 Task: Open a blank worksheet and write heading  Rise Sales. Add 10 people name  'David White, Emily Green, Andrew Baker, Madison Evans, Logan King, Grace Hill, Gabriel Young, Elizabeth Flores, Samuel Reed, Avery Nelson'Item code in between  4005-8000. Product range in between  1000-5000. Add Products   Calvin Klein, Tommy Hilfiger T-shirt, Armani Bag, Burberry Shoe, Levi's T-shirt, Under Armour, Vans Shoe, Converse Shoe, Timberland Shoe, Skechers Shoe.Choose quantity  1 to 10 Tax 12 percent commission 2 percent Total Add Amount. Save page Attendance Sheet for Weekly Assessmentbook
Action: Key pressed <Key.shift><Key.shift><Key.shift>Rise<Key.space><Key.shift>Sales<Key.enter><Key.shift>Name<Key.enter><Key.shift><Key.shift><Key.shift><Key.shift><Key.shift><Key.shift><Key.shift>David<Key.space><Key.shift><Key.shift>White<Key.enter><Key.shift><Key.shift><Key.shift><Key.shift><Key.shift>Emily<Key.space><Key.shift>Green<Key.enter><Key.shift>Andrew<Key.space><Key.shift>Baker<Key.enter><Key.shift>Madison<Key.space><Key.shift><Key.shift><Key.shift>Evans<Key.enter><Key.shift>Logan<Key.space><Key.shift>King<Key.enter><Key.shift>Grace<Key.space><Key.shift>Hill<Key.enter><Key.shift>Gabriel<Key.space><Key.shift>Young<Key.enter><Key.shift>Elizabeth<Key.space><Key.shift>Flores<Key.enter><Key.shift>Samuel<Key.space><Key.shift>Reed<Key.enter><Key.shift>Avery<Key.space><Key.shift>Nelson<Key.enter>
Screenshot: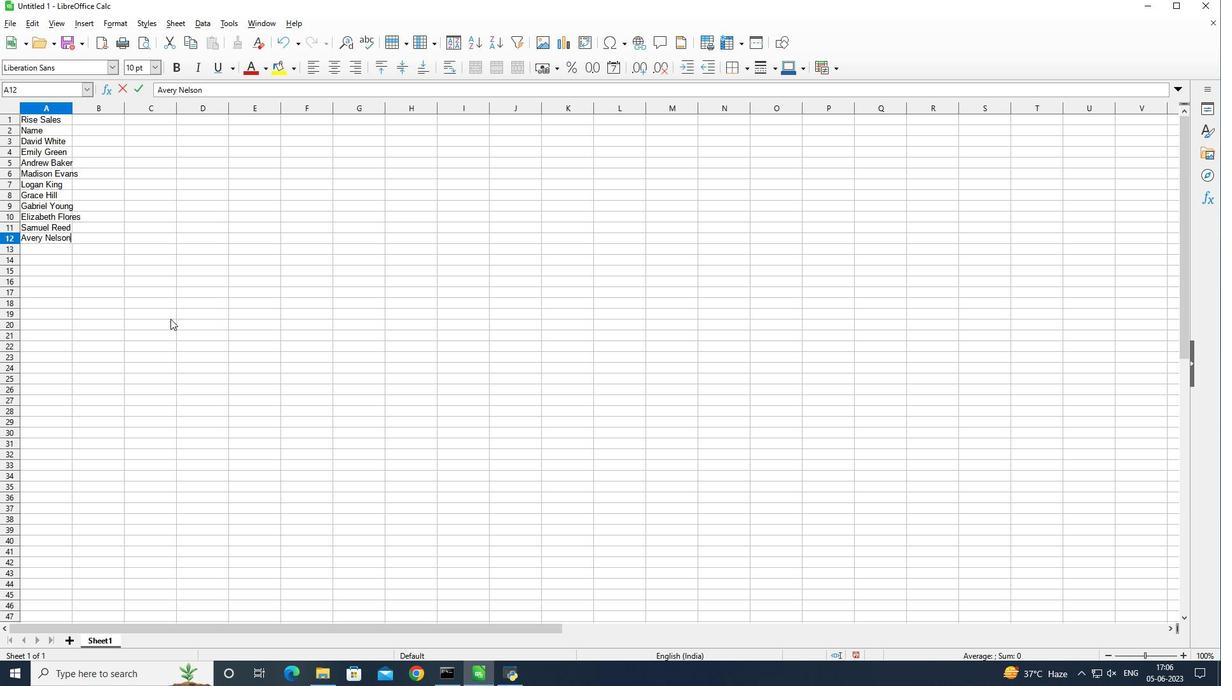 
Action: Mouse moved to (92, 132)
Screenshot: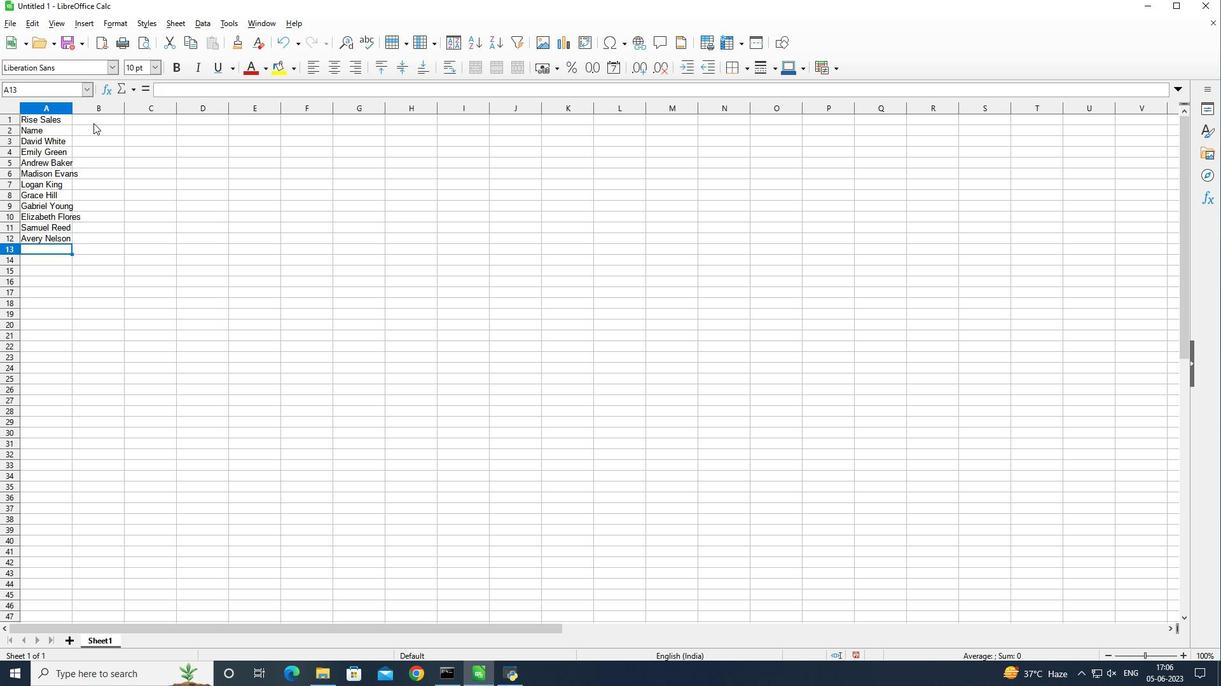 
Action: Mouse pressed left at (92, 132)
Screenshot: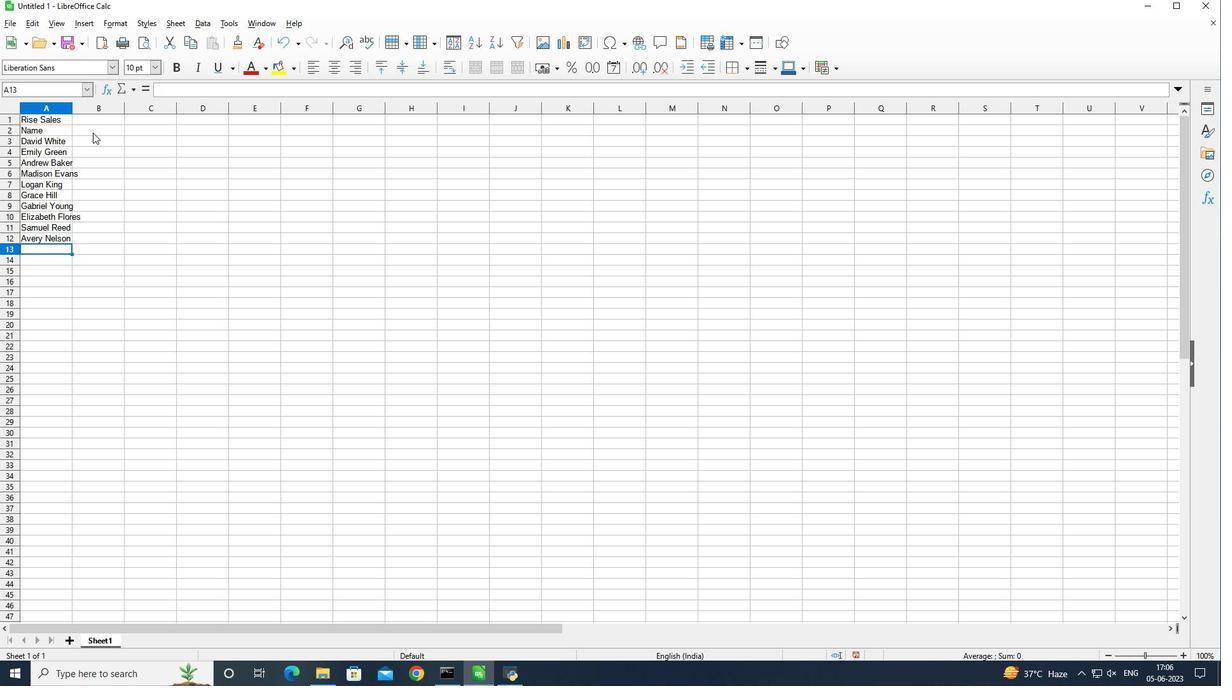 
Action: Mouse moved to (92, 127)
Screenshot: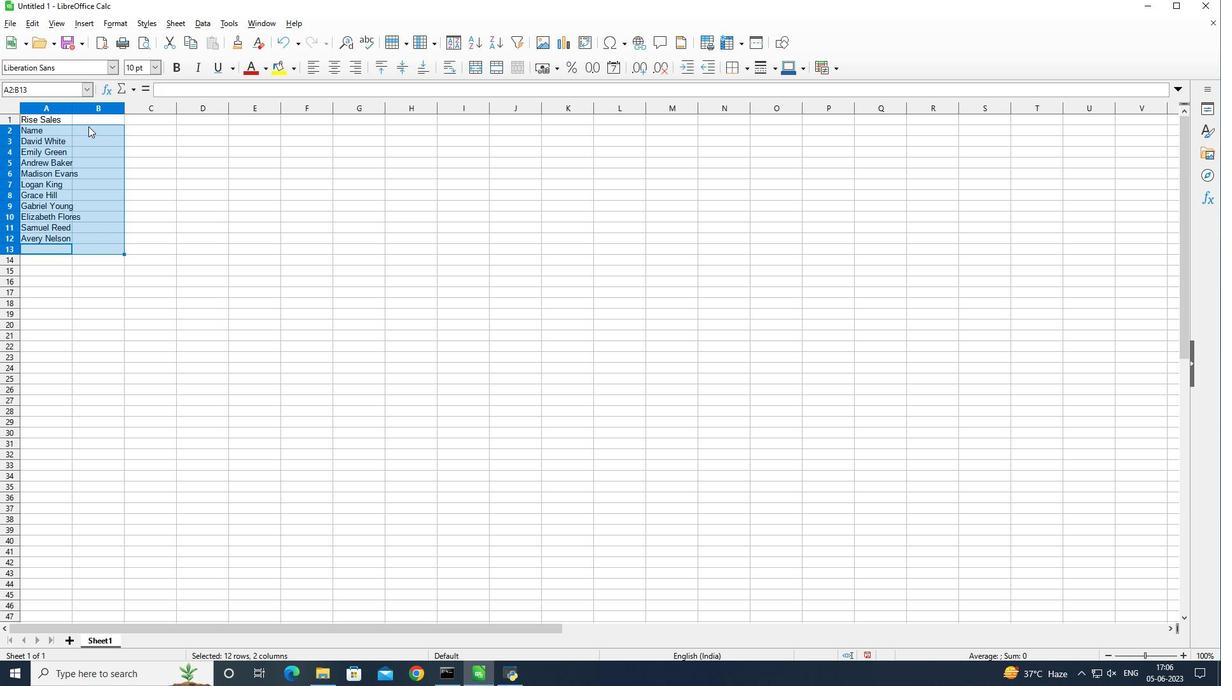 
Action: Mouse pressed left at (92, 127)
Screenshot: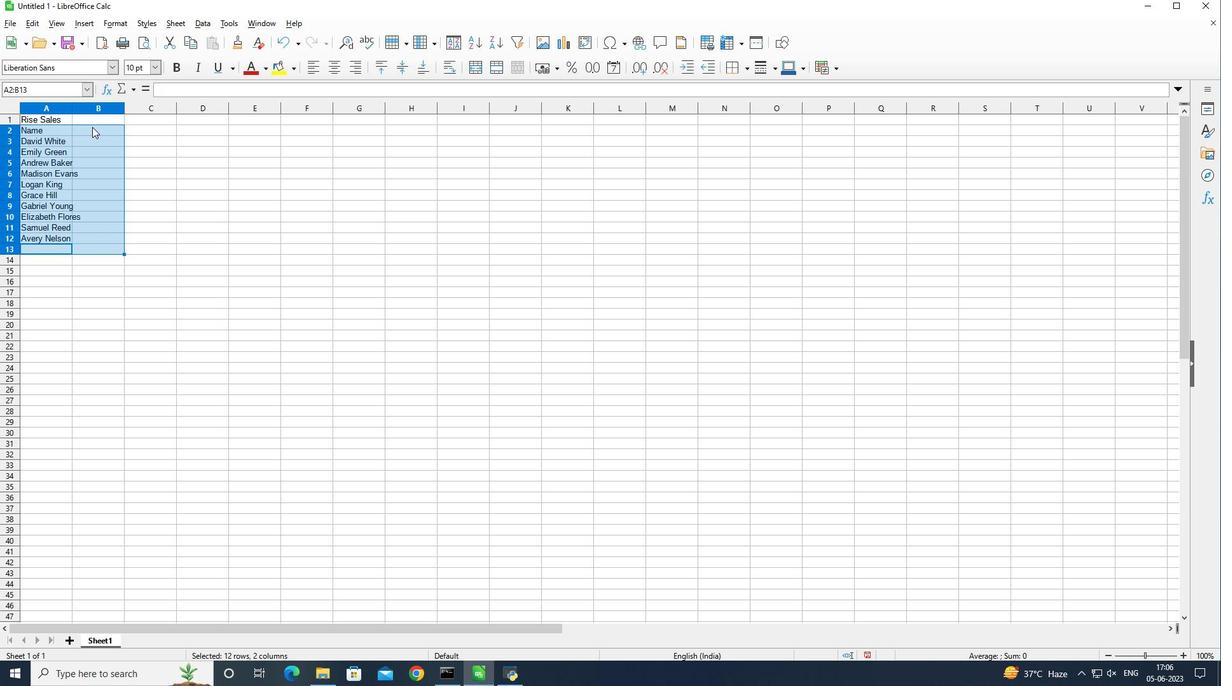 
Action: Mouse moved to (57, 127)
Screenshot: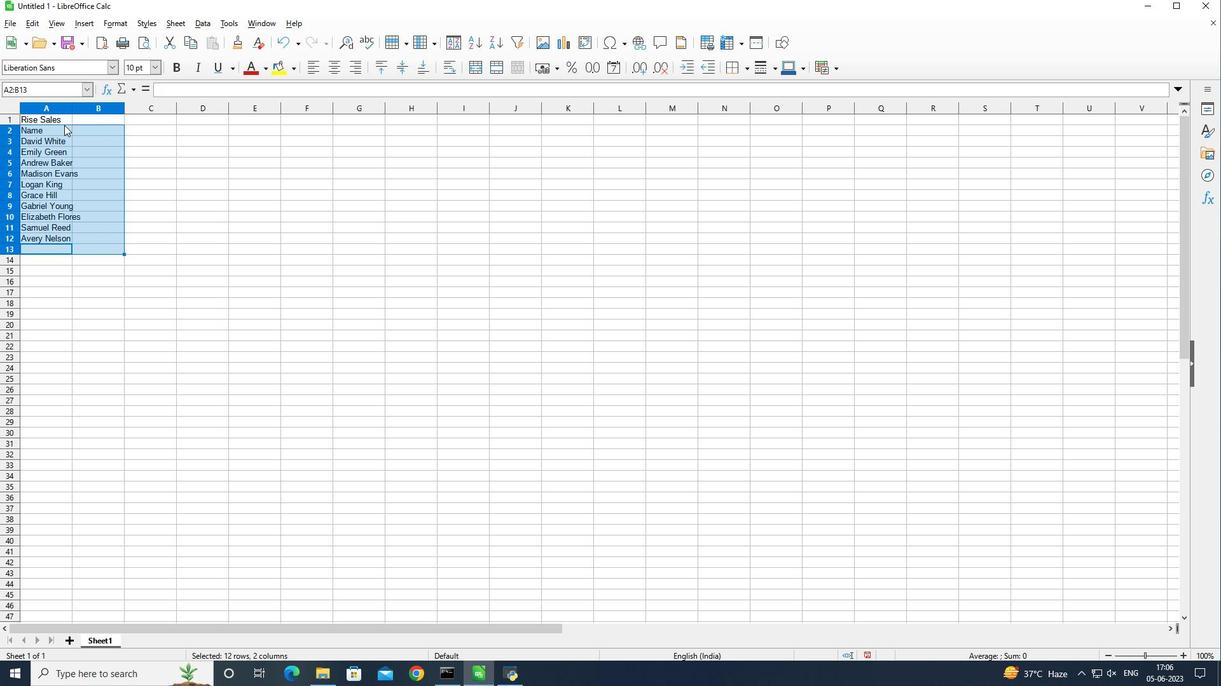 
Action: Mouse pressed left at (57, 127)
Screenshot: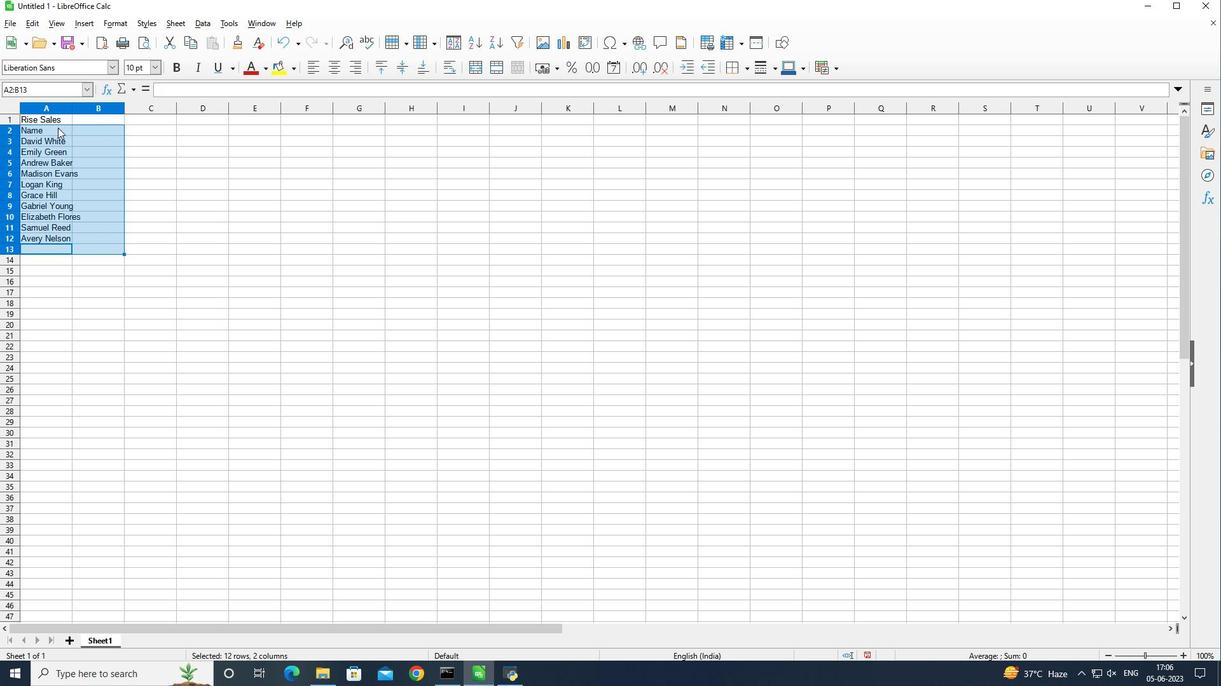 
Action: Mouse moved to (108, 68)
Screenshot: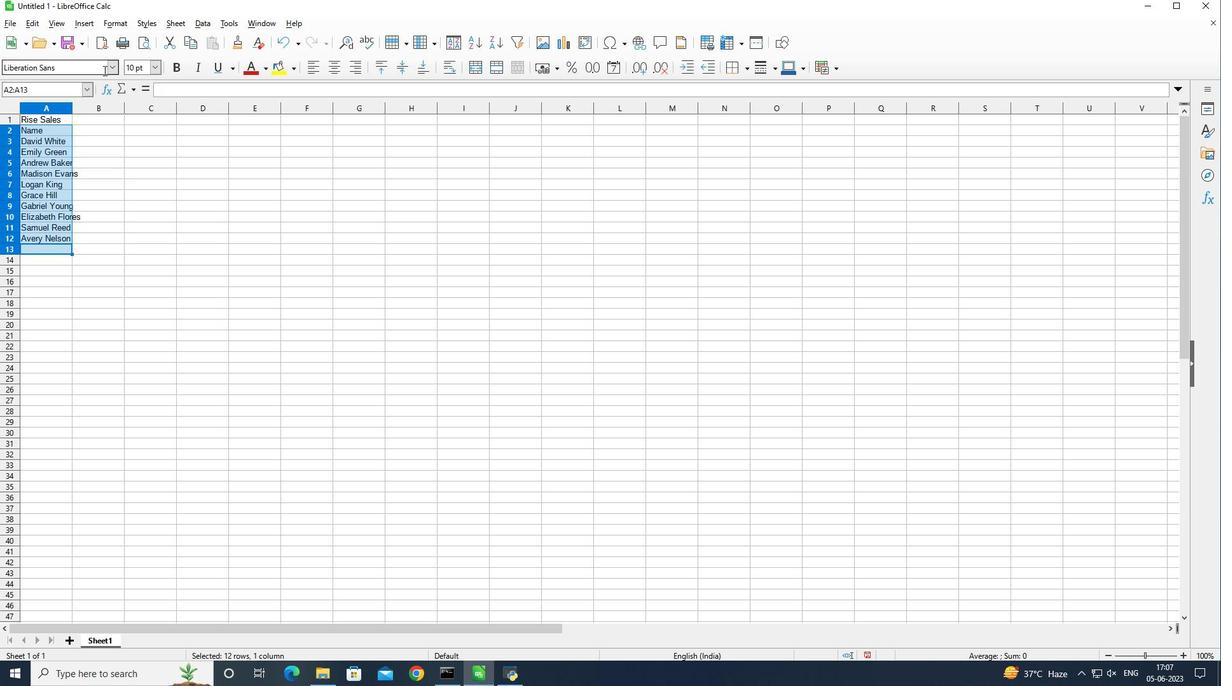 
Action: Mouse pressed left at (108, 68)
Screenshot: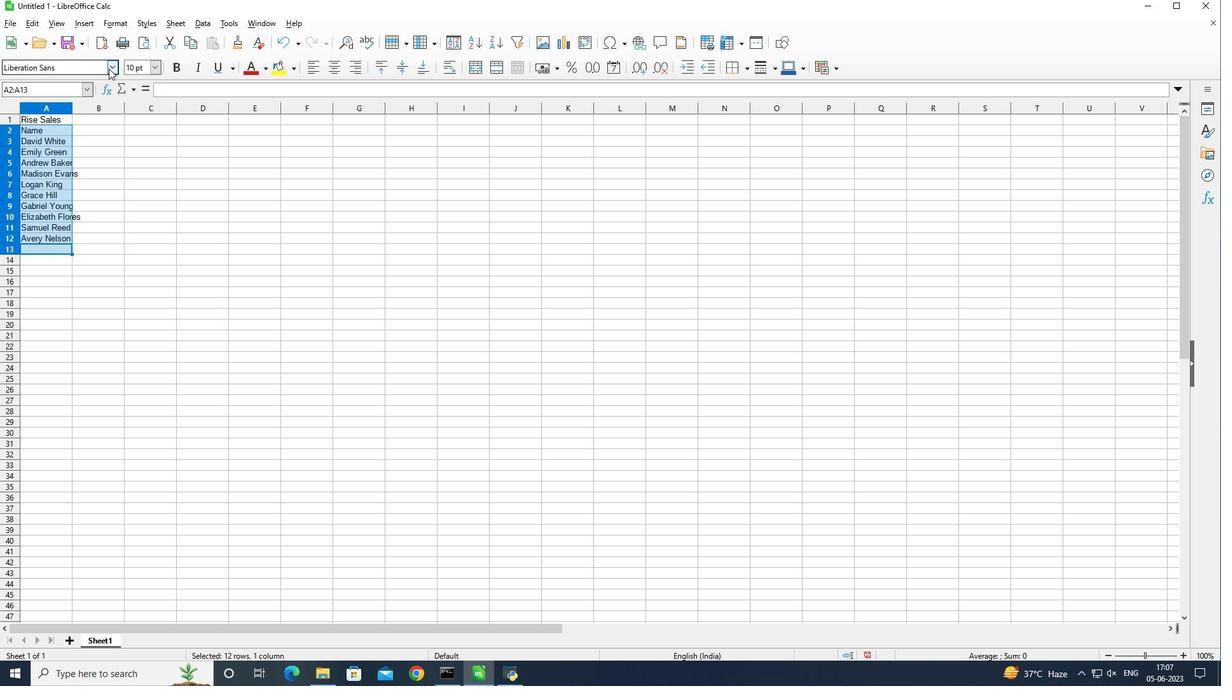 
Action: Mouse moved to (240, 152)
Screenshot: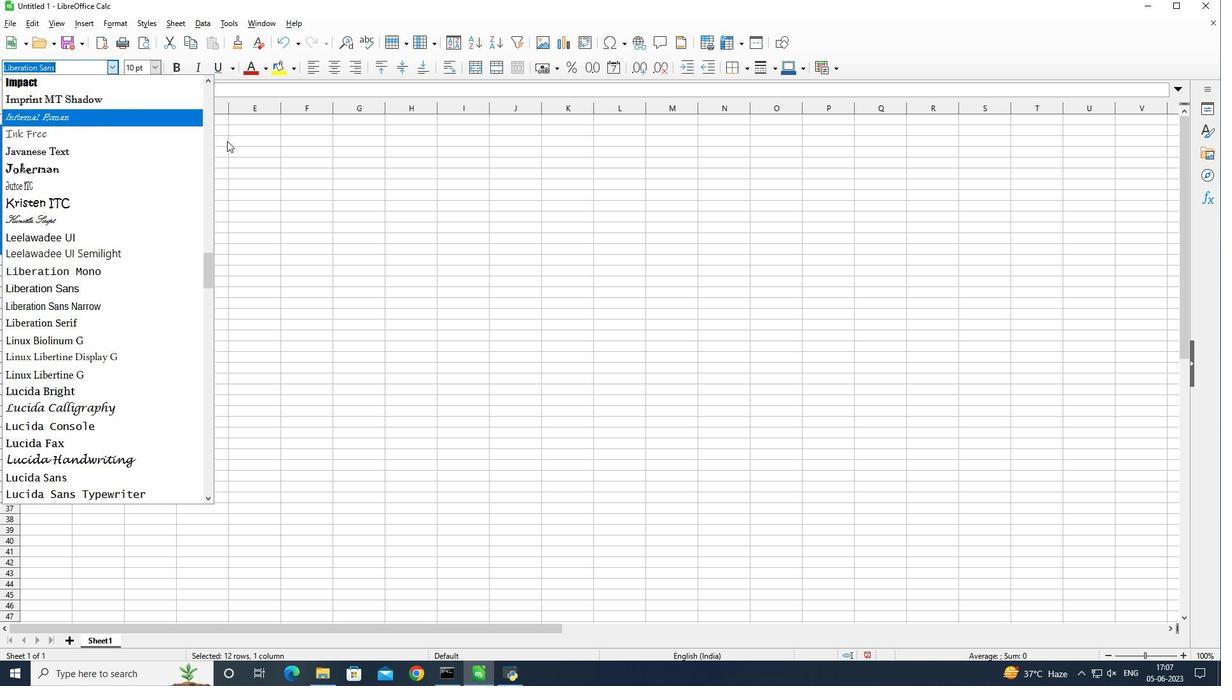 
Action: Mouse pressed left at (240, 152)
Screenshot: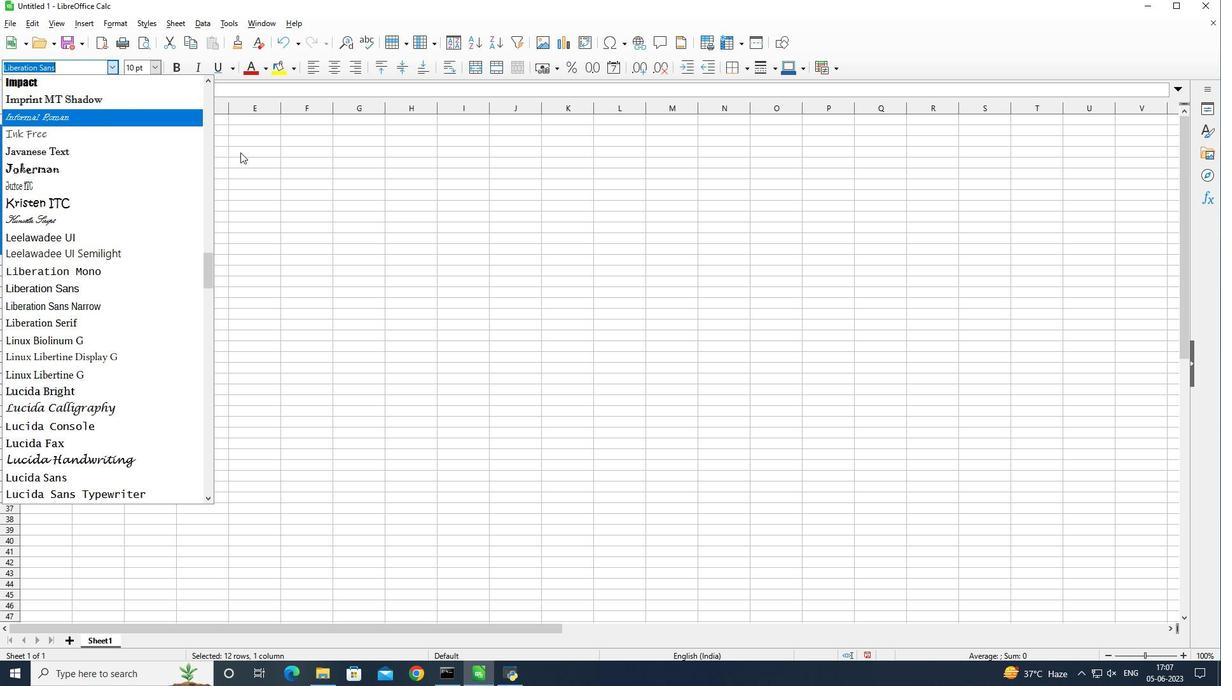 
Action: Mouse moved to (104, 132)
Screenshot: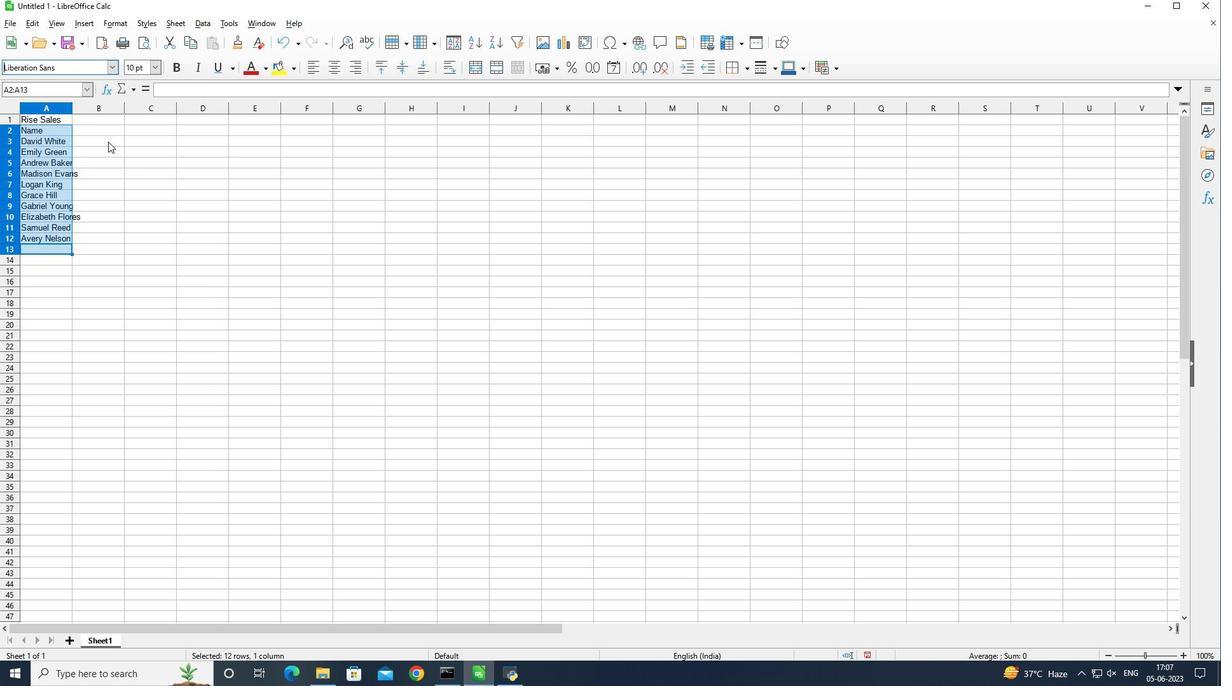 
Action: Mouse pressed left at (104, 132)
Screenshot: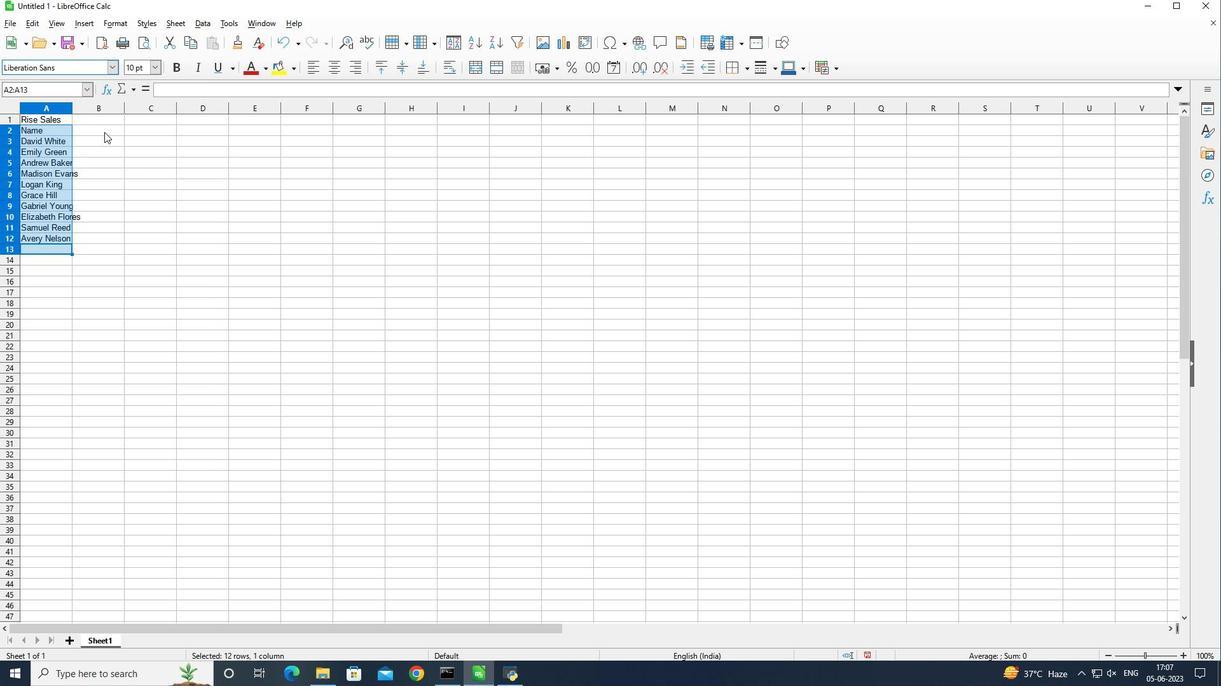 
Action: Mouse moved to (70, 110)
Screenshot: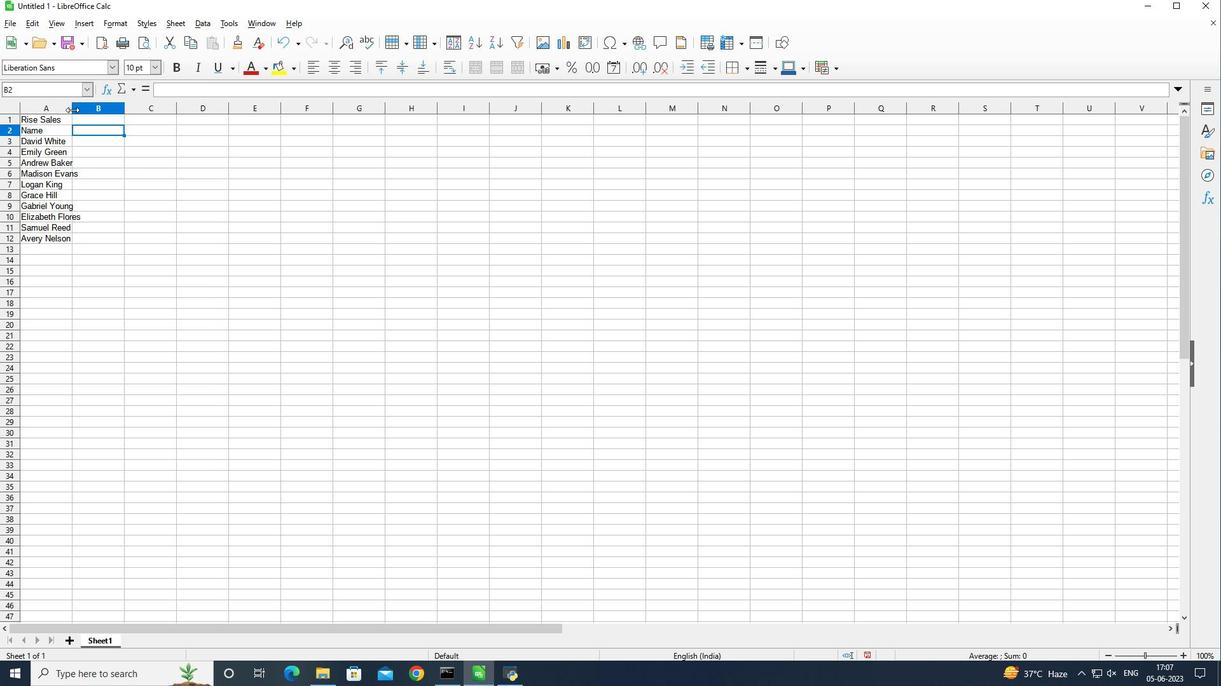 
Action: Mouse pressed left at (70, 110)
Screenshot: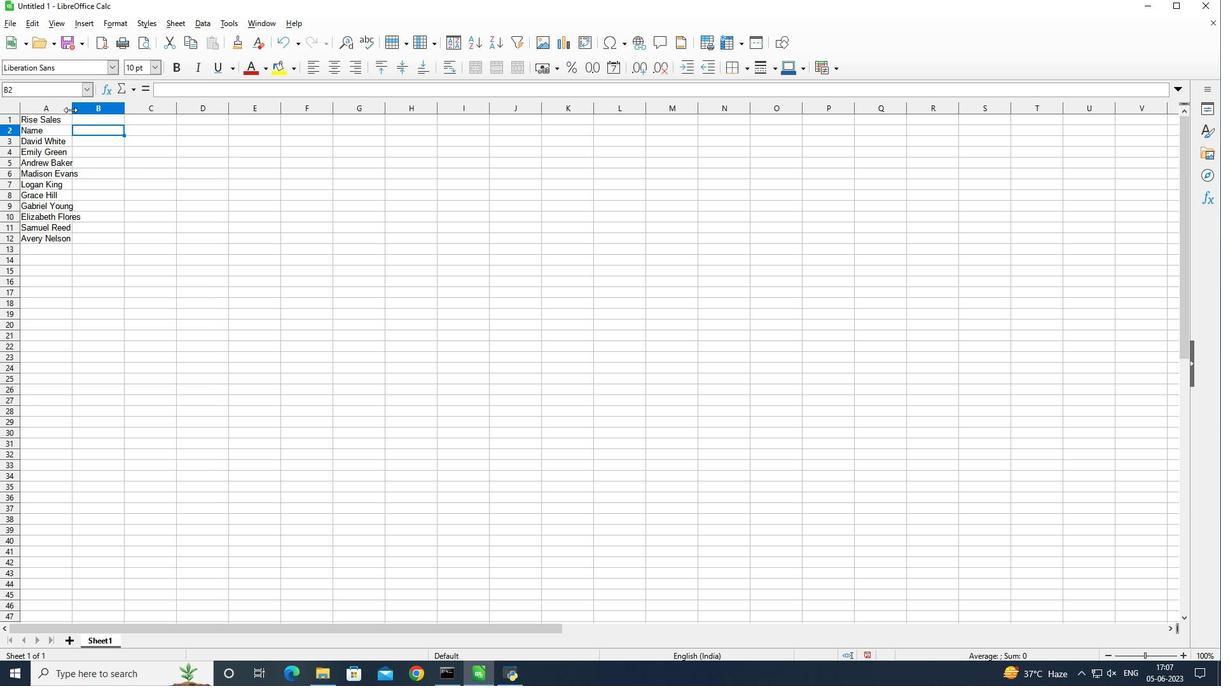 
Action: Mouse pressed left at (70, 110)
Screenshot: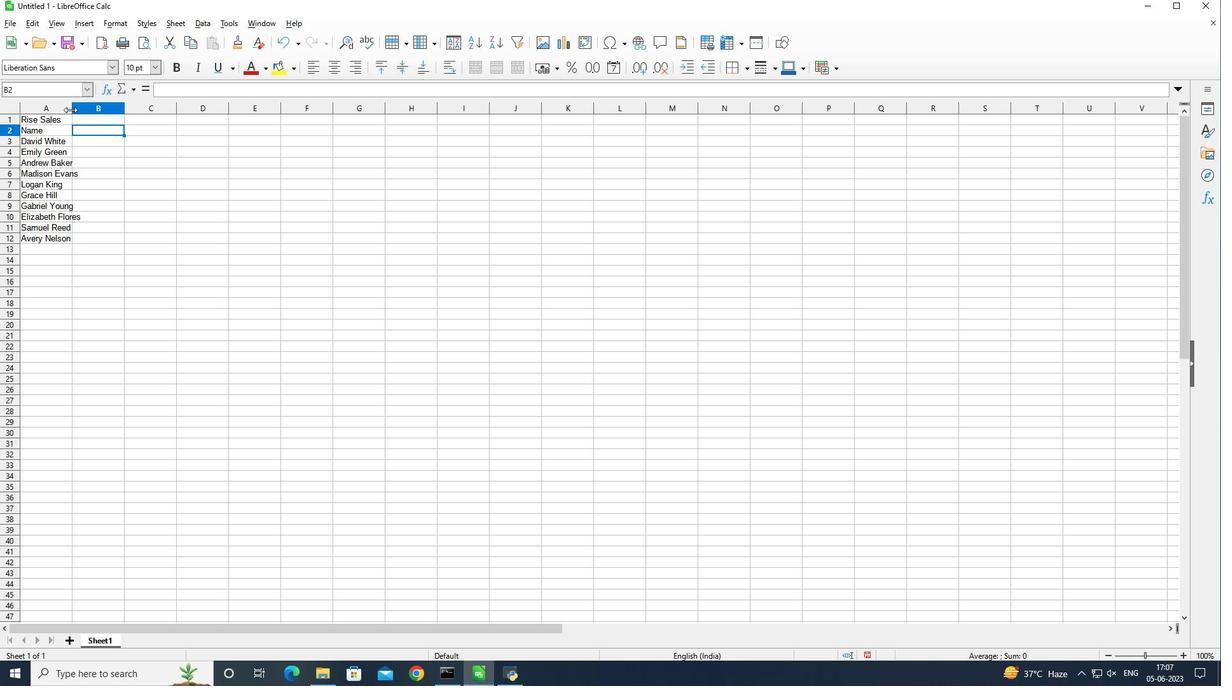 
Action: Mouse moved to (214, 239)
Screenshot: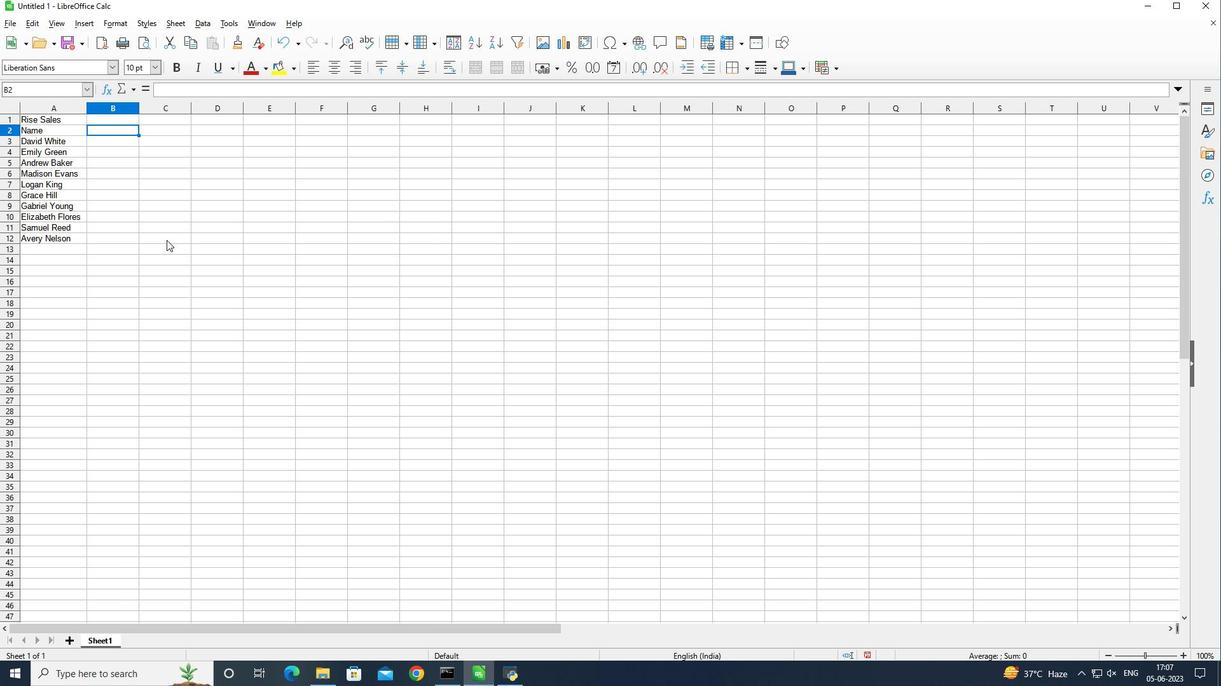
Action: Key pressed <Key.shift><Key.shift>Item<Key.space><Key.shift>Code<Key.enter>
Screenshot: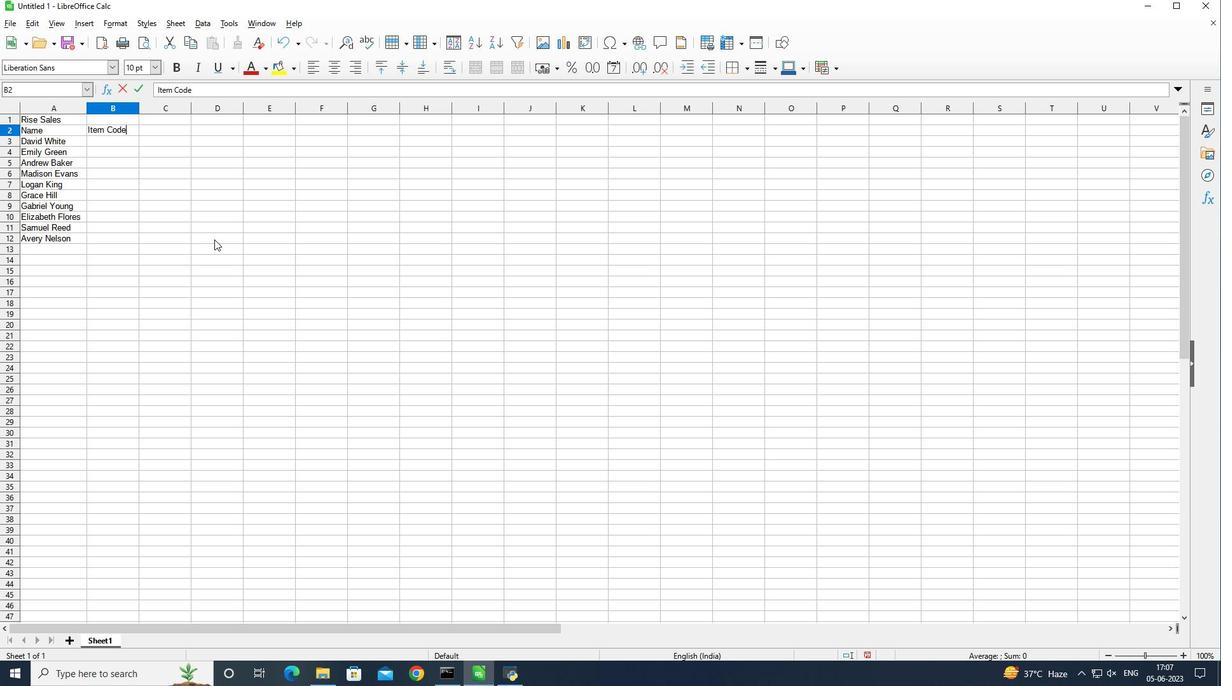 
Action: Mouse moved to (367, 288)
Screenshot: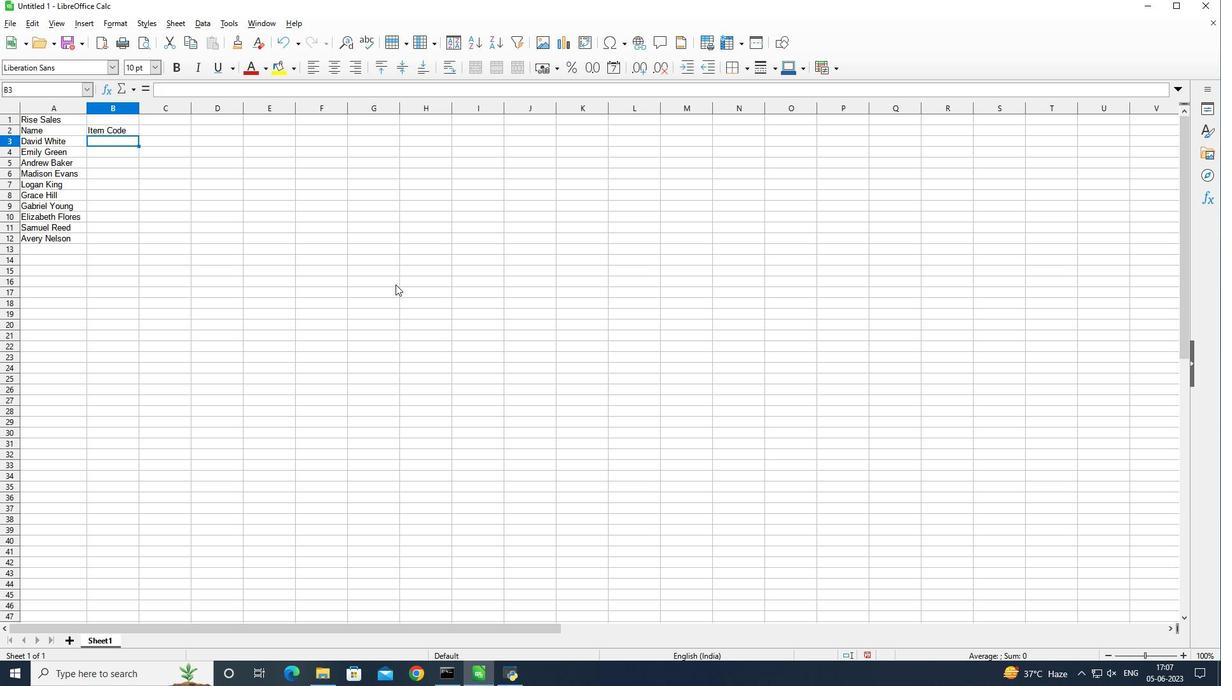 
Action: Key pressed 1400<Key.enter>1800<Key.enter>2200<Key.enter>2600<Key.enter>3000<Key.enter>3400<Key.enter>3800<Key.enter>4200<Key.enter>4600<Key.enter>5000
Screenshot: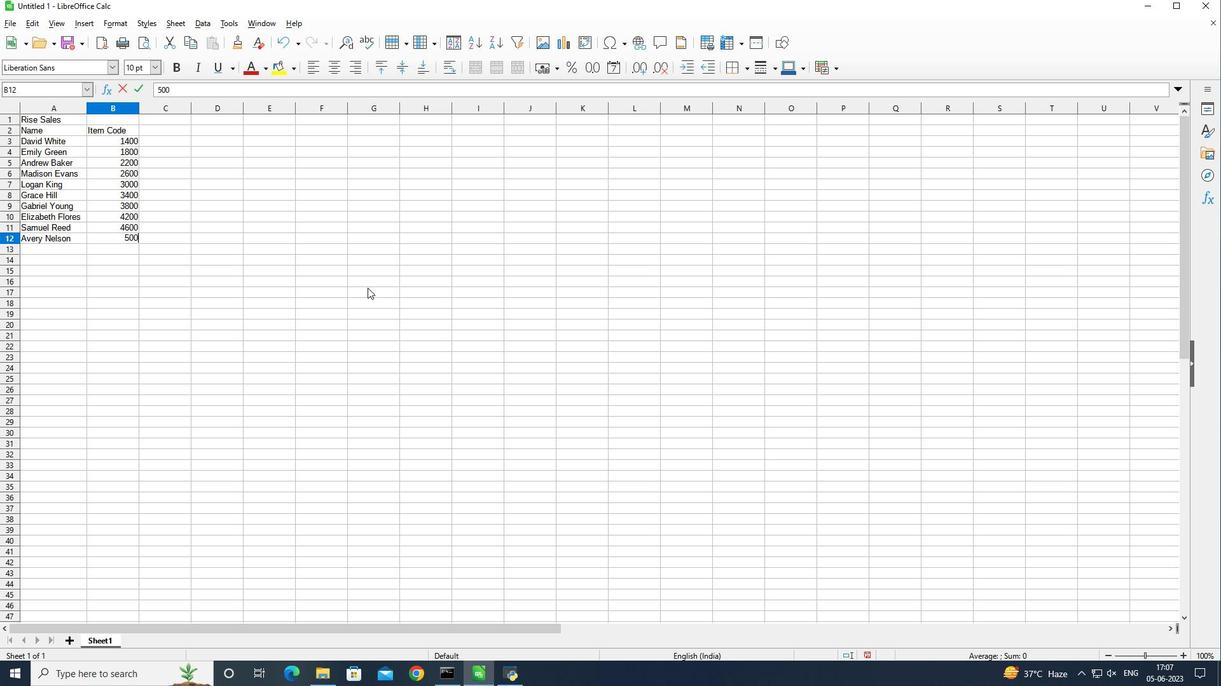 
Action: Mouse moved to (183, 132)
Screenshot: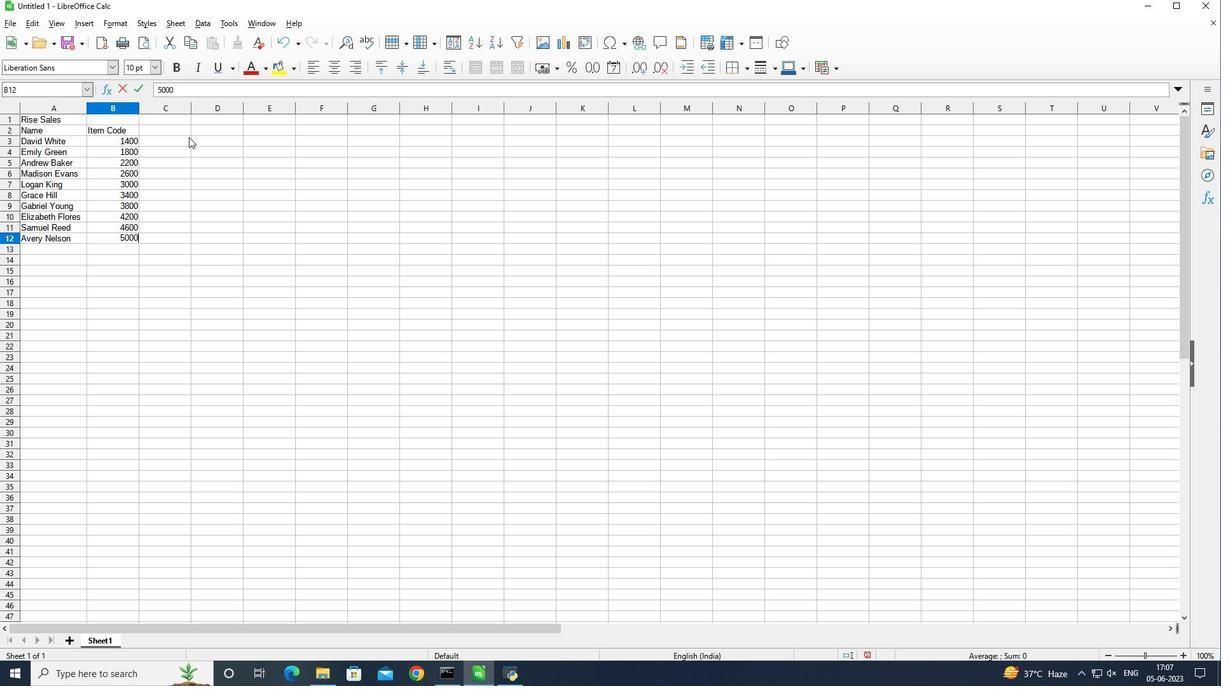 
Action: Mouse pressed left at (183, 132)
Screenshot: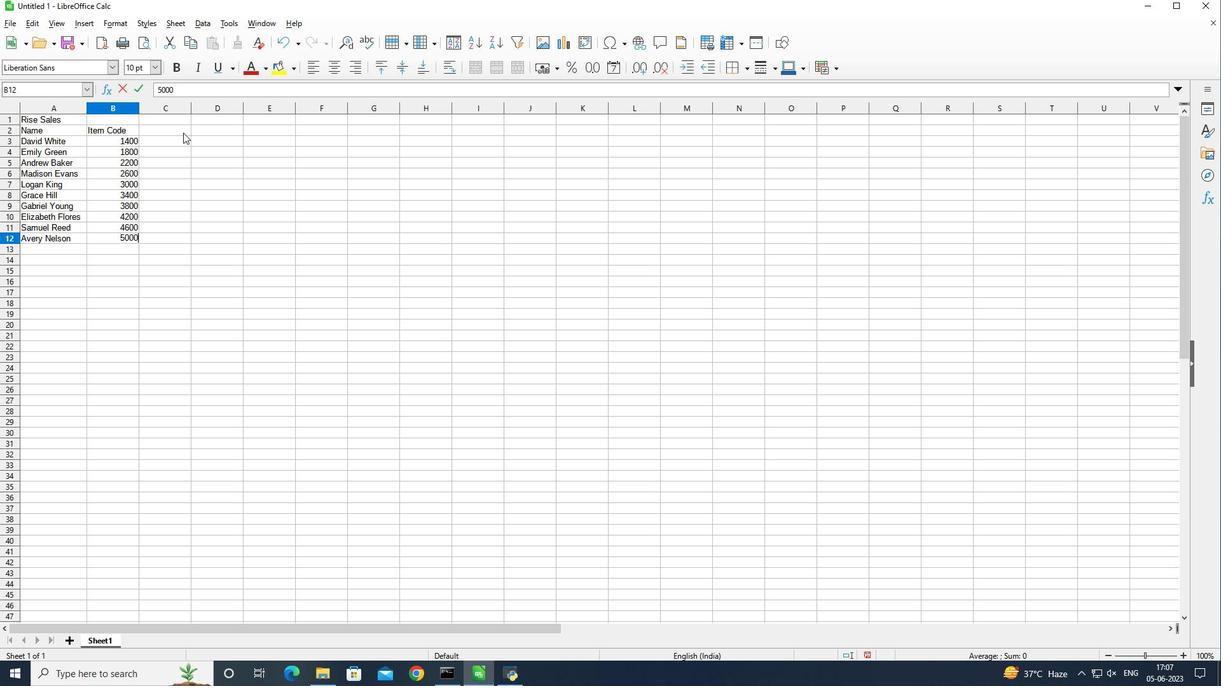 
Action: Mouse moved to (200, 301)
Screenshot: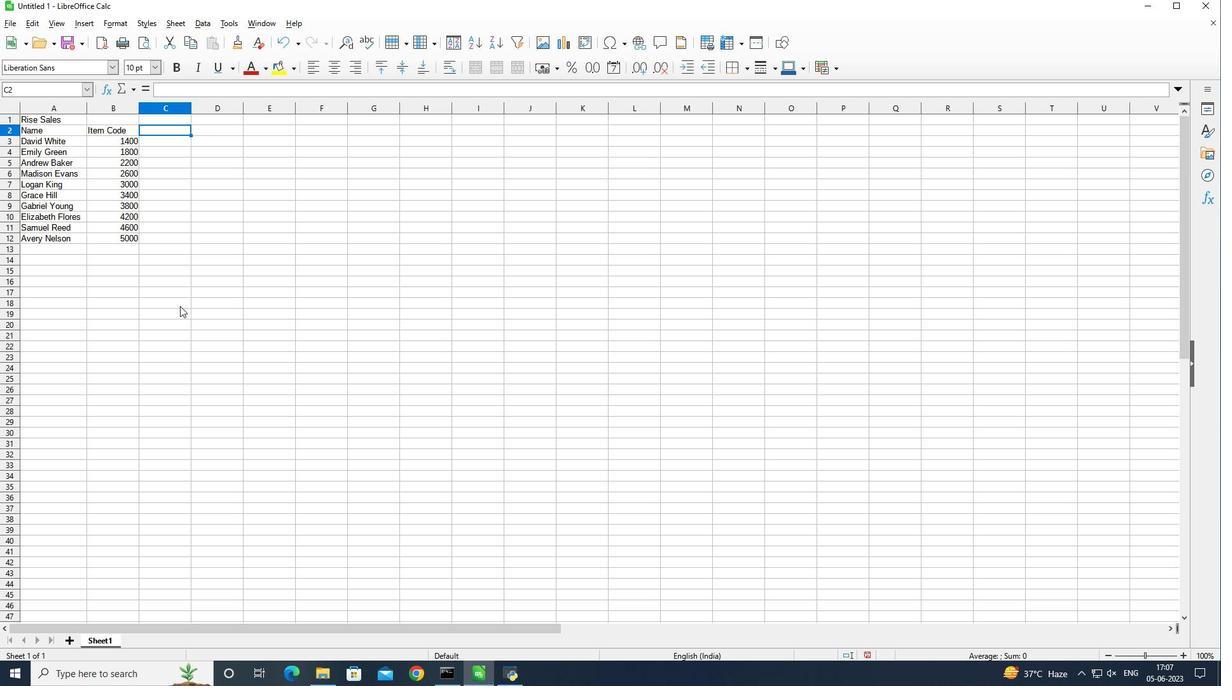 
Action: Key pressed <Key.shift>Products<Key.enter><Key.shift>Calvin<Key.space><Key.shift_r>Klein<Key.enter><Key.shift>Tommy<Key.space><Key.shift_r><Key.shift_r><Key.shift_r><Key.shift_r><Key.shift_r><Key.shift_r>Hilfiger<Key.enter><Key.shift>T-shirt<Key.enter><Key.shift>Armani<Key.space><Key.shift>Bag<Key.enter><Key.shift>Burberry<Key.space><Key.shift>Shoe<Key.enter><Key.shift_r><Key.shift_r><Key.shift_r><Key.shift_r><Key.shift_r><Key.shift_r><Key.shift_r><Key.shift_r><Key.shift_r>Levi's<Key.space><Key.shift>T-shirt<Key.enter><Key.shift_r><Key.shift_r>Under<Key.space><Key.shift>Armour<Key.enter><Key.shift>Vans<Key.space><Key.shift>Shoe<Key.enter><Key.shift>Converse<Key.space><Key.shift>Shoe<Key.enter><Key.shift>Timberland<Key.space><Key.shift>Shoe<Key.enter>
Screenshot: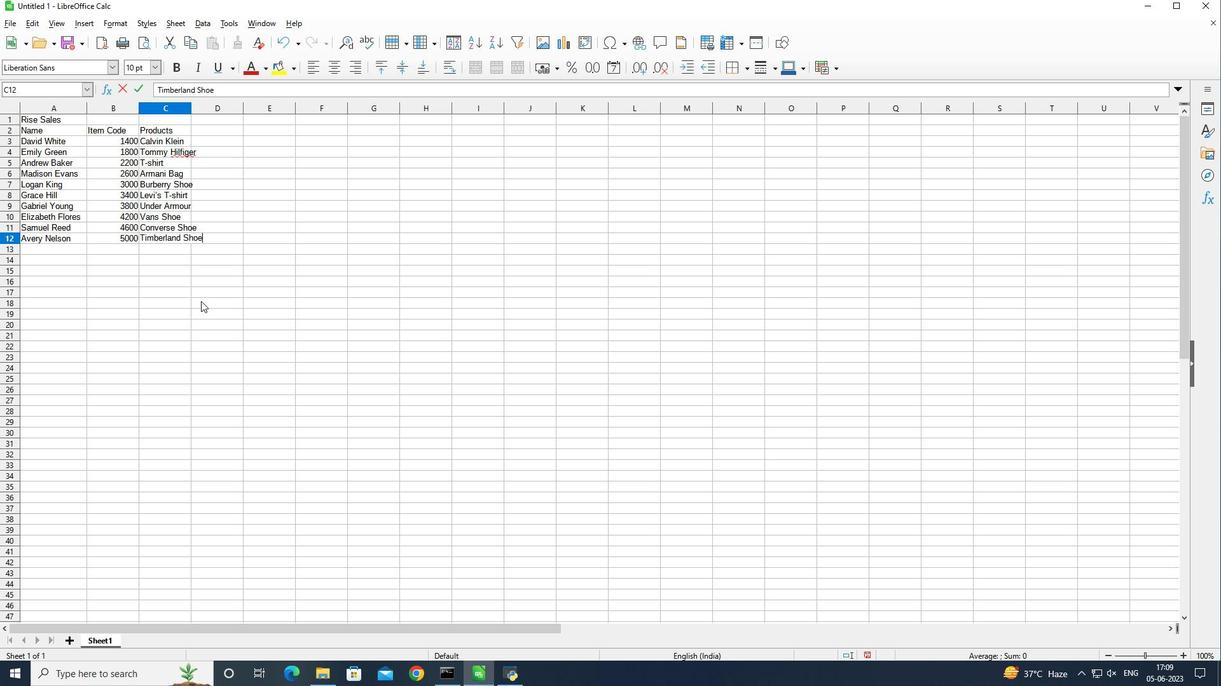 
Action: Mouse moved to (190, 108)
Screenshot: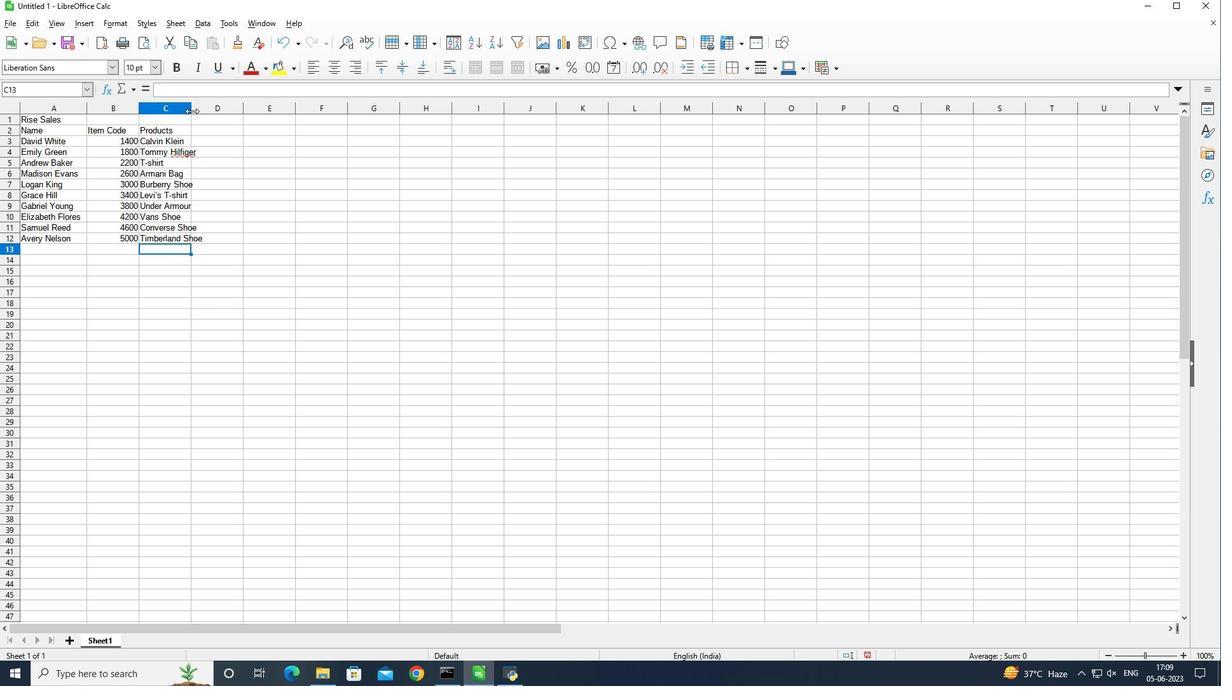 
Action: Mouse pressed left at (190, 108)
Screenshot: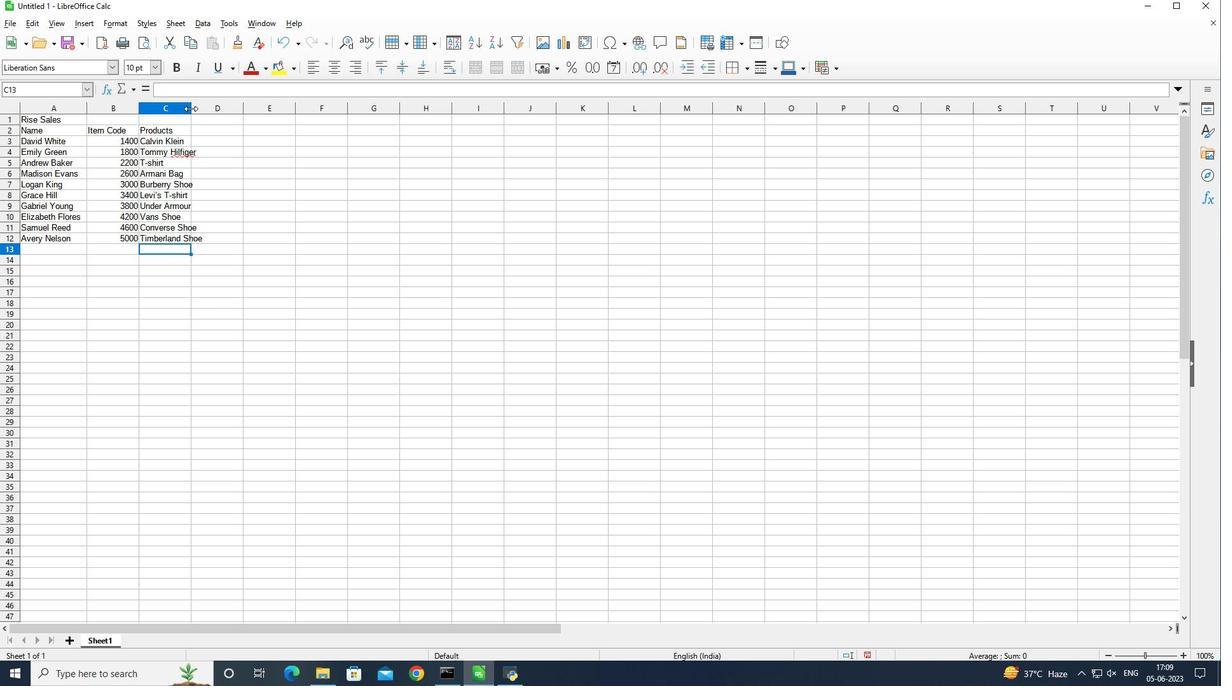 
Action: Mouse pressed left at (190, 108)
Screenshot: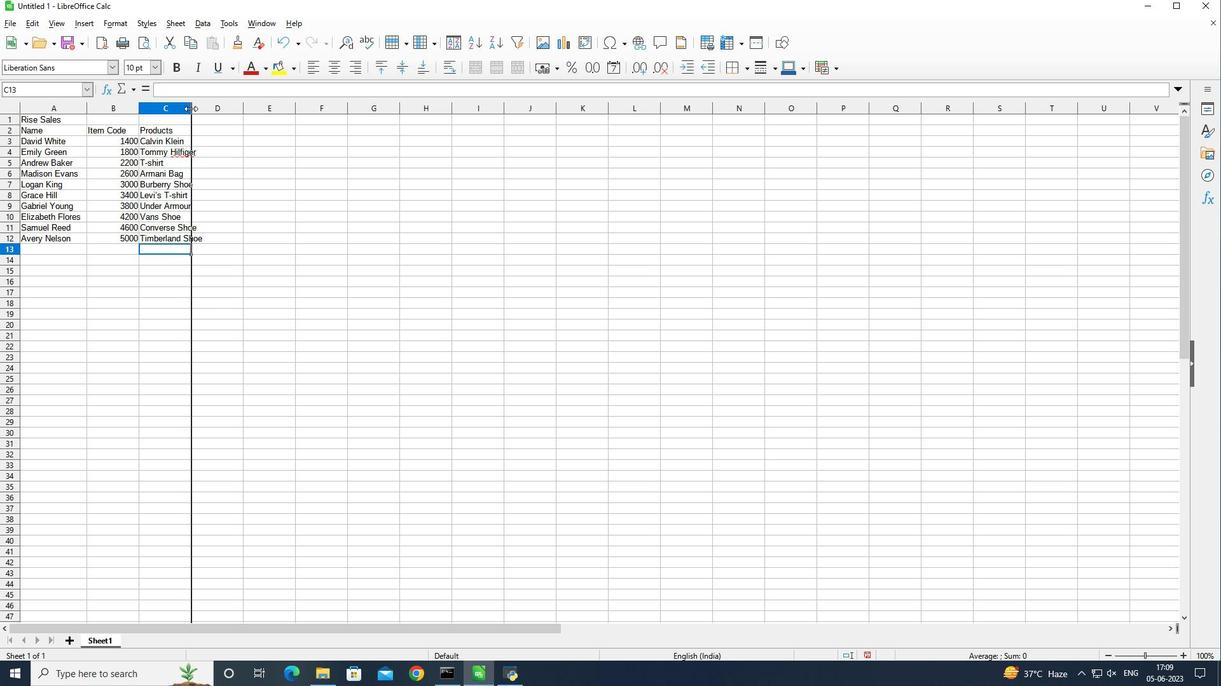 
Action: Mouse moved to (225, 127)
Screenshot: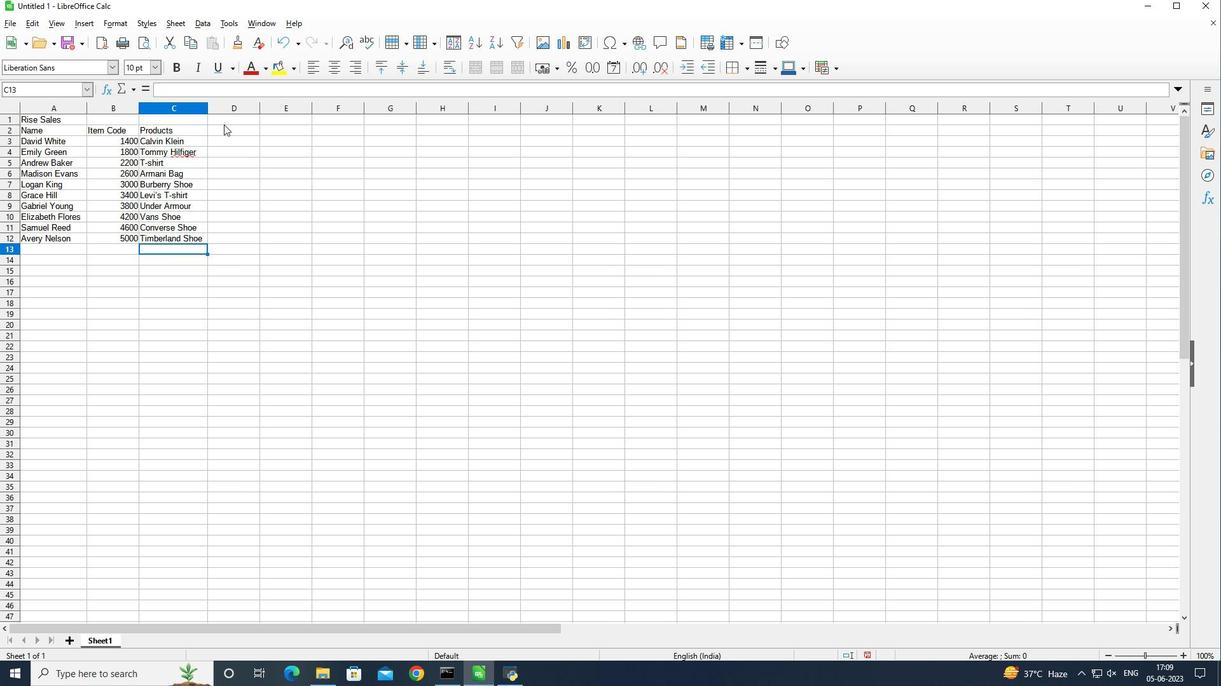
Action: Mouse pressed left at (225, 127)
Screenshot: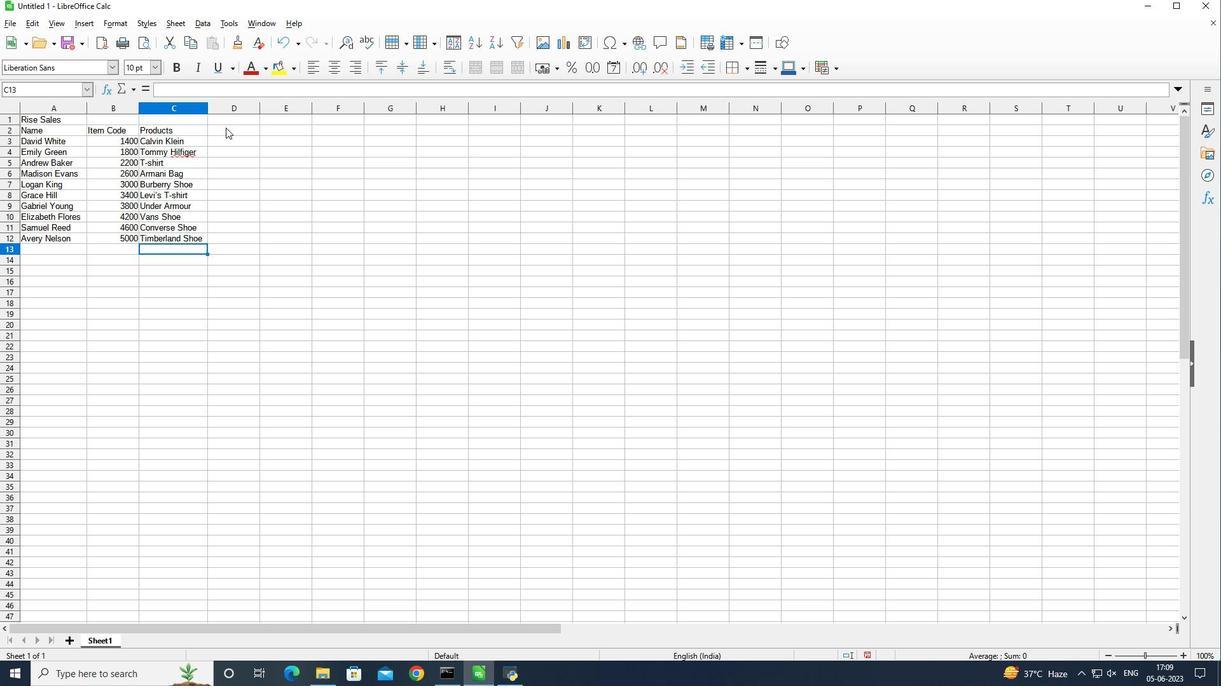 
Action: Mouse moved to (230, 236)
Screenshot: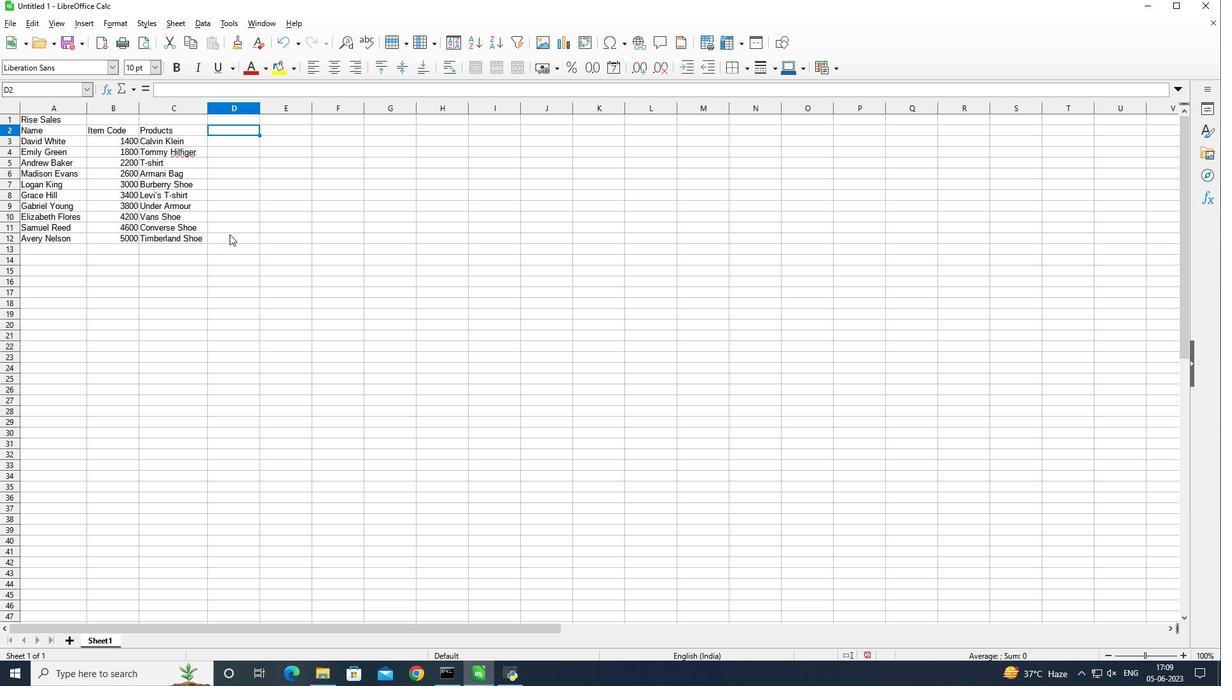 
Action: Key pressed <Key.shift>Quantity<Key.enter>
Screenshot: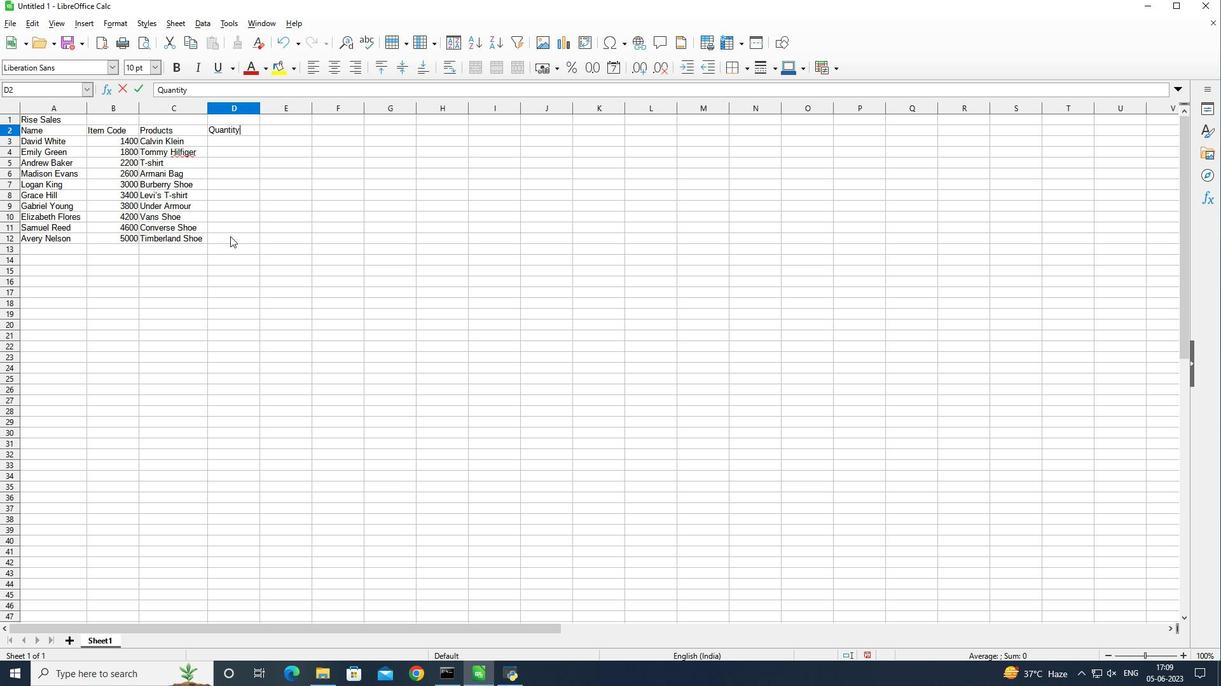 
Action: Mouse moved to (309, 255)
Screenshot: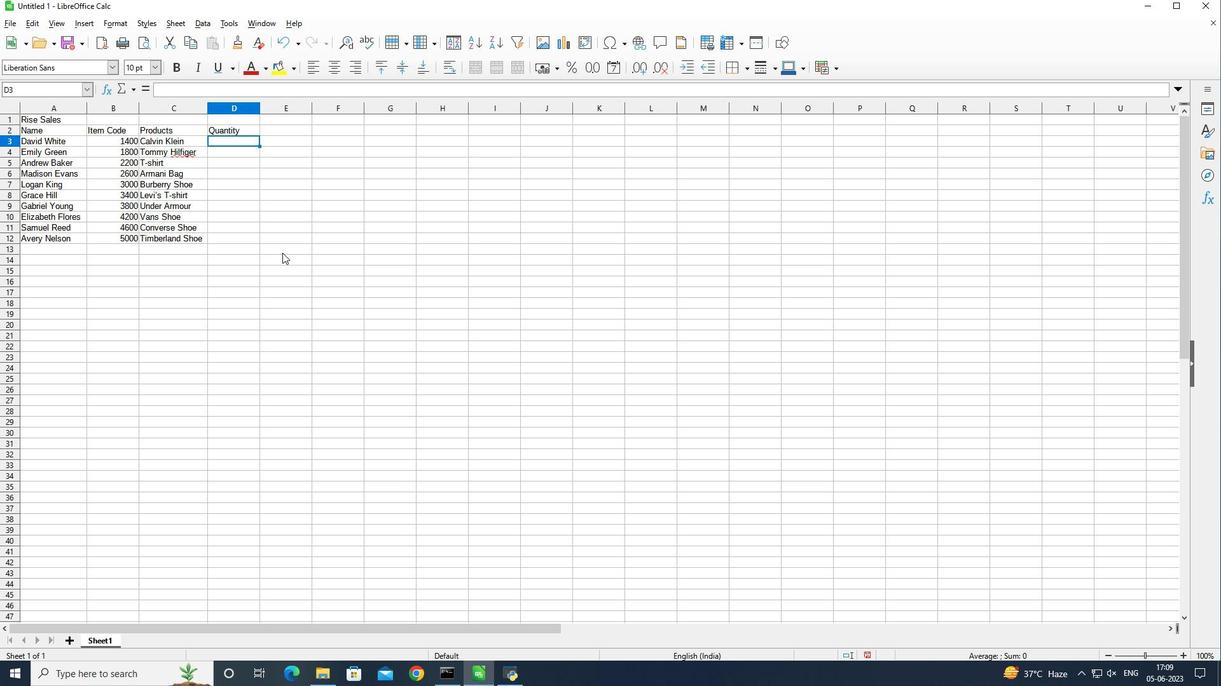 
Action: Key pressed 2<Key.enter>5<Key.enter>7<Key.enter>10<Key.enter>9<Key.enter>8<Key.enter>5<Key.enter>3<Key.enter>1<Key.enter>2<Key.enter>
Screenshot: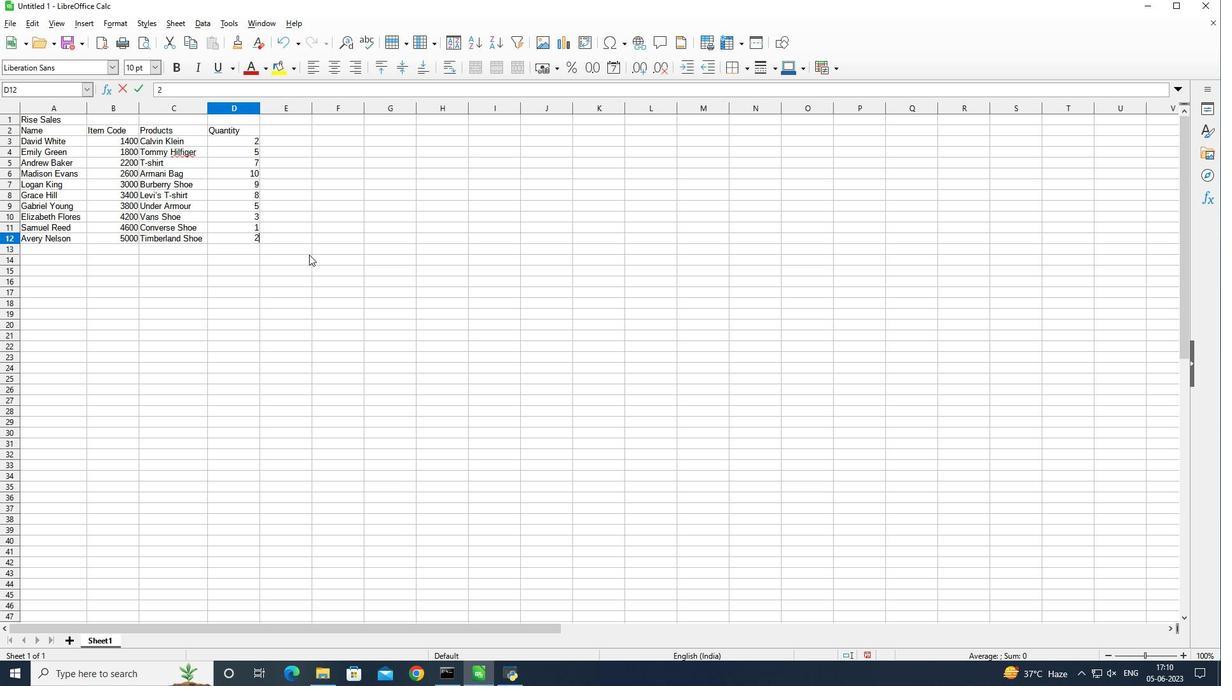 
Action: Mouse moved to (284, 128)
Screenshot: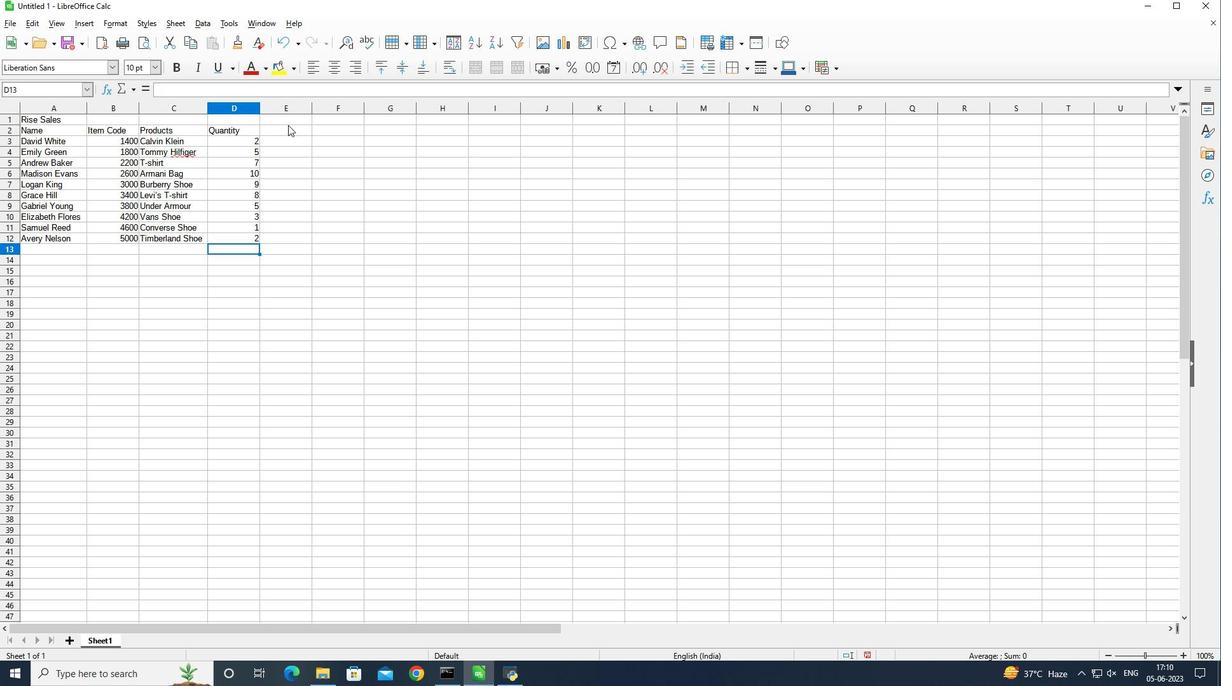 
Action: Mouse pressed left at (284, 128)
Screenshot: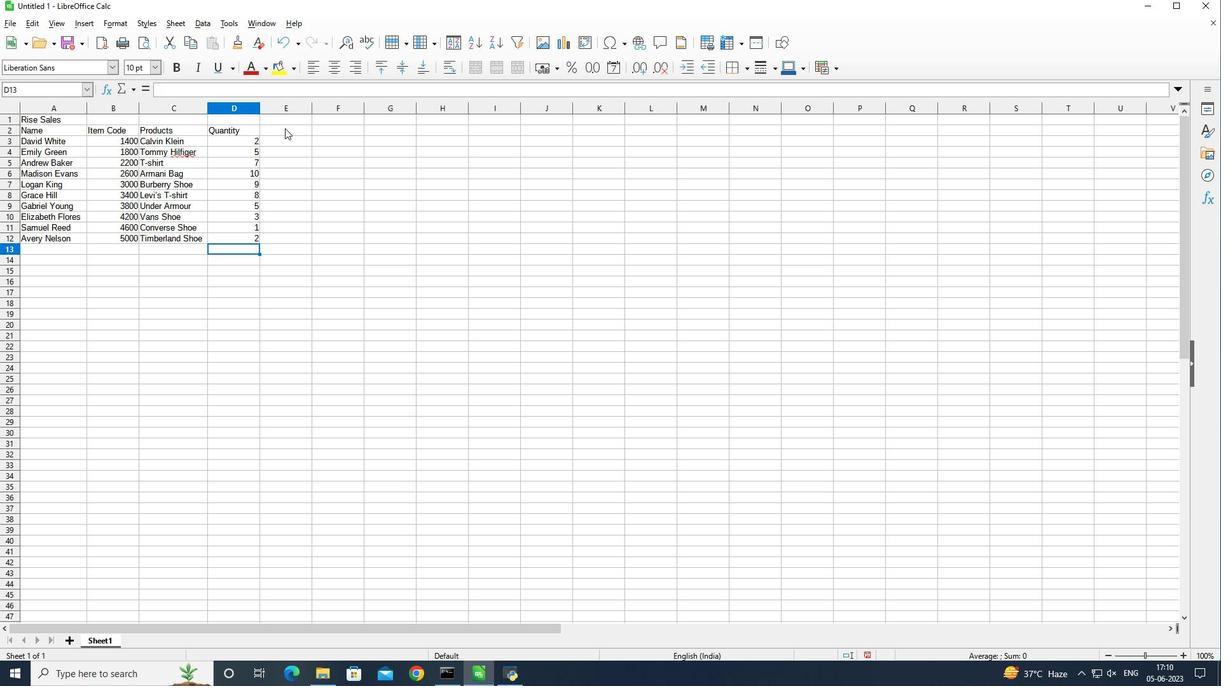
Action: Key pressed <Key.shift>Tax<Key.space>12<Key.shift><Key.shift><Key.shift><Key.shift><Key.shift>%<Key.enter>=sum<Key.shift_r><Key.shift_r><Key.shift_r><Key.shift_r><Key.shift_r><Key.shift_r><Key.shift_r><Key.shift_r><Key.shift_r><Key.shift_r><Key.shift_r><Key.shift_r><Key.shift_r><Key.shift_r><Key.shift_r><Key.shift_r><Key.shift_r><Key.shift_r><Key.shift_r><Key.shift_r><Key.shift_r><Key.shift_r><Key.shift_r><Key.shift_r>(c3*12<Key.shift><Key.shift><Key.shift><Key.shift><Key.shift><Key.shift><Key.shift>%<Key.shift_r><Key.shift_r>)<Key.enter>
Screenshot: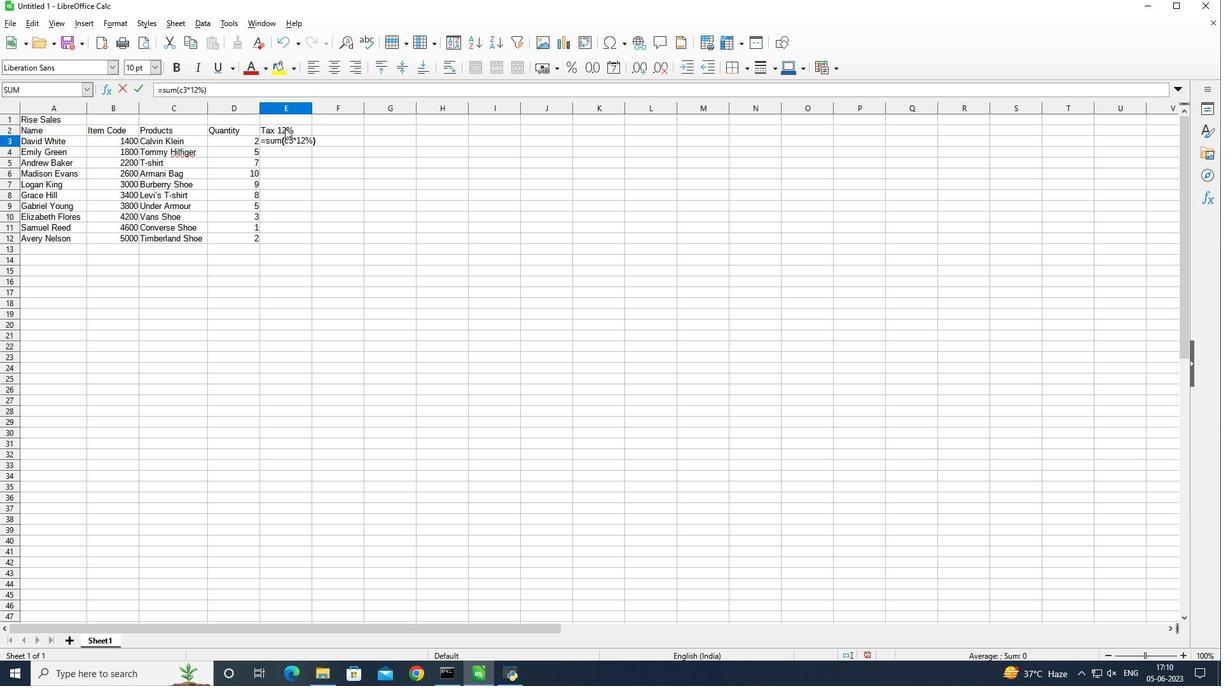 
Action: Mouse moved to (302, 141)
Screenshot: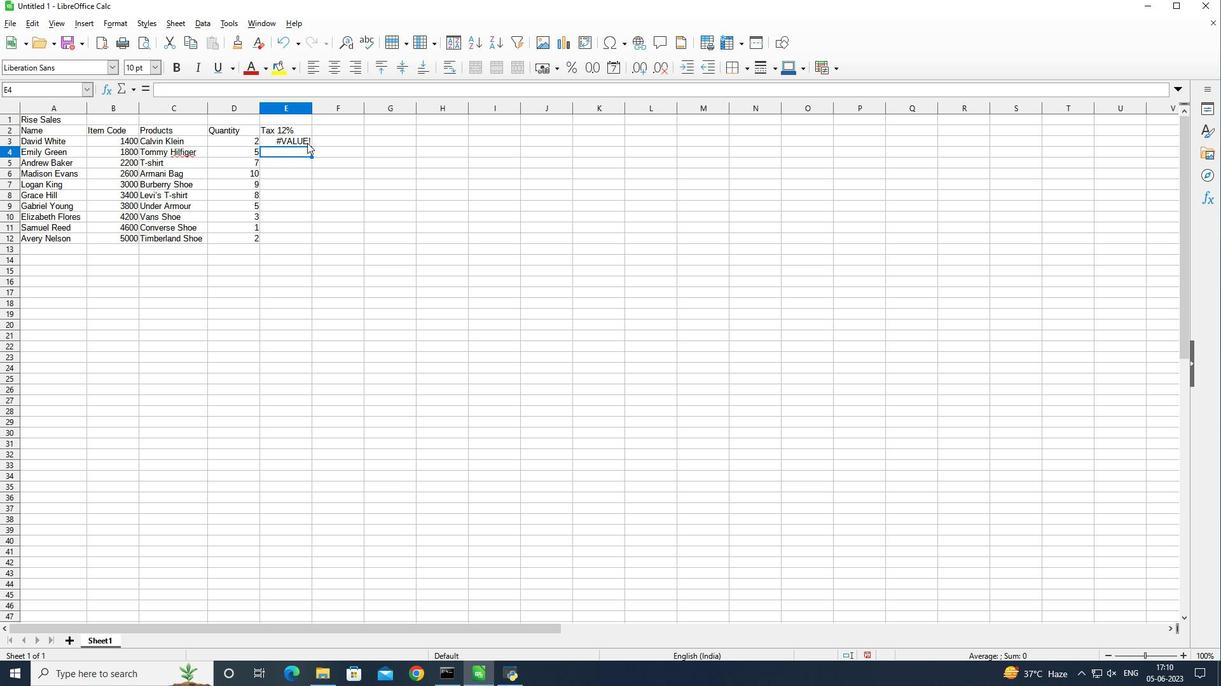 
Action: Mouse pressed left at (302, 141)
Screenshot: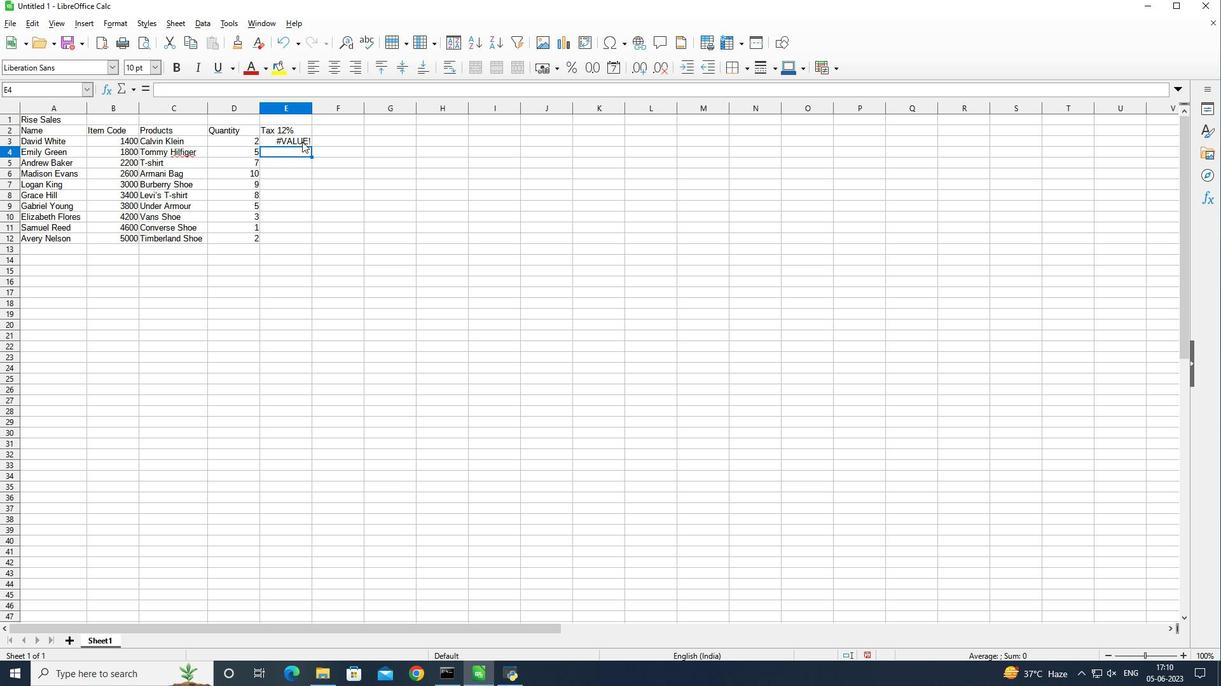 
Action: Mouse moved to (297, 134)
Screenshot: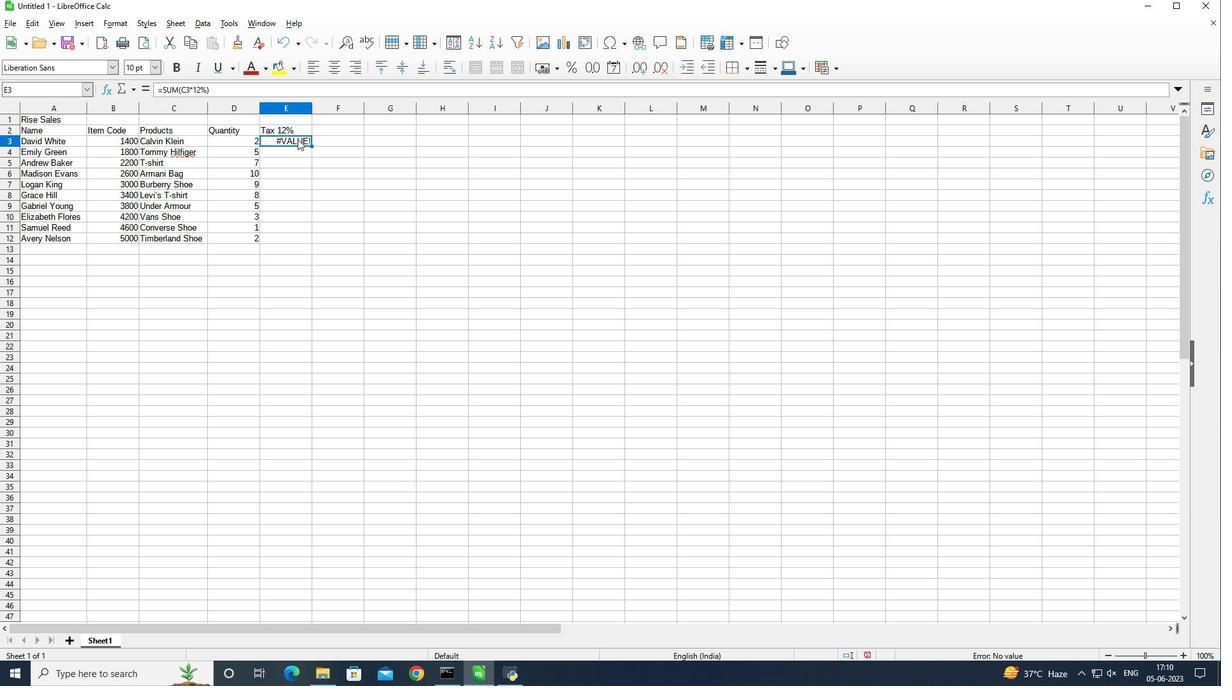 
Action: Key pressed <Key.backspace>
Screenshot: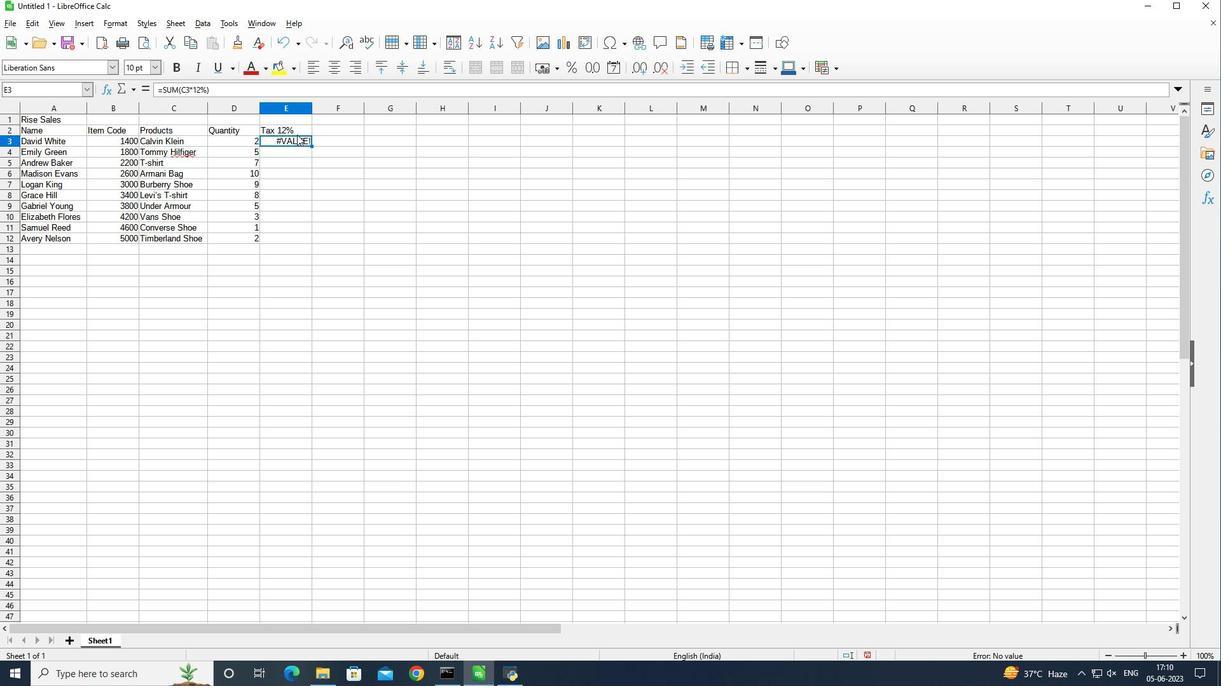 
Action: Mouse moved to (368, 174)
Screenshot: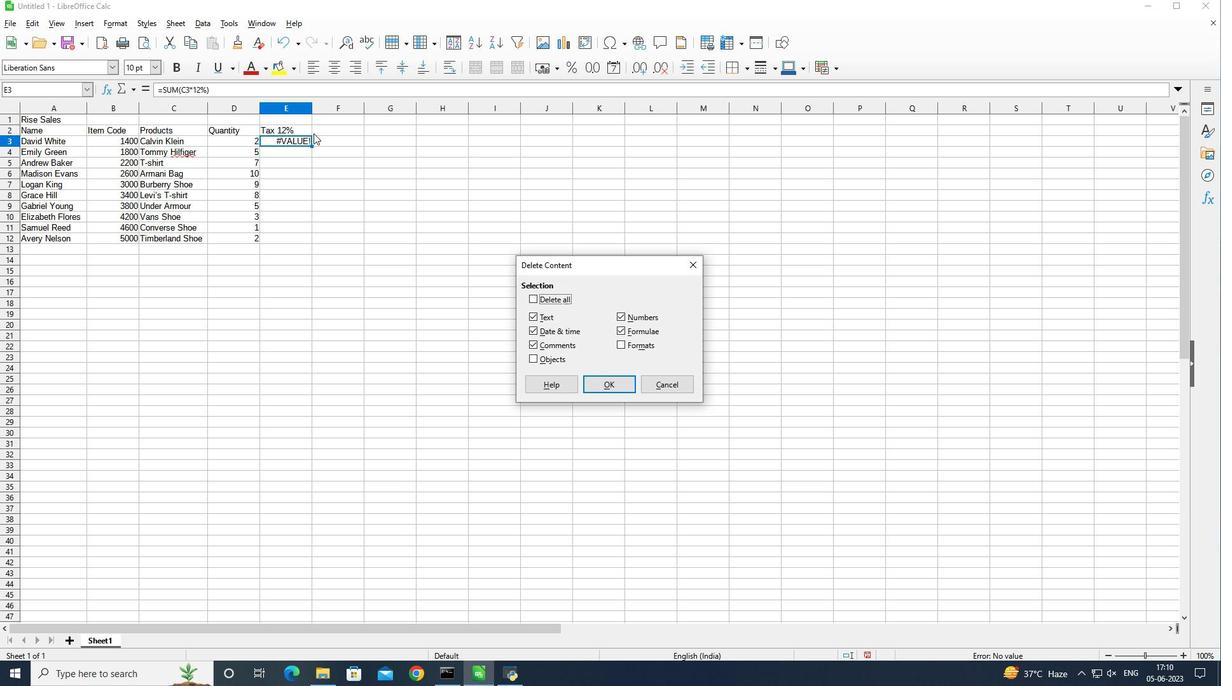 
Action: Key pressed <Key.enter>
Screenshot: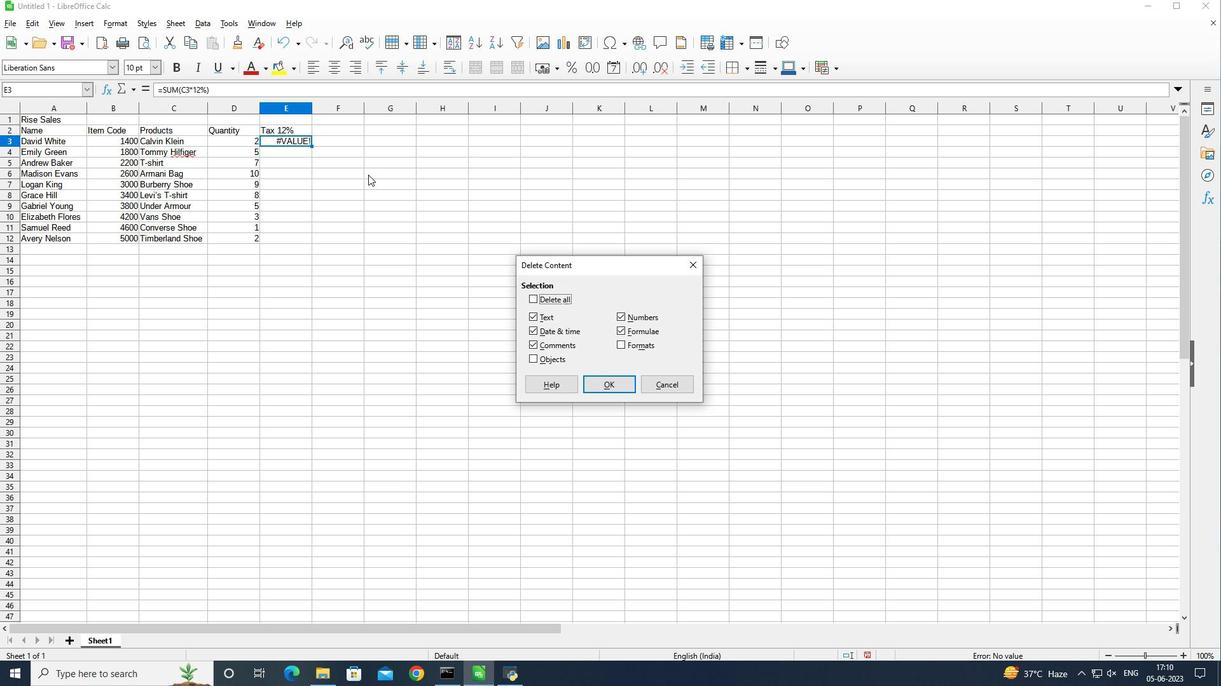 
Action: Mouse moved to (295, 132)
Screenshot: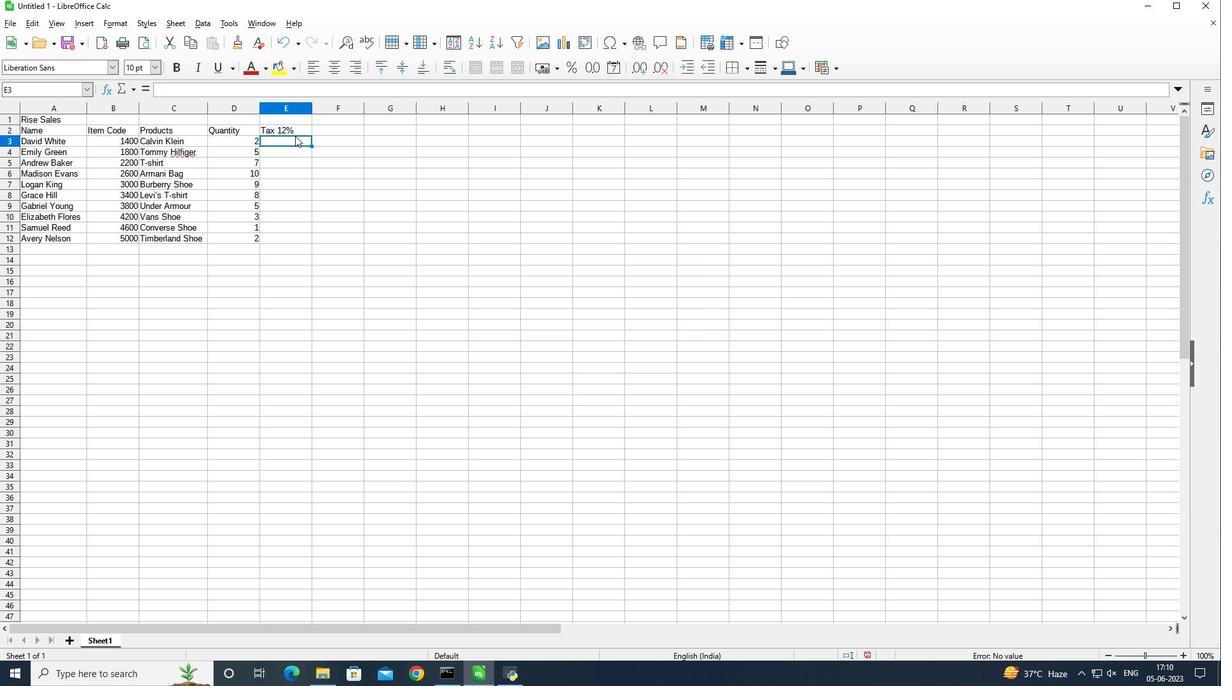 
Action: Mouse pressed left at (295, 132)
Screenshot: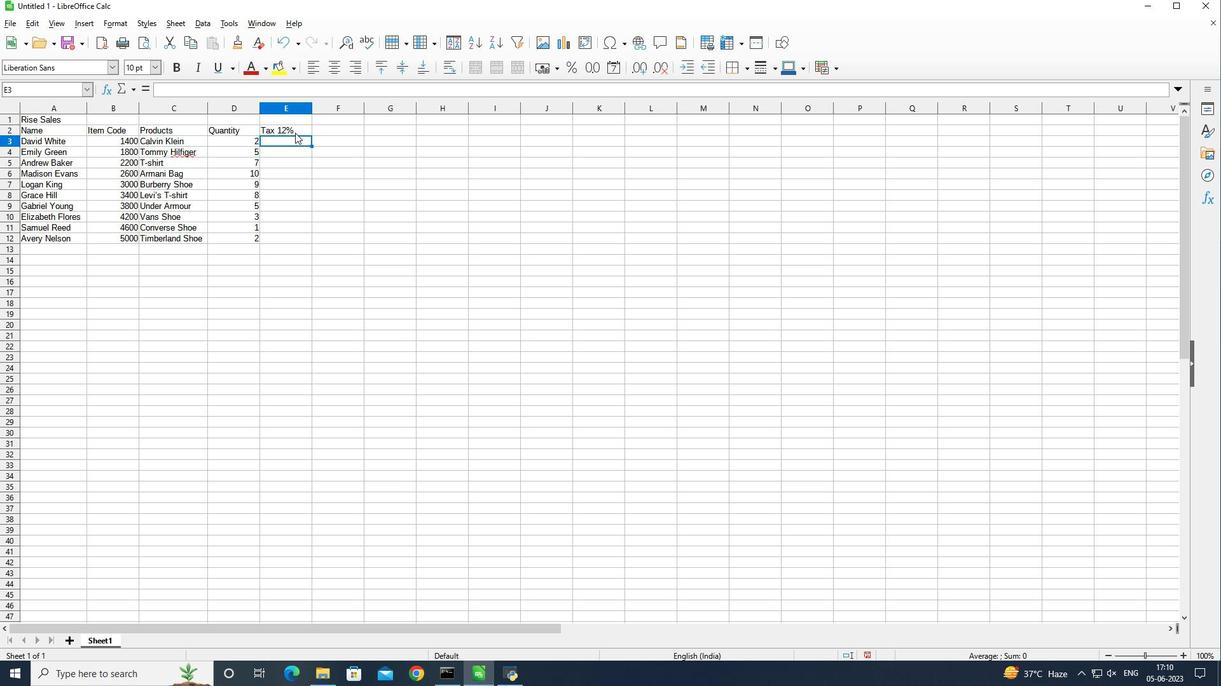 
Action: Key pressed <Key.enter>
Screenshot: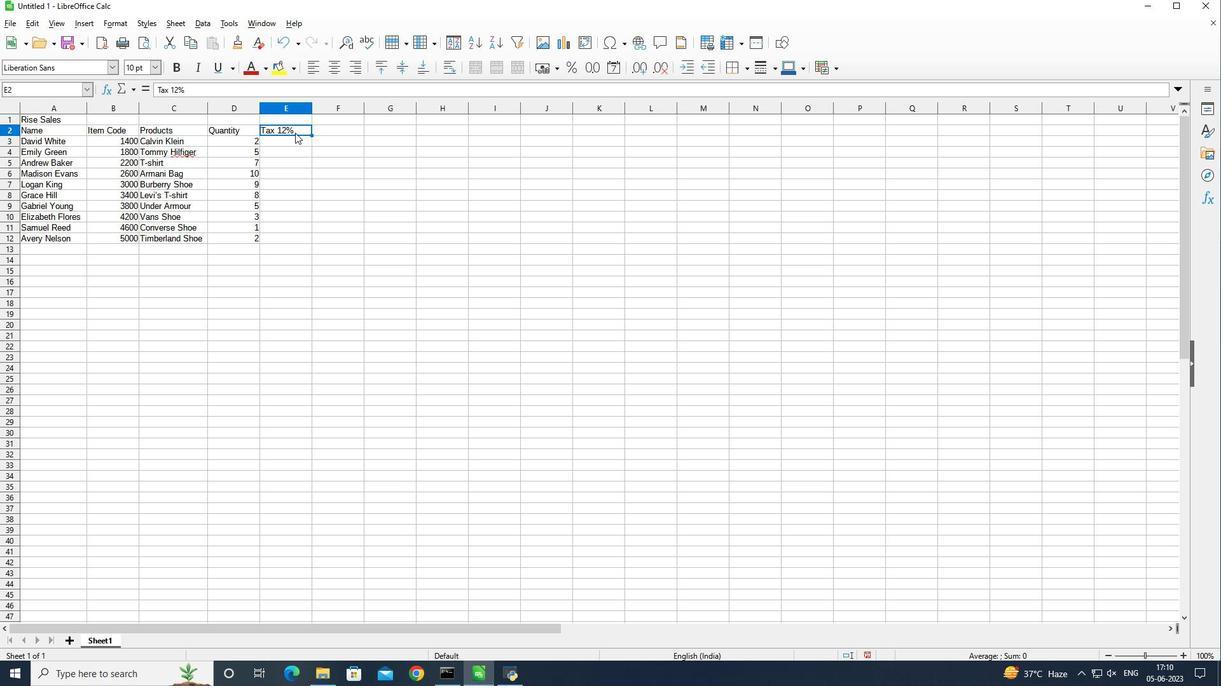 
Action: Mouse moved to (295, 126)
Screenshot: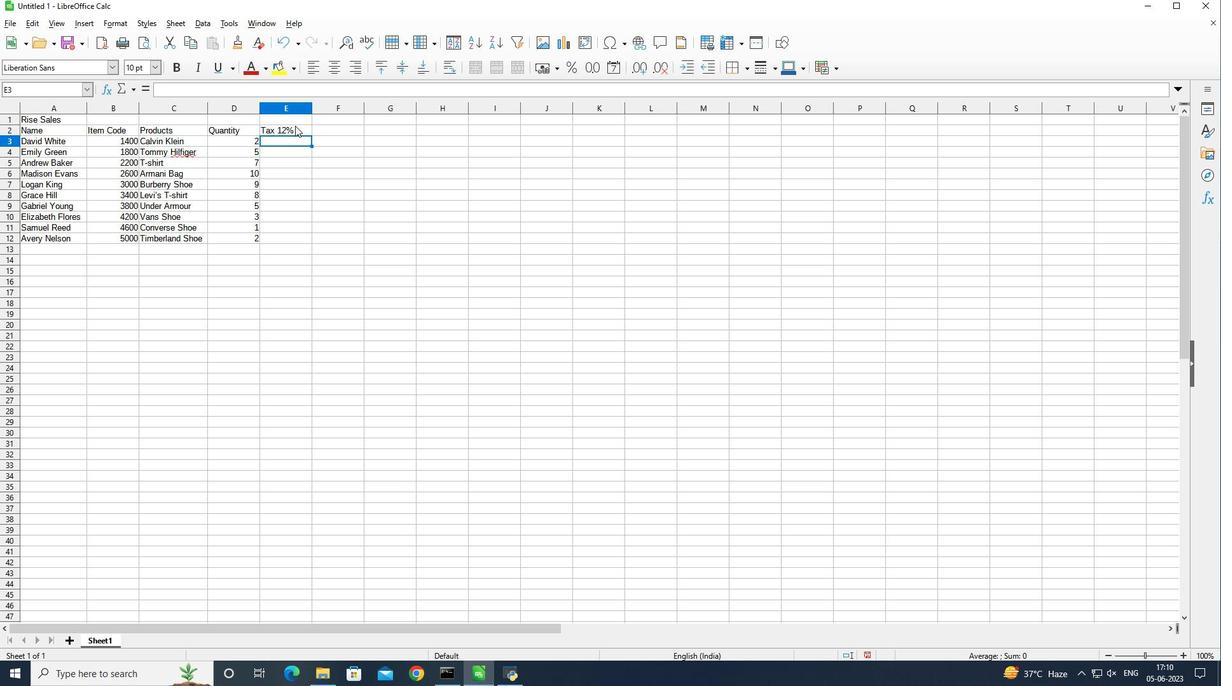 
Action: Mouse pressed left at (295, 126)
Screenshot: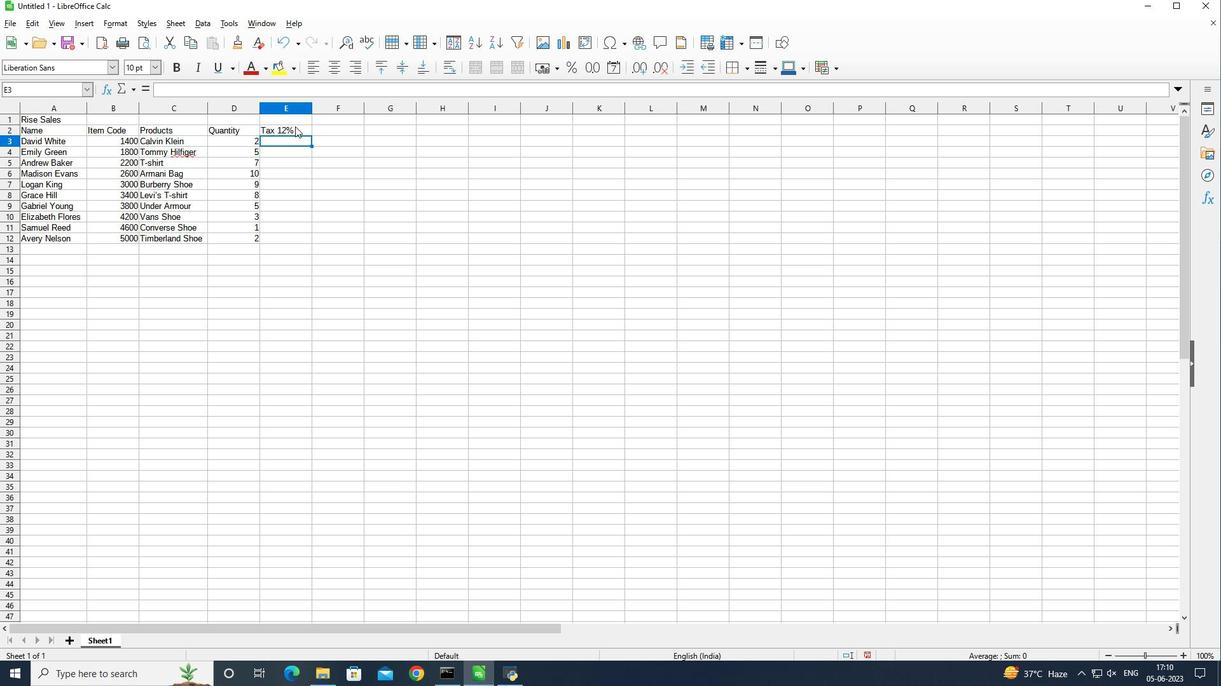
Action: Key pressed <Key.backspace>
Screenshot: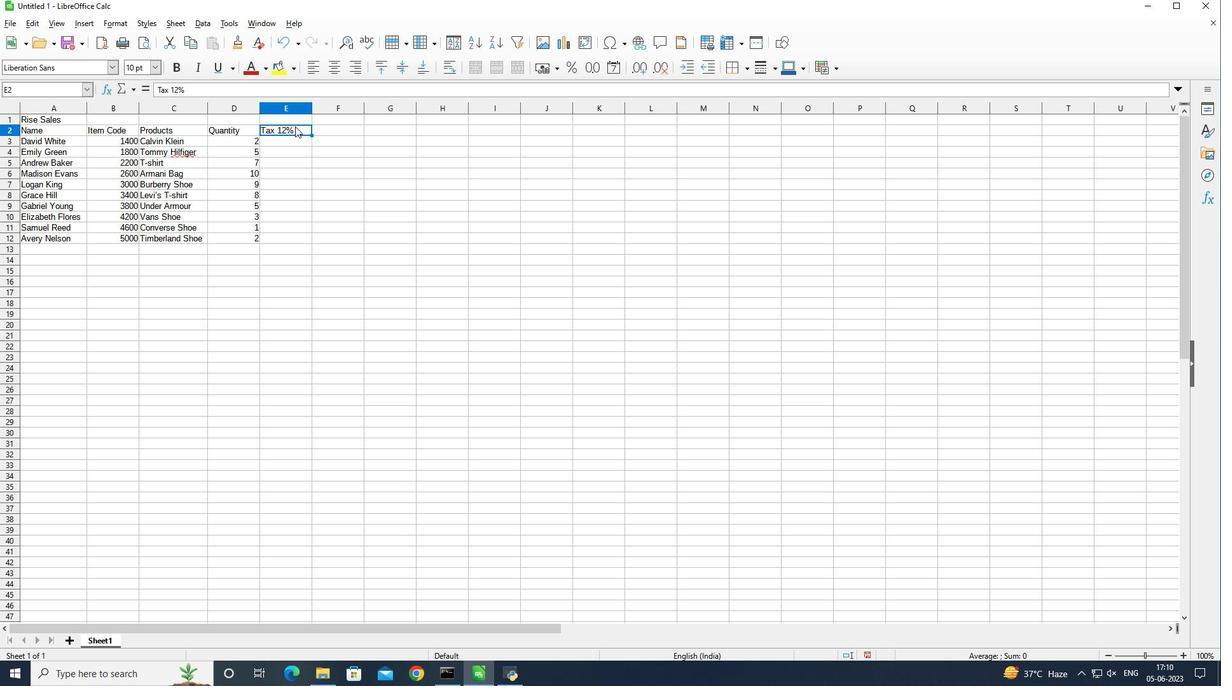 
Action: Mouse moved to (295, 127)
Screenshot: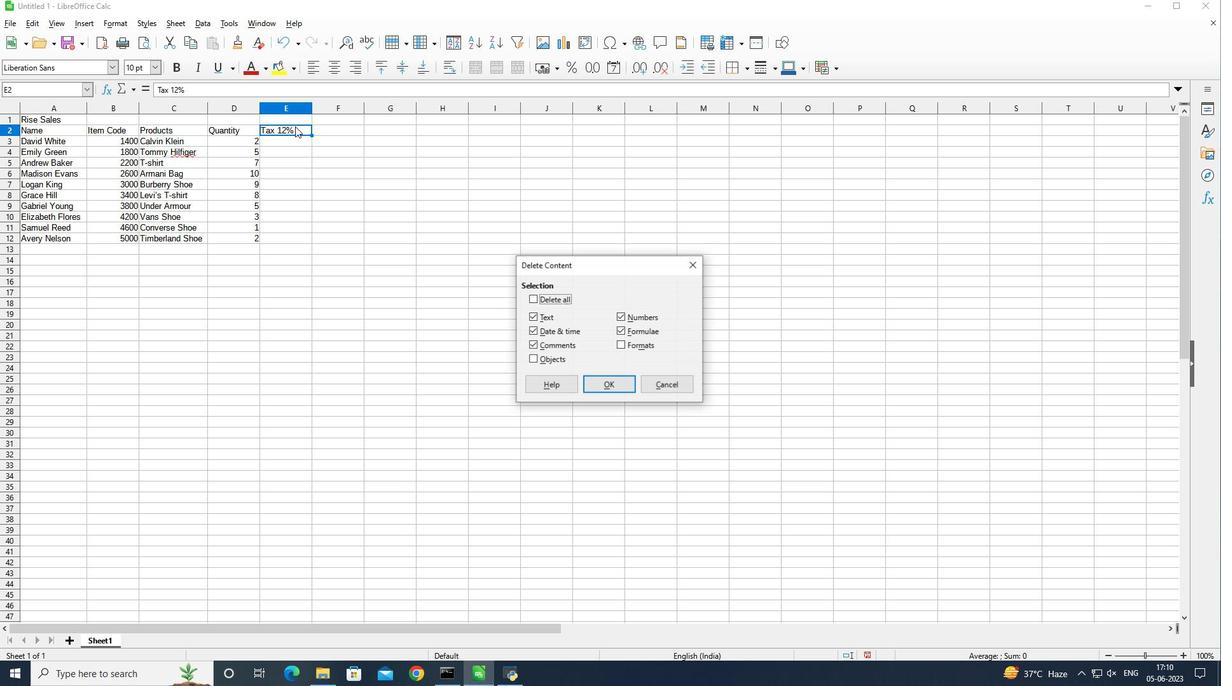 
Action: Key pressed <Key.enter><Key.shift>Product<Key.backspace><Key.backspace><Key.backspace><Key.backspace><Key.backspace><Key.backspace><Key.backspace>
Screenshot: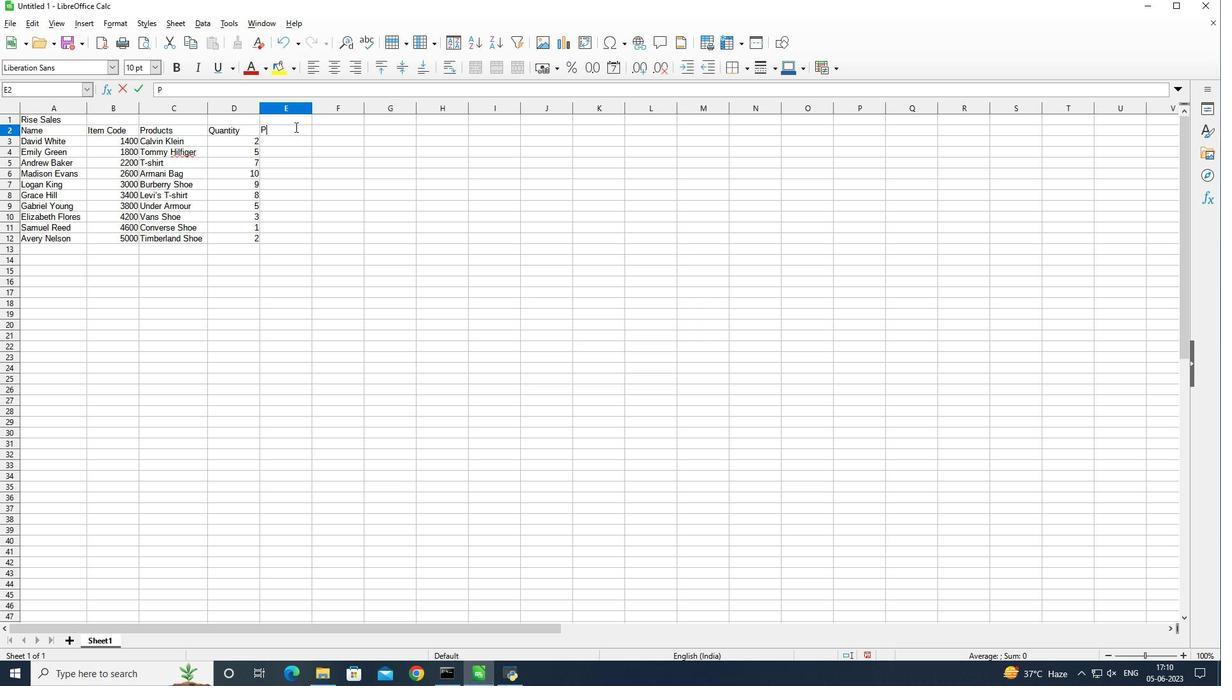 
Action: Mouse moved to (228, 127)
Screenshot: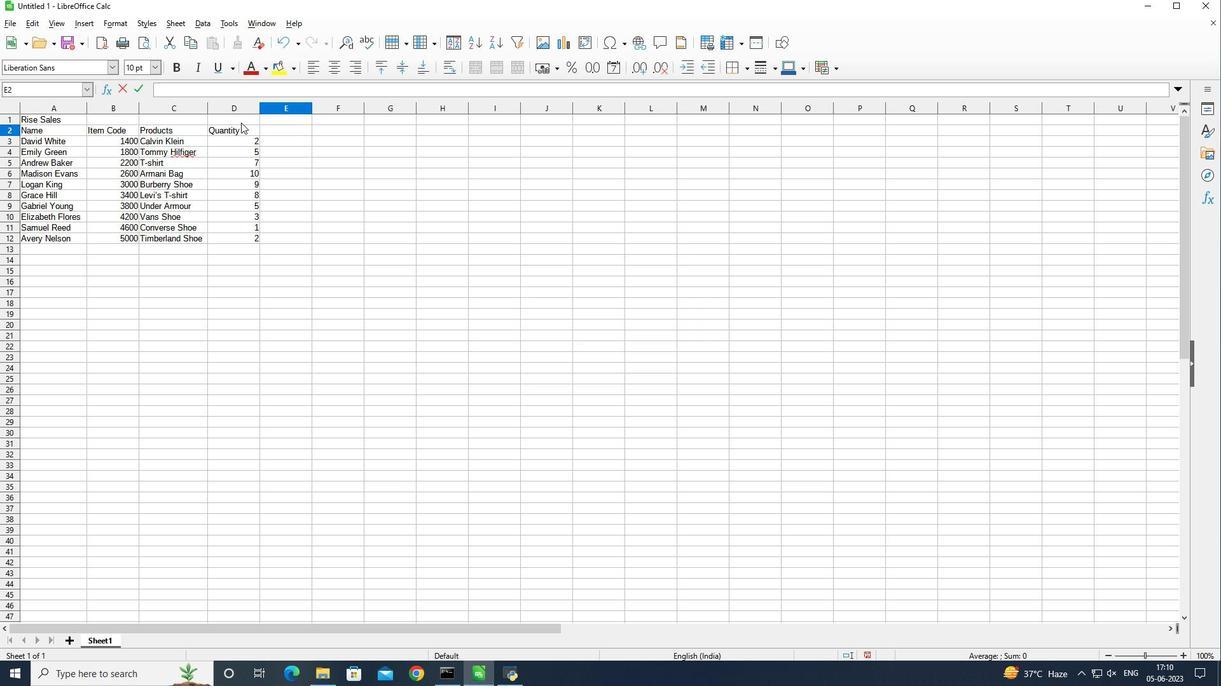 
Action: Mouse pressed left at (228, 127)
Screenshot: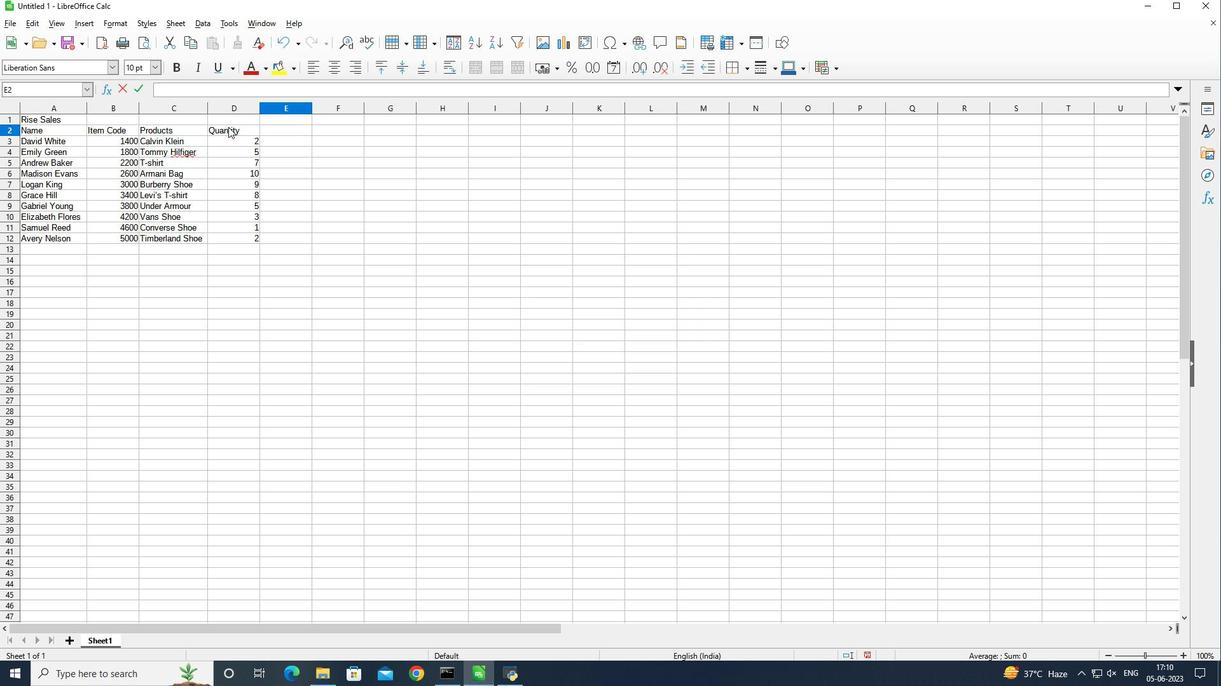 
Action: Mouse moved to (239, 132)
Screenshot: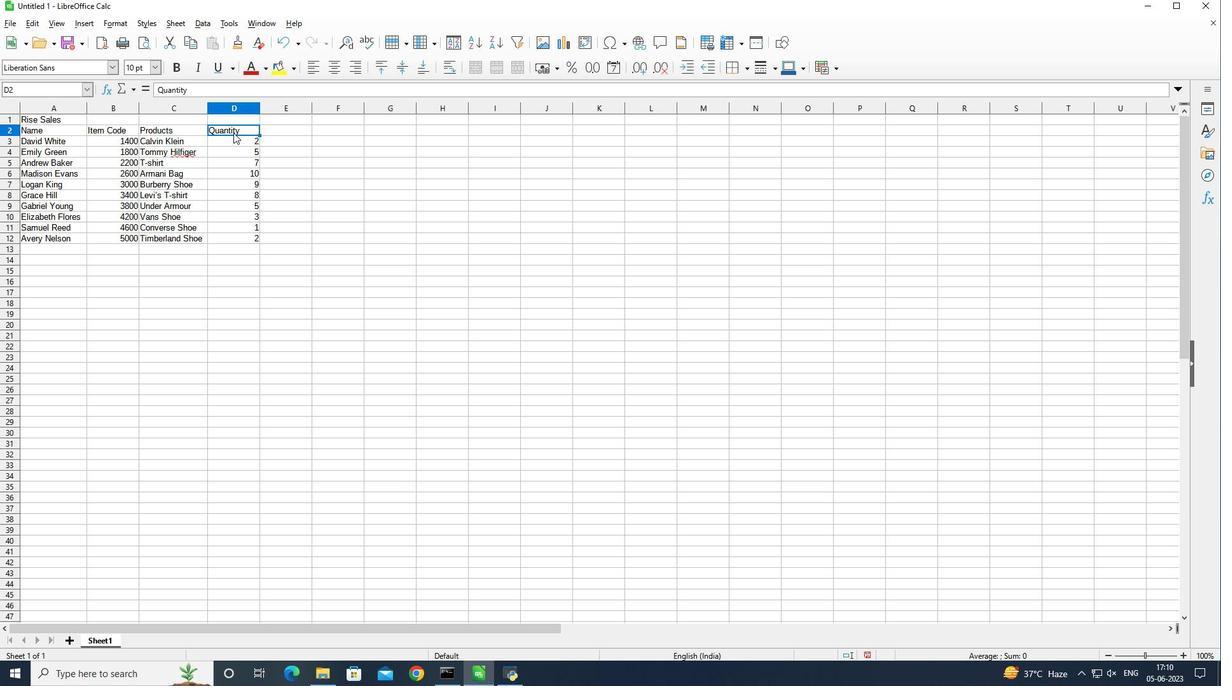 
Action: Key pressed <Key.shift_r><Key.down><Key.down><Key.down><Key.down><Key.down><Key.down><Key.down><Key.down><Key.down><Key.down><Key.down><Key.down><Key.up><Key.up>
Screenshot: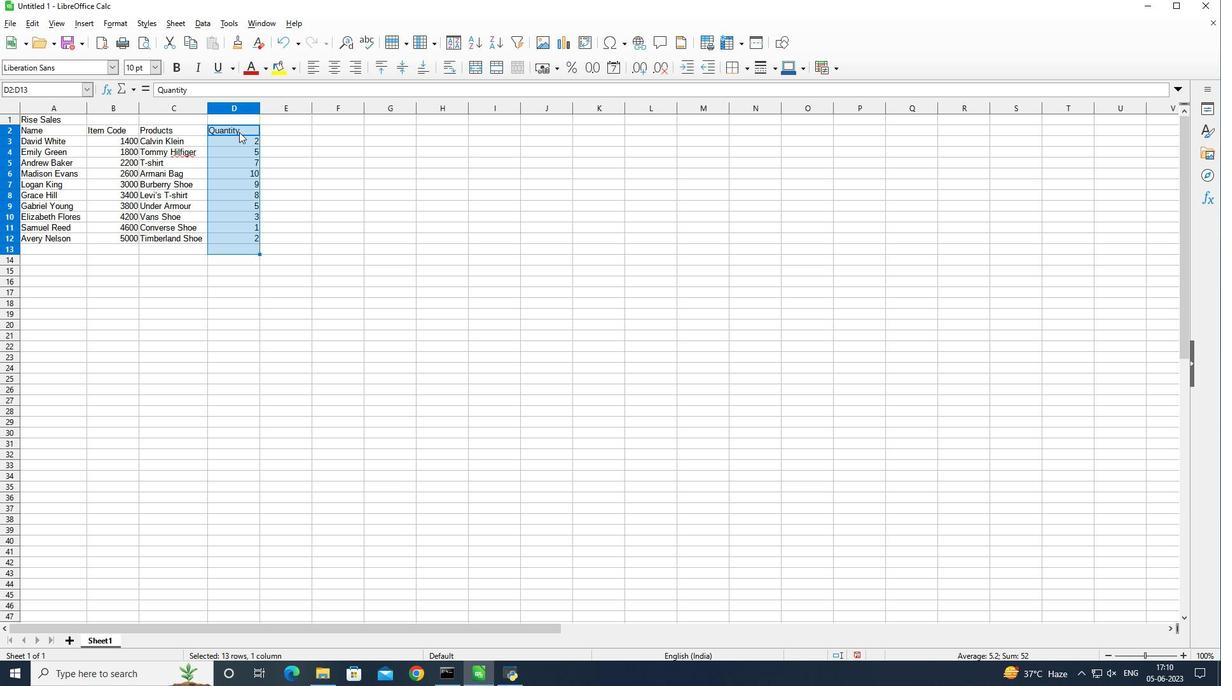 
Action: Mouse moved to (251, 128)
Screenshot: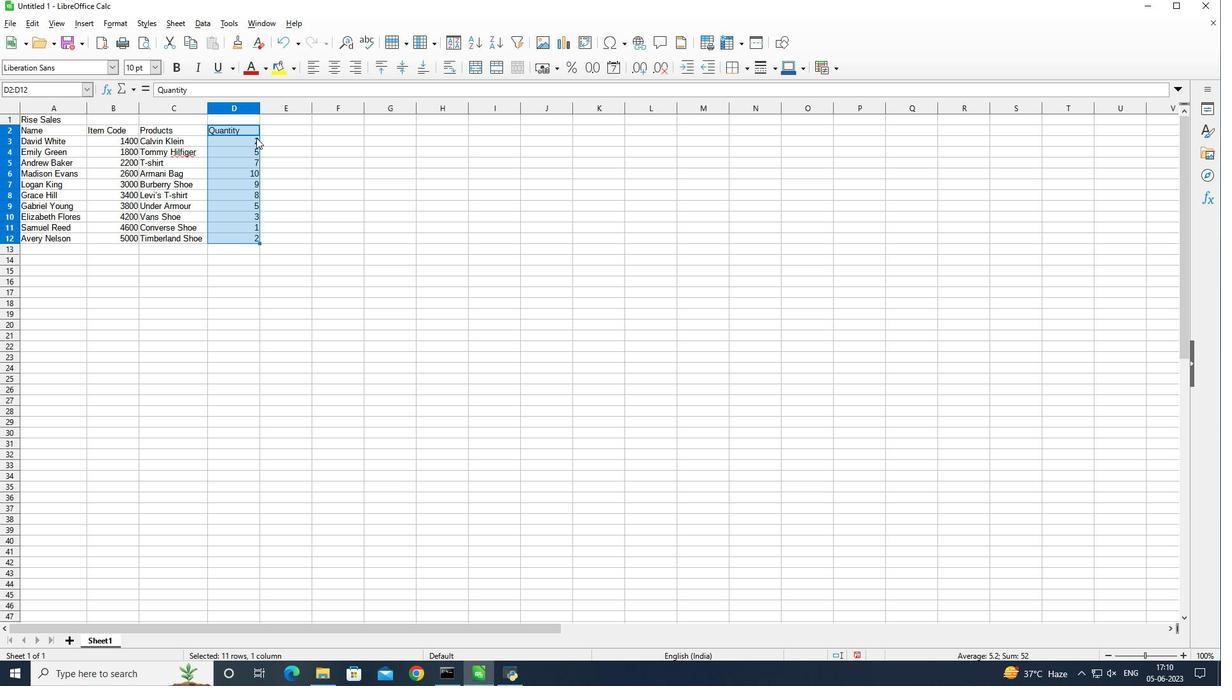
Action: Mouse pressed left at (251, 128)
Screenshot: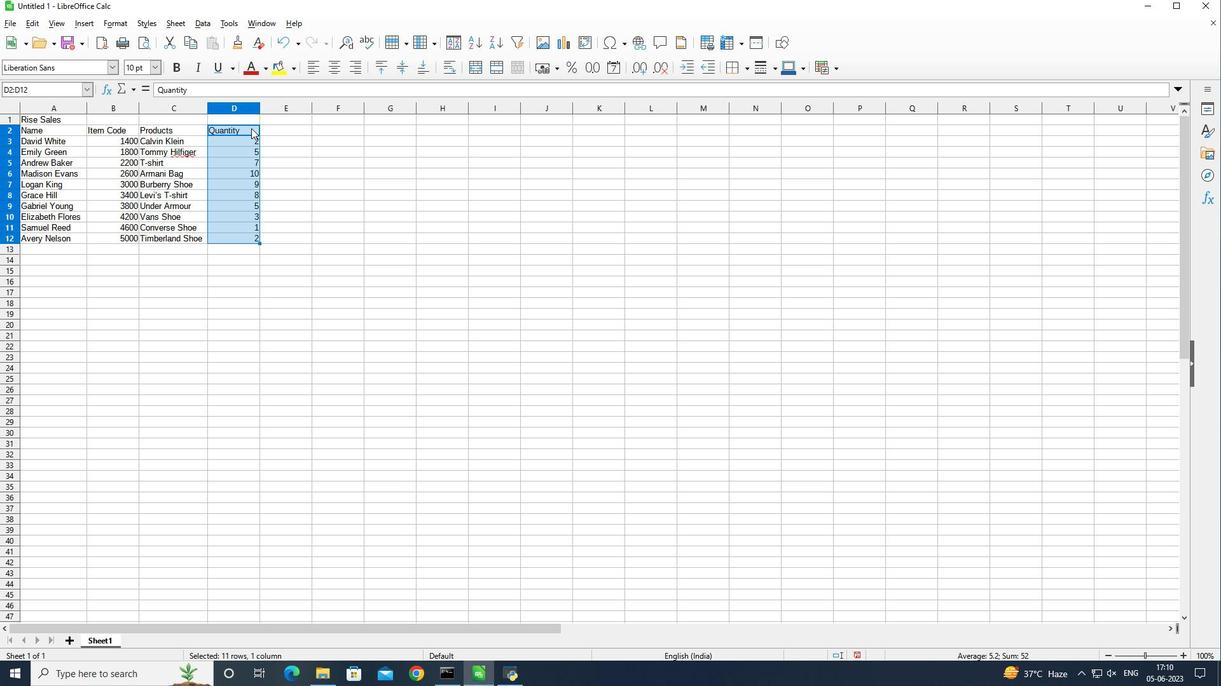 
Action: Mouse moved to (181, 133)
Screenshot: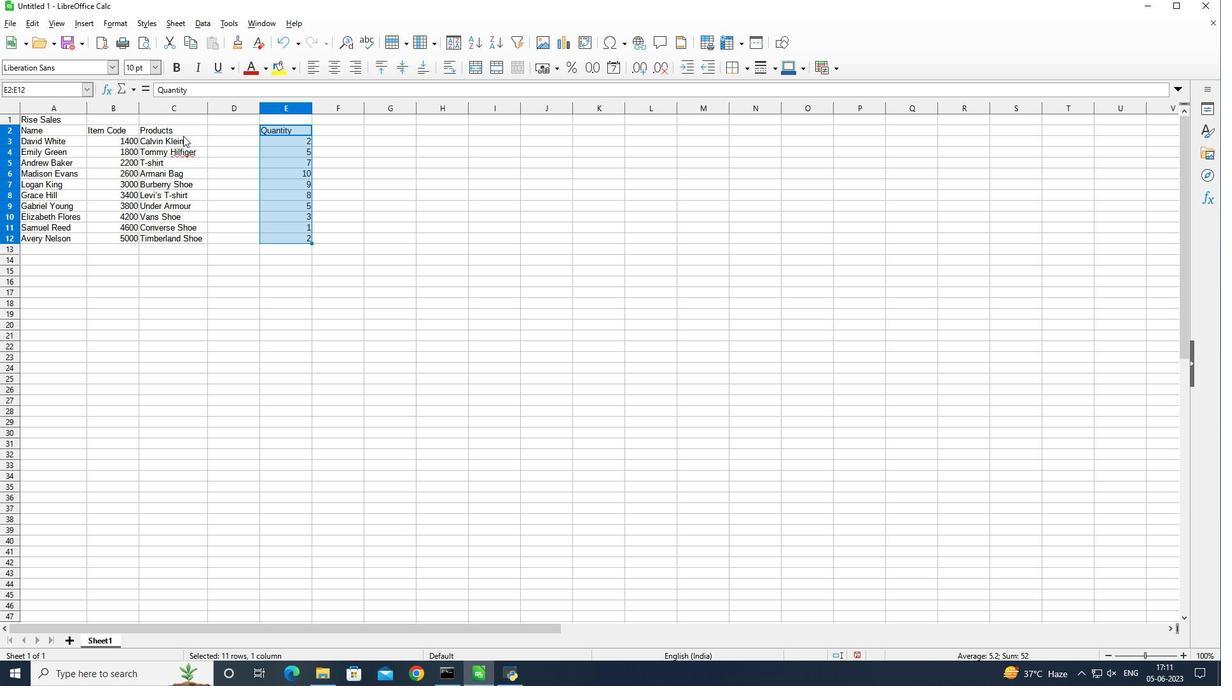 
Action: Mouse pressed left at (181, 133)
Screenshot: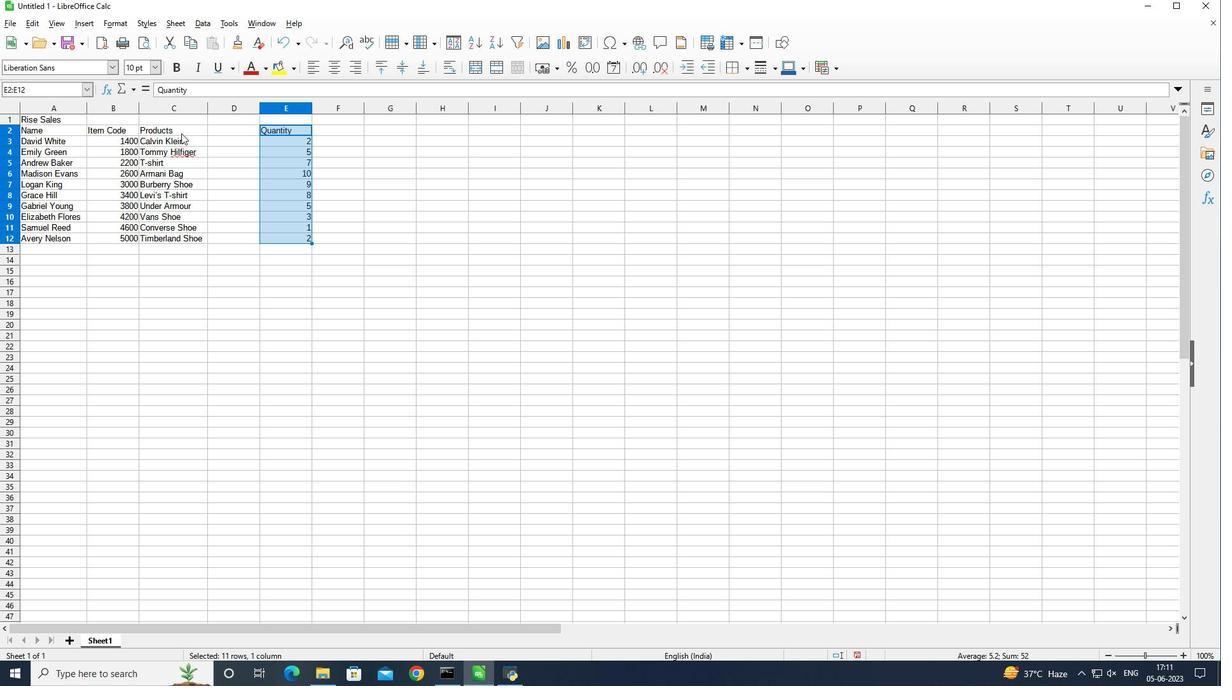 
Action: Mouse moved to (181, 132)
Screenshot: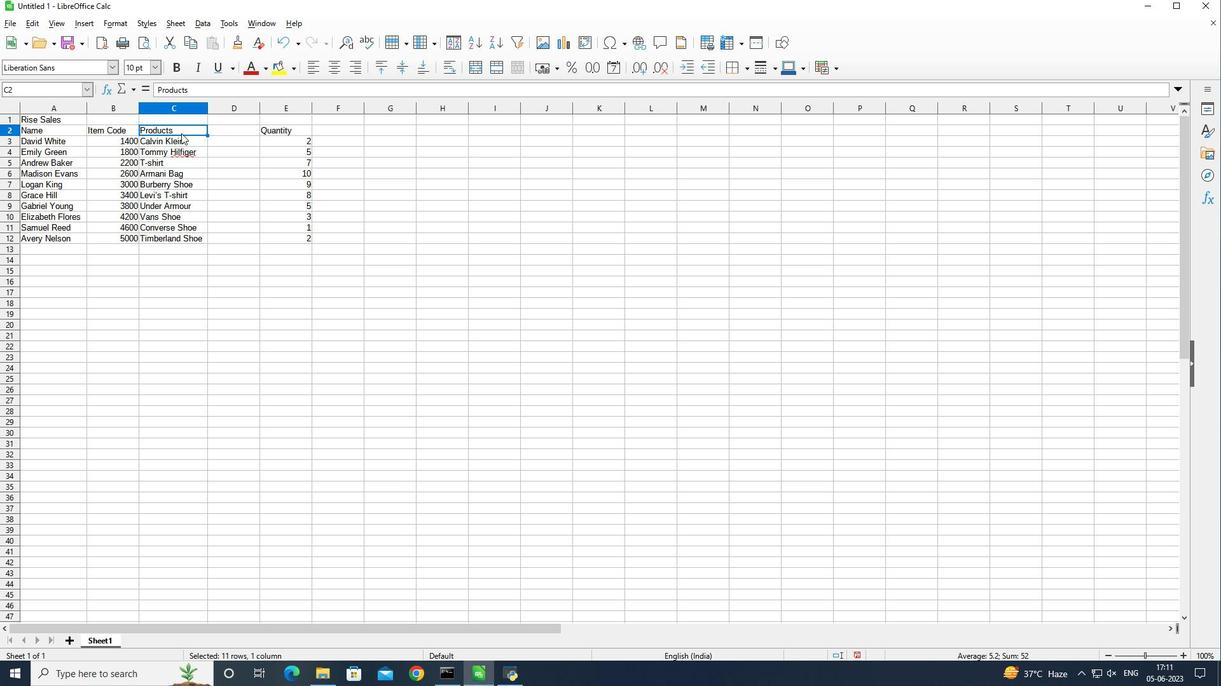 
Action: Key pressed <Key.shift_r>
Screenshot: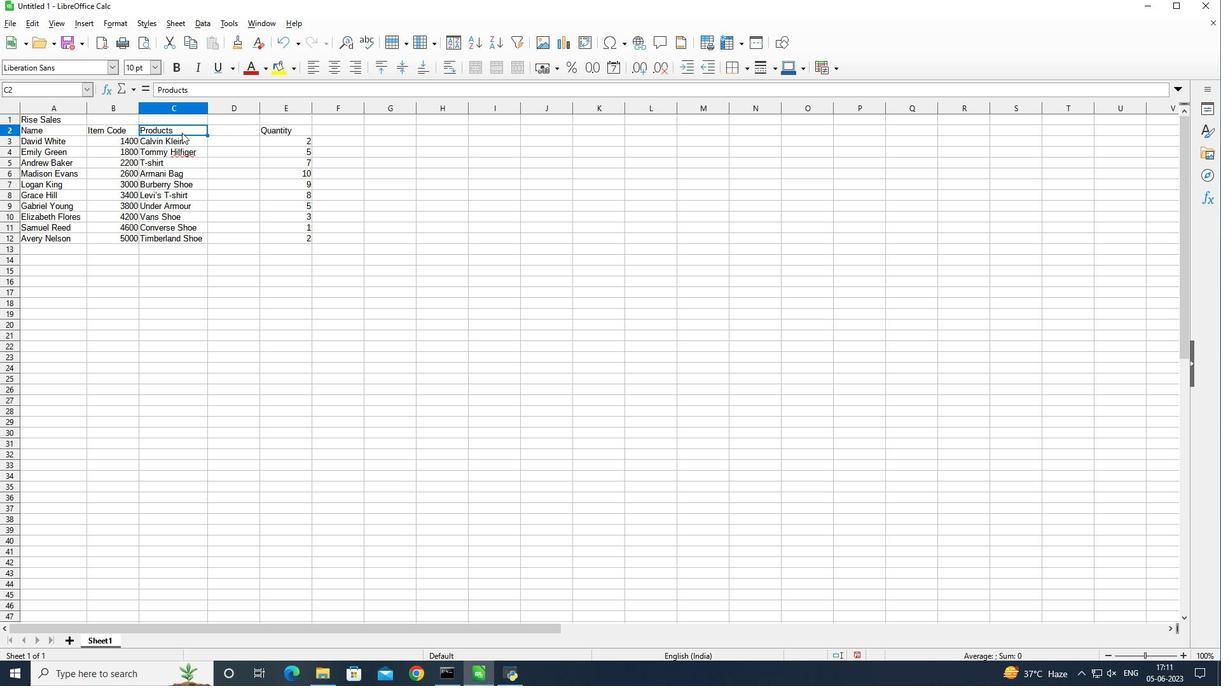 
Action: Mouse moved to (192, 139)
Screenshot: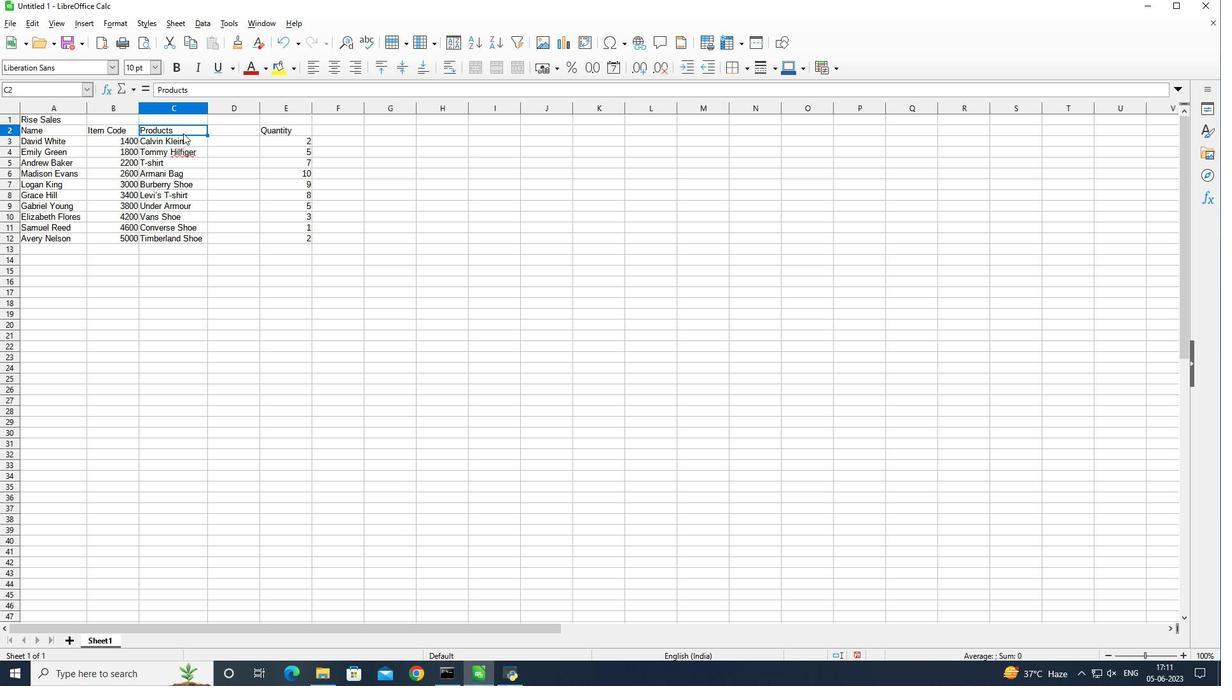 
Action: Key pressed <Key.shift_r>
Screenshot: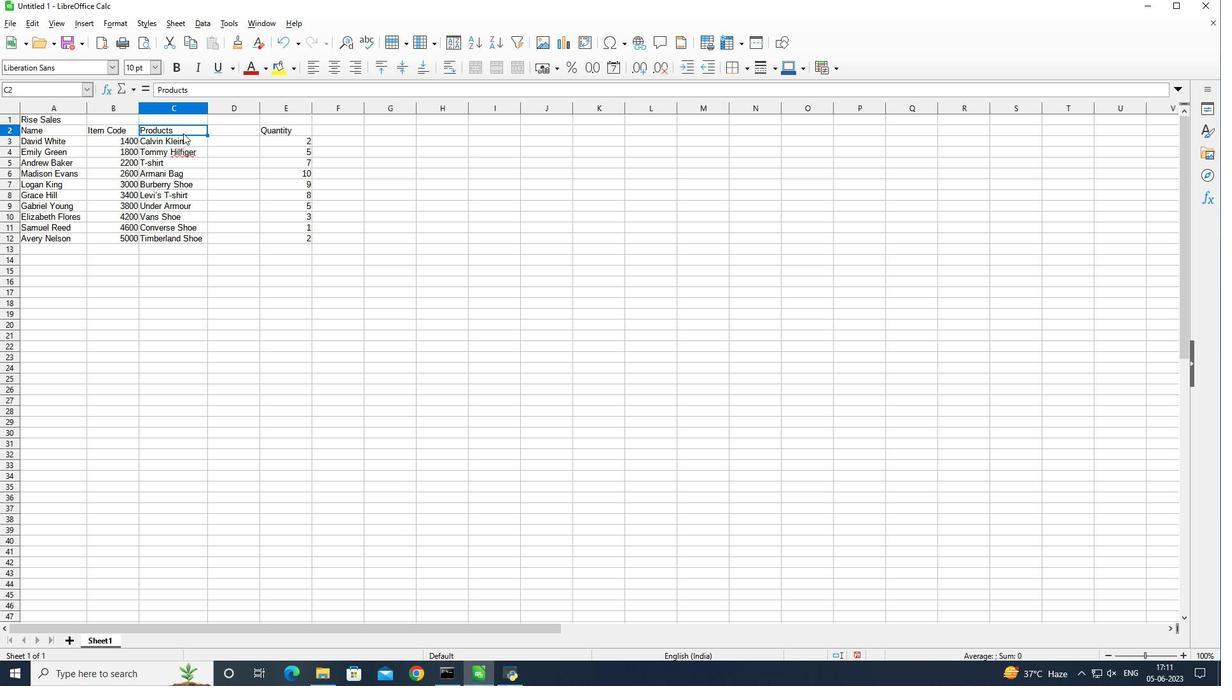 
Action: Mouse moved to (197, 147)
Screenshot: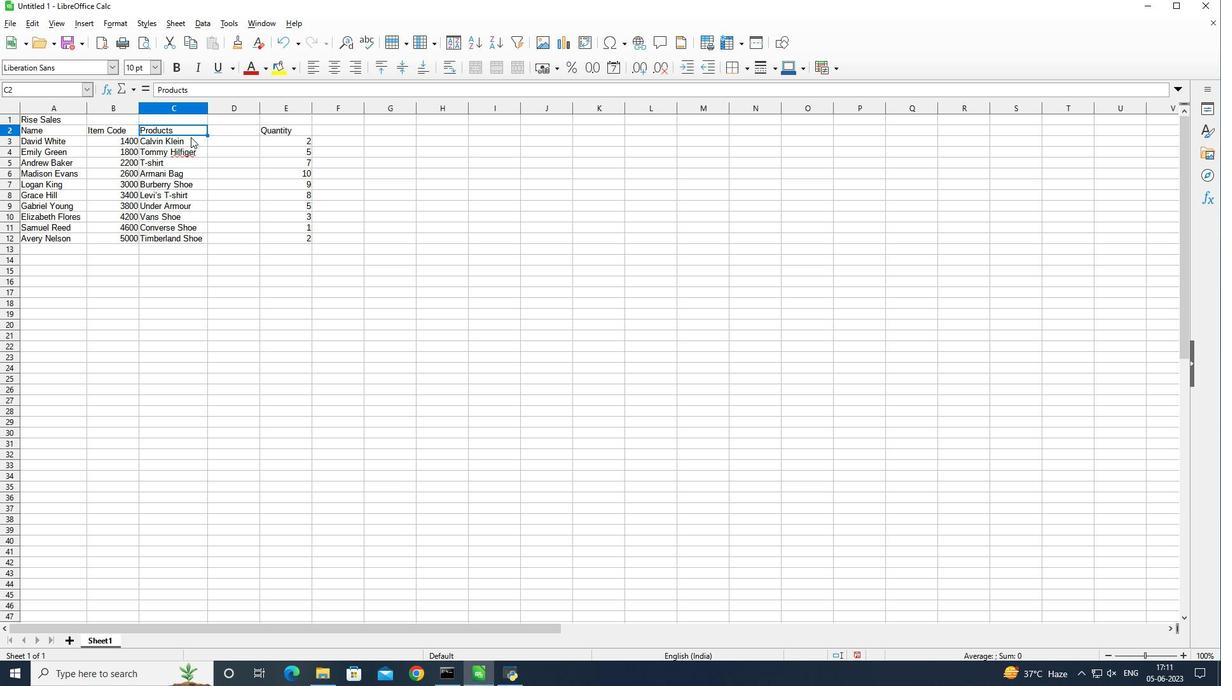 
Action: Key pressed <Key.shift_r>
Screenshot: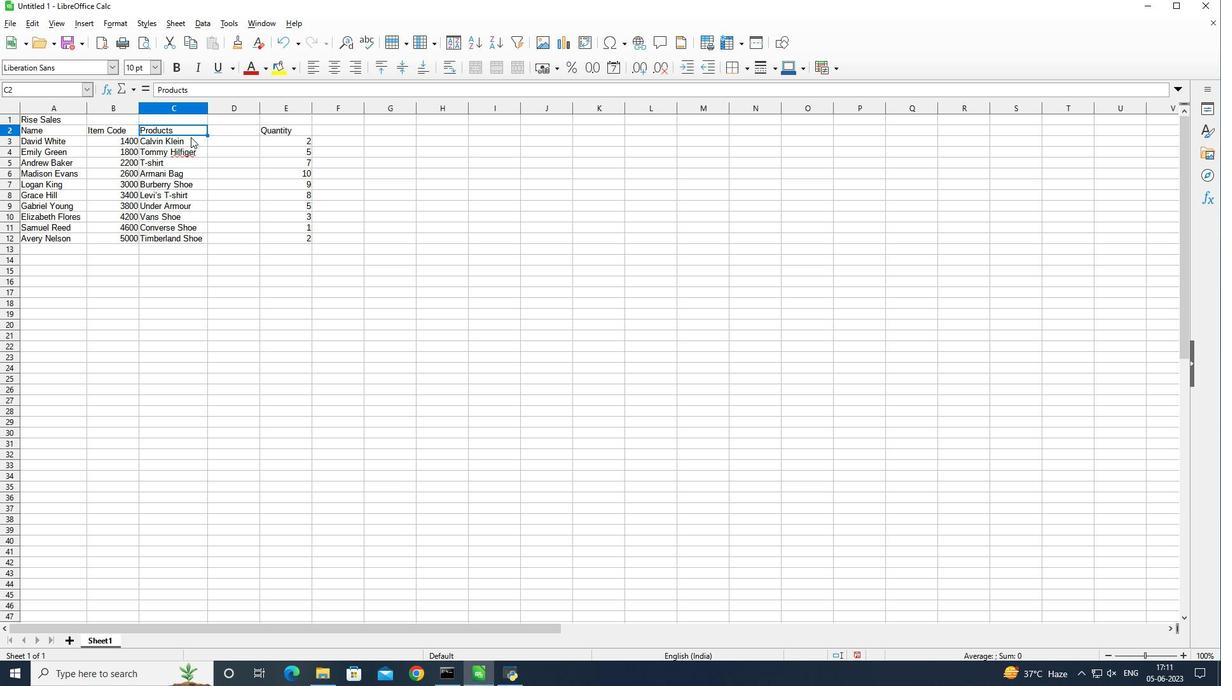 
Action: Mouse moved to (199, 150)
Screenshot: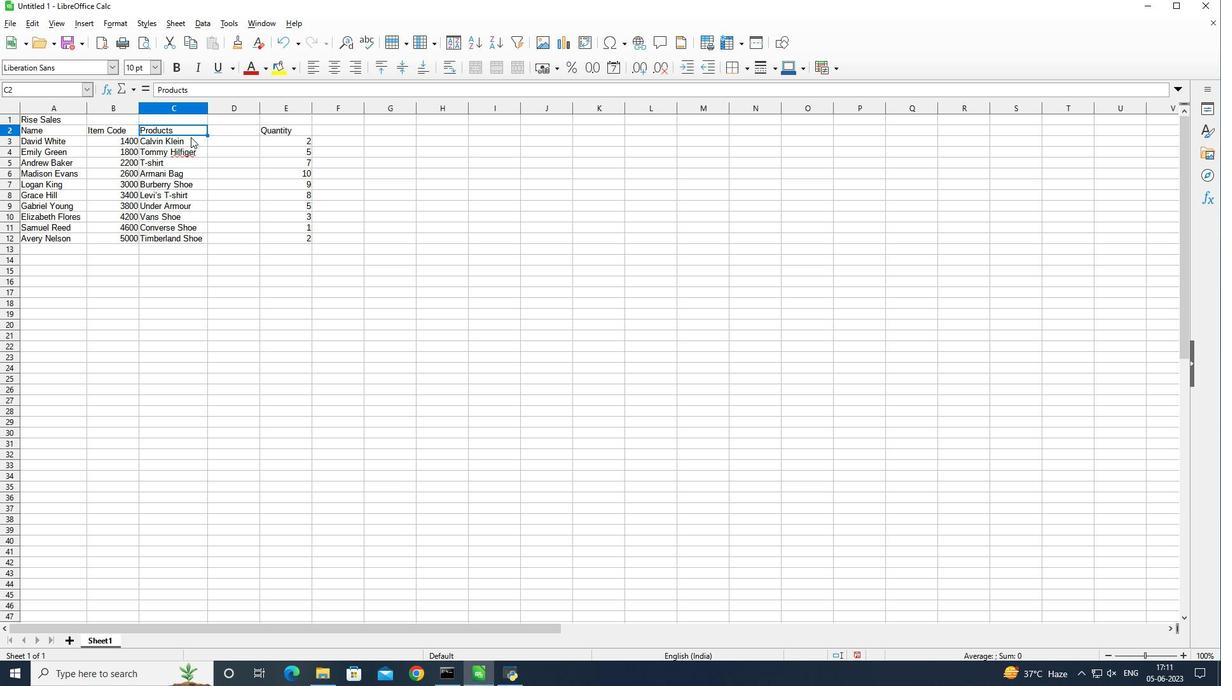
Action: Key pressed <Key.shift_r>
Screenshot: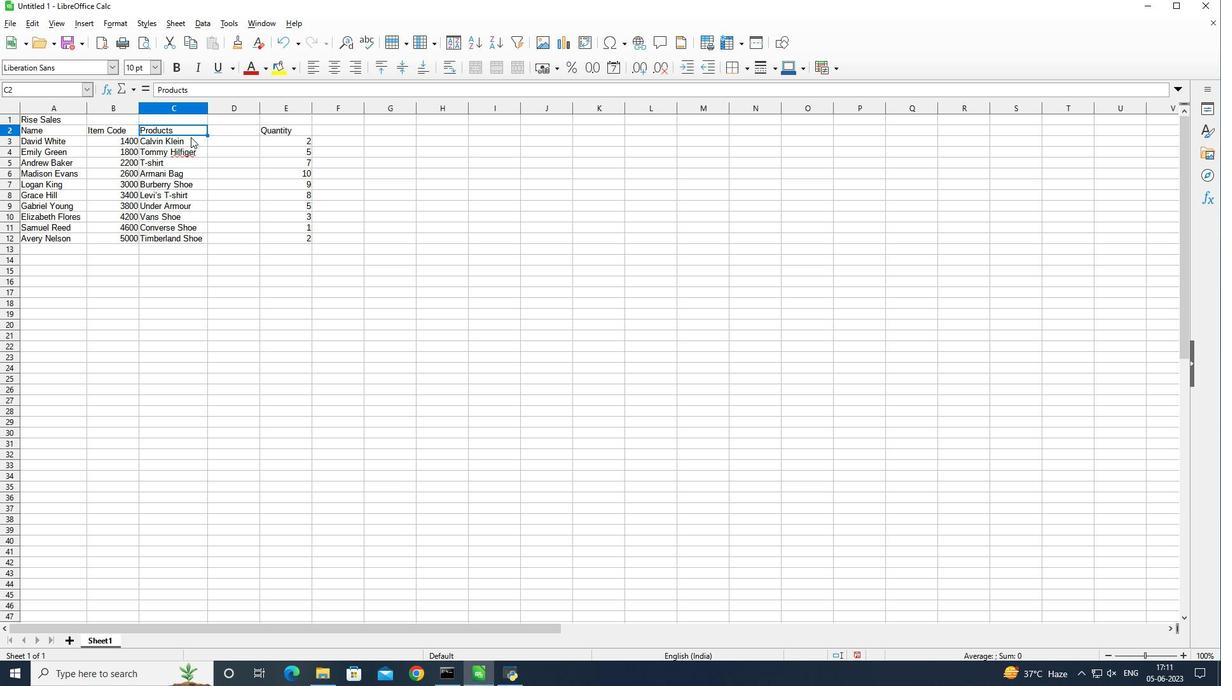 
Action: Mouse moved to (200, 155)
Screenshot: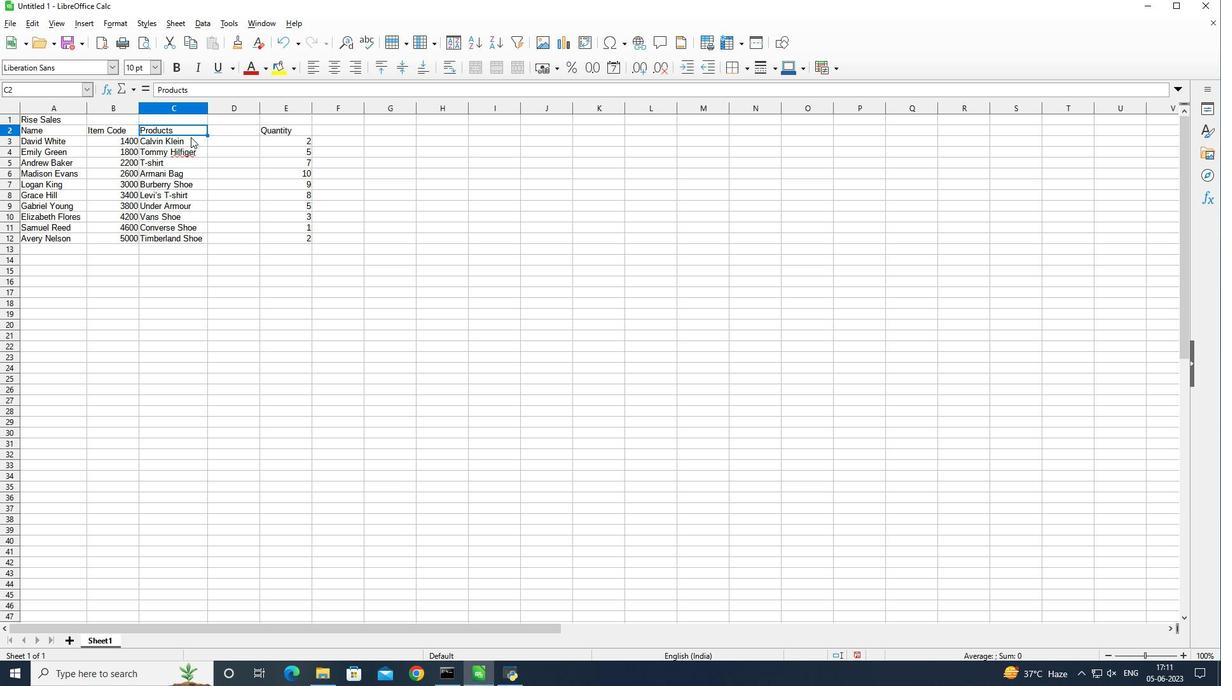 
Action: Key pressed <Key.shift_r>
Screenshot: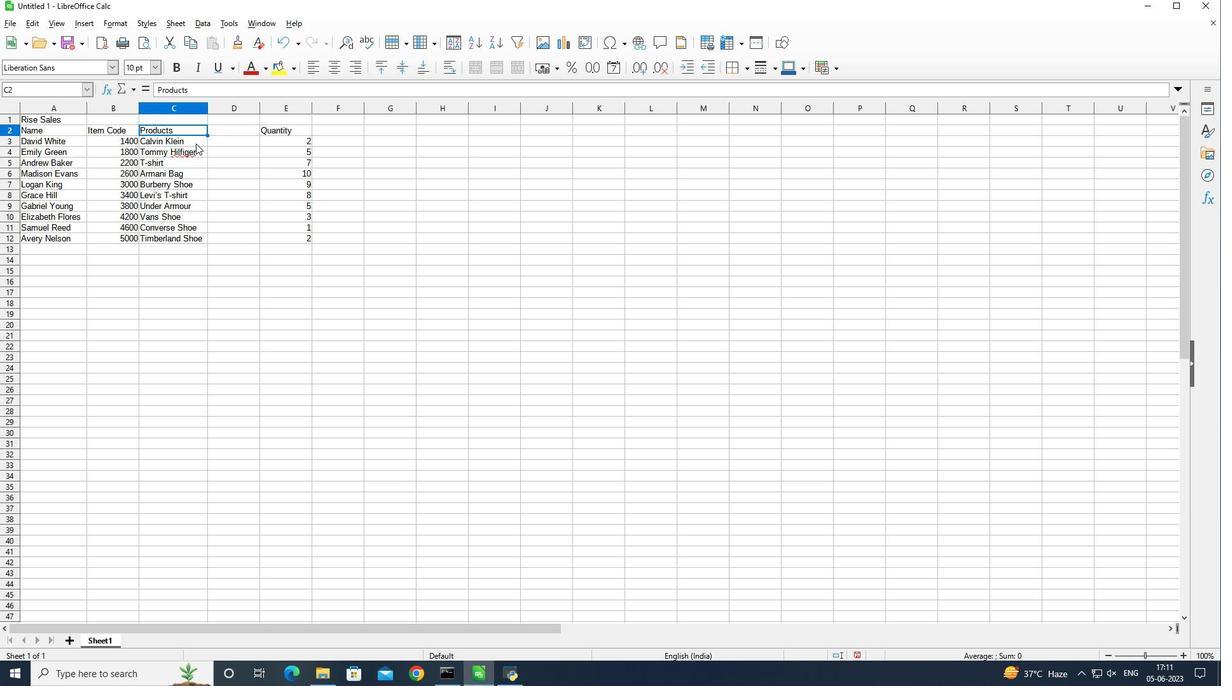 
Action: Mouse moved to (202, 159)
Screenshot: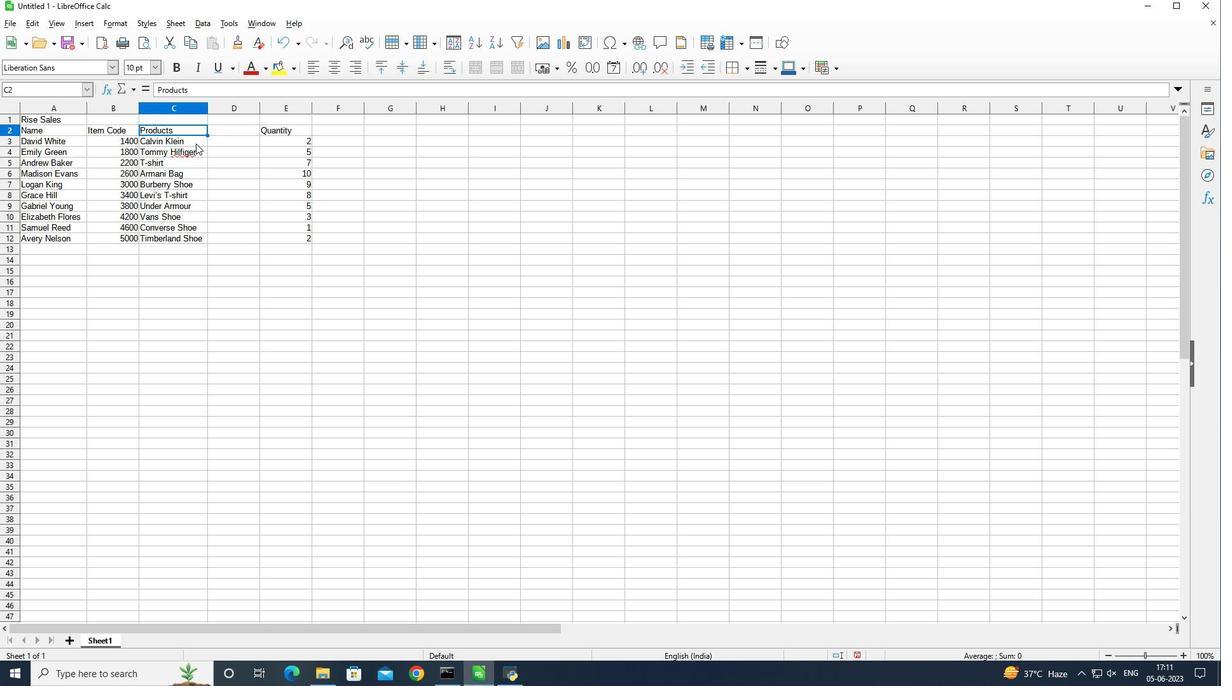 
Action: Key pressed <Key.shift_r>
Screenshot: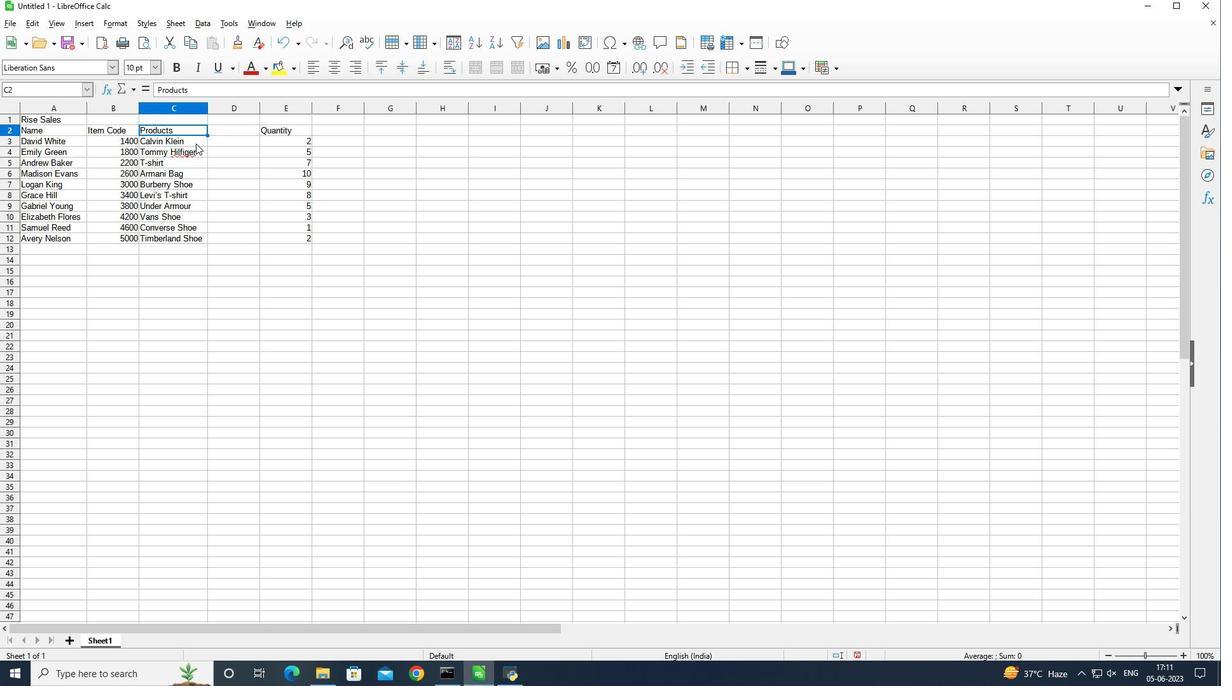 
Action: Mouse moved to (202, 164)
Screenshot: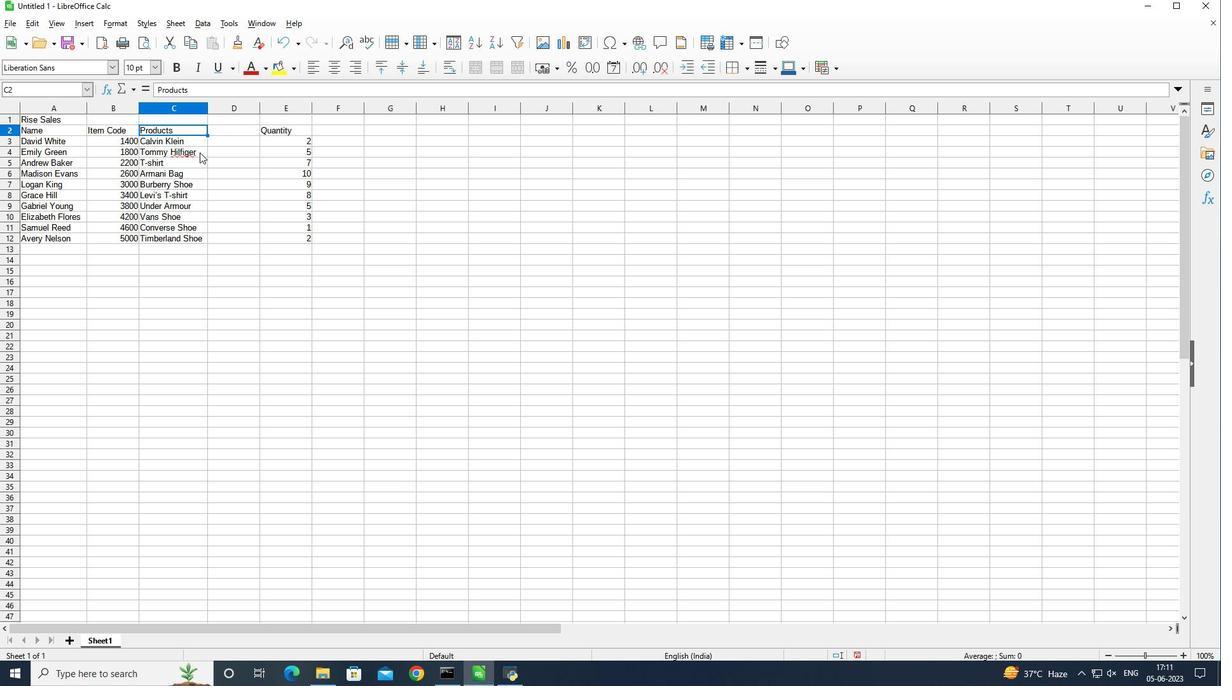 
Action: Key pressed <Key.shift_r>
Screenshot: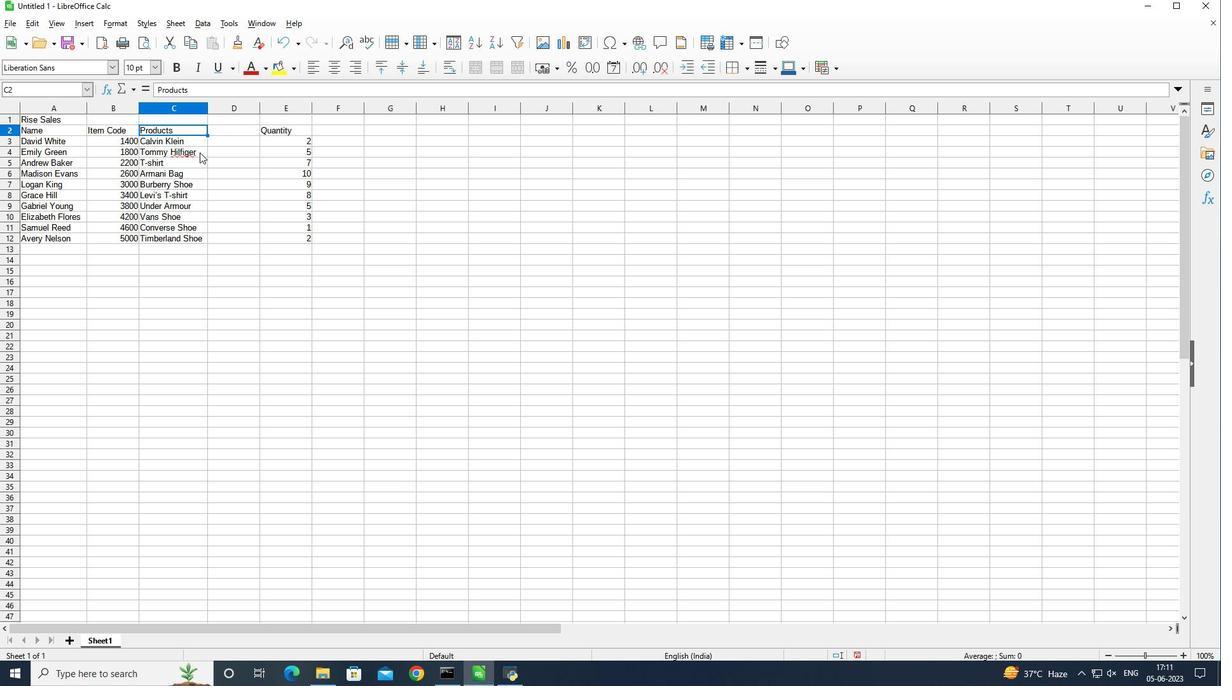 
Action: Mouse moved to (206, 169)
Screenshot: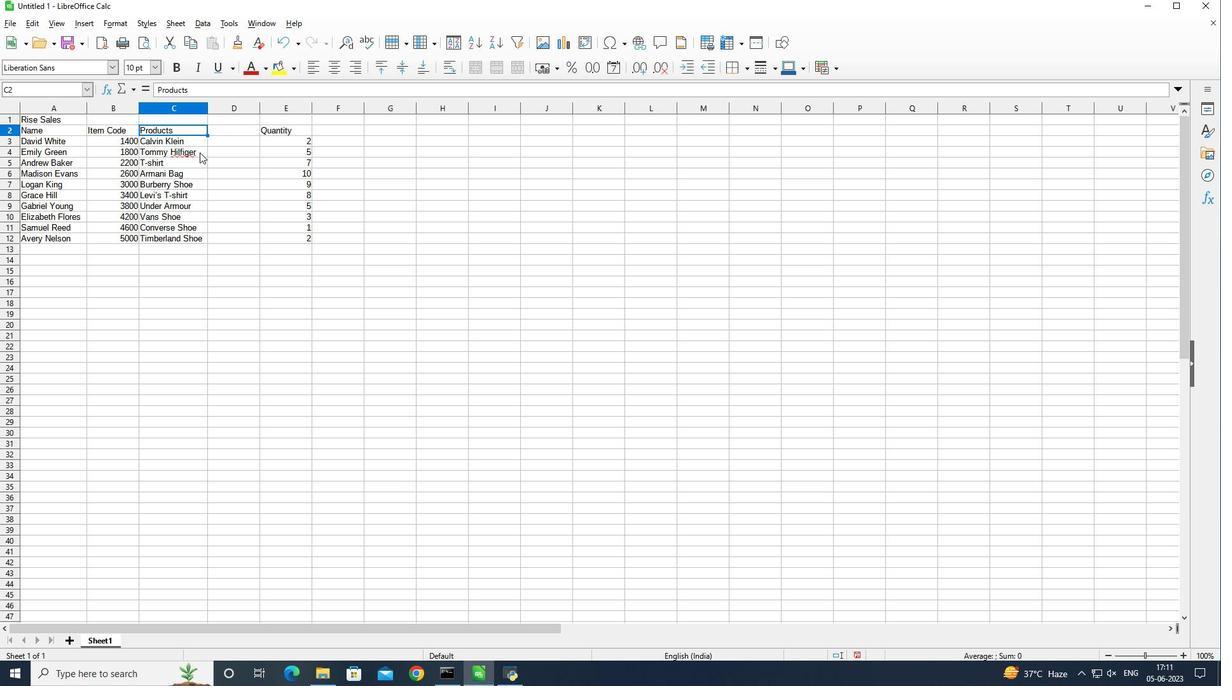 
Action: Key pressed <Key.shift_r>
Screenshot: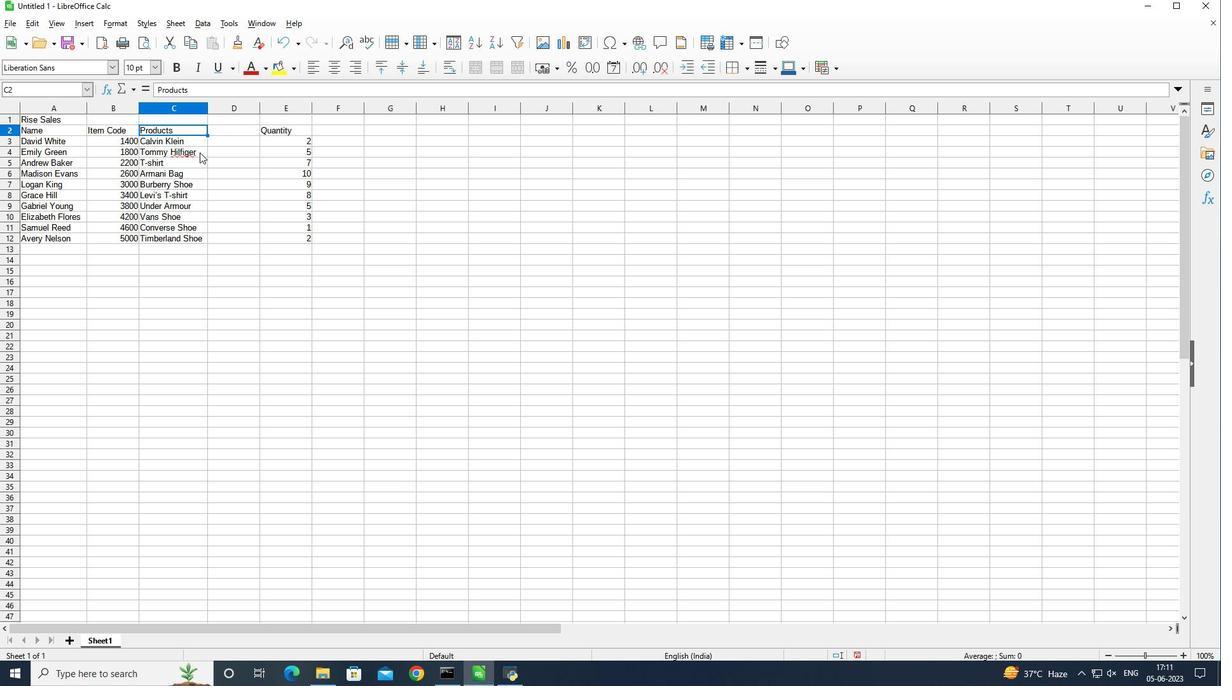 
Action: Mouse moved to (209, 172)
Screenshot: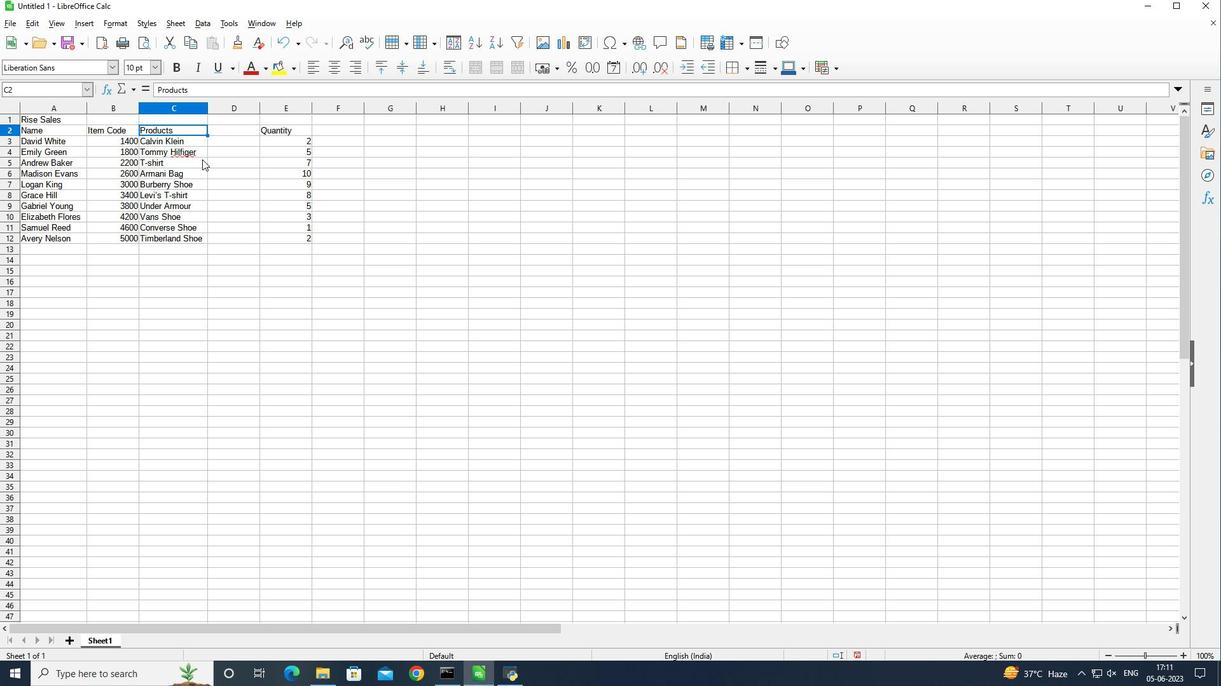 
Action: Key pressed <Key.shift_r>
Screenshot: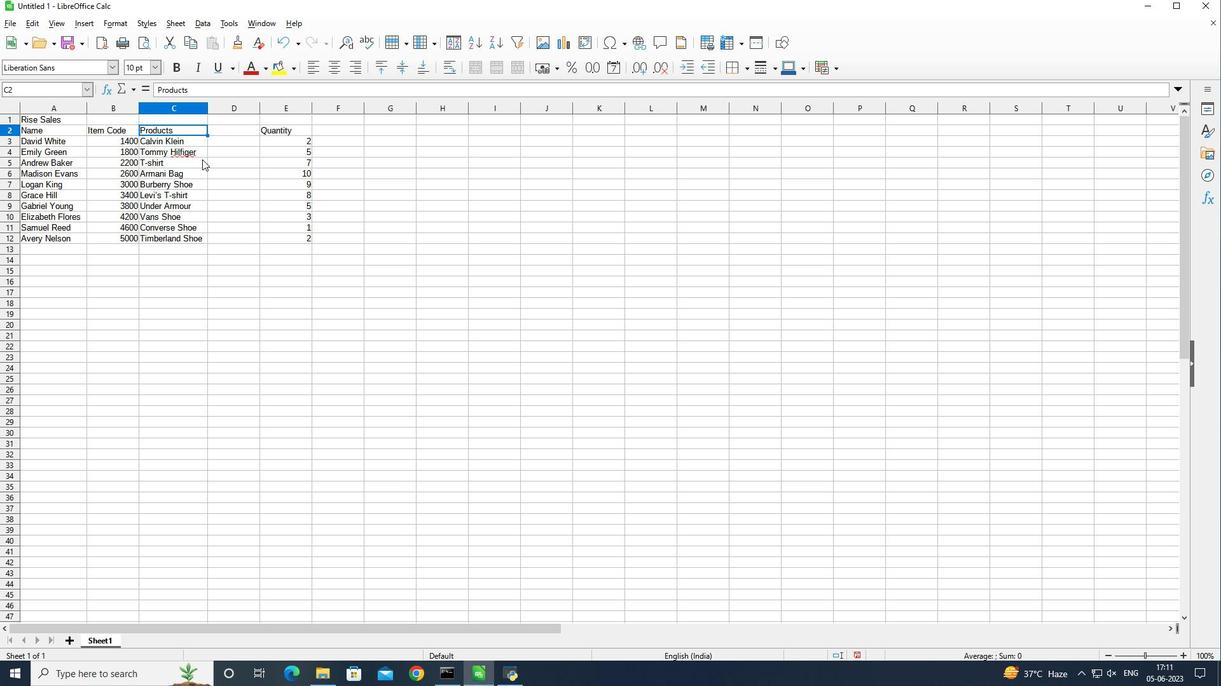 
Action: Mouse moved to (210, 175)
Screenshot: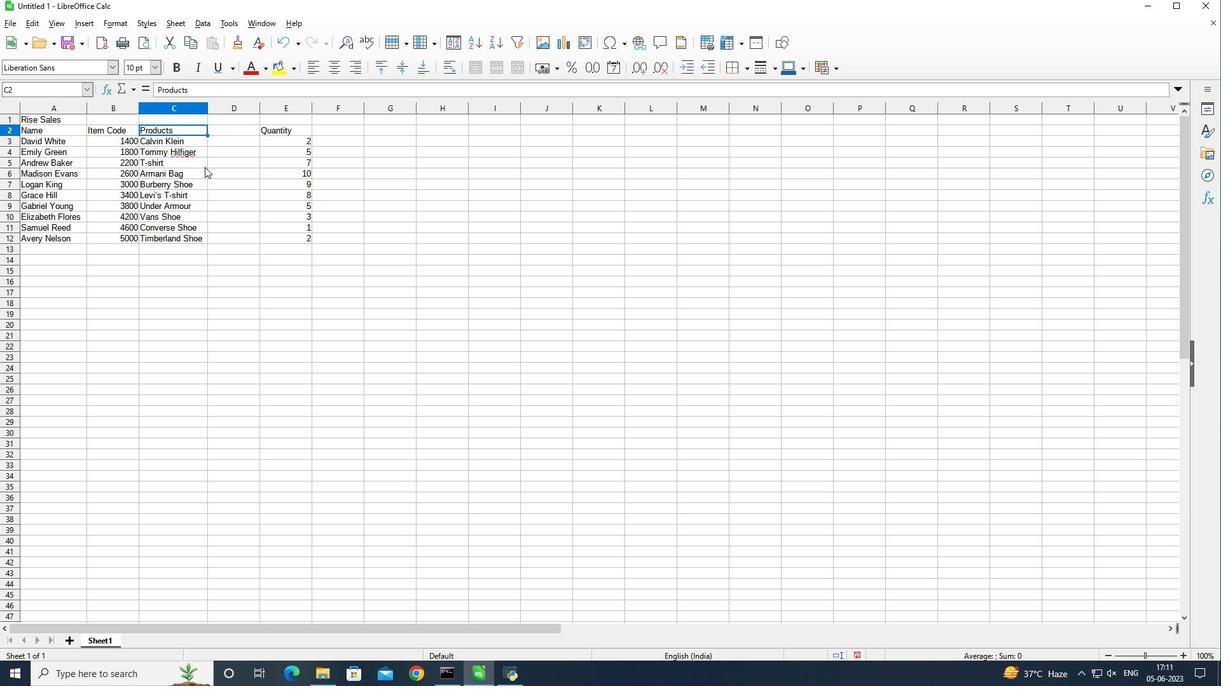 
Action: Key pressed <Key.shift_r>
Screenshot: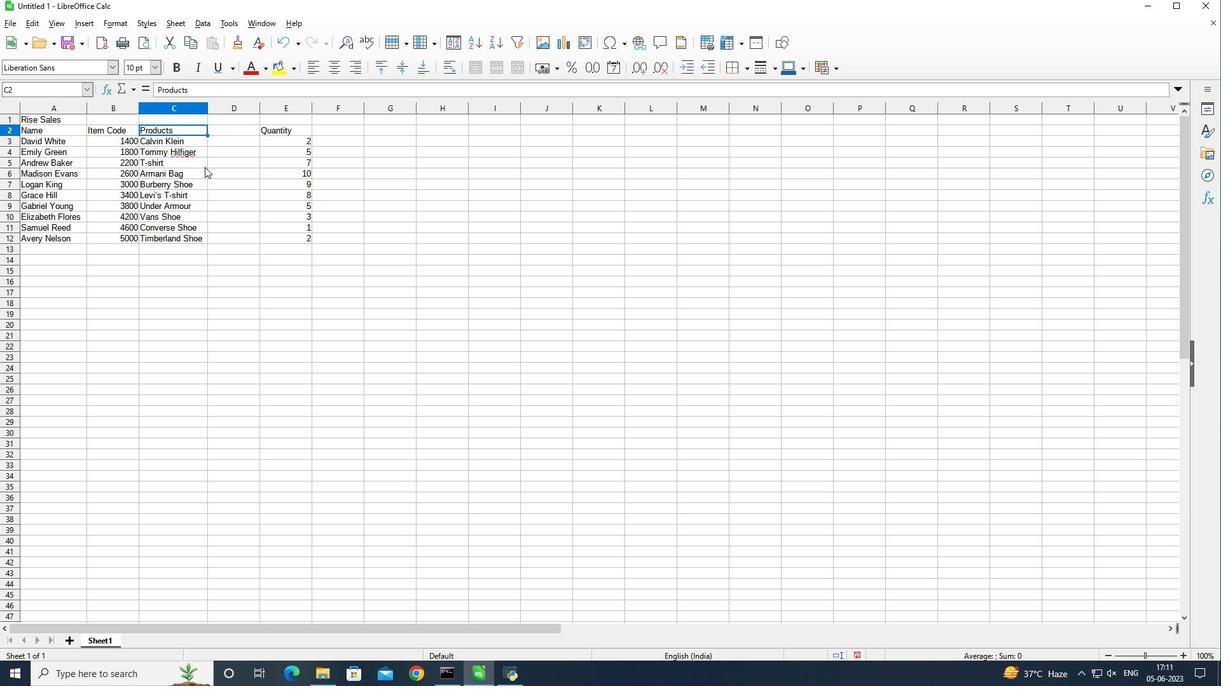 
Action: Mouse moved to (212, 178)
Screenshot: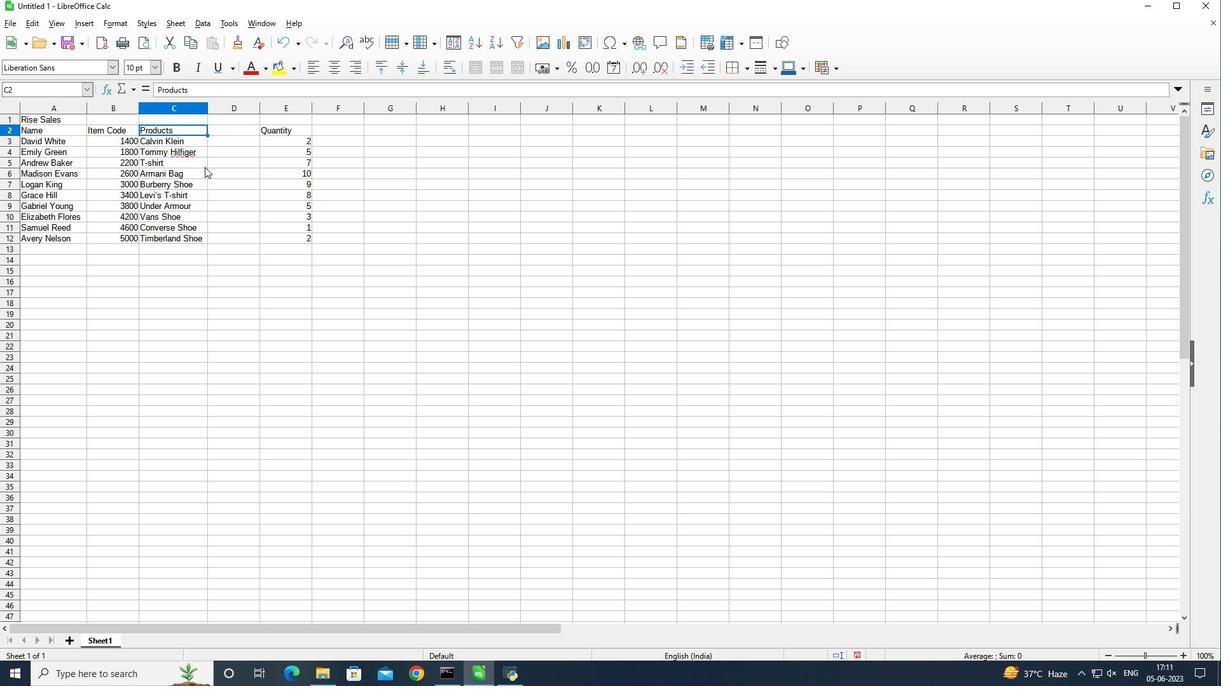 
Action: Key pressed <Key.shift_r>
Screenshot: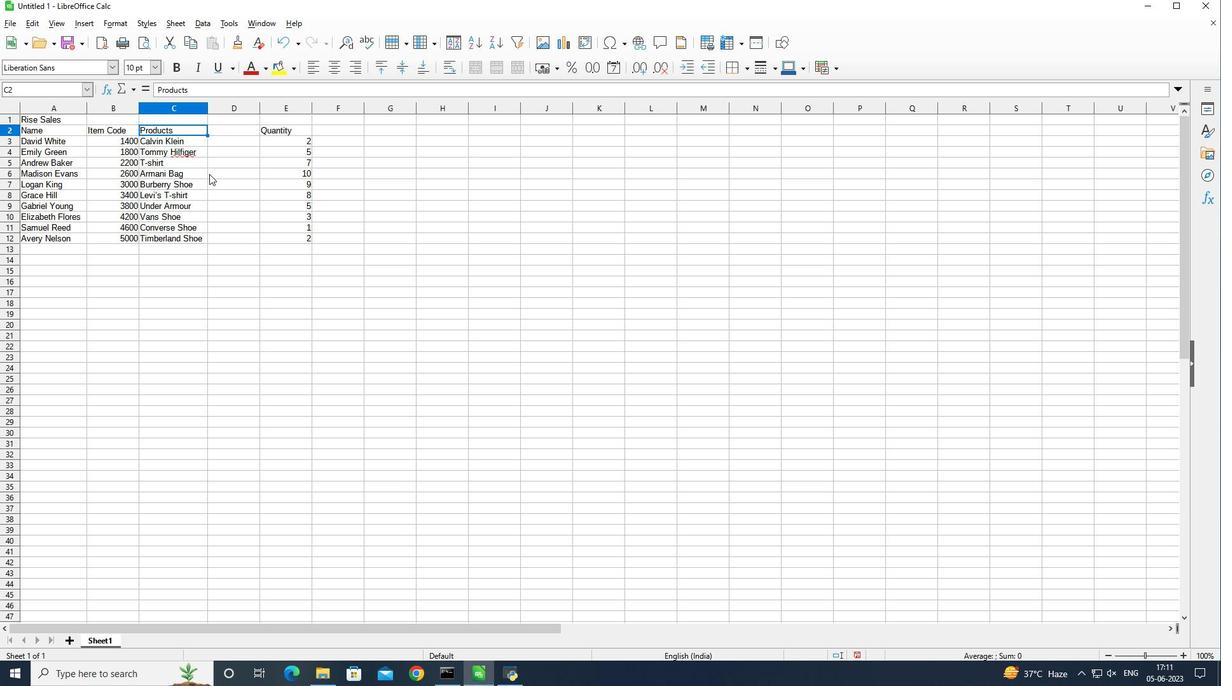 
Action: Mouse moved to (213, 178)
Screenshot: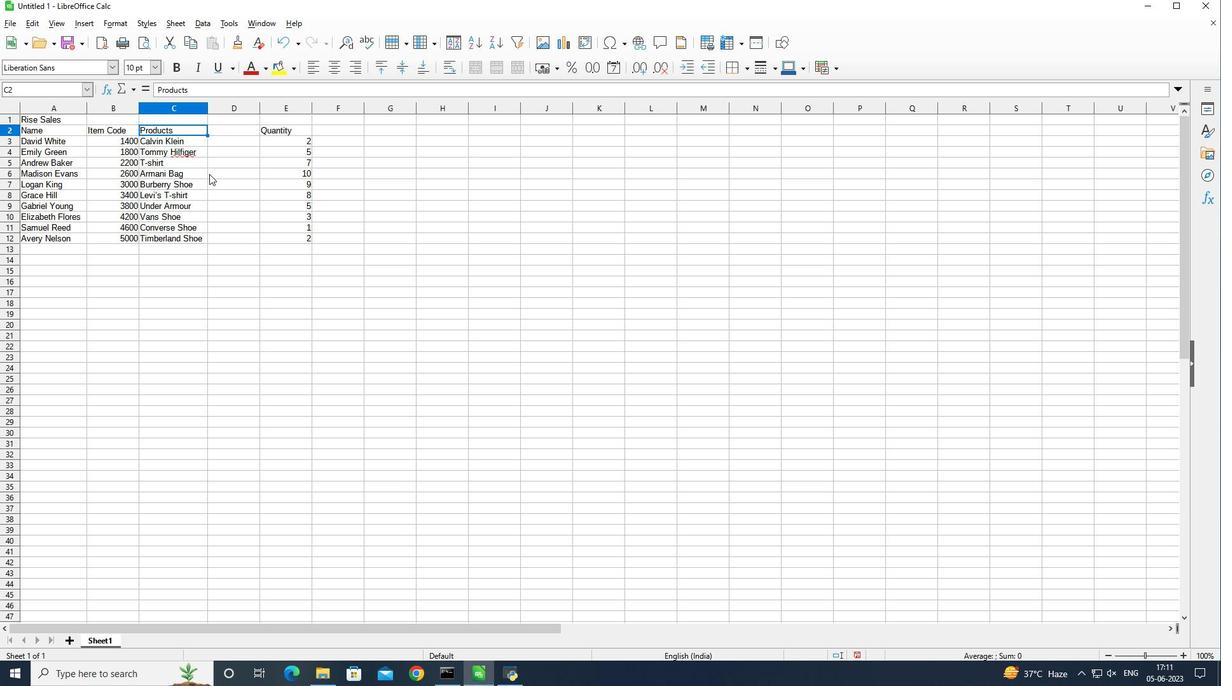 
Action: Key pressed <Key.shift_r><Key.shift_r><Key.shift_r><Key.shift_r><Key.shift_r><Key.shift_r><Key.shift_r><Key.shift_r><Key.shift_r><Key.shift_r><Key.shift_r><Key.shift_r><Key.shift_r><Key.shift_r><Key.shift_r>
Screenshot: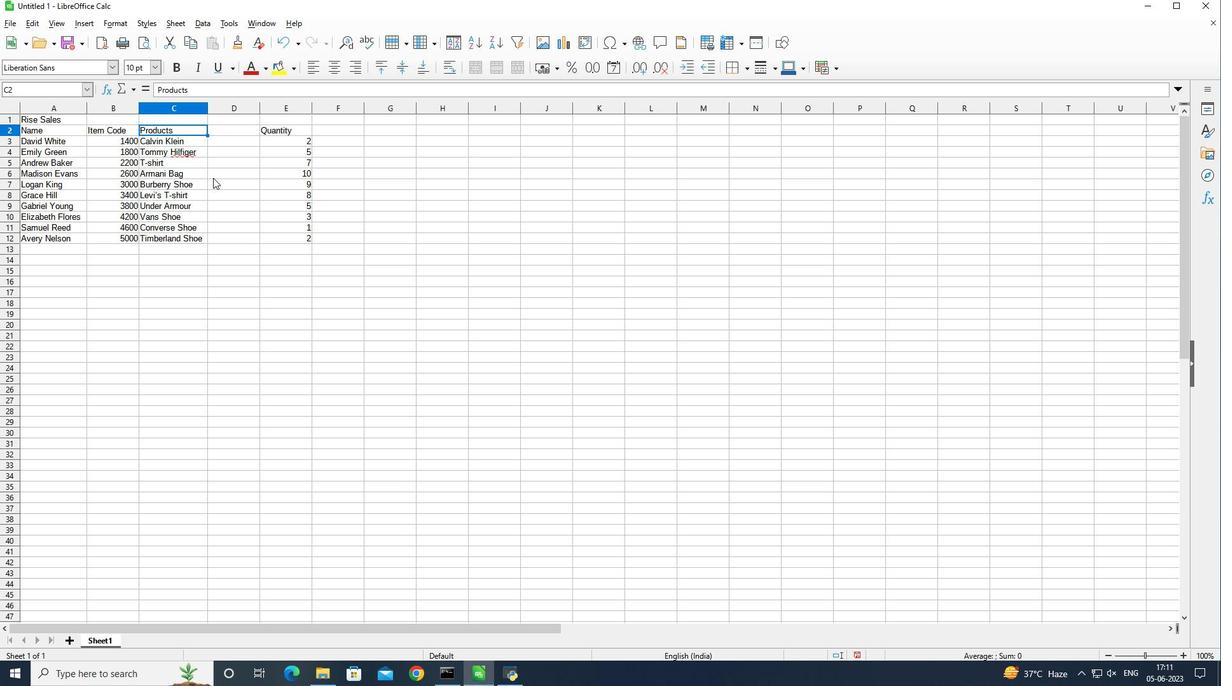 
Action: Mouse moved to (213, 177)
Screenshot: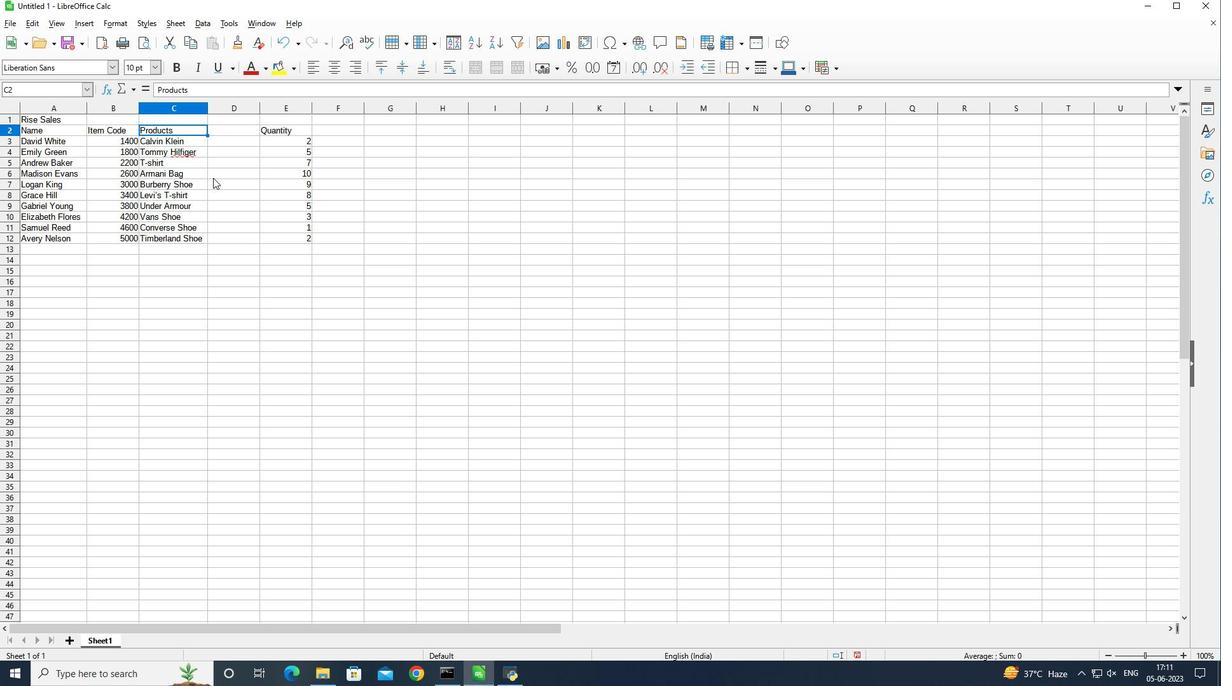 
Action: Key pressed <Key.shift_r><Key.shift_r>
Screenshot: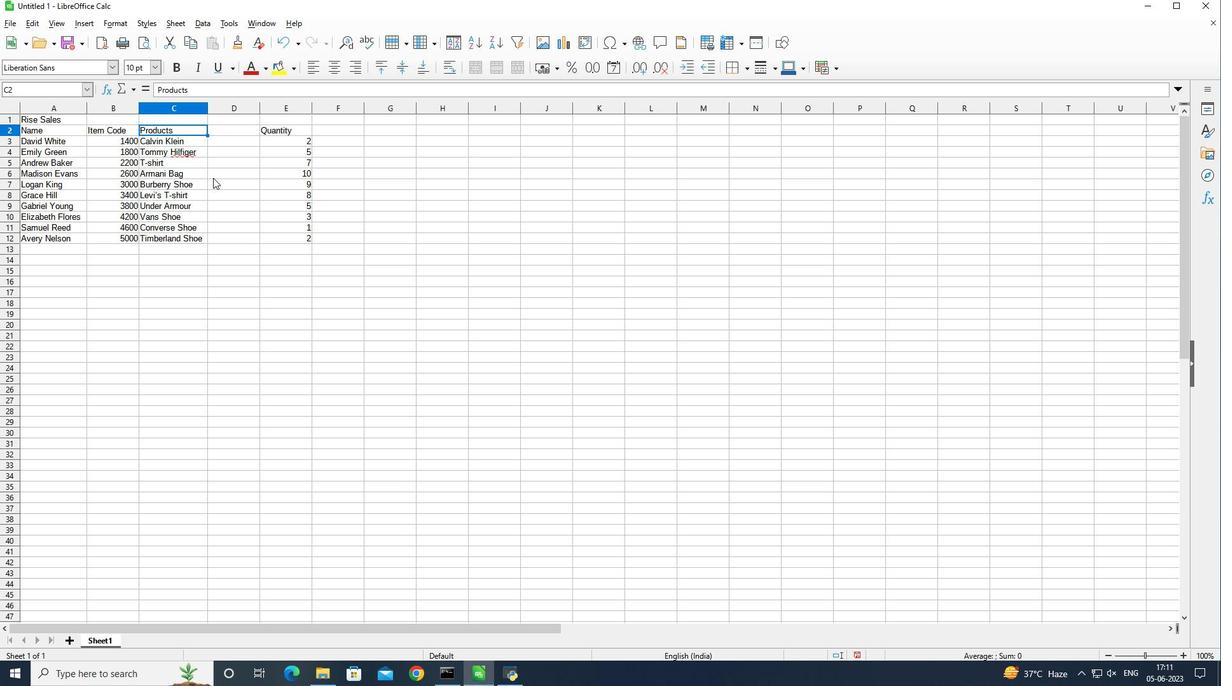 
Action: Mouse moved to (213, 176)
Screenshot: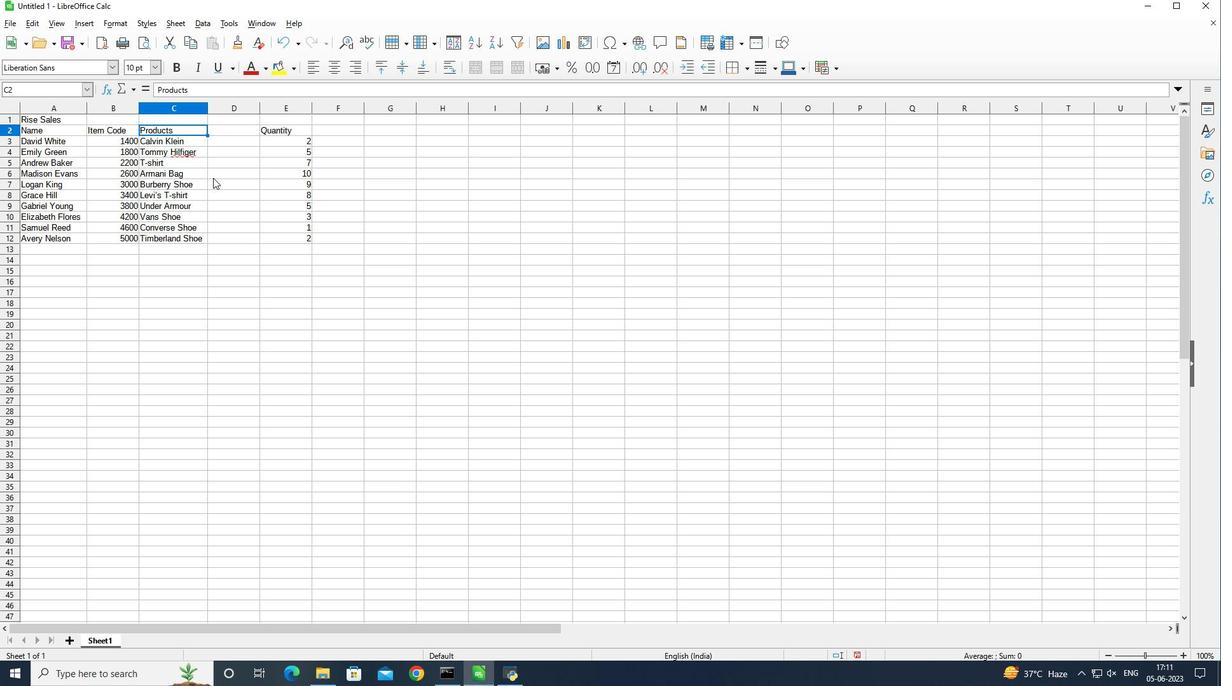 
Action: Key pressed <Key.shift_r>
Screenshot: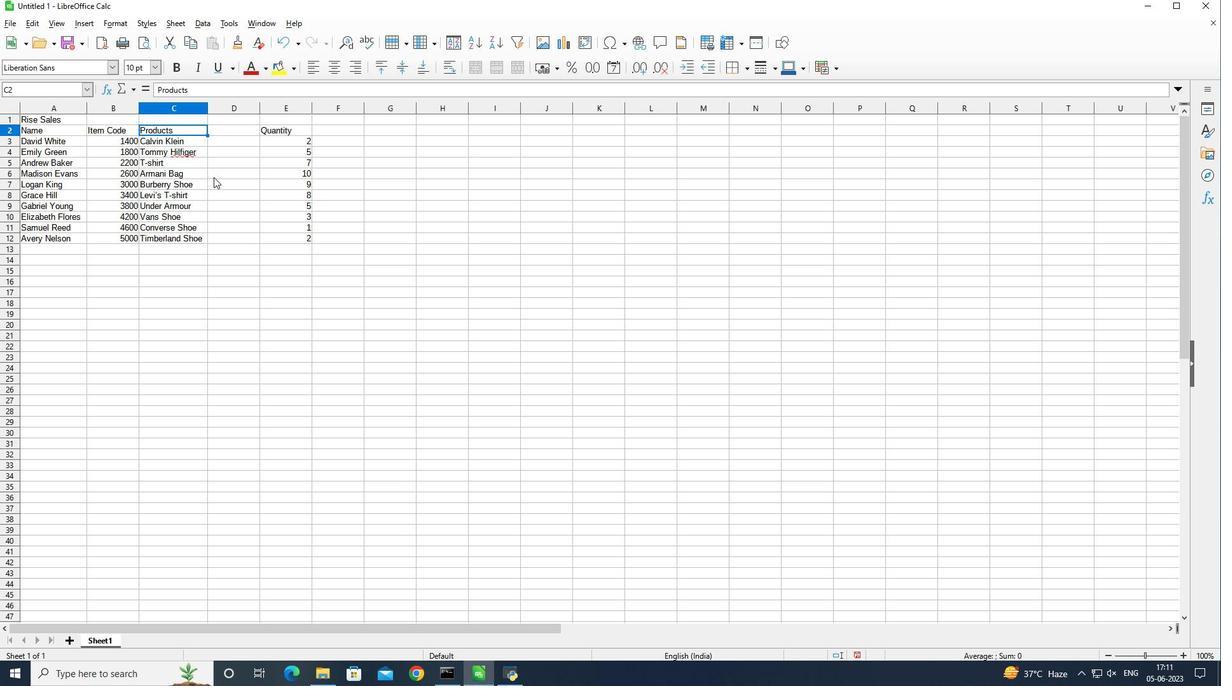 
Action: Mouse moved to (211, 175)
Screenshot: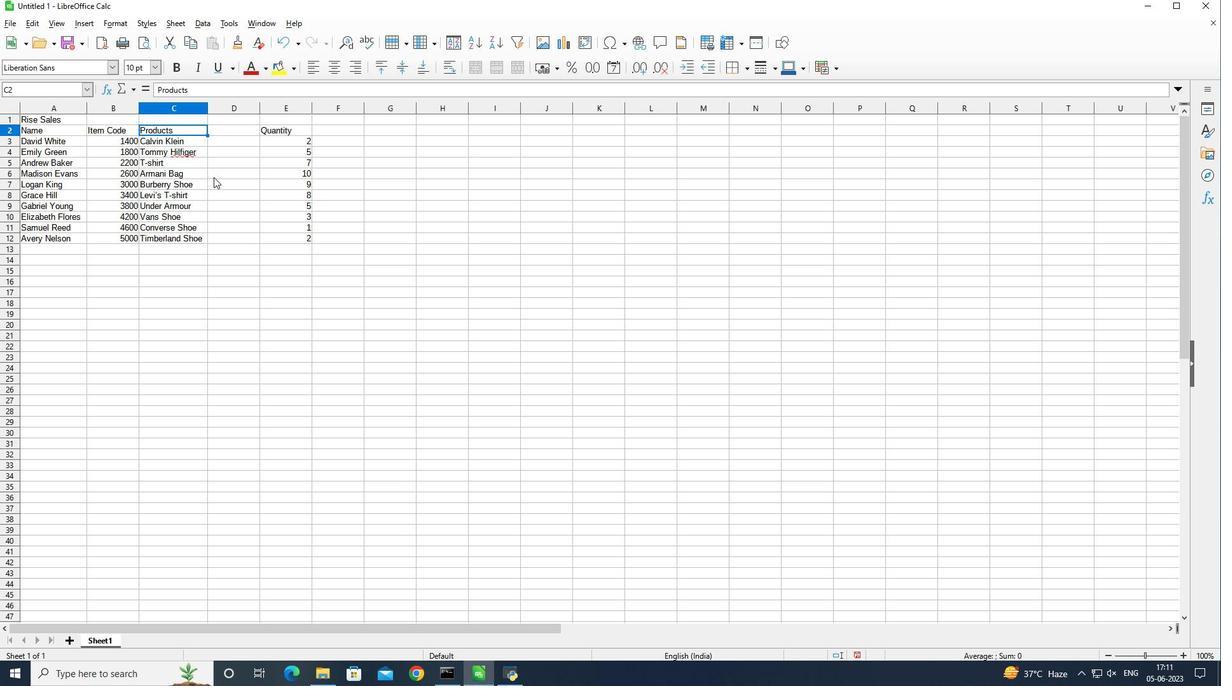 
Action: Key pressed <Key.shift_r>
Screenshot: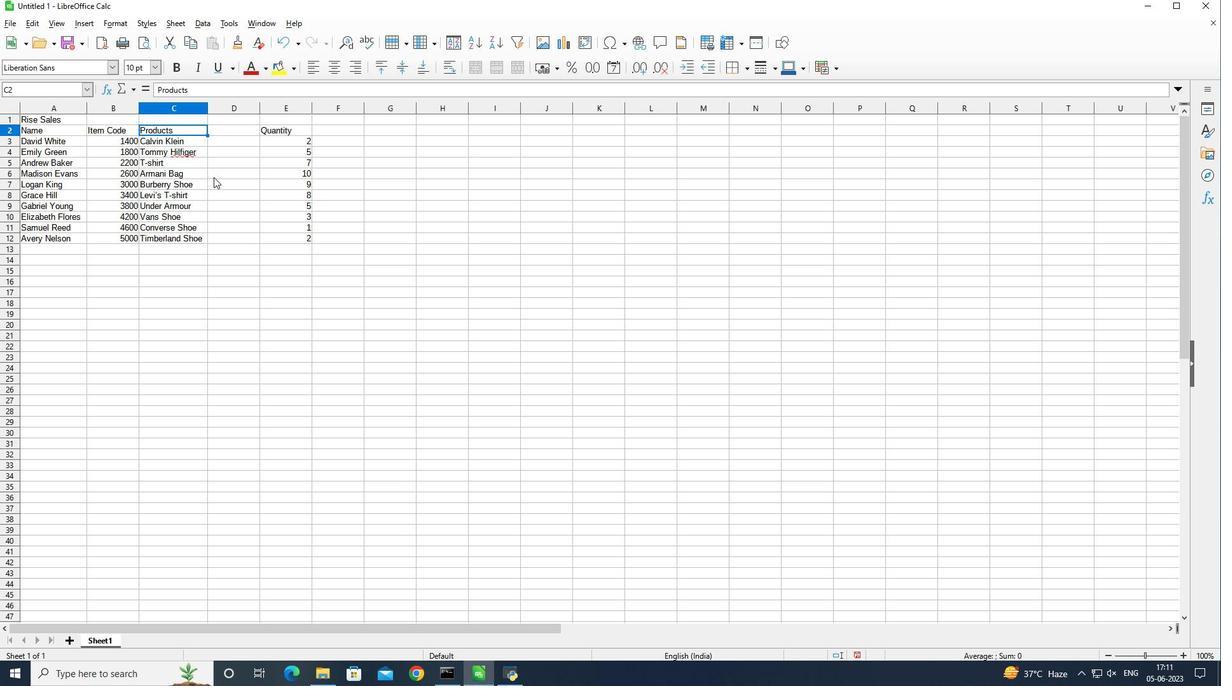 
Action: Mouse moved to (211, 174)
Screenshot: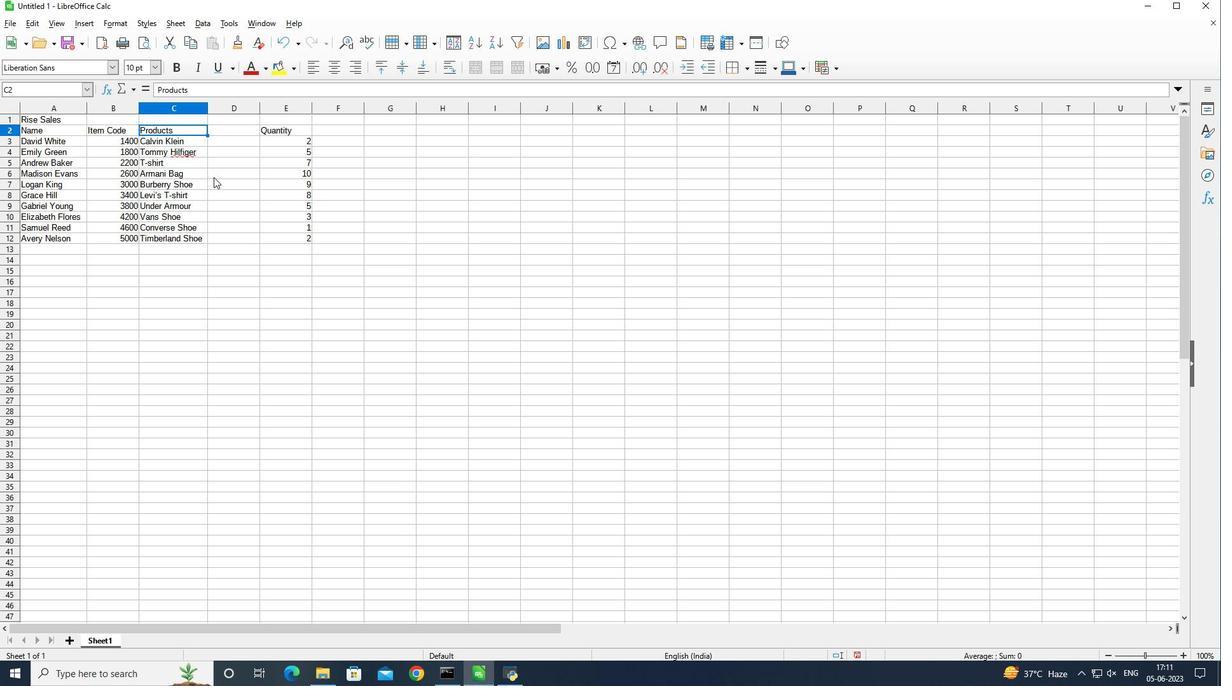 
Action: Key pressed <Key.shift_r><Key.shift_r><Key.shift_r><Key.shift_r><Key.shift_r><Key.shift_r>
Screenshot: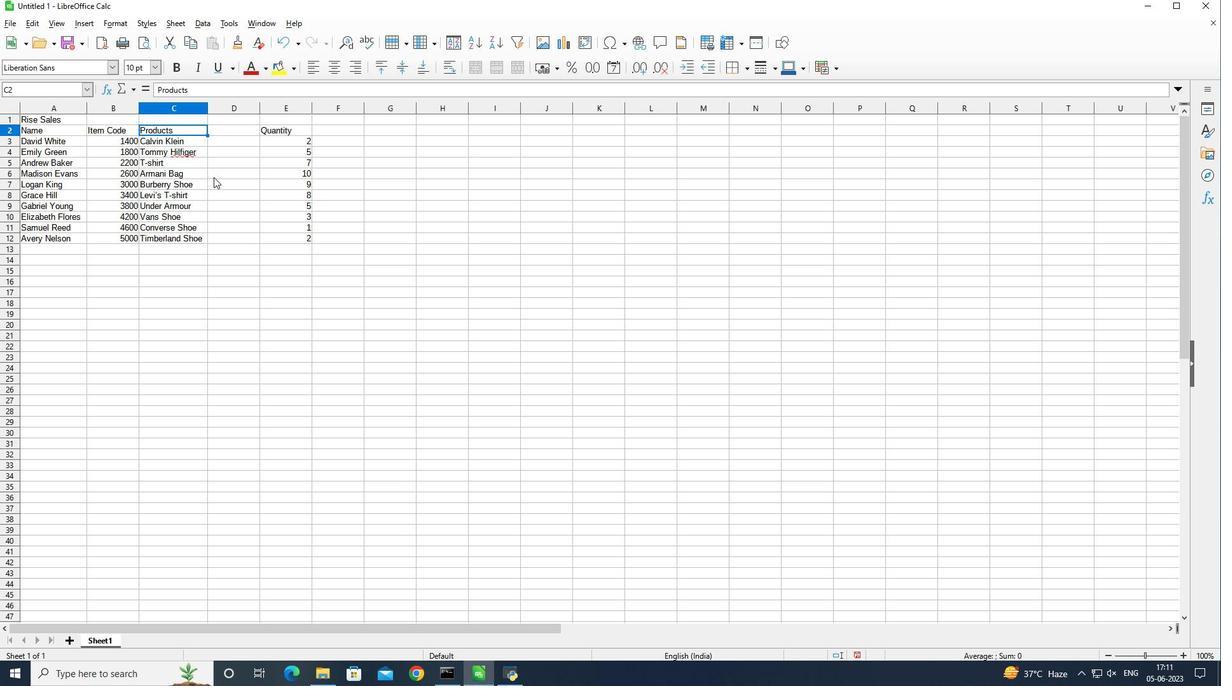 
Action: Mouse moved to (210, 174)
Screenshot: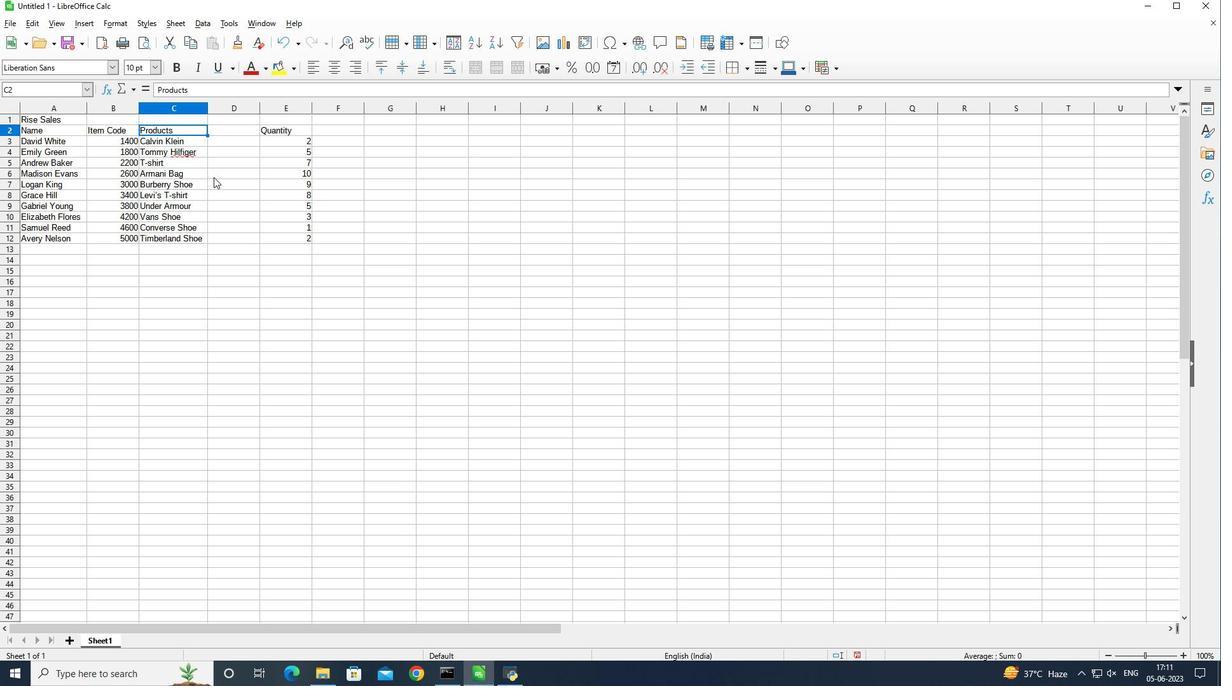 
Action: Key pressed <Key.shift_r>
Screenshot: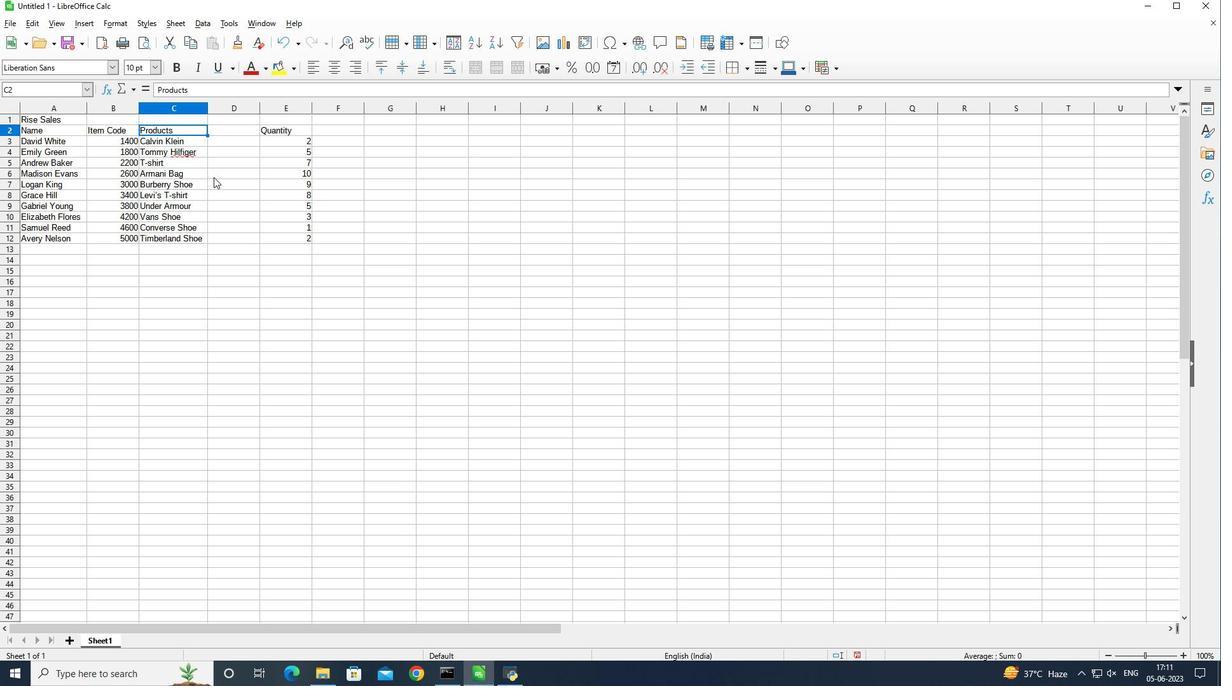 
Action: Mouse moved to (210, 171)
Screenshot: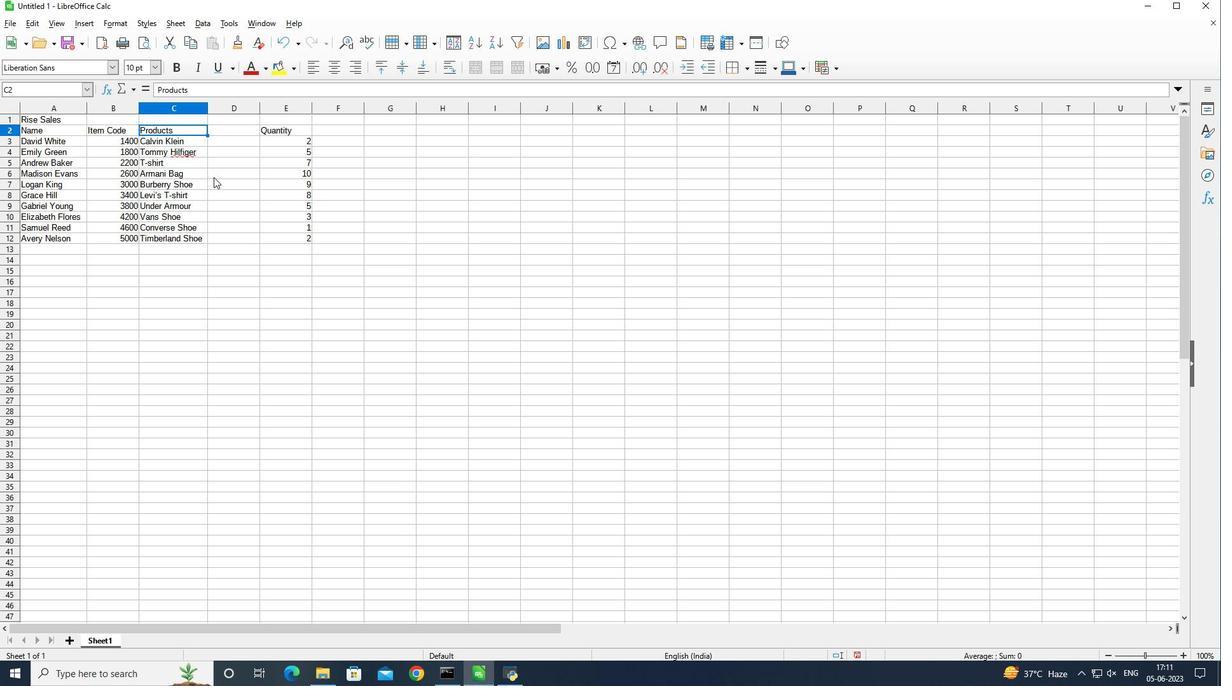 
Action: Key pressed <Key.shift_r>
Screenshot: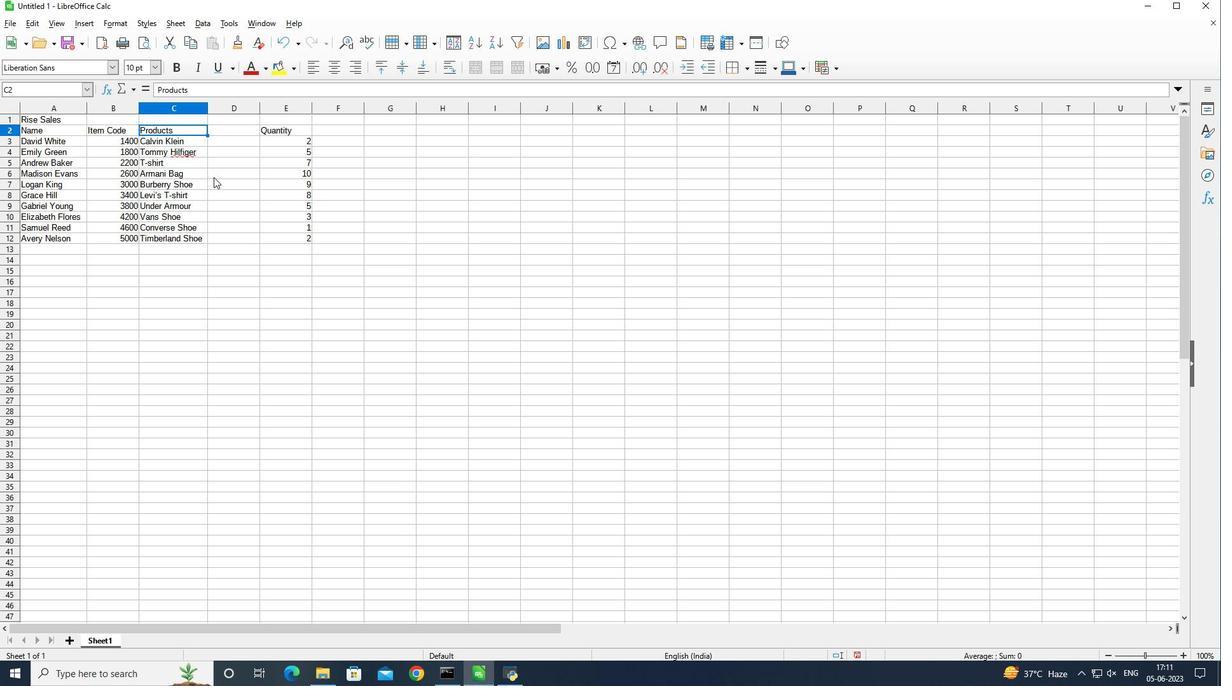 
Action: Mouse moved to (210, 169)
Screenshot: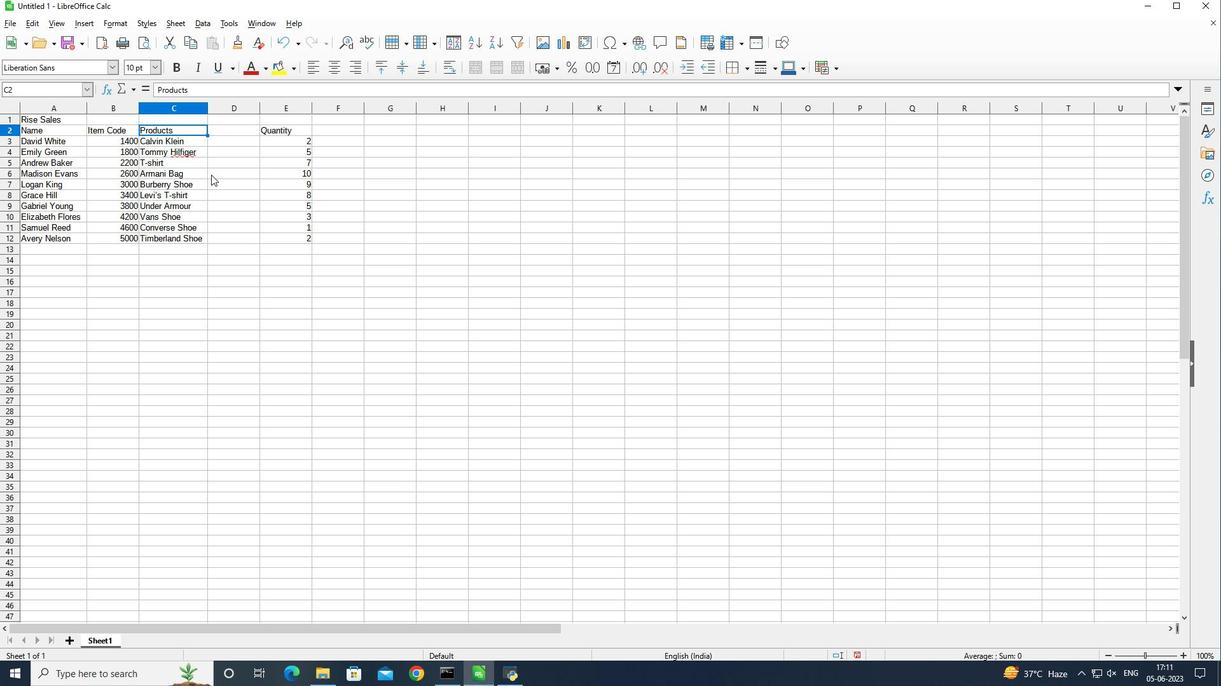 
Action: Key pressed <Key.shift_r><Key.shift_r><Key.shift_r>
Screenshot: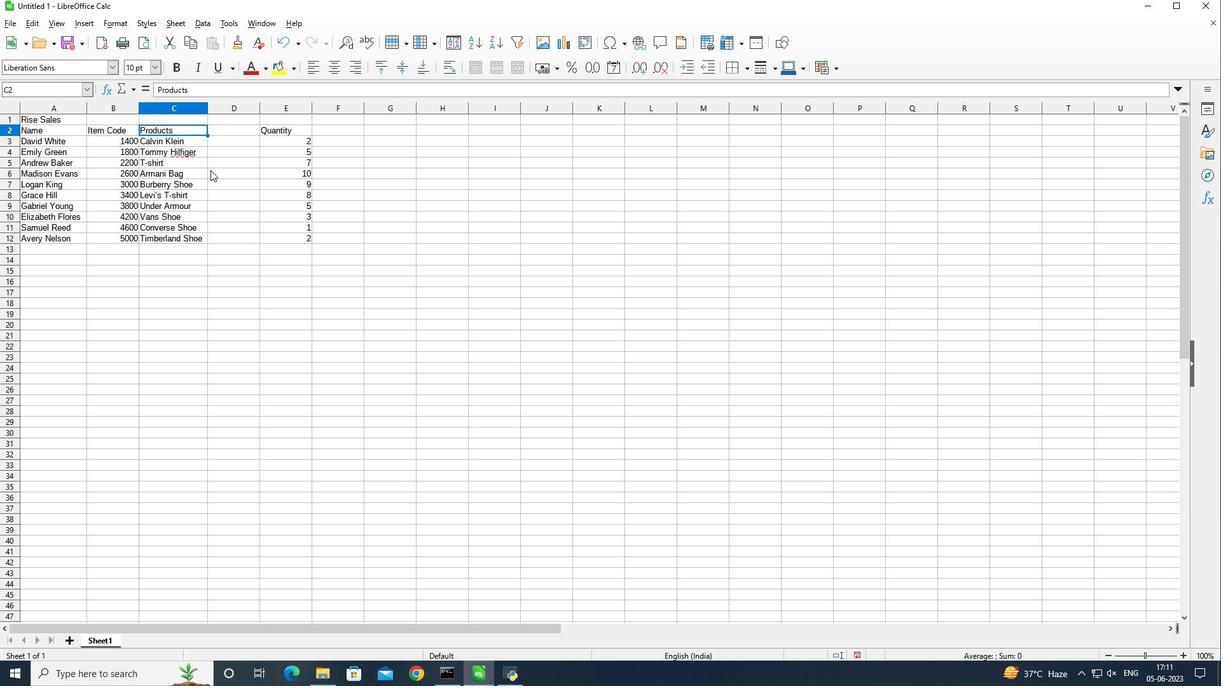
Action: Mouse moved to (210, 169)
Screenshot: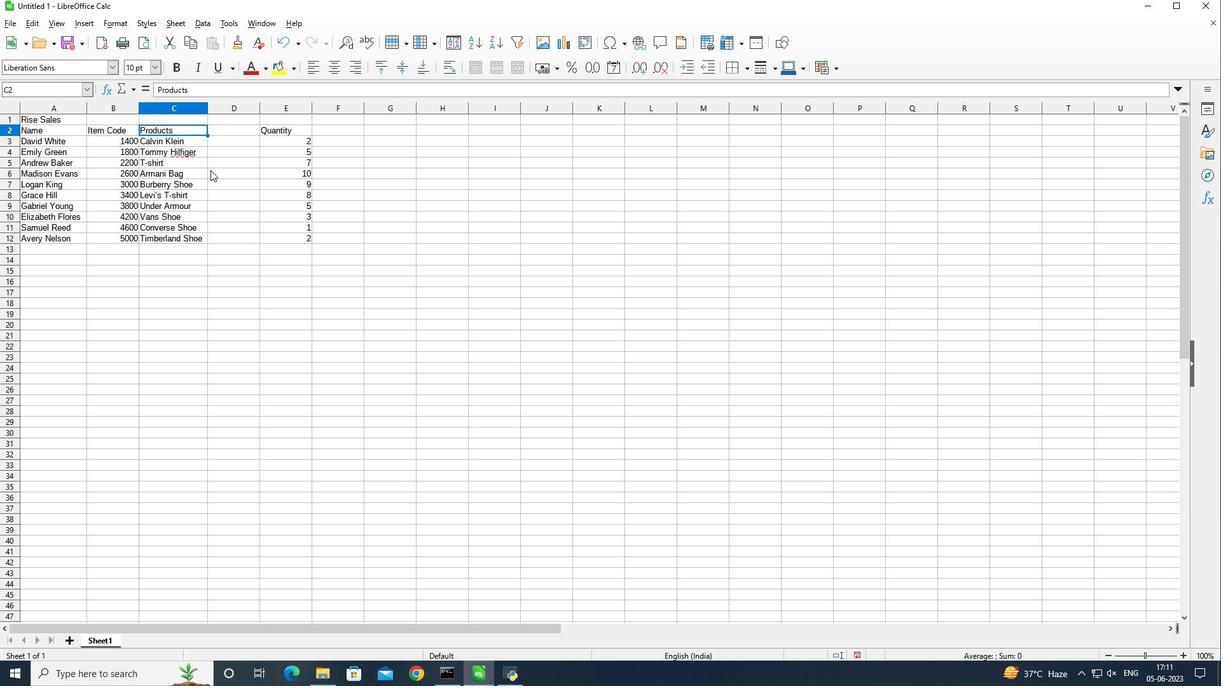 
Action: Key pressed <Key.shift_r>
Screenshot: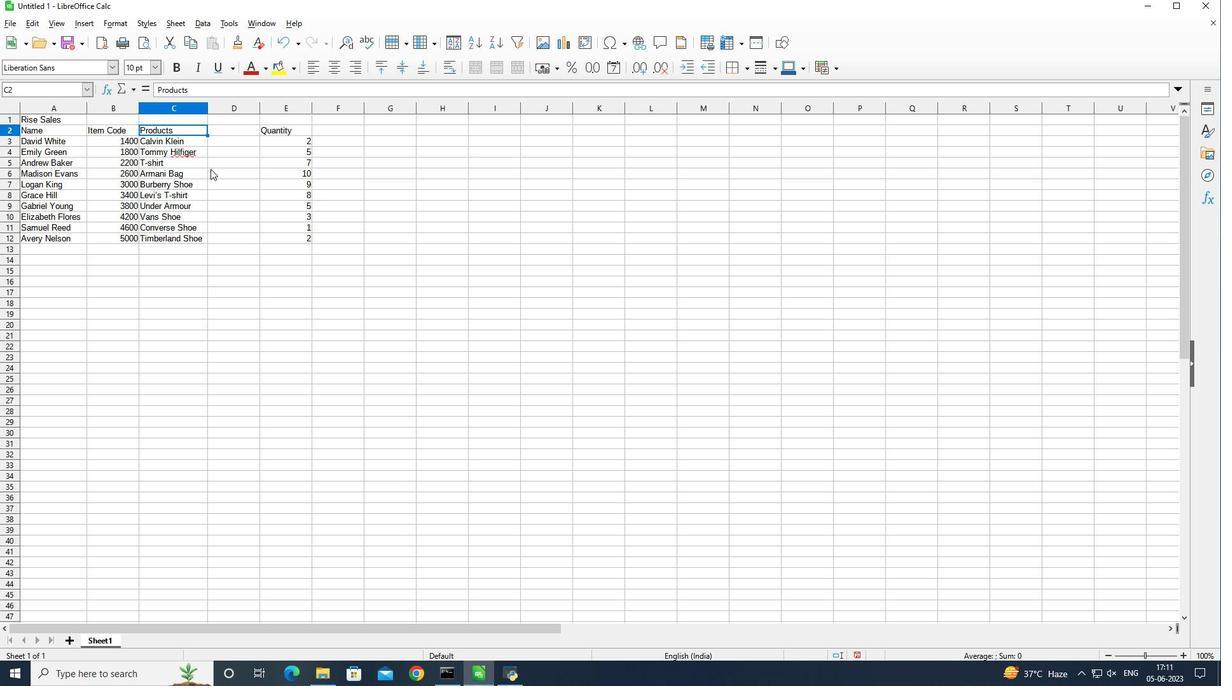 
Action: Mouse moved to (166, 127)
Screenshot: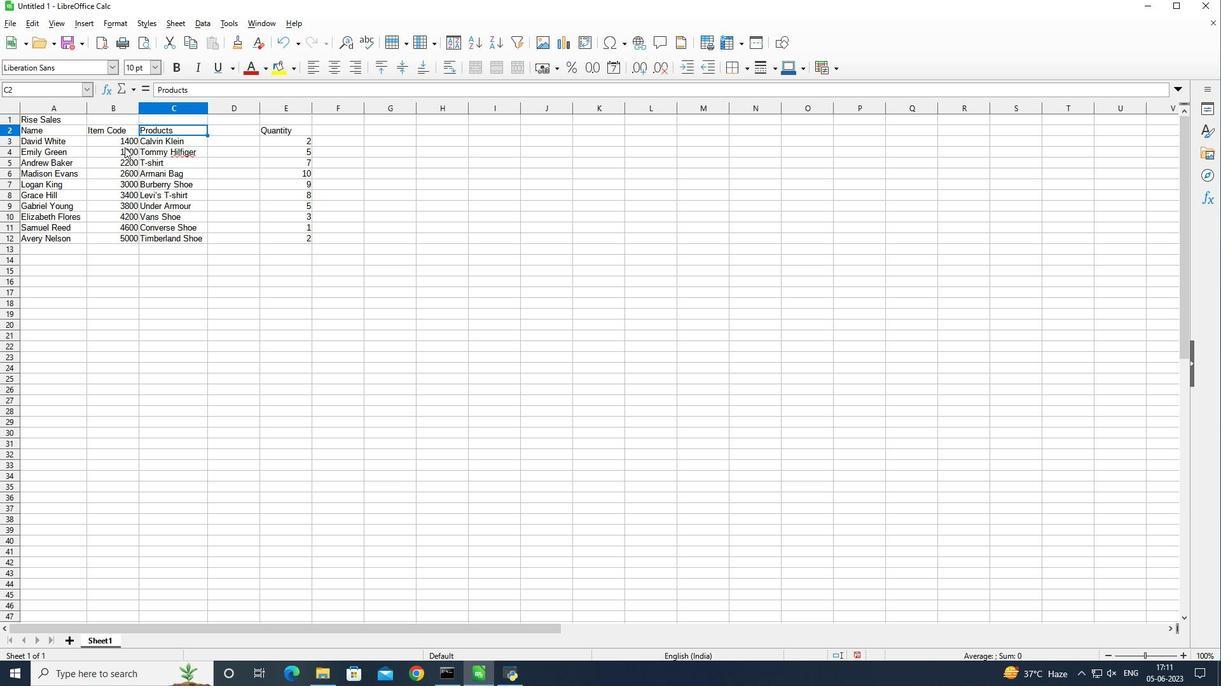 
Action: Key pressed <Key.shift_r><Key.down><Key.down><Key.down><Key.down><Key.down><Key.down><Key.down><Key.down><Key.down><Key.down>
Screenshot: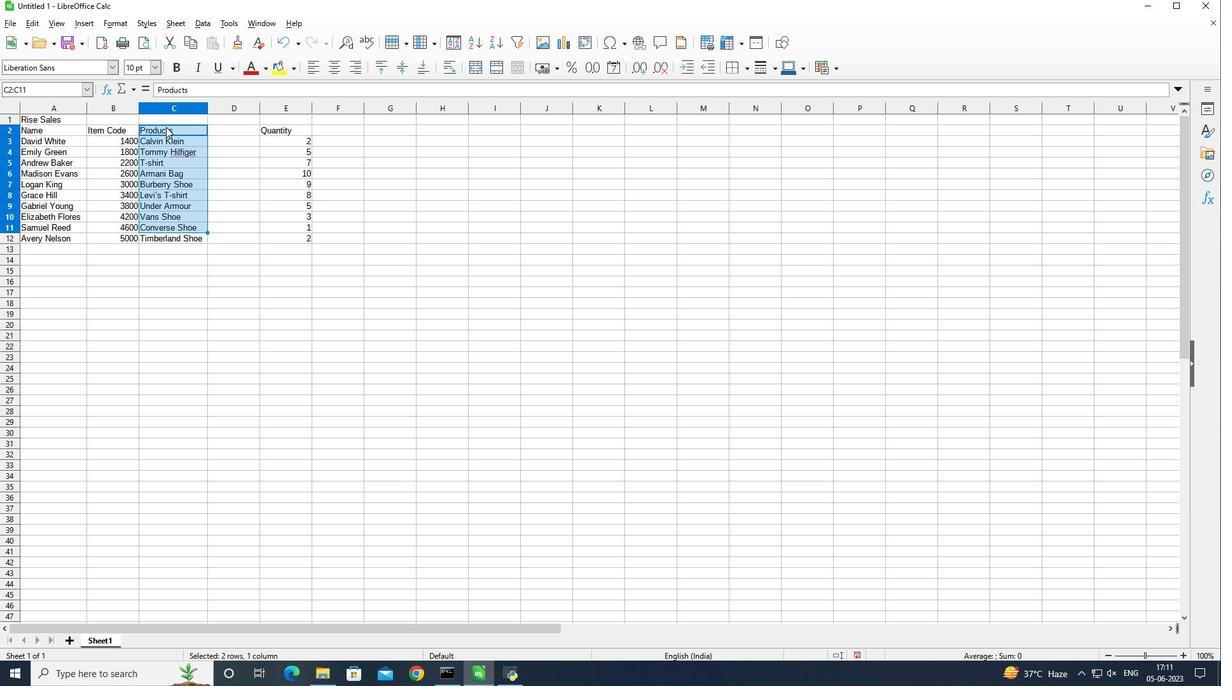 
Action: Mouse moved to (166, 127)
Screenshot: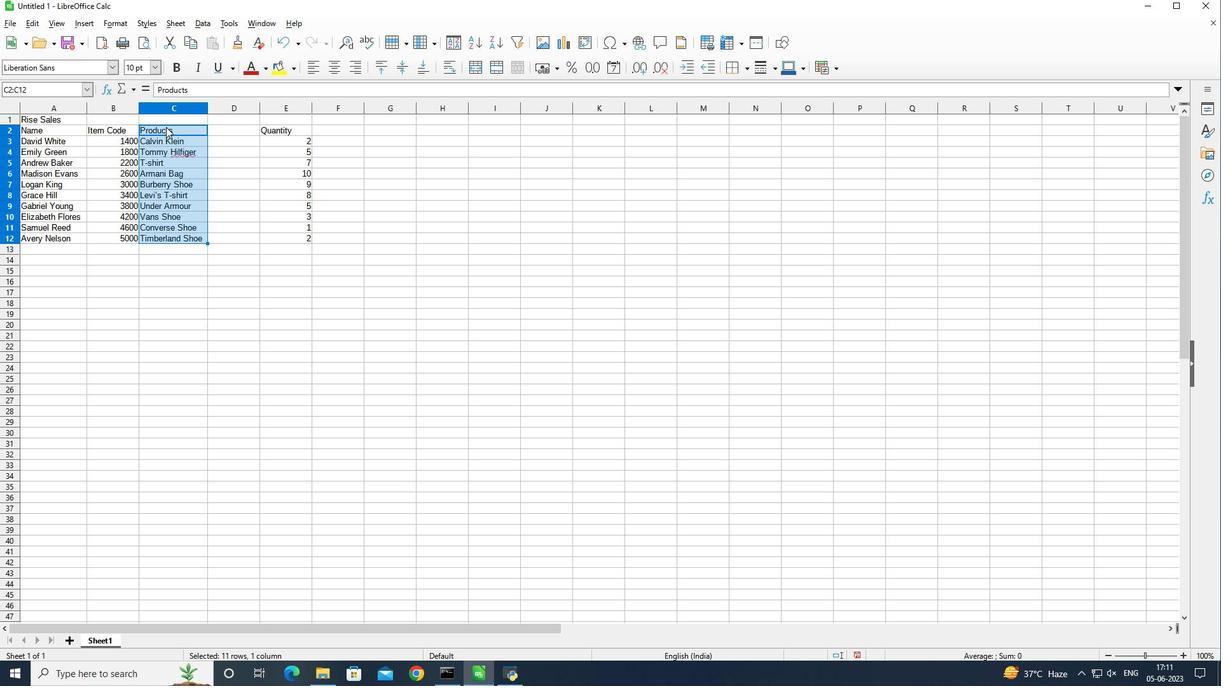
Action: Mouse pressed left at (166, 127)
Screenshot: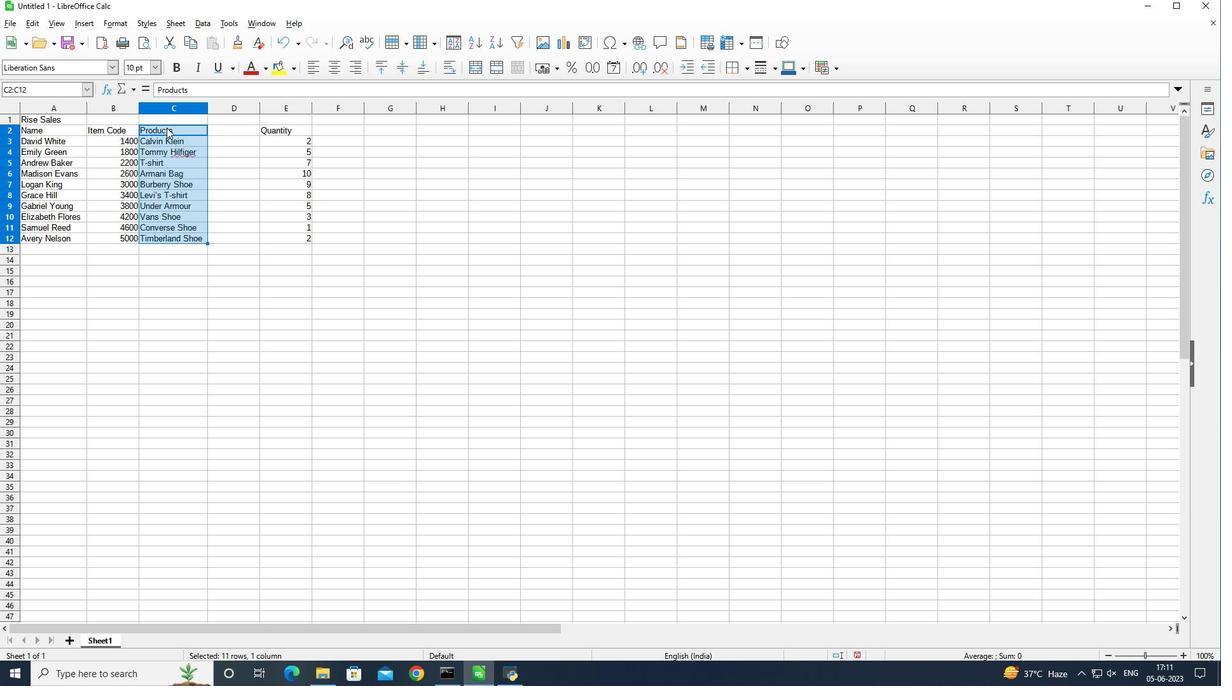 
Action: Mouse moved to (185, 131)
Screenshot: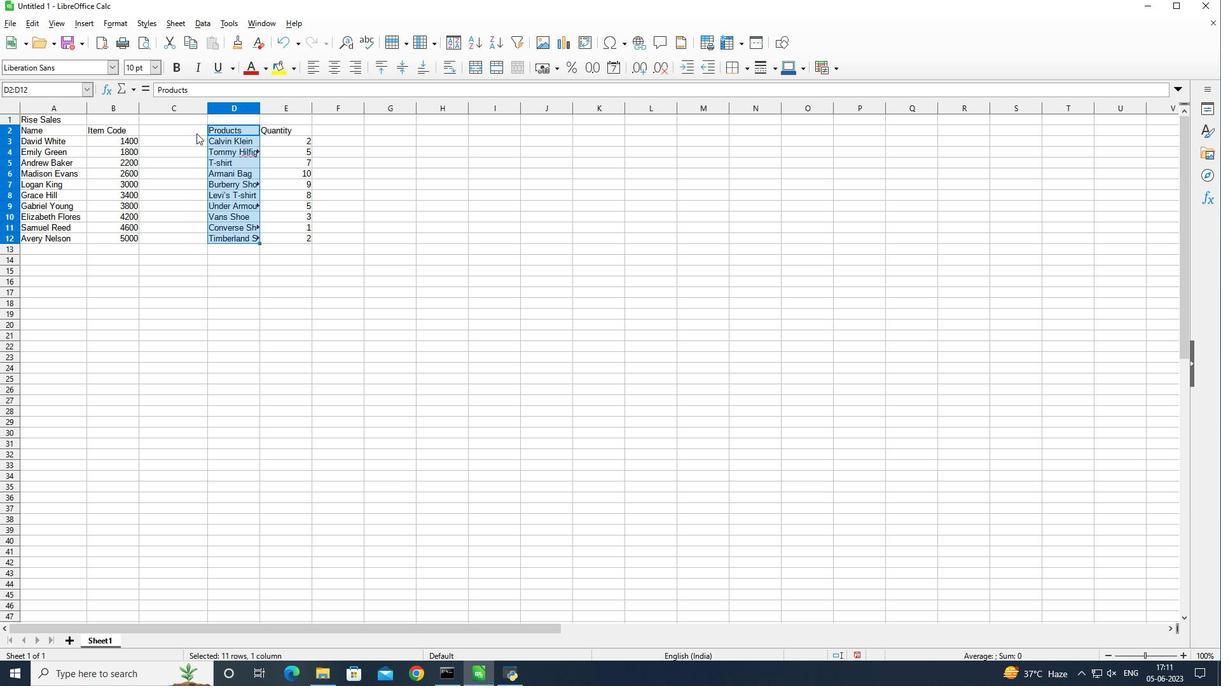 
Action: Mouse pressed left at (185, 131)
Screenshot: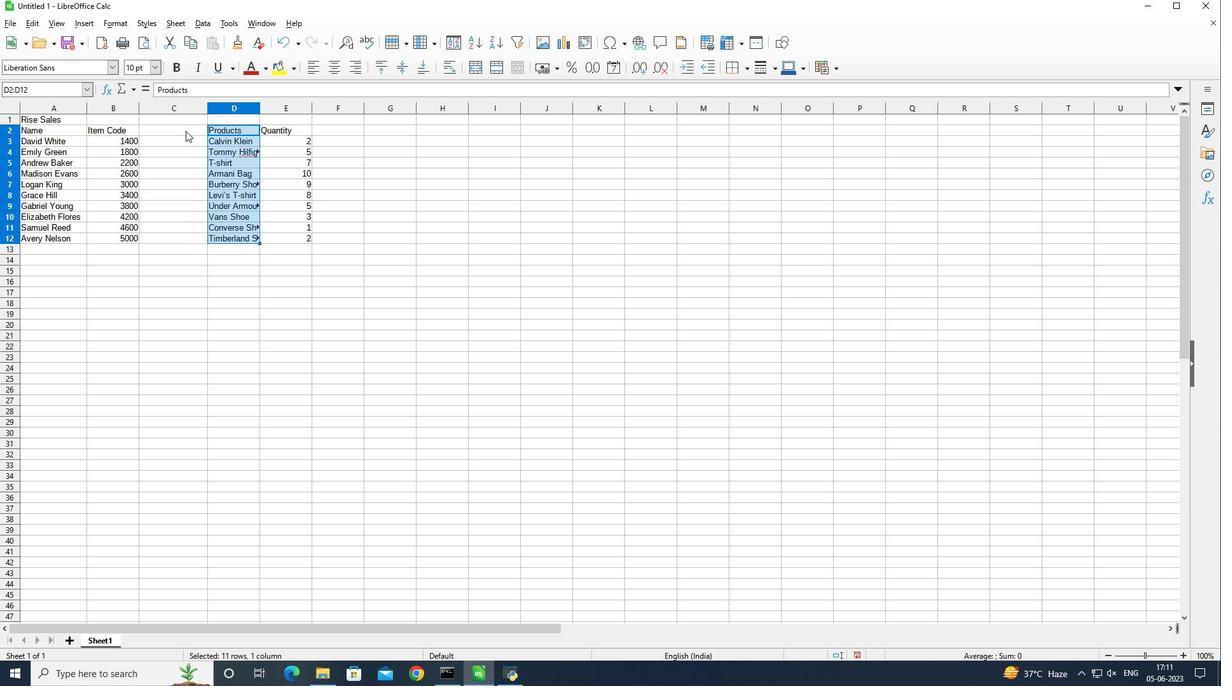 
Action: Key pressed <Key.shift>Product<Key.space><Key.shift>Range<Key.enter>
Screenshot: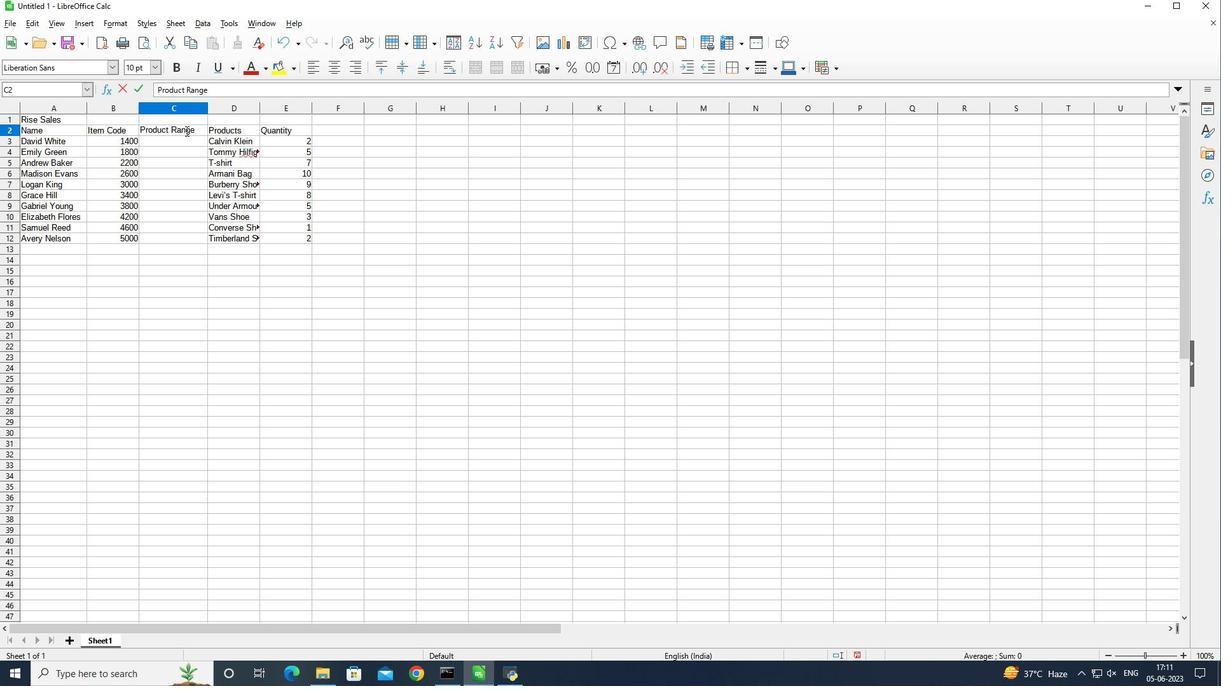 
Action: Mouse moved to (124, 141)
Screenshot: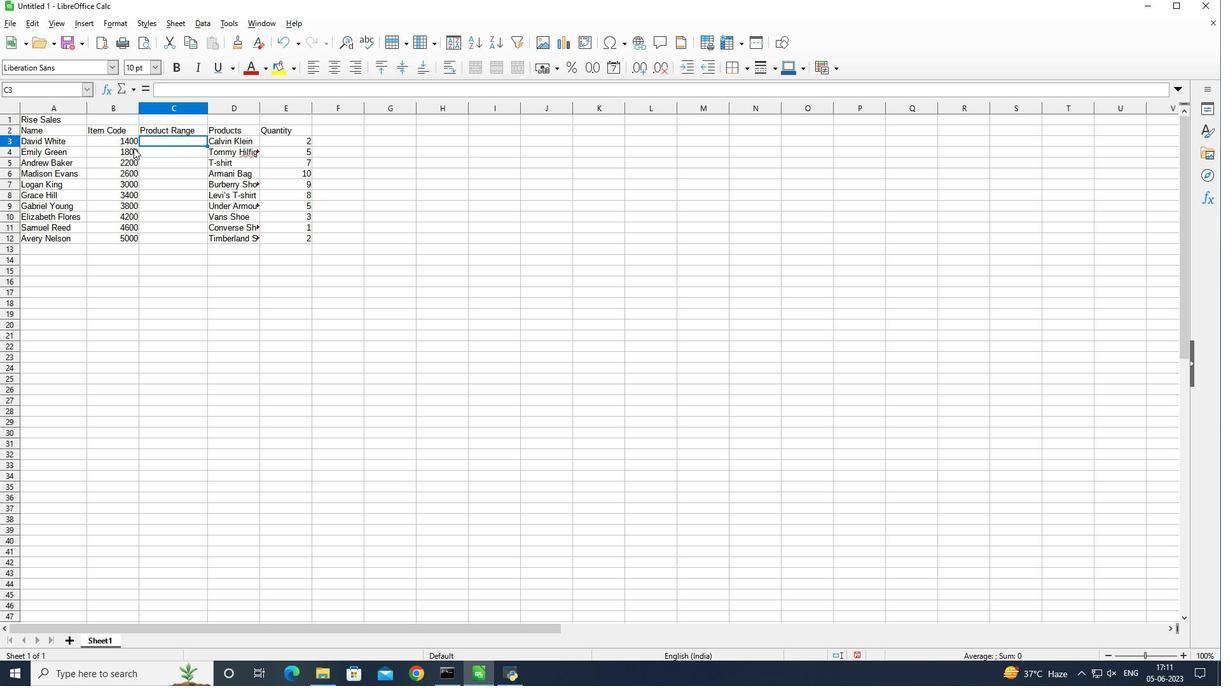
Action: Mouse pressed left at (124, 141)
Screenshot: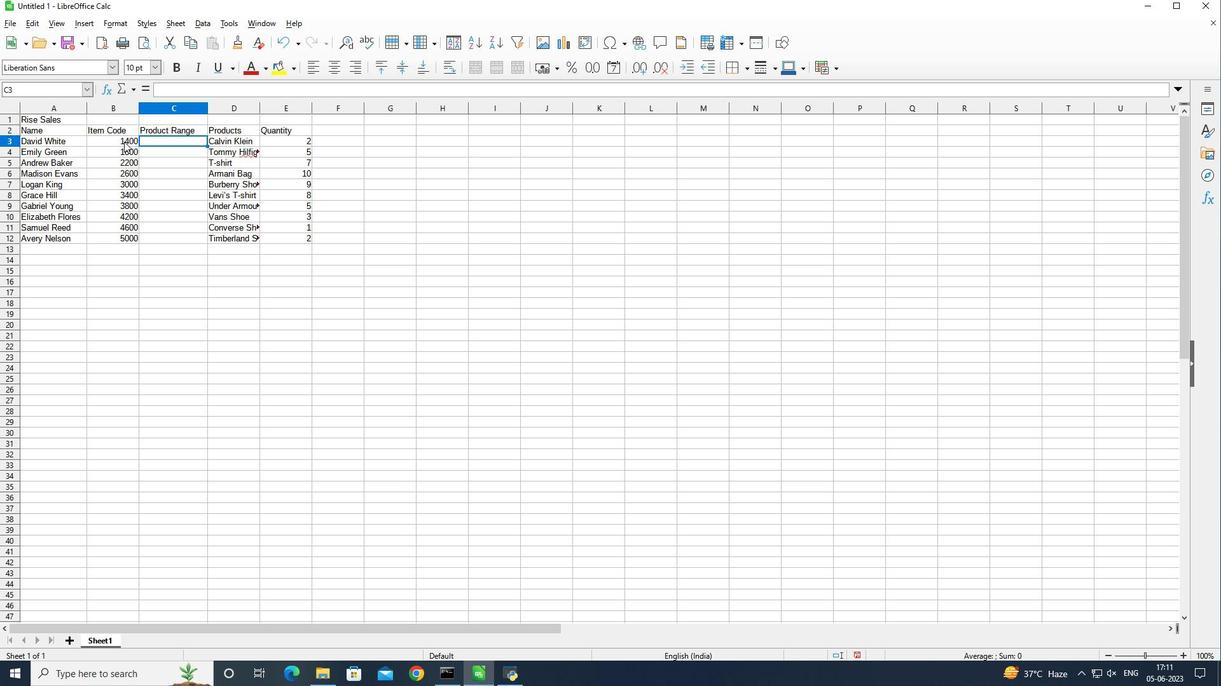 
Action: Mouse moved to (122, 145)
Screenshot: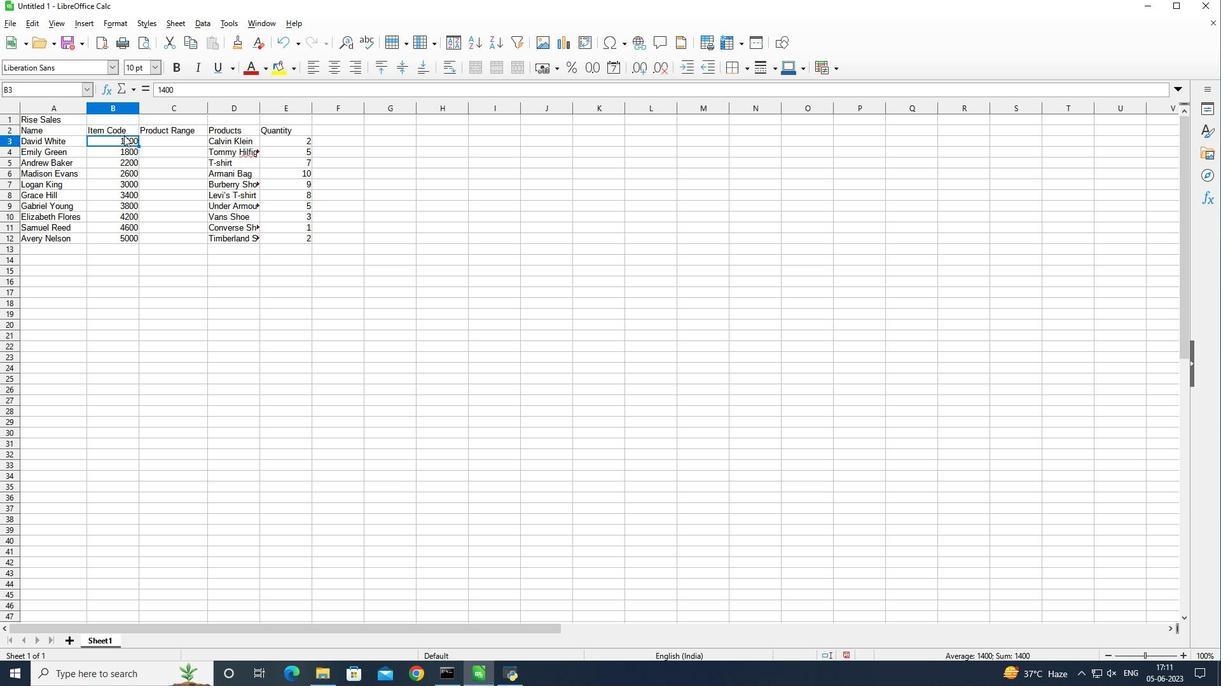
Action: Key pressed <Key.shift_r><Key.down><Key.down><Key.down><Key.down><Key.down><Key.down><Key.down><Key.down><Key.down>
Screenshot: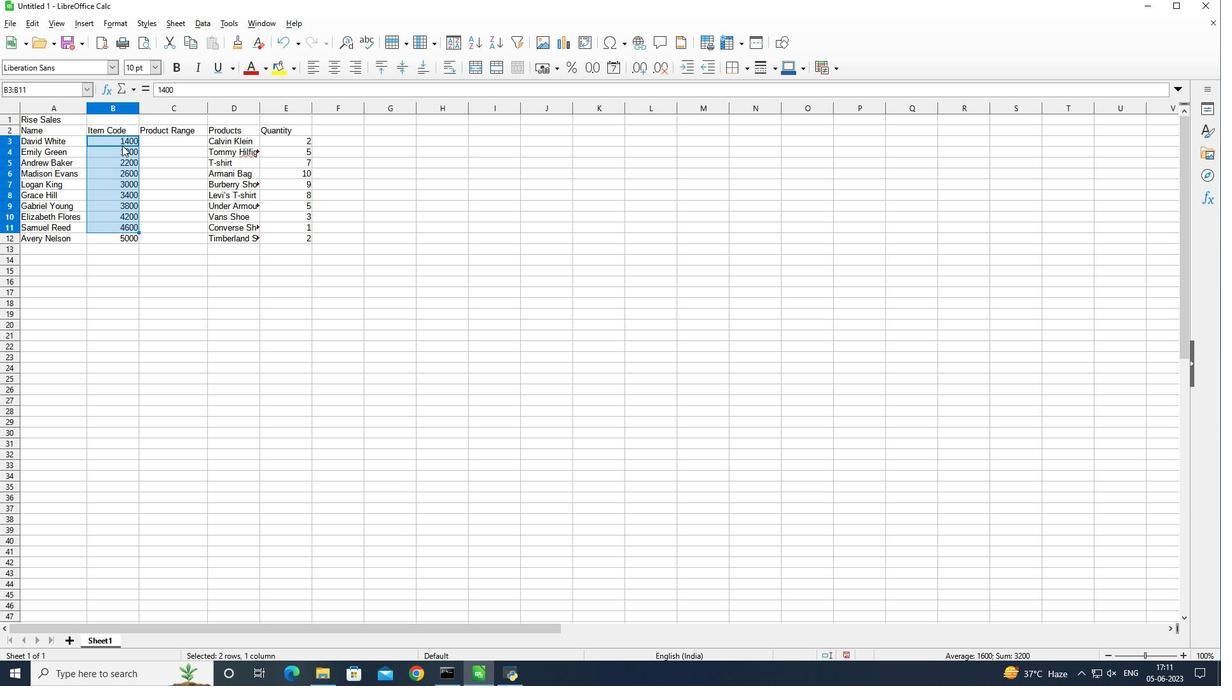
Action: Mouse moved to (127, 145)
Screenshot: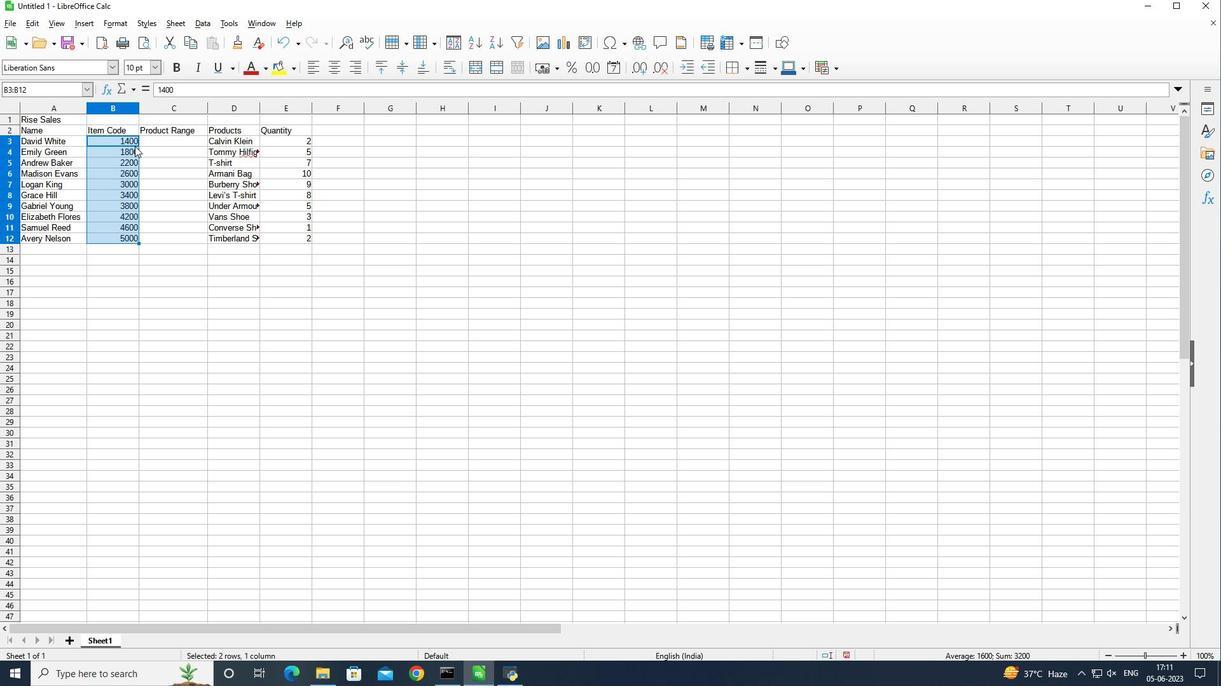 
Action: Mouse pressed left at (127, 145)
Screenshot: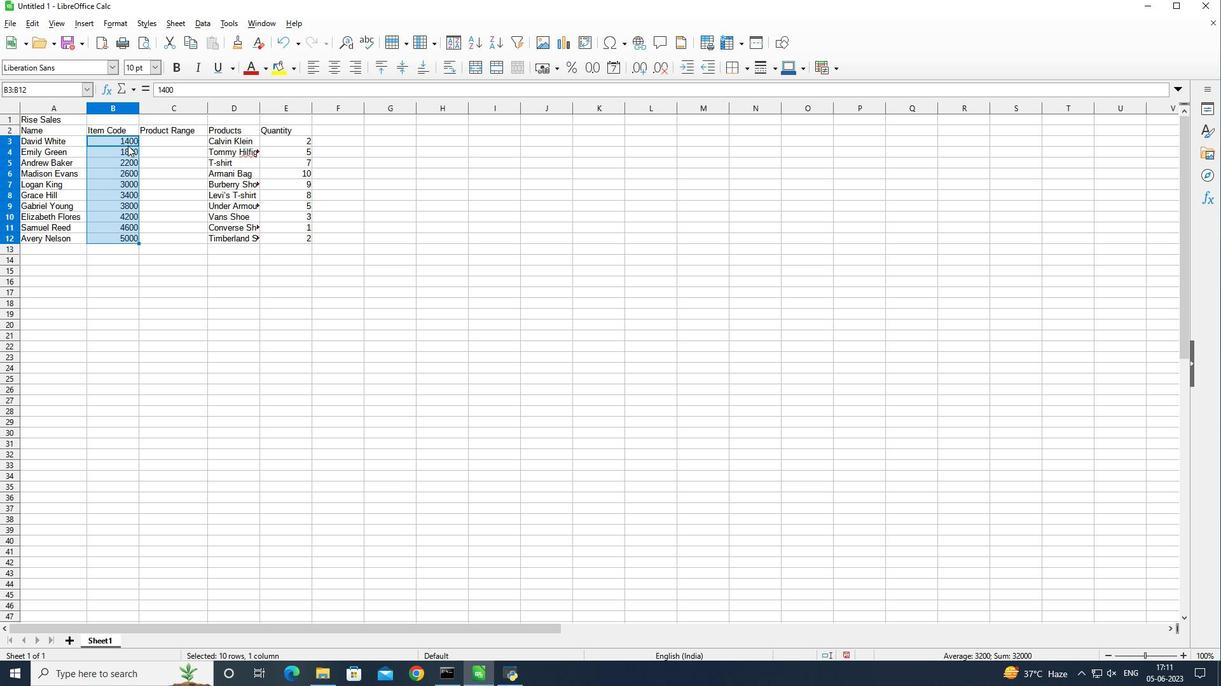 
Action: Mouse moved to (120, 140)
Screenshot: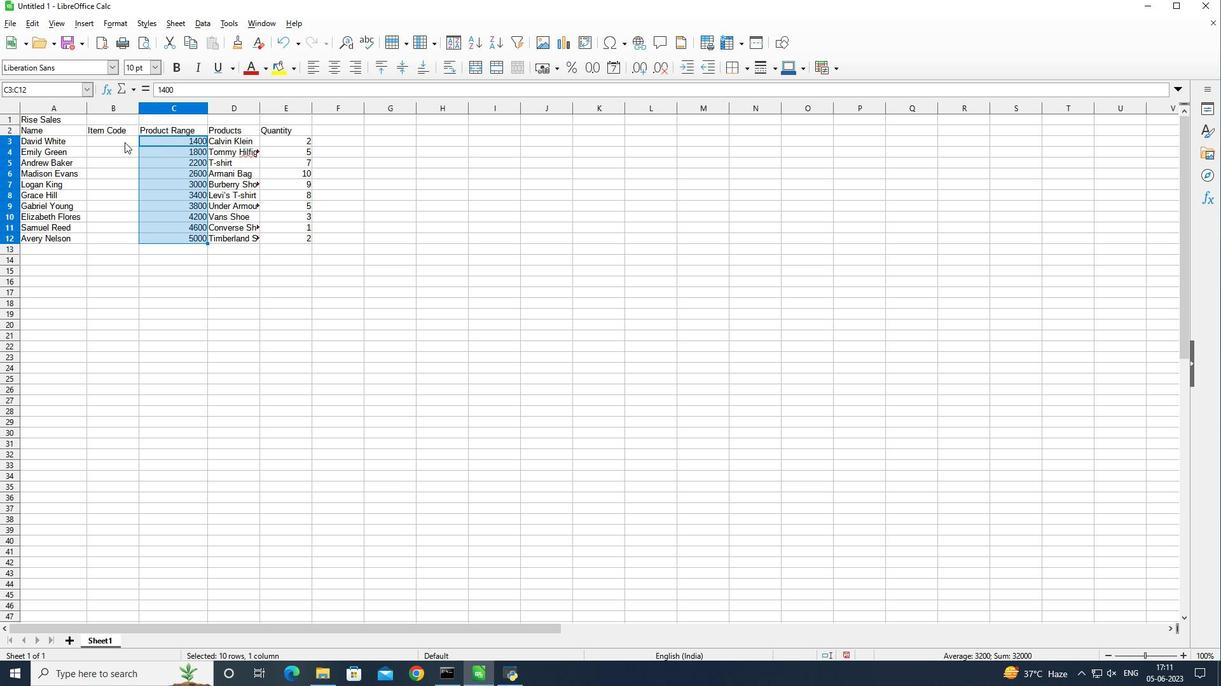 
Action: Mouse pressed left at (120, 140)
Screenshot: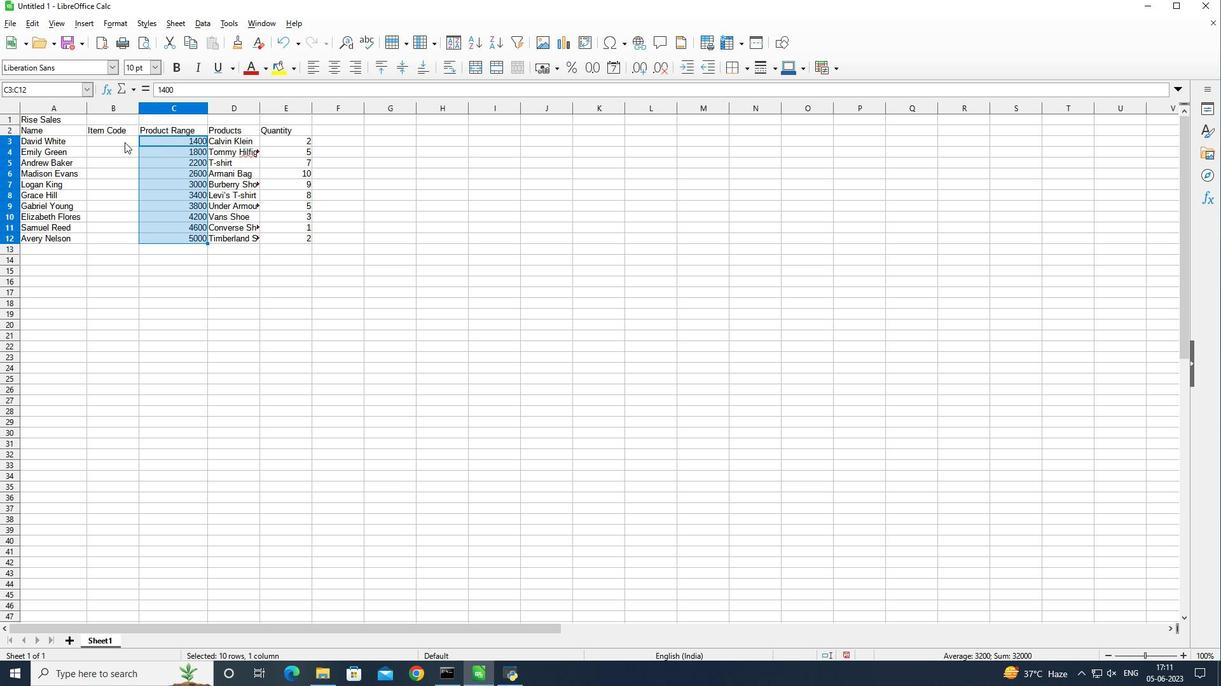 
Action: Mouse moved to (288, 258)
Screenshot: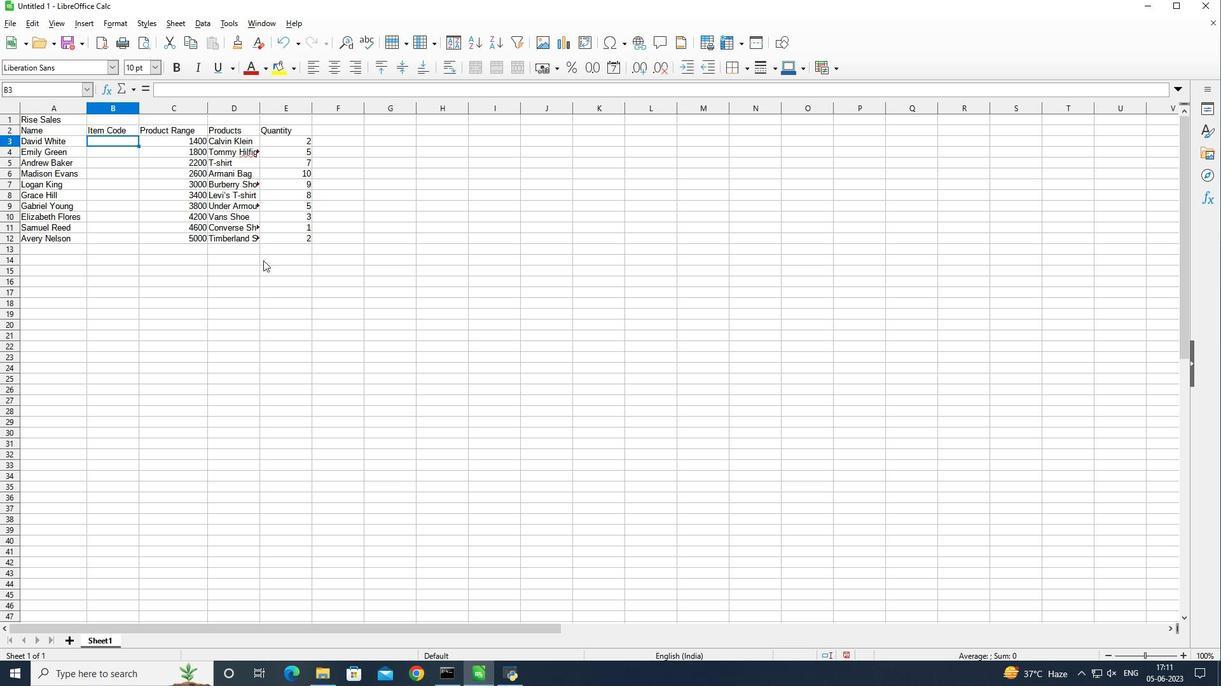 
Action: Key pressed 41<Key.backspace>400<Key.enter>4800<Key.enter>5200<Key.enter>5600<Key.enter>6000<Key.enter>6400<Key.enter>6800<Key.enter>7200<Key.enter>7600<Key.enter>8000<Key.enter>
Screenshot: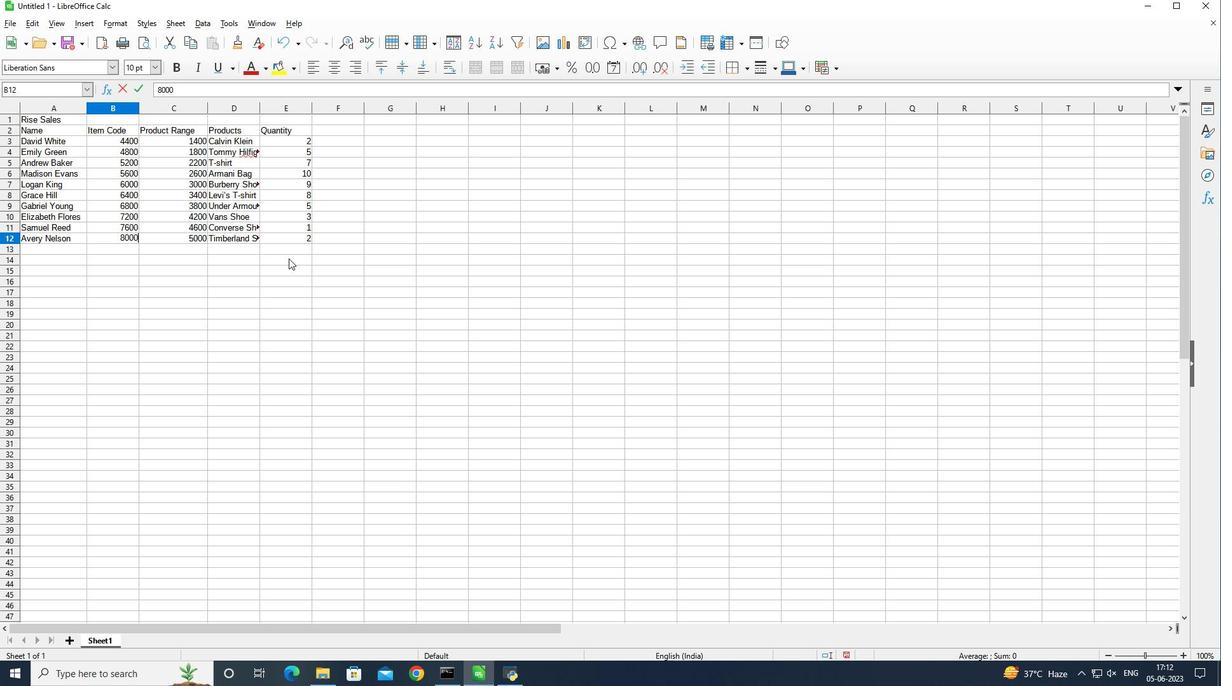 
Action: Mouse moved to (260, 108)
Screenshot: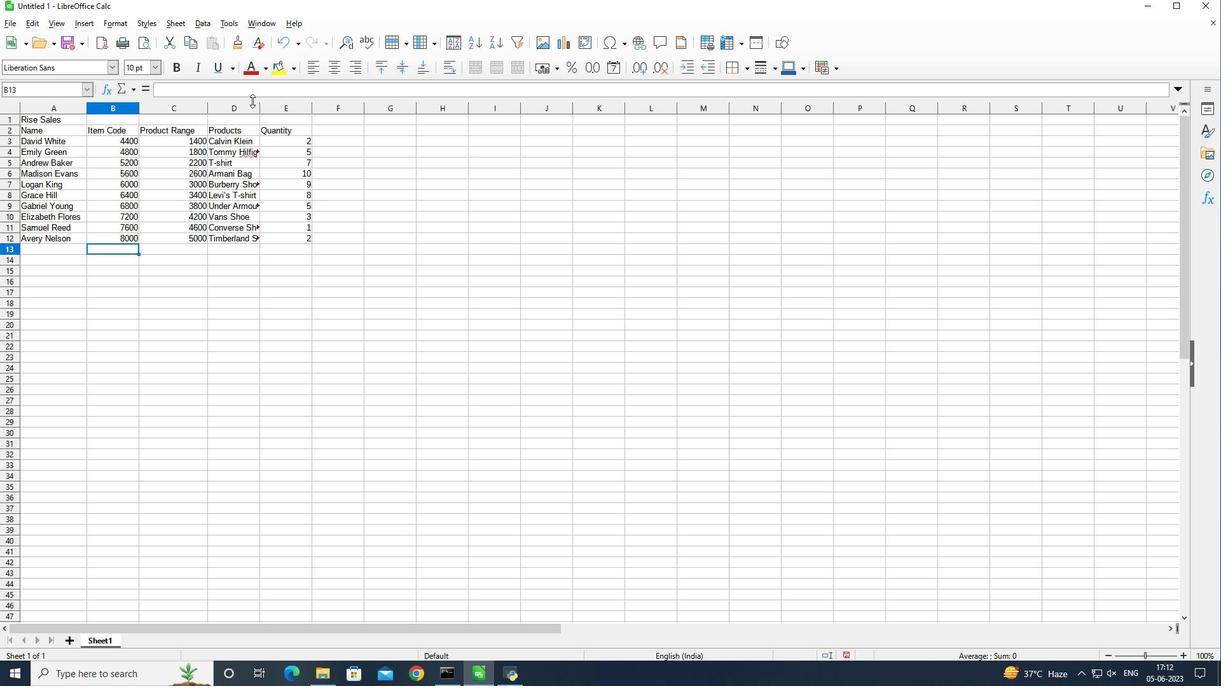 
Action: Mouse pressed left at (260, 108)
Screenshot: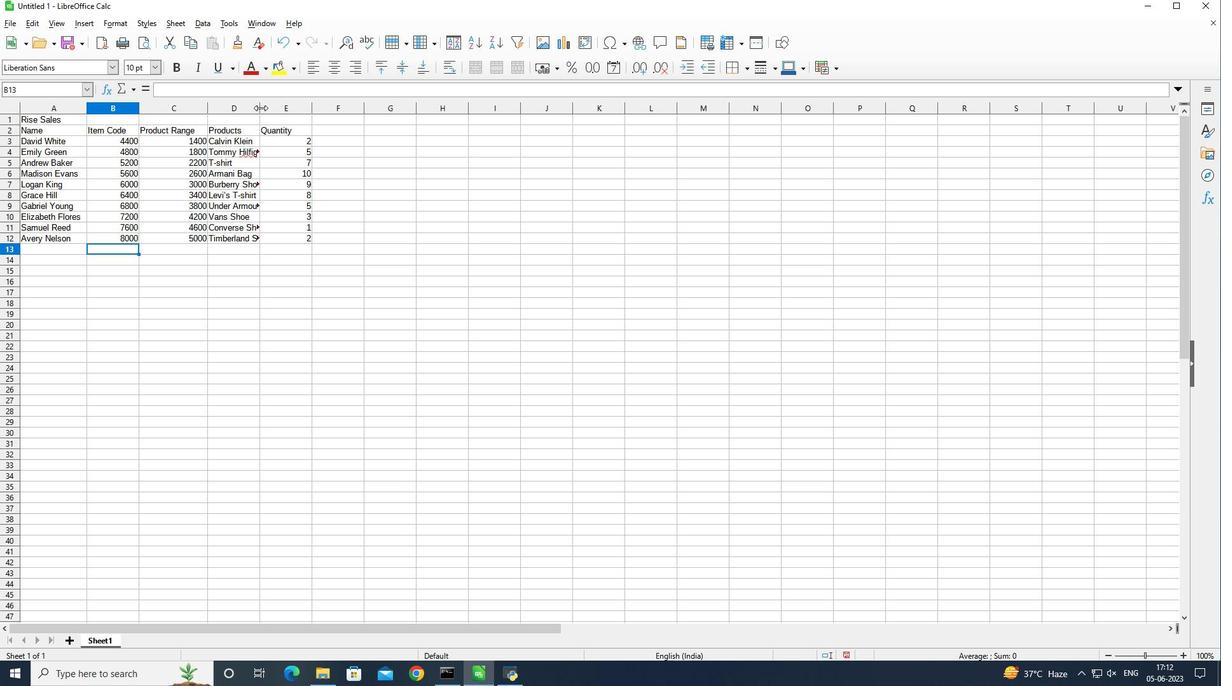 
Action: Mouse pressed left at (260, 108)
Screenshot: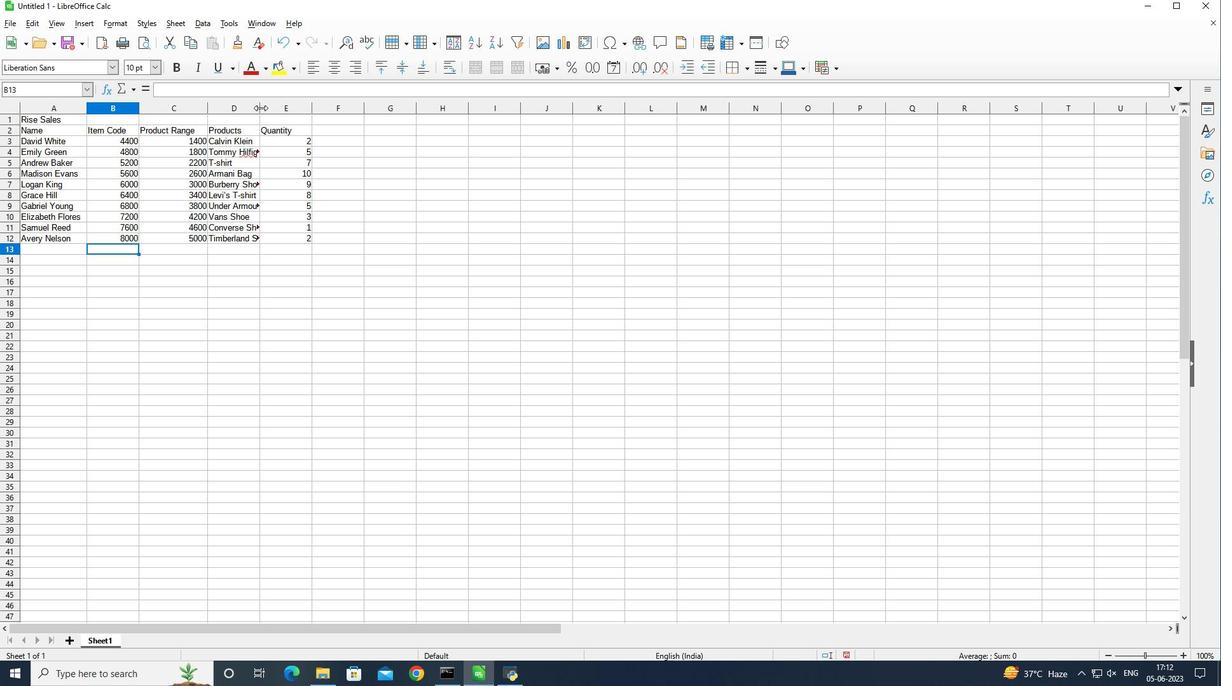 
Action: Mouse moved to (320, 236)
Screenshot: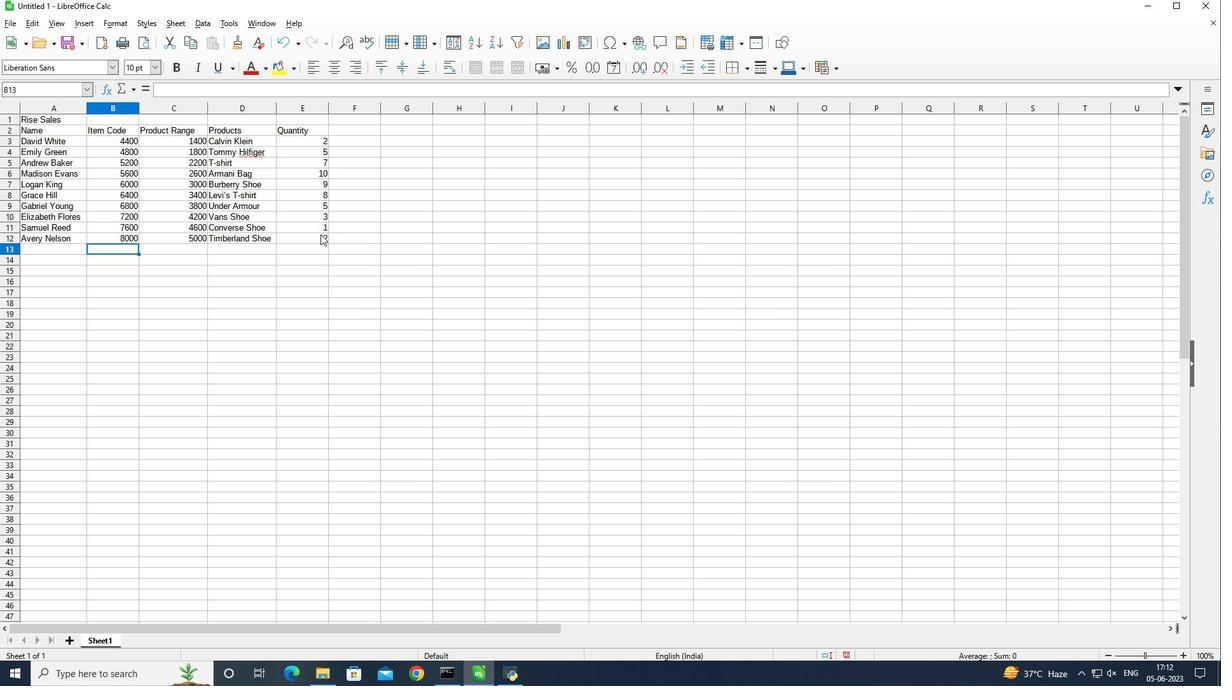 
Action: Mouse pressed left at (320, 236)
Screenshot: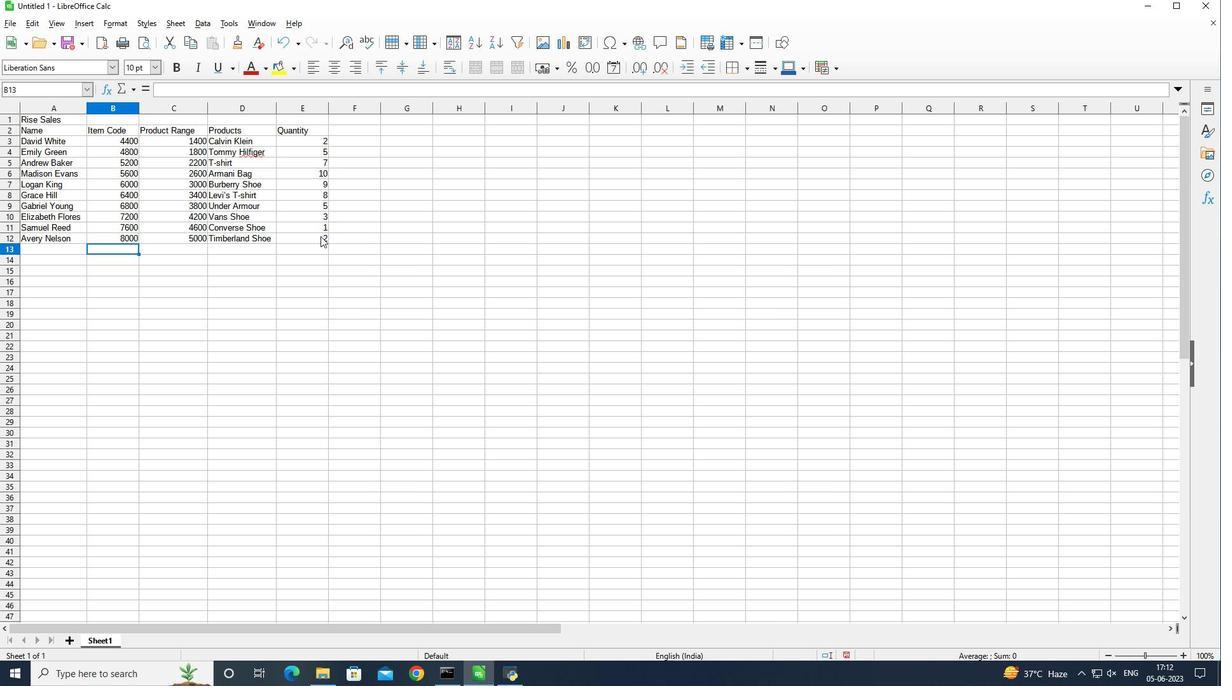 
Action: Mouse moved to (365, 125)
Screenshot: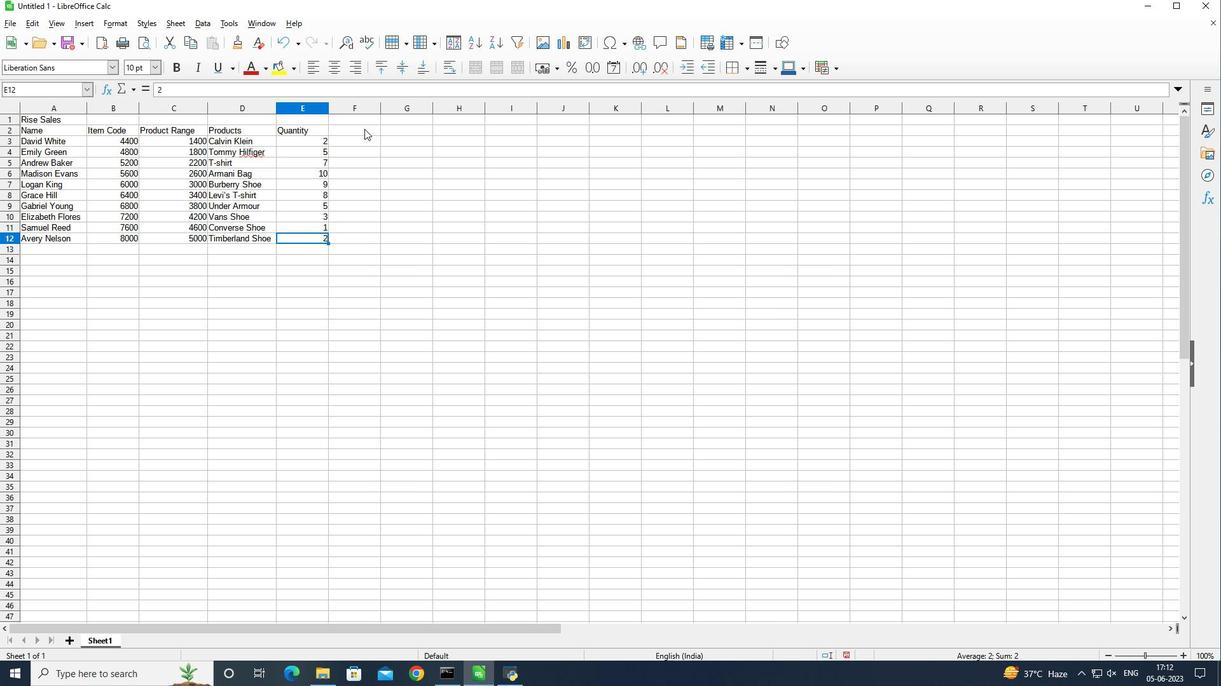 
Action: Mouse pressed left at (365, 125)
Screenshot: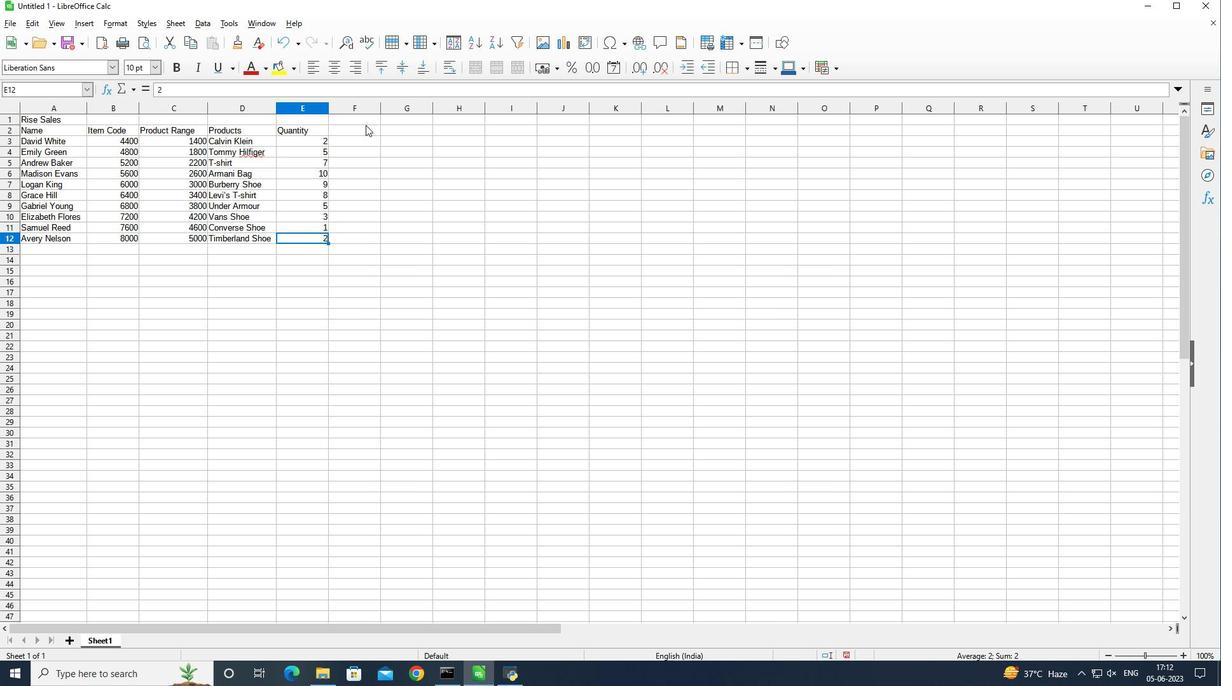 
Action: Key pressed <Key.shift><Key.shift>Tax<Key.space>12<Key.shift>%<Key.enter>=sum<Key.shift_r><Key.shift_r>(c3*12<Key.shift><Key.shift><Key.shift><Key.shift>%<Key.shift_r>)<Key.enter>
Screenshot: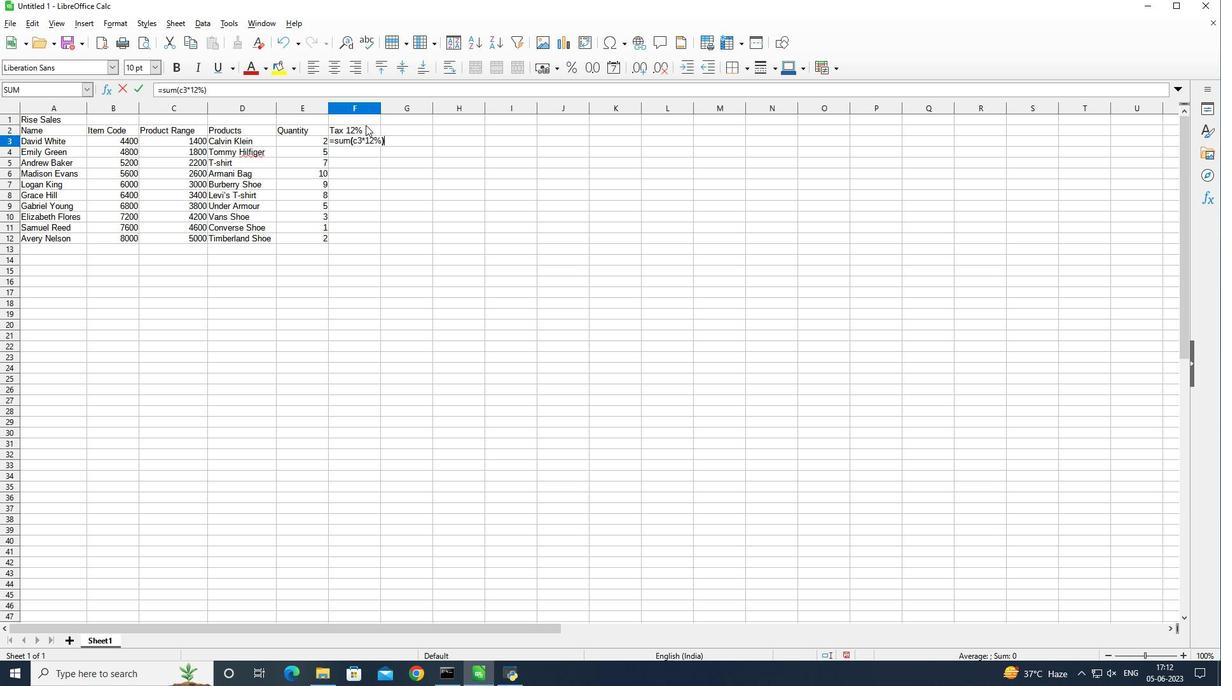 
Action: Mouse moved to (362, 139)
Screenshot: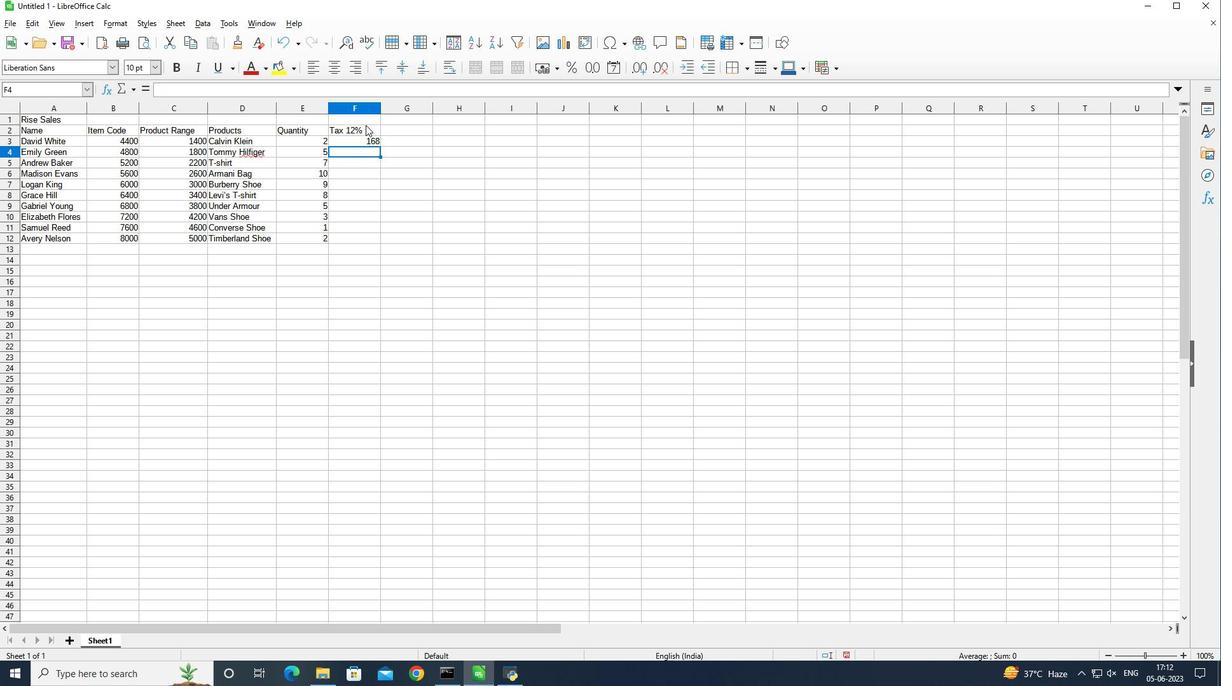 
Action: Mouse pressed left at (362, 139)
Screenshot: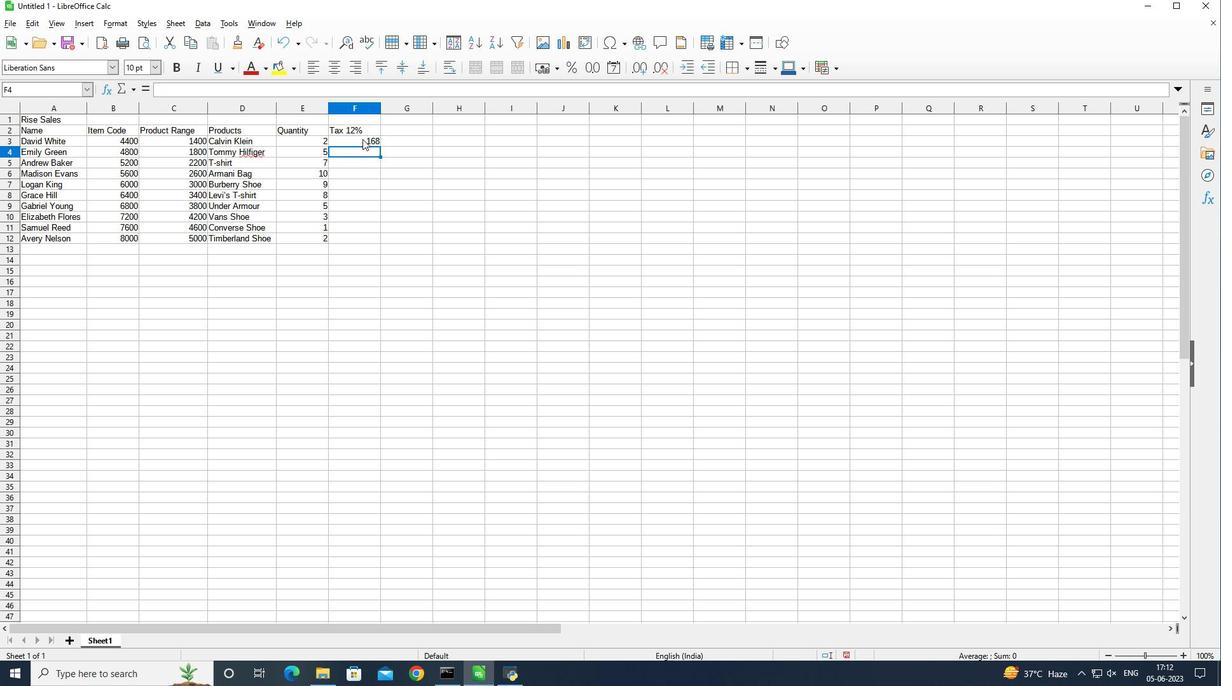 
Action: Mouse moved to (380, 145)
Screenshot: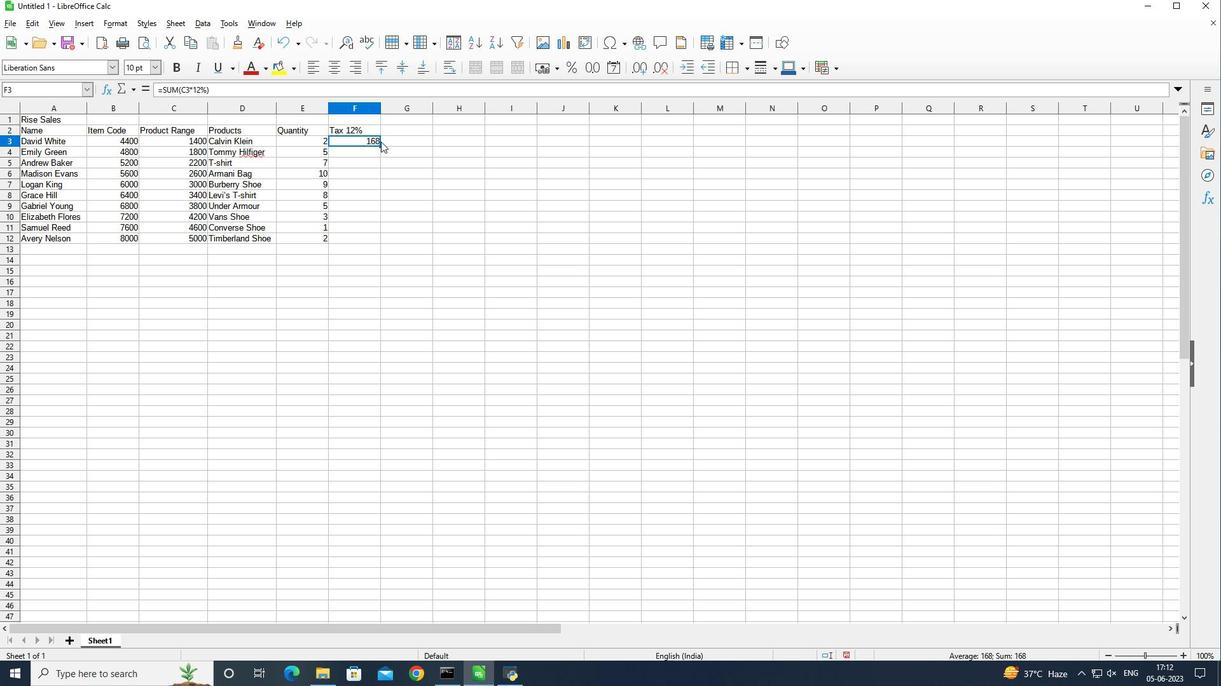 
Action: Mouse pressed left at (380, 145)
Screenshot: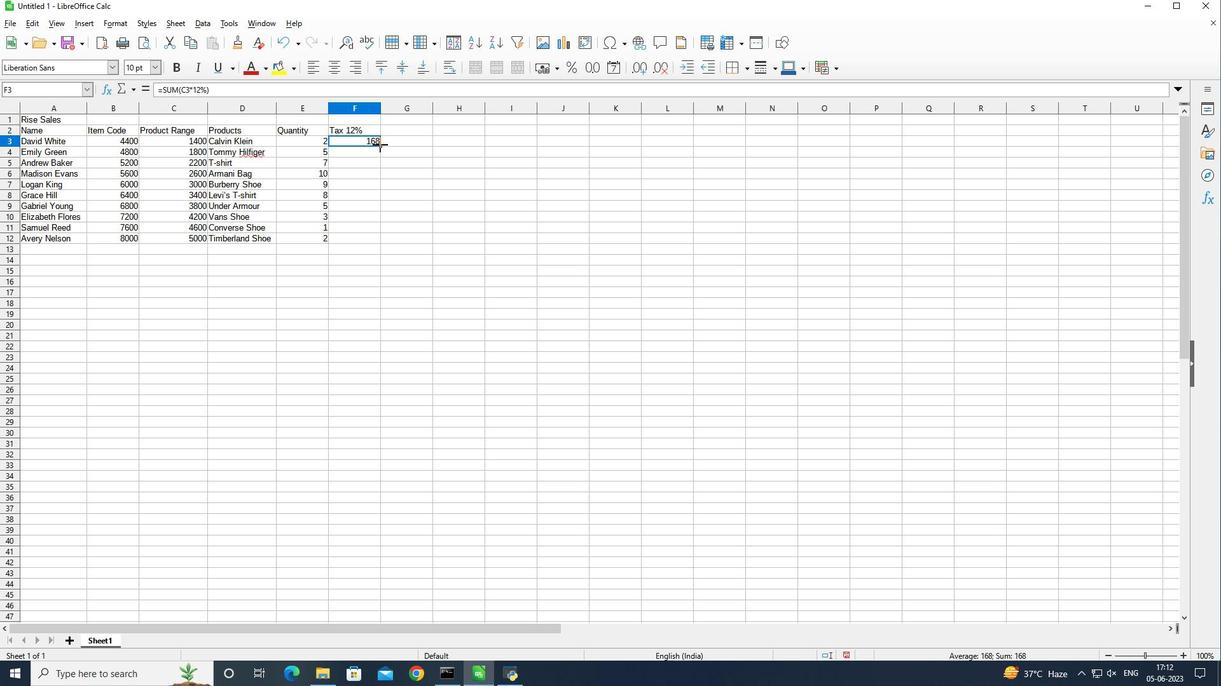 
Action: Mouse moved to (401, 129)
Screenshot: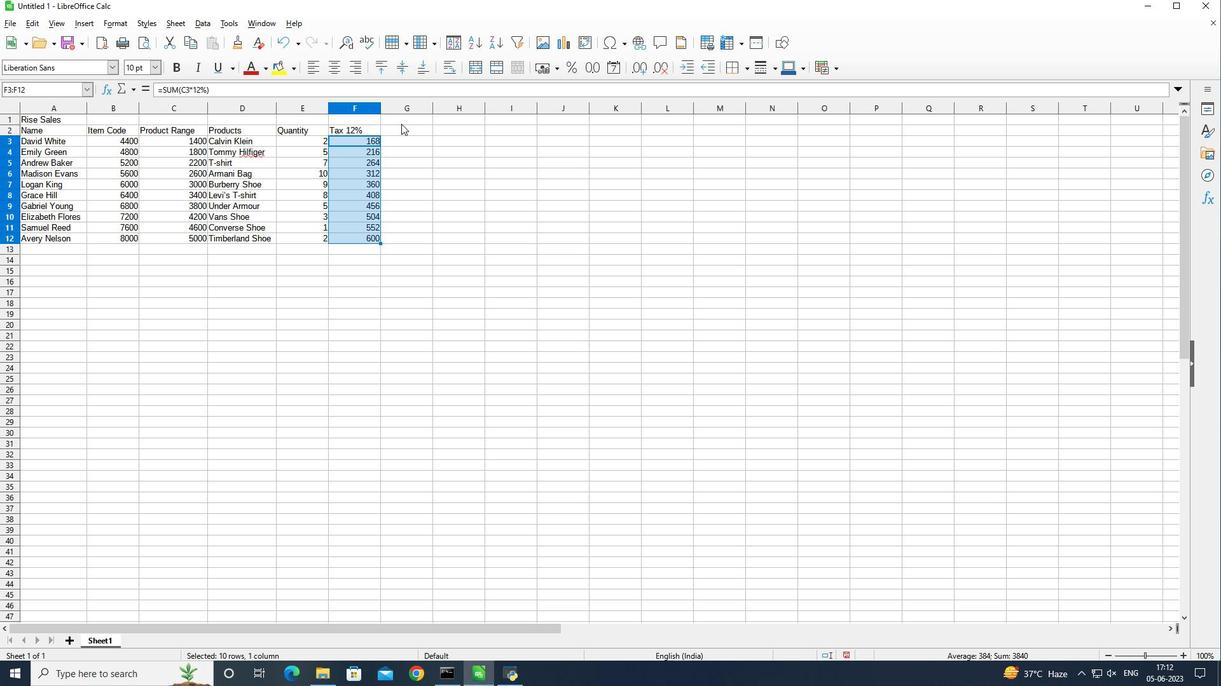 
Action: Mouse pressed left at (401, 129)
Screenshot: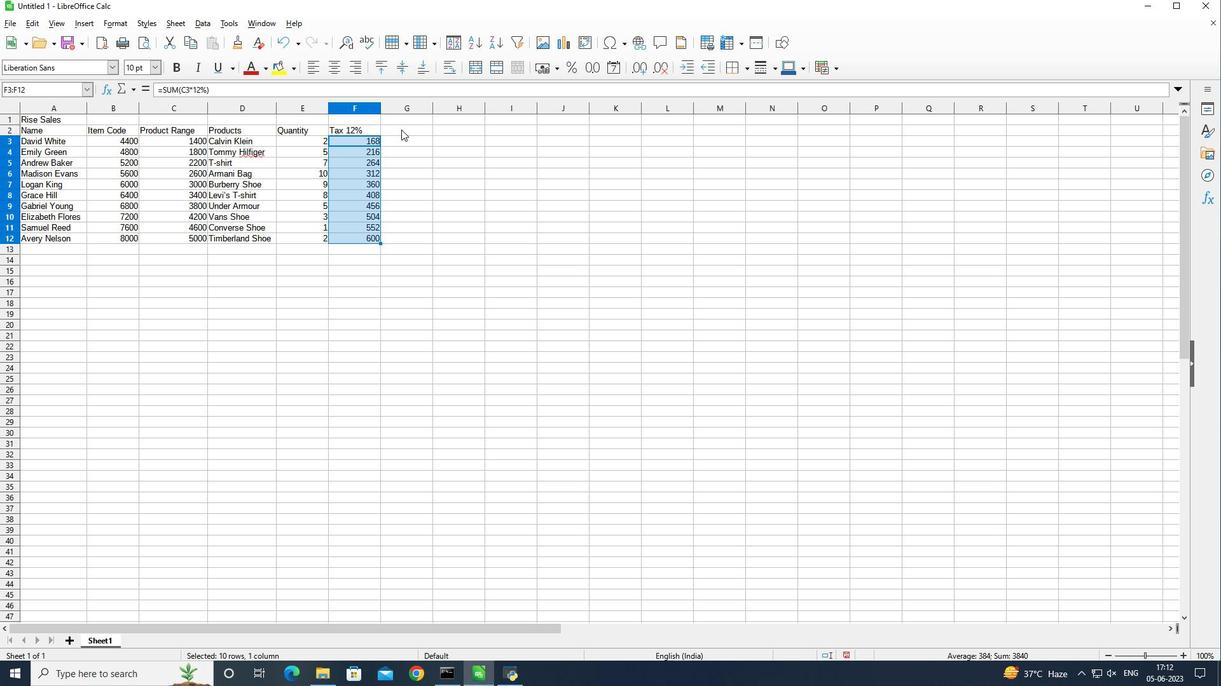 
Action: Mouse moved to (401, 143)
Screenshot: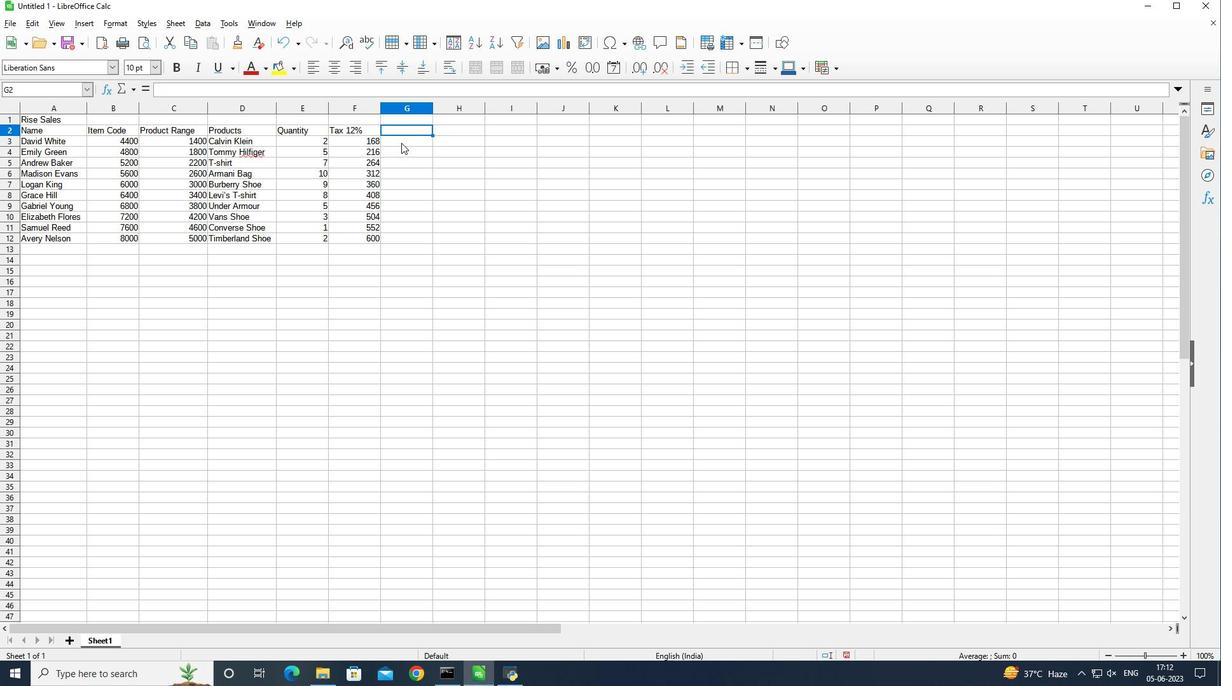 
Action: Key pressed <Key.shift>Commission<Key.space>2<Key.shift>%<Key.enter>
Screenshot: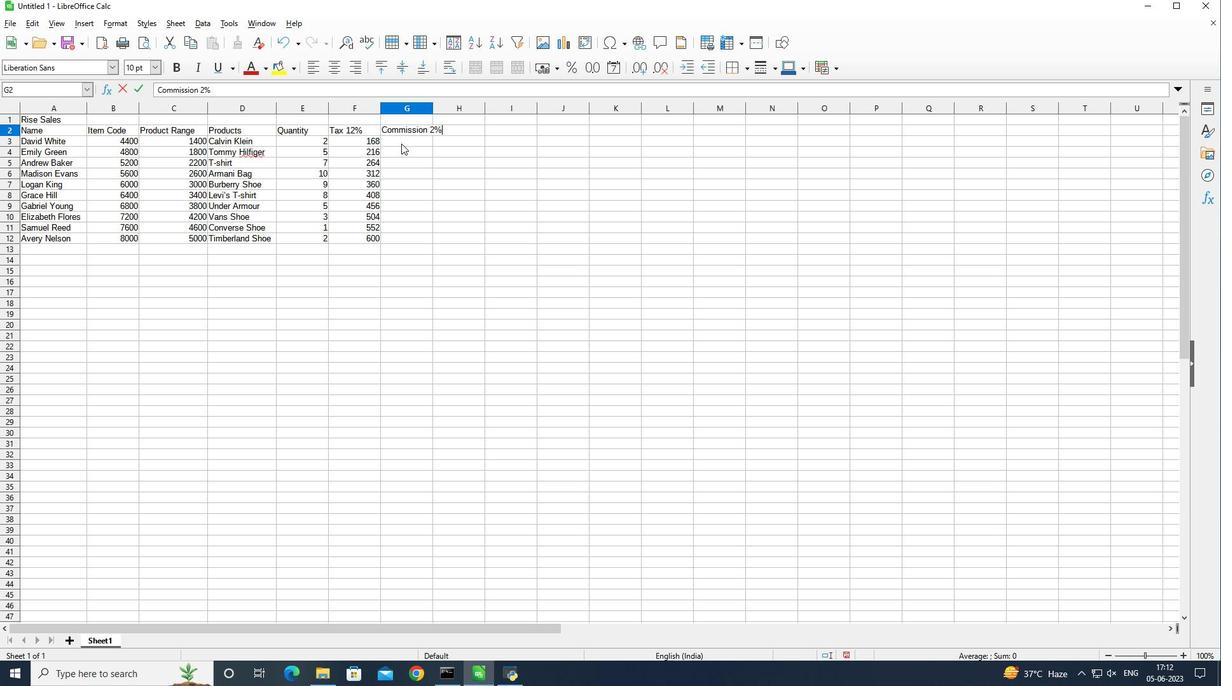 
Action: Mouse moved to (405, 148)
Screenshot: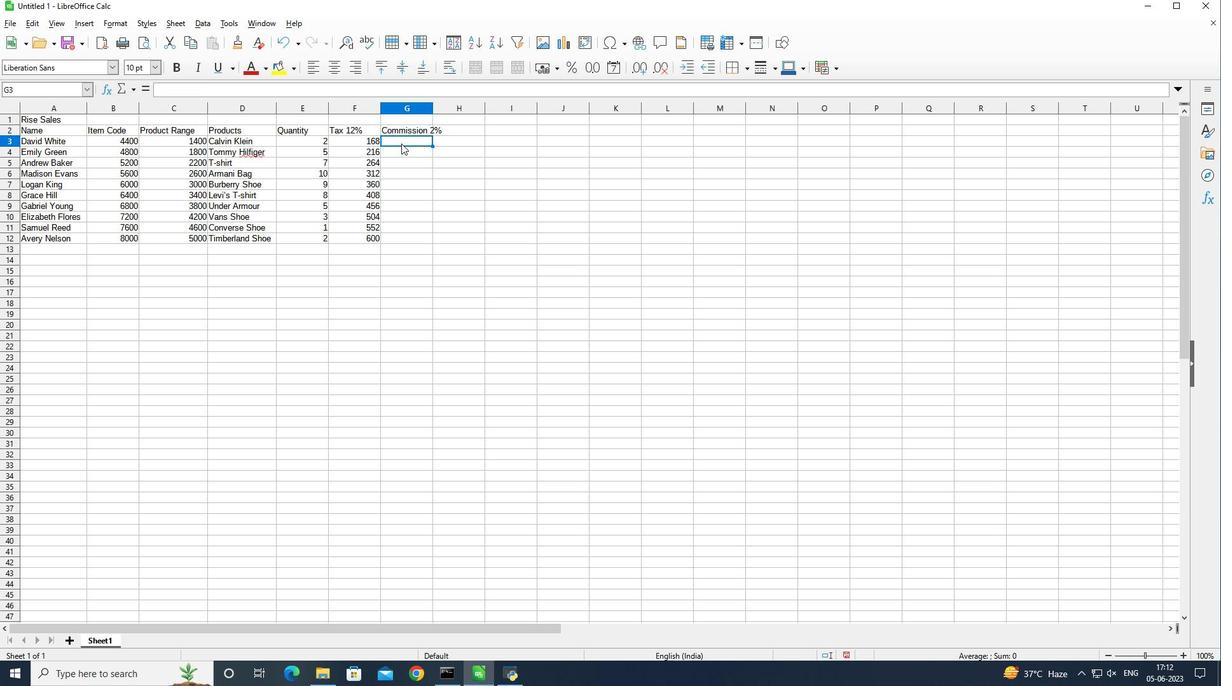 
Action: Key pressed =sum<Key.shift_r><Key.shift_r><Key.shift_r>(2<Key.shift>%<Key.backspace><Key.backspace>c3*2<Key.shift>%<Key.shift_r>)<Key.enter>
Screenshot: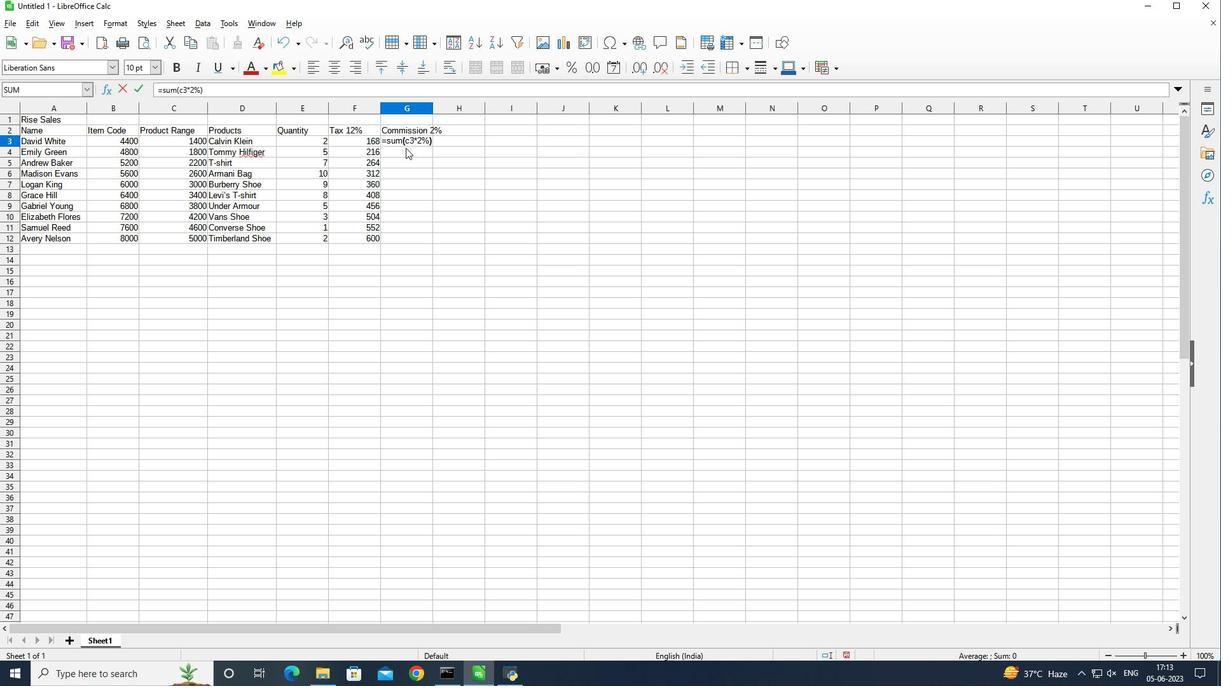 
Action: Mouse moved to (414, 139)
Screenshot: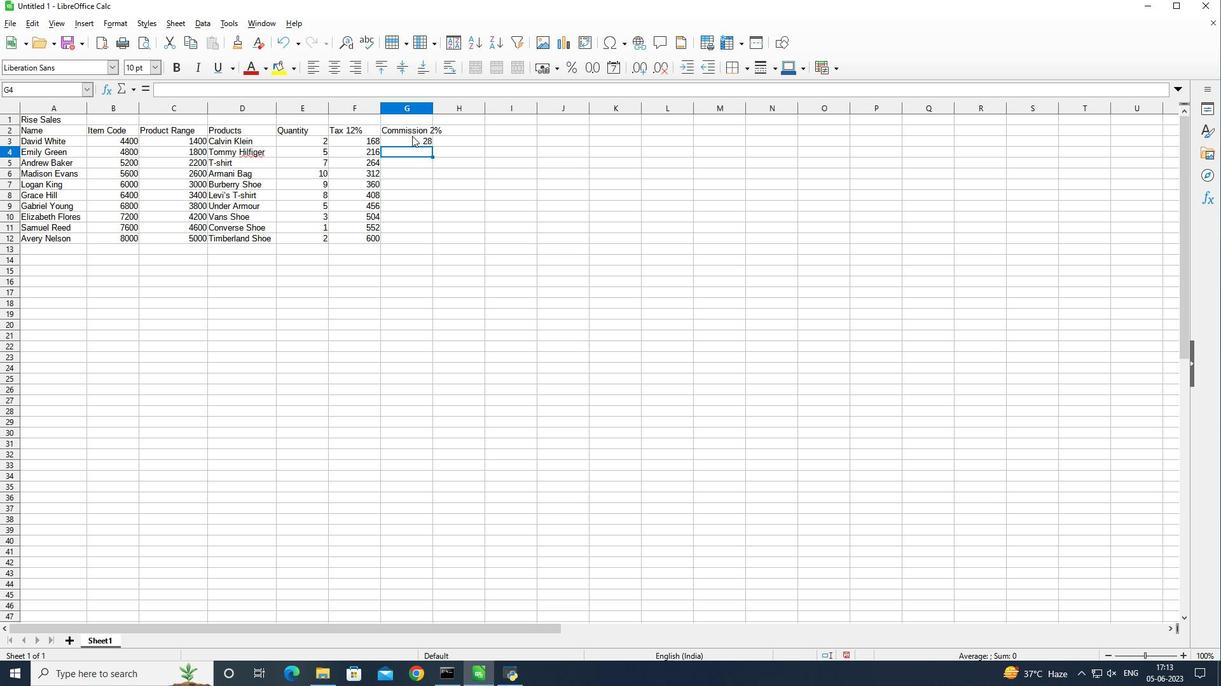 
Action: Mouse pressed left at (414, 139)
Screenshot: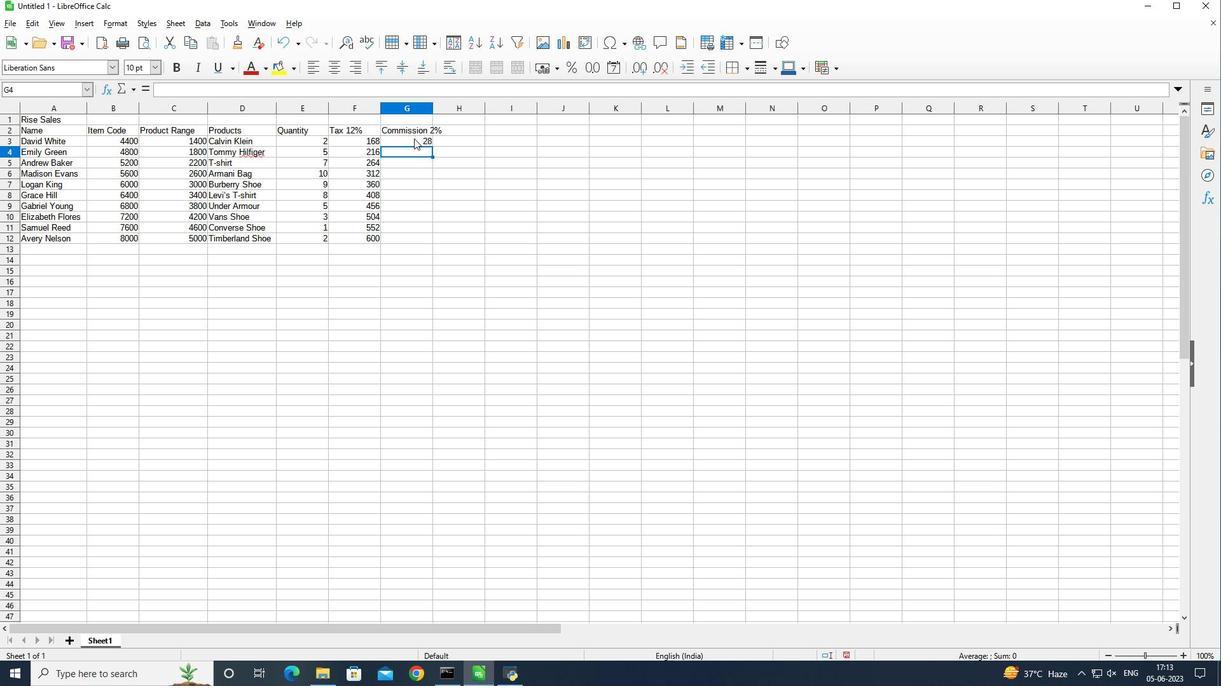 
Action: Mouse moved to (429, 147)
Screenshot: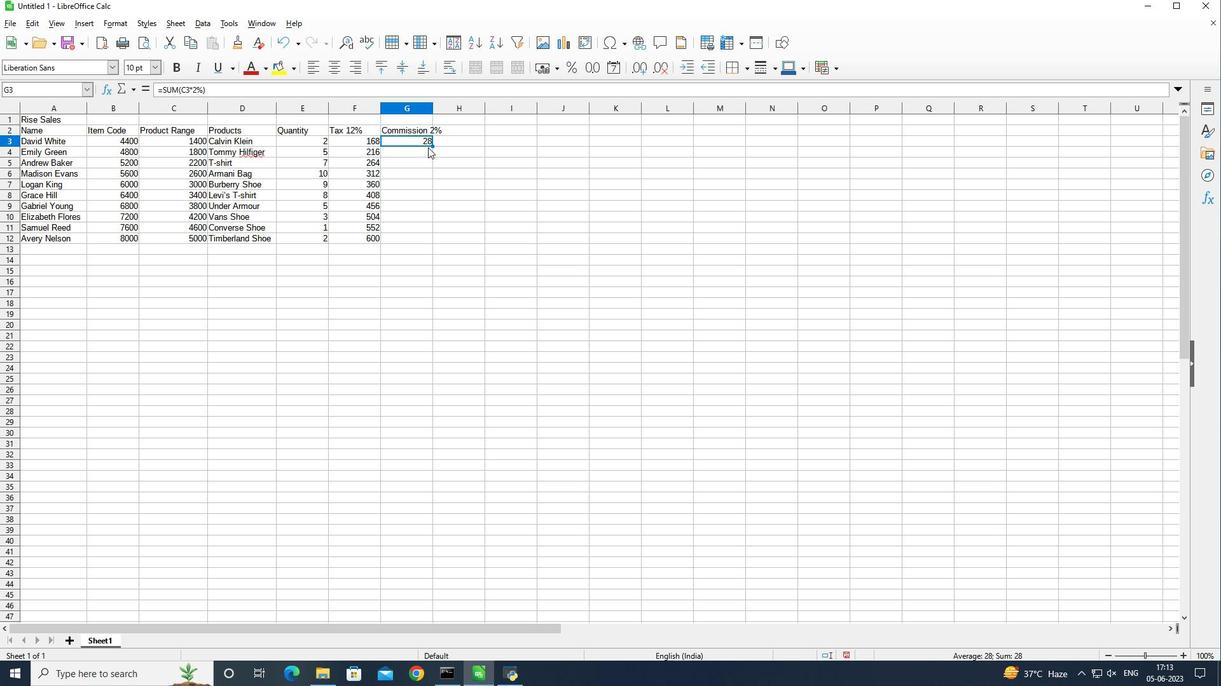 
Action: Mouse pressed left at (429, 147)
Screenshot: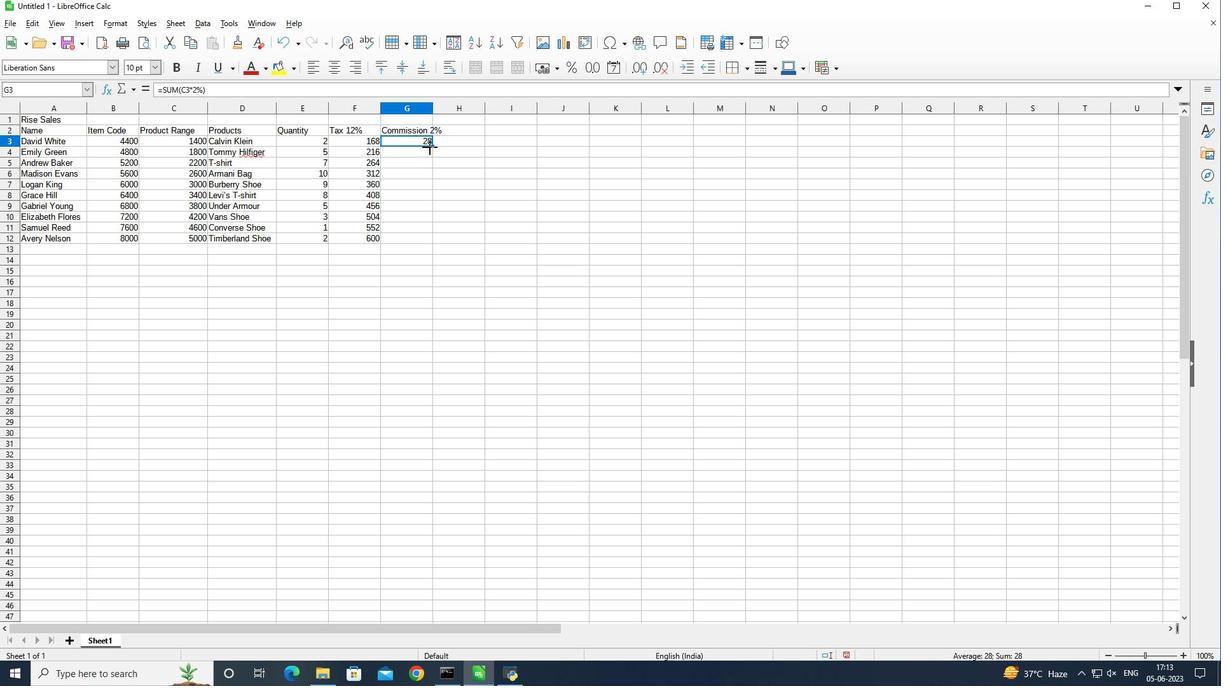 
Action: Mouse moved to (432, 109)
Screenshot: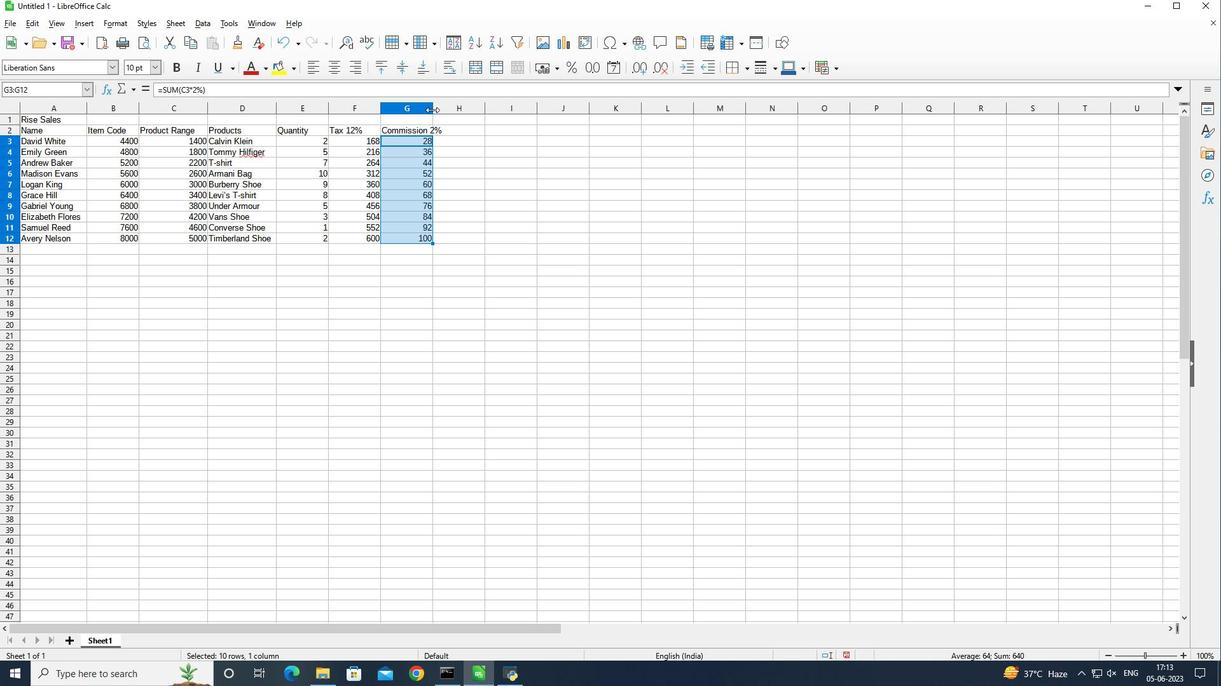 
Action: Mouse pressed left at (432, 109)
Screenshot: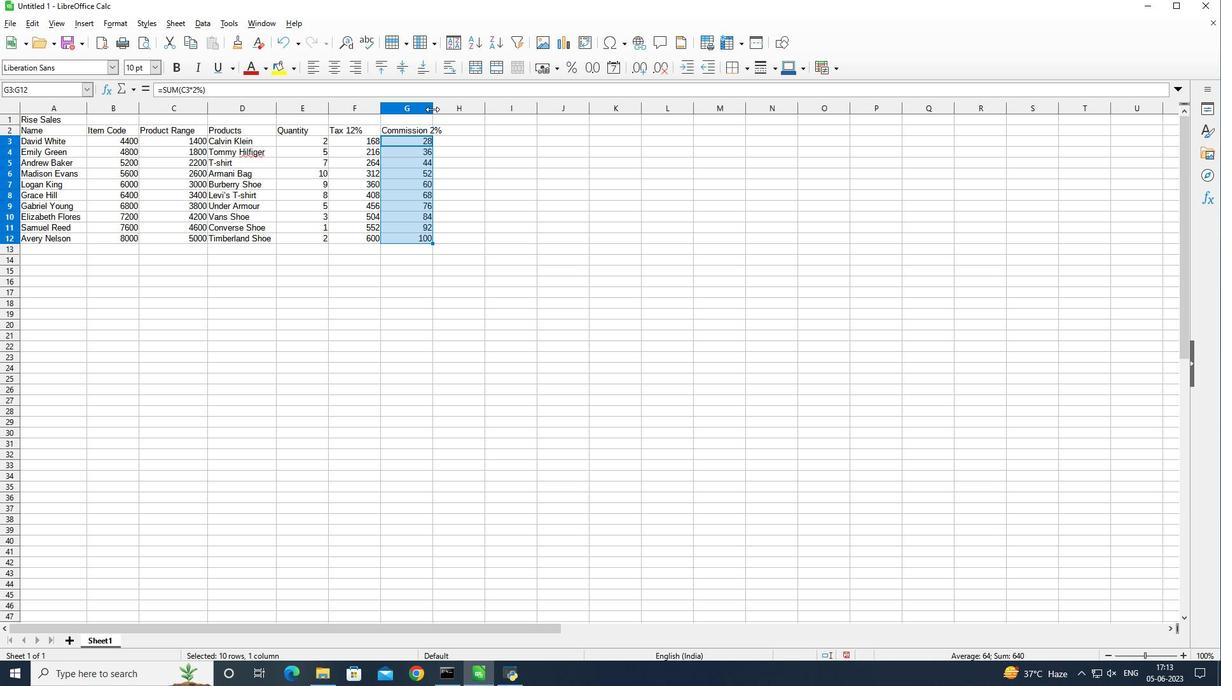 
Action: Mouse pressed left at (432, 109)
Screenshot: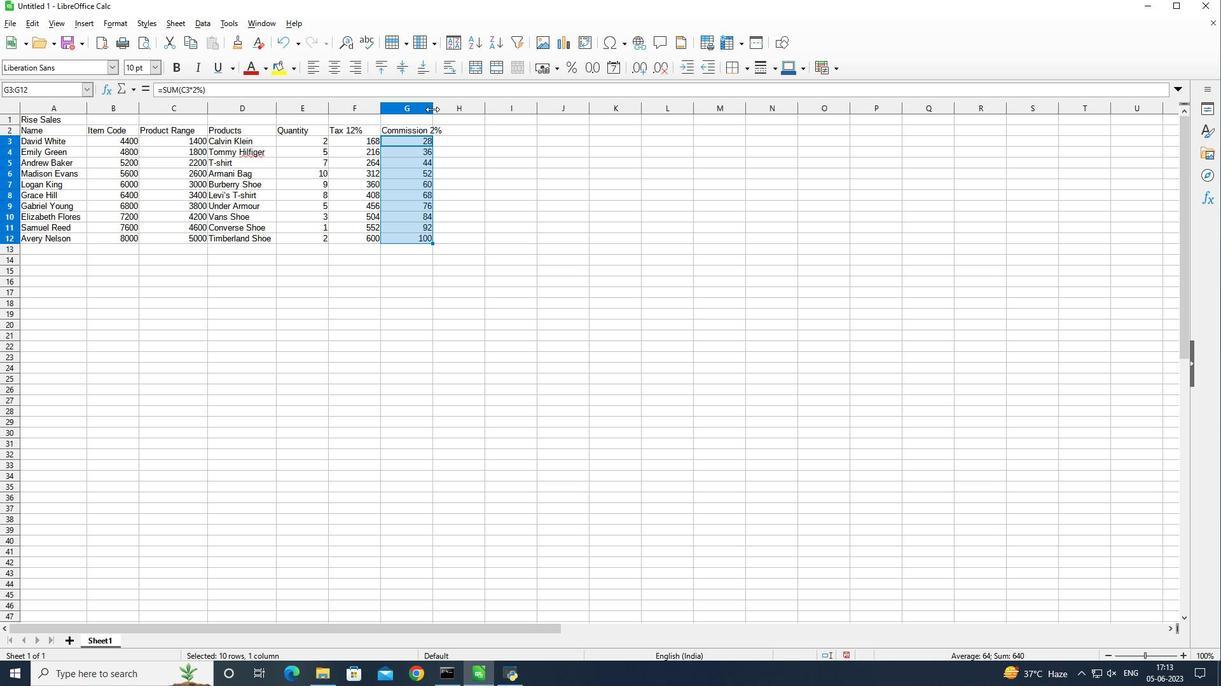 
Action: Mouse moved to (399, 108)
Screenshot: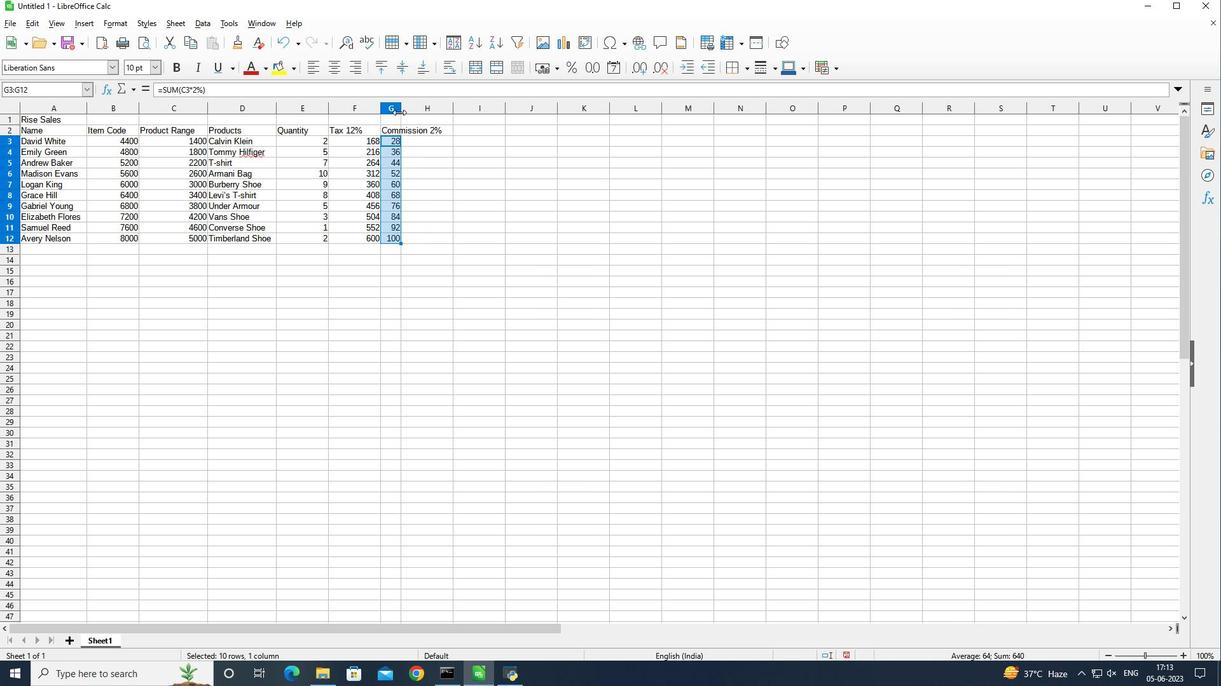 
Action: Mouse pressed left at (399, 108)
Screenshot: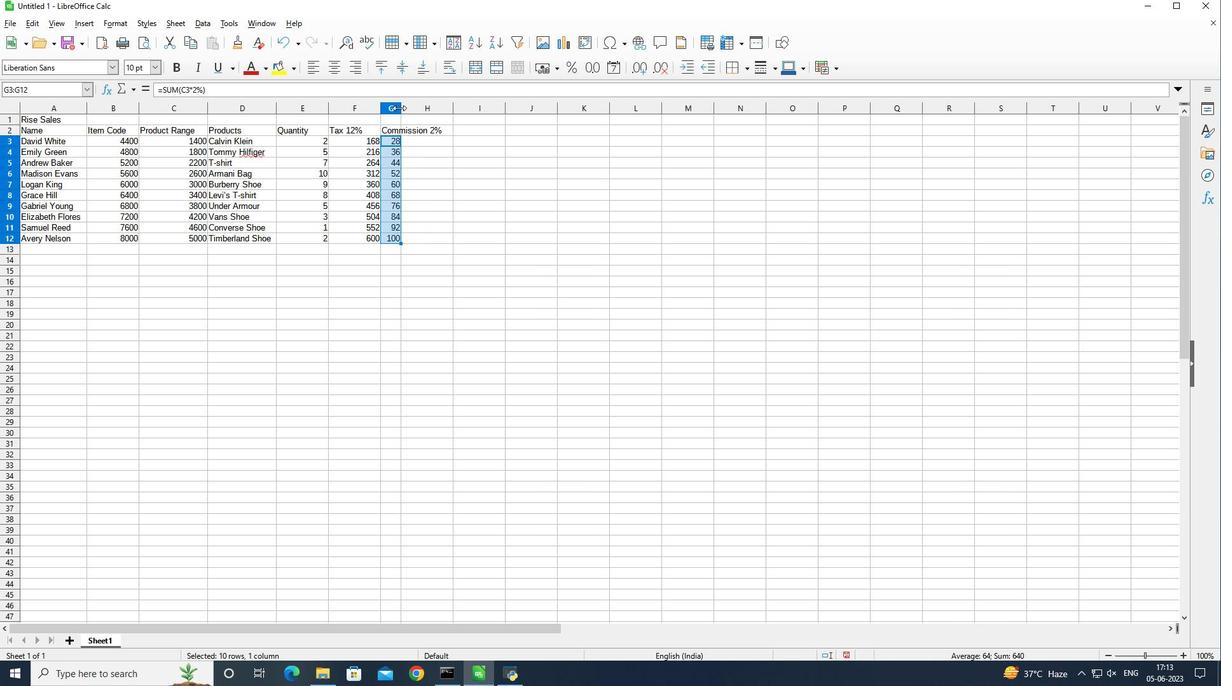 
Action: Mouse pressed left at (399, 108)
Screenshot: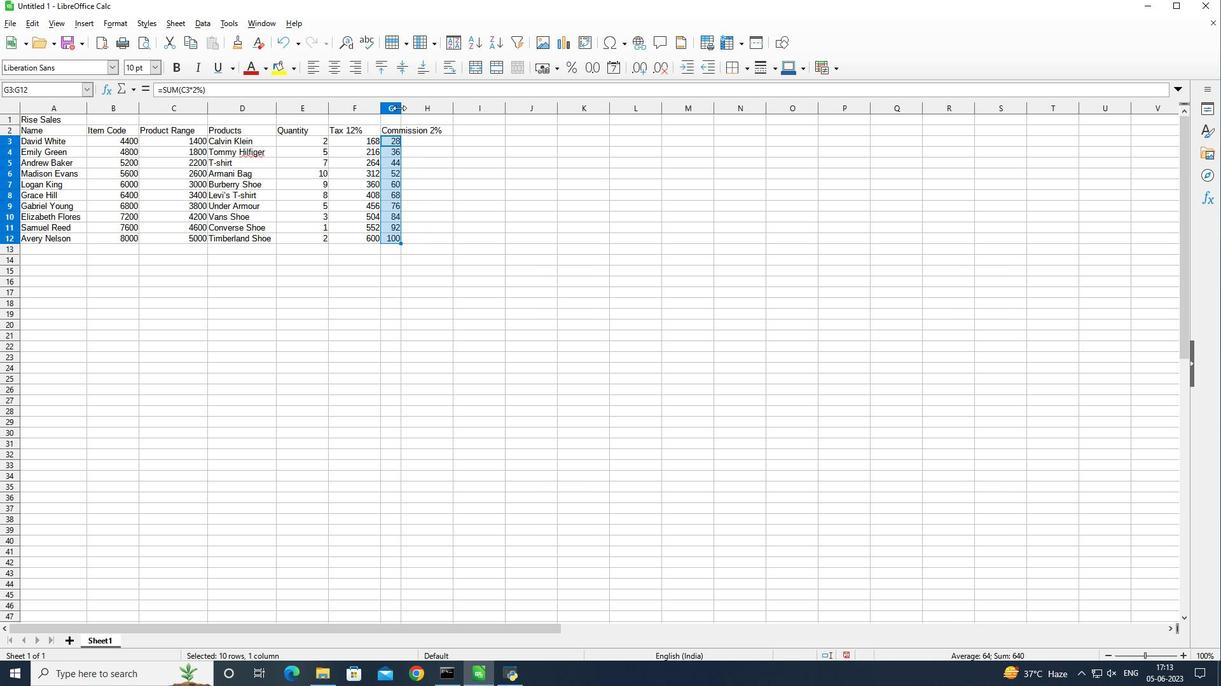 
Action: Mouse moved to (400, 106)
Screenshot: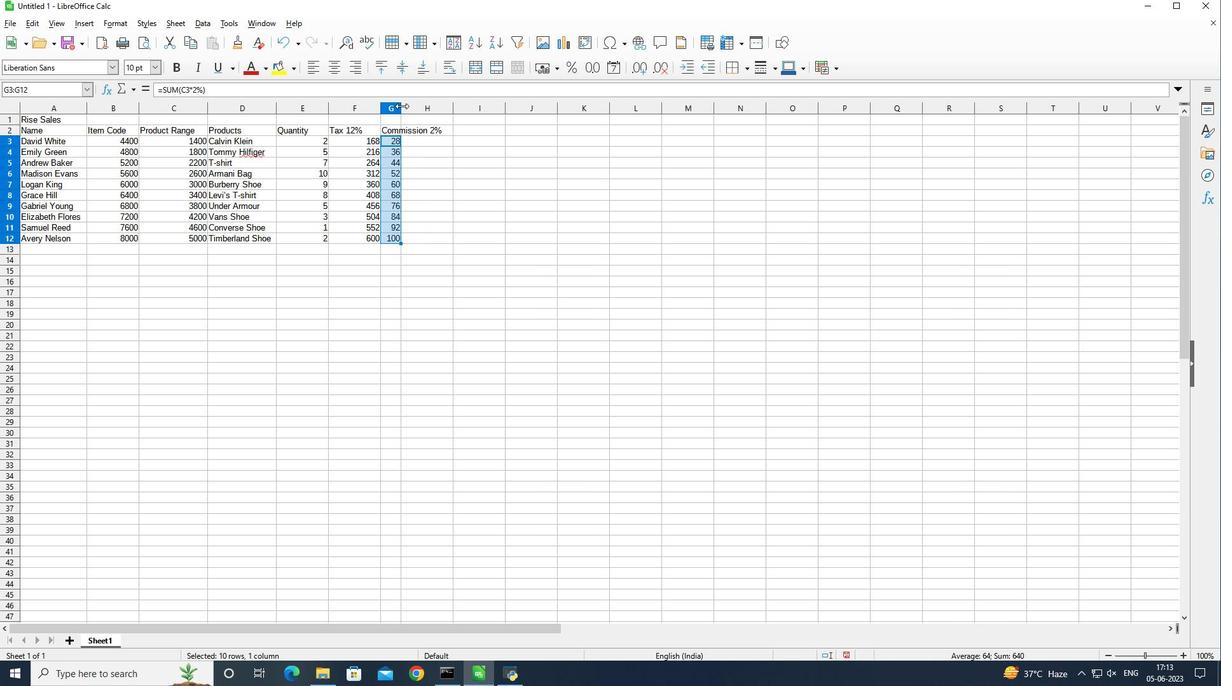 
Action: Mouse pressed left at (400, 106)
Screenshot: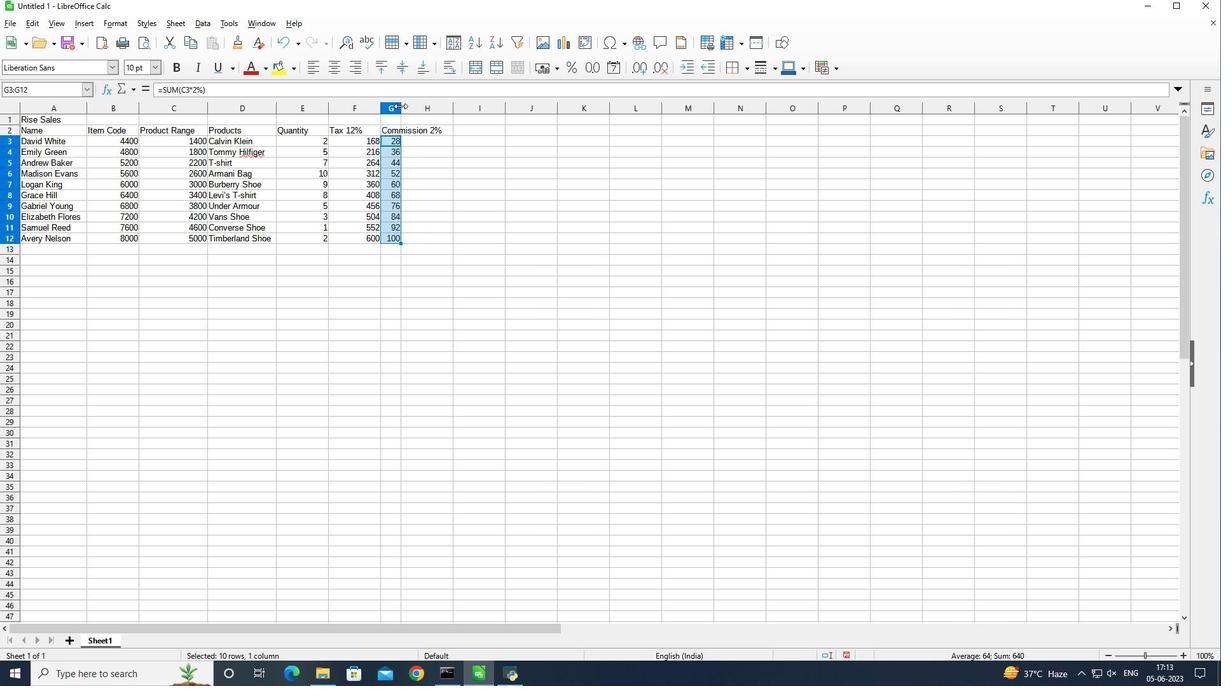 
Action: Mouse moved to (491, 128)
Screenshot: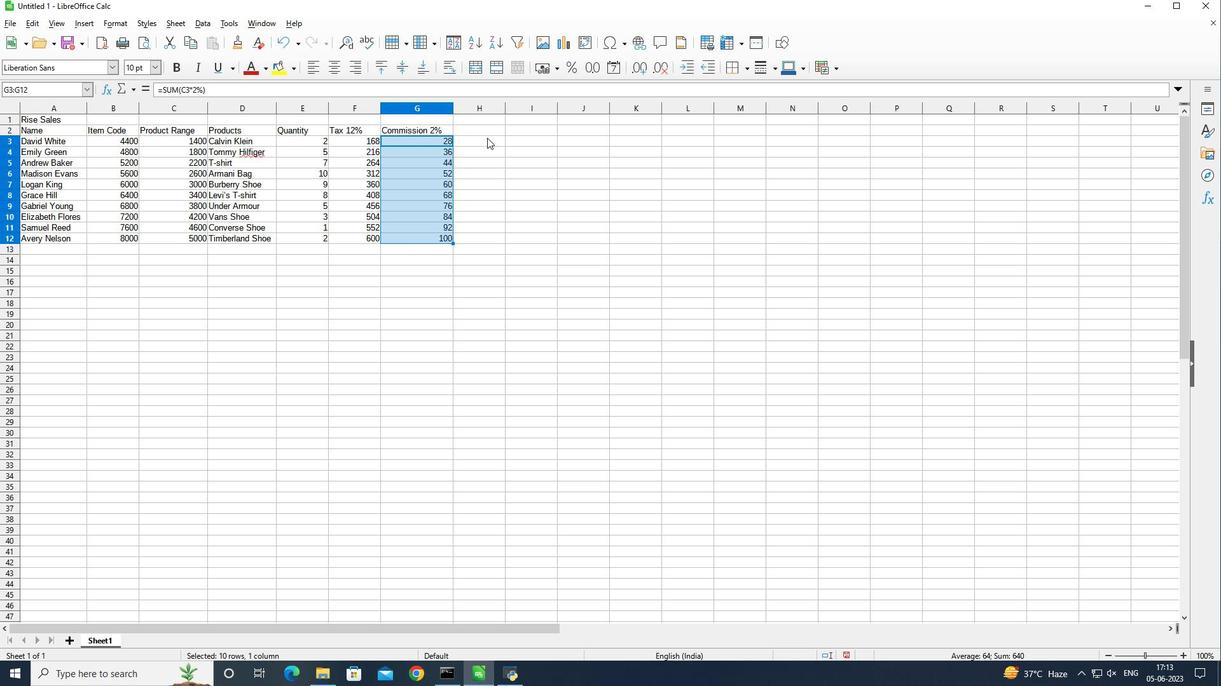 
Action: Mouse pressed left at (491, 128)
Screenshot: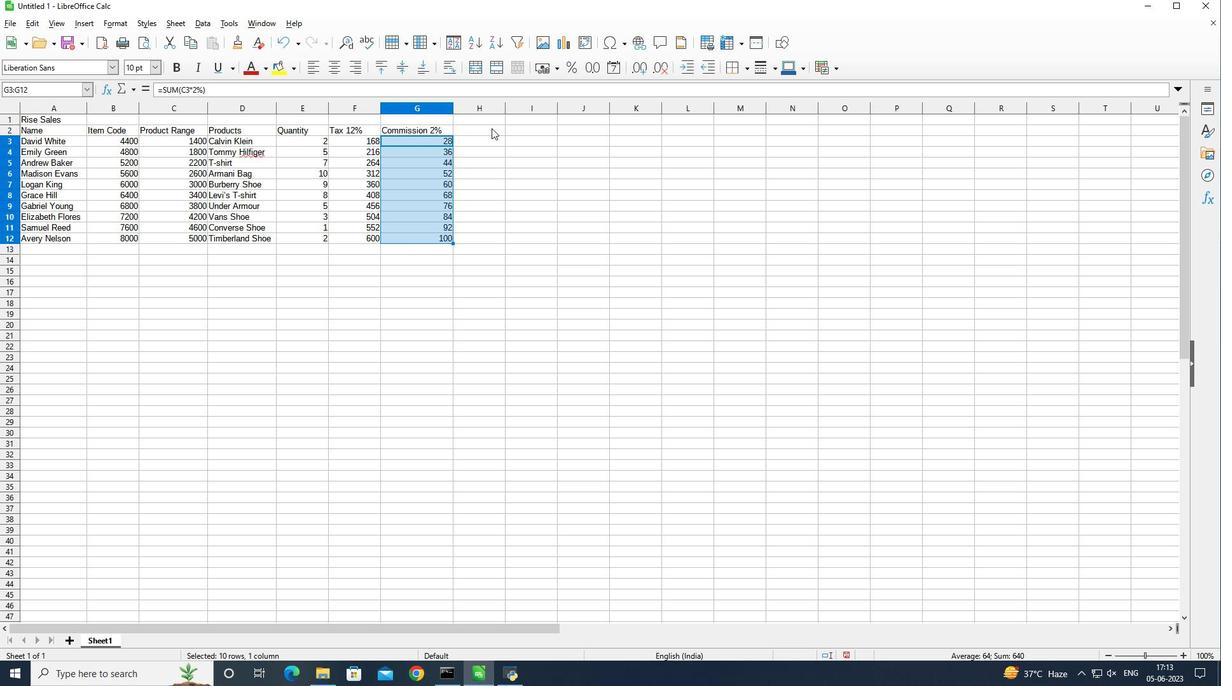 
Action: Mouse moved to (545, 225)
Screenshot: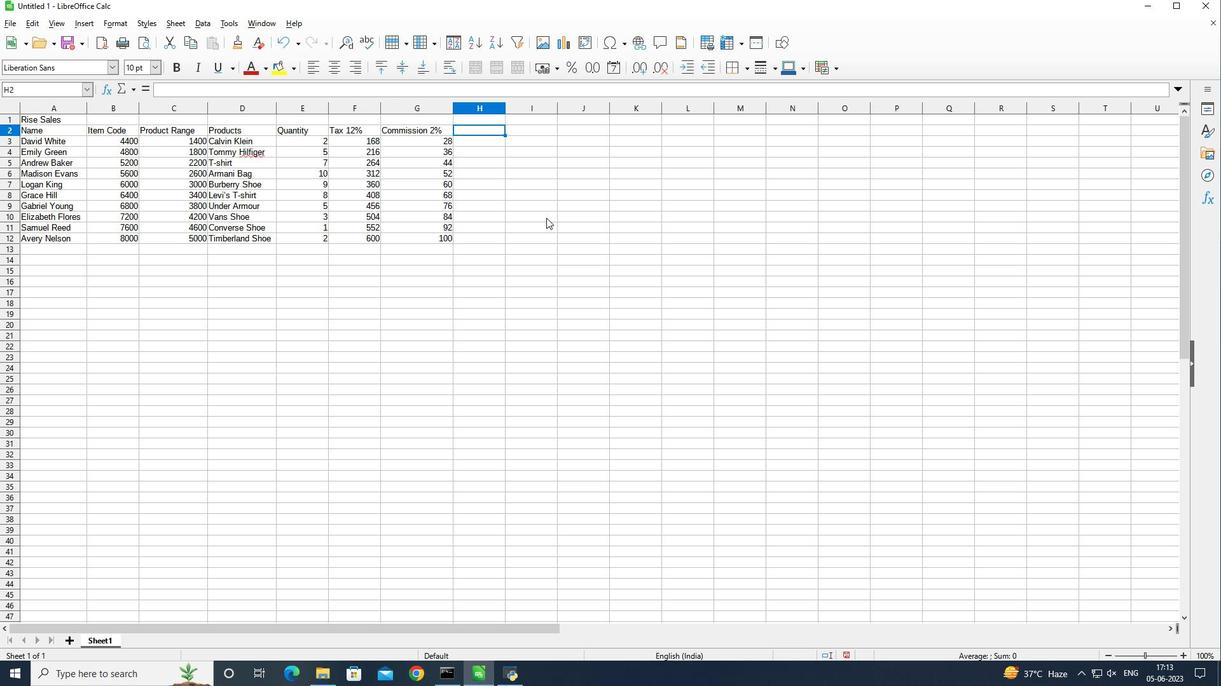 
Action: Key pressed <Key.shift><Key.shift><Key.shift>Total<Key.space><Key.shift>Amount<Key.enter>=sum<Key.shift_r><Key.shift_r>(c3
Screenshot: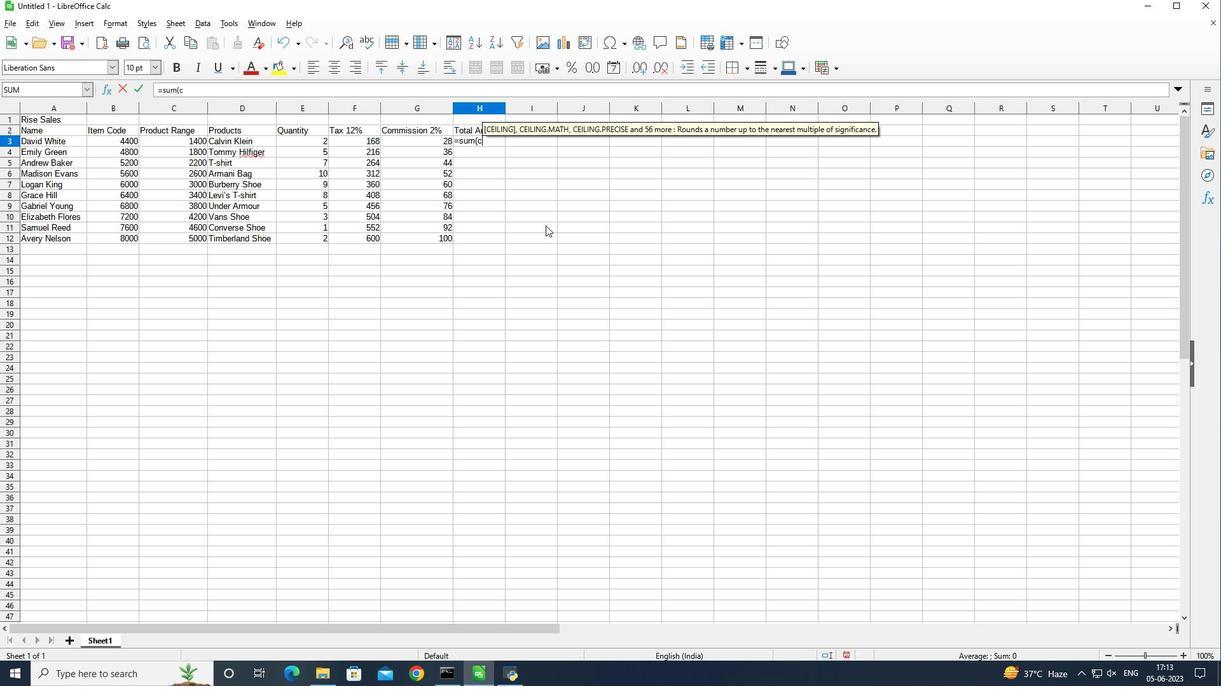 
Action: Mouse moved to (616, 249)
Screenshot: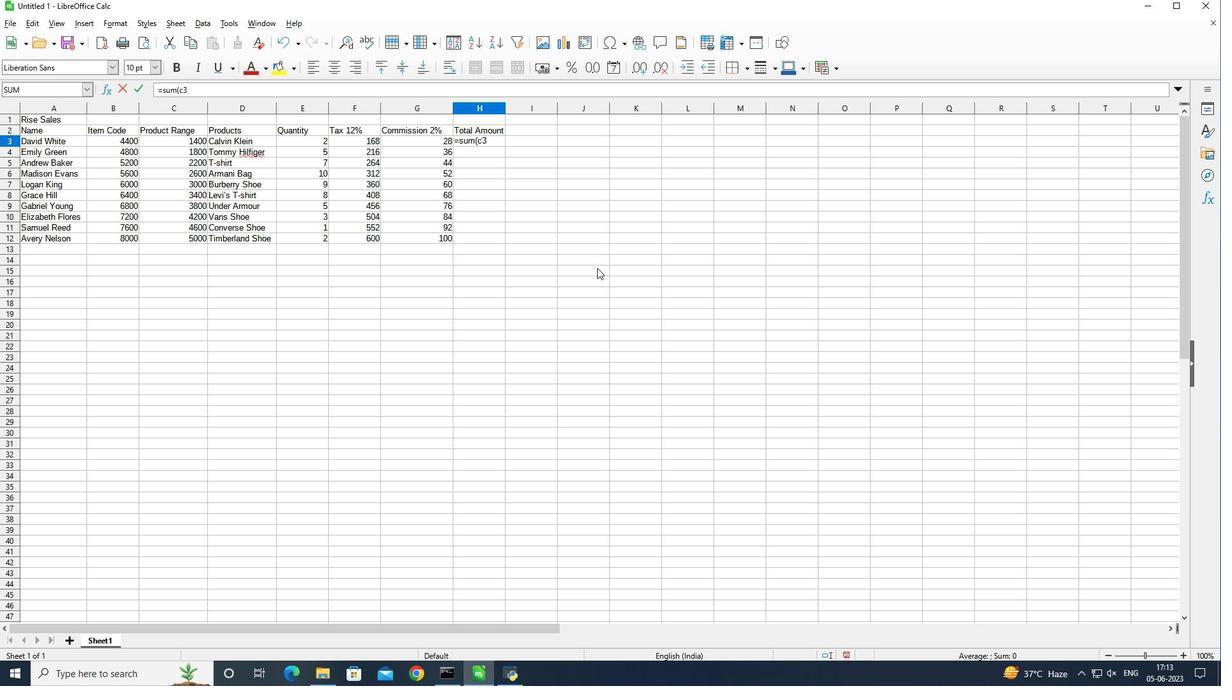 
Action: Key pressed +
Screenshot: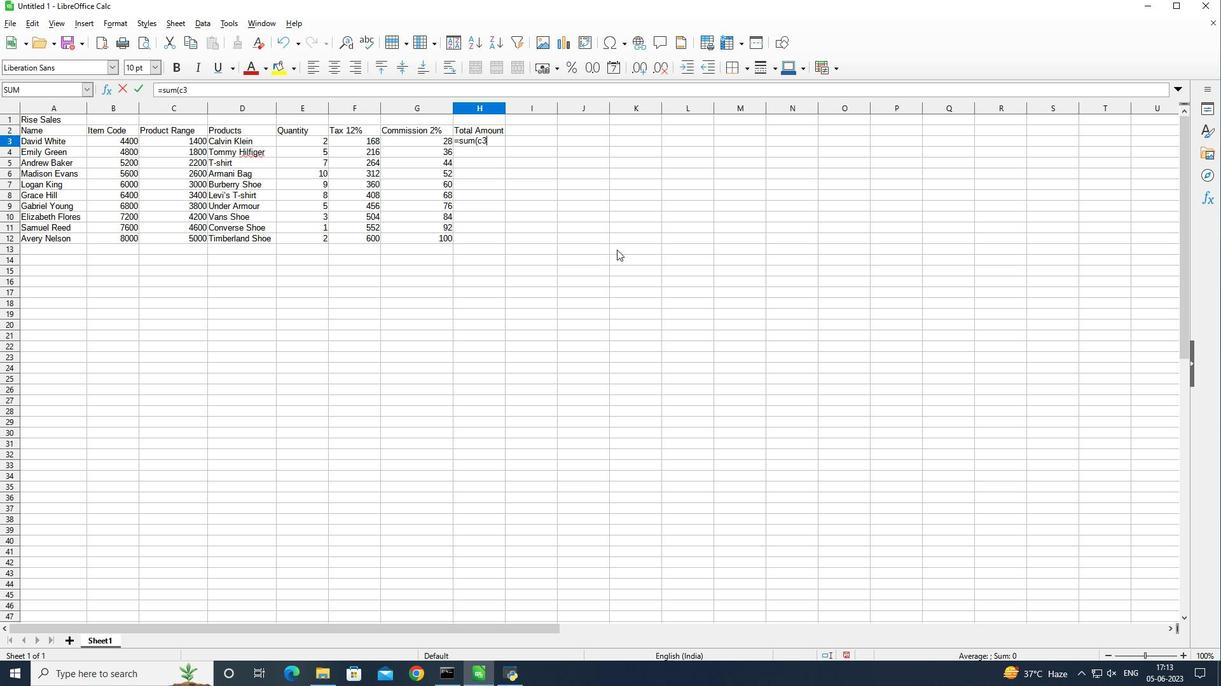 
Action: Mouse moved to (596, 237)
Screenshot: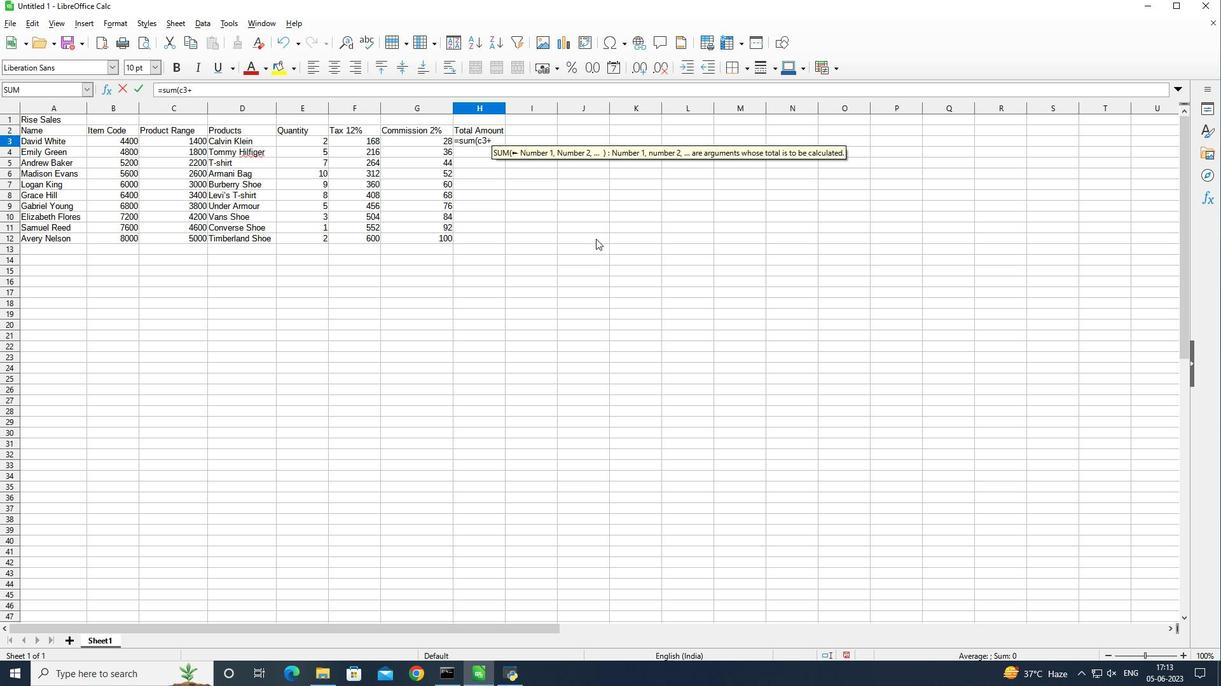 
Action: Key pressed f3+g3<Key.shift_r>)<Key.enter>
Screenshot: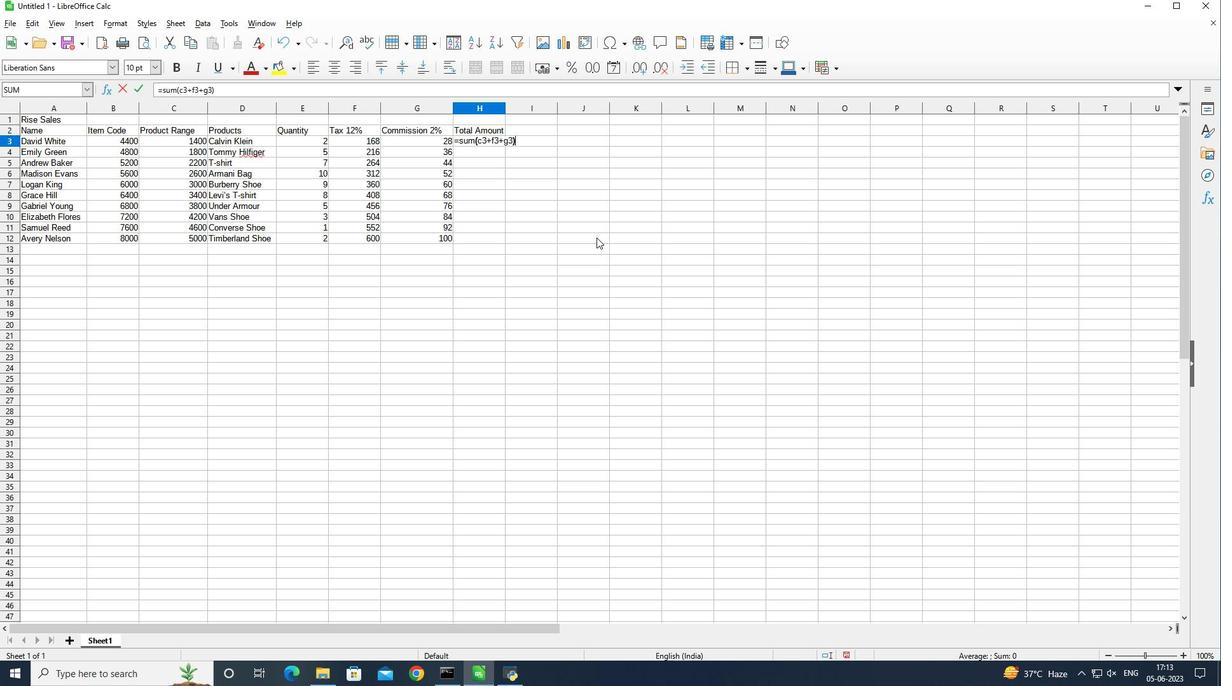 
Action: Mouse moved to (494, 141)
Screenshot: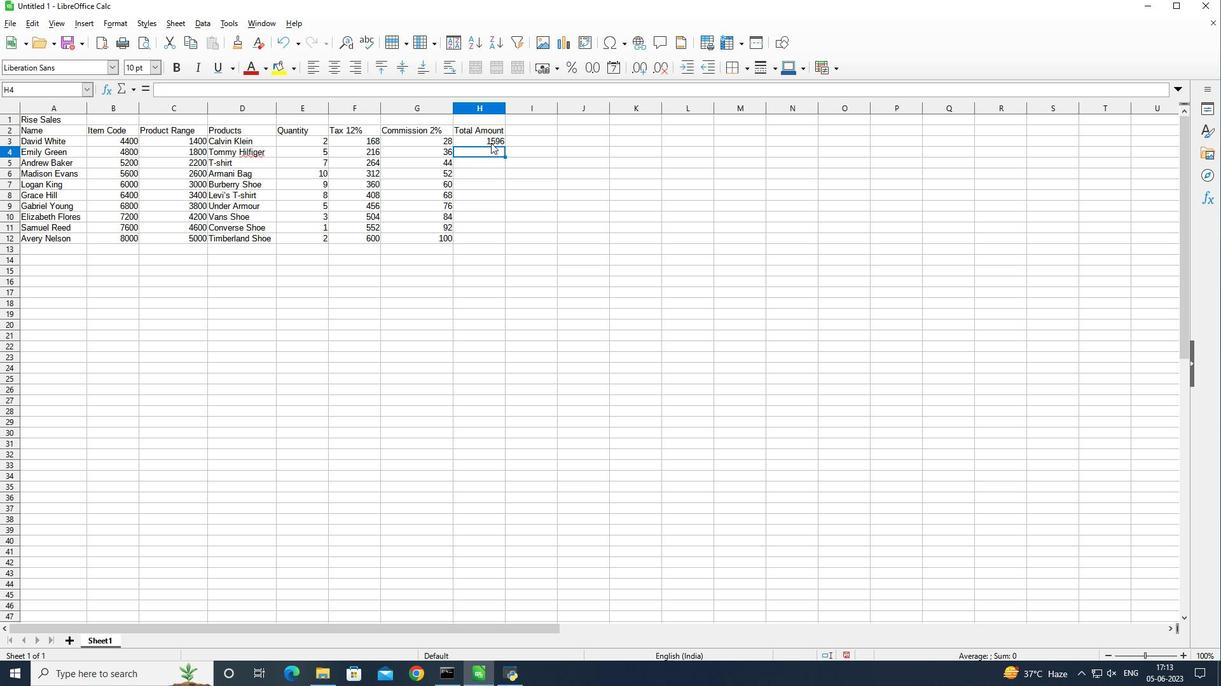 
Action: Mouse pressed left at (494, 141)
Screenshot: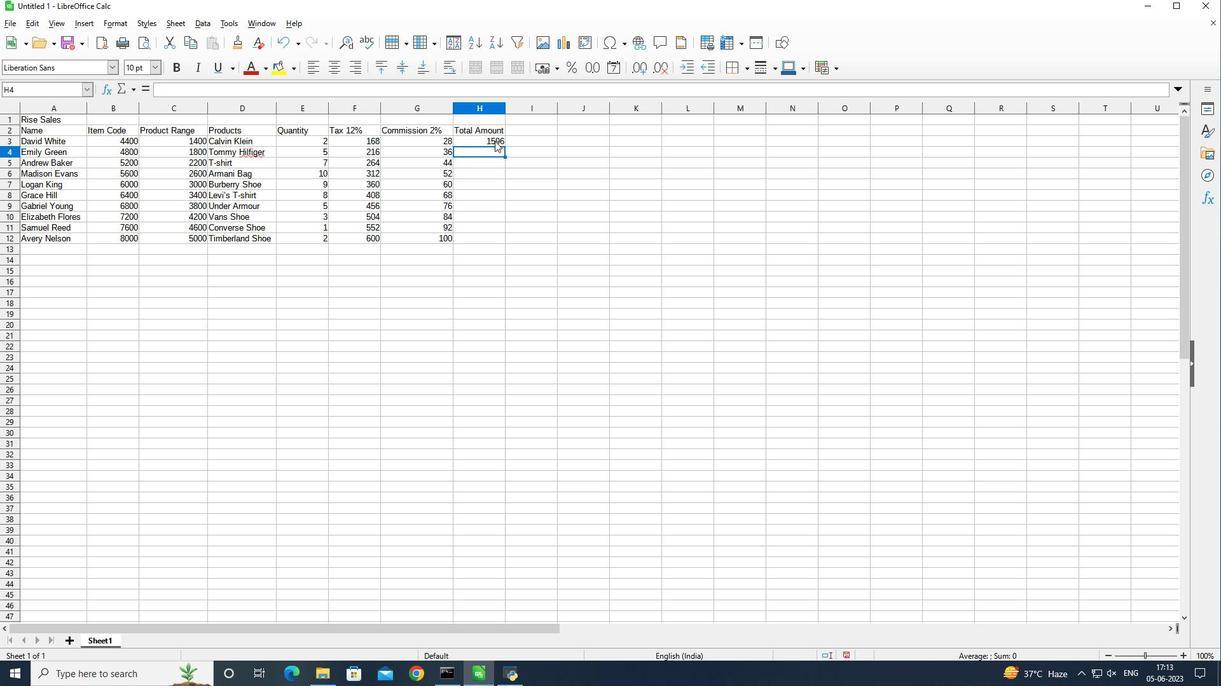 
Action: Mouse moved to (504, 146)
Screenshot: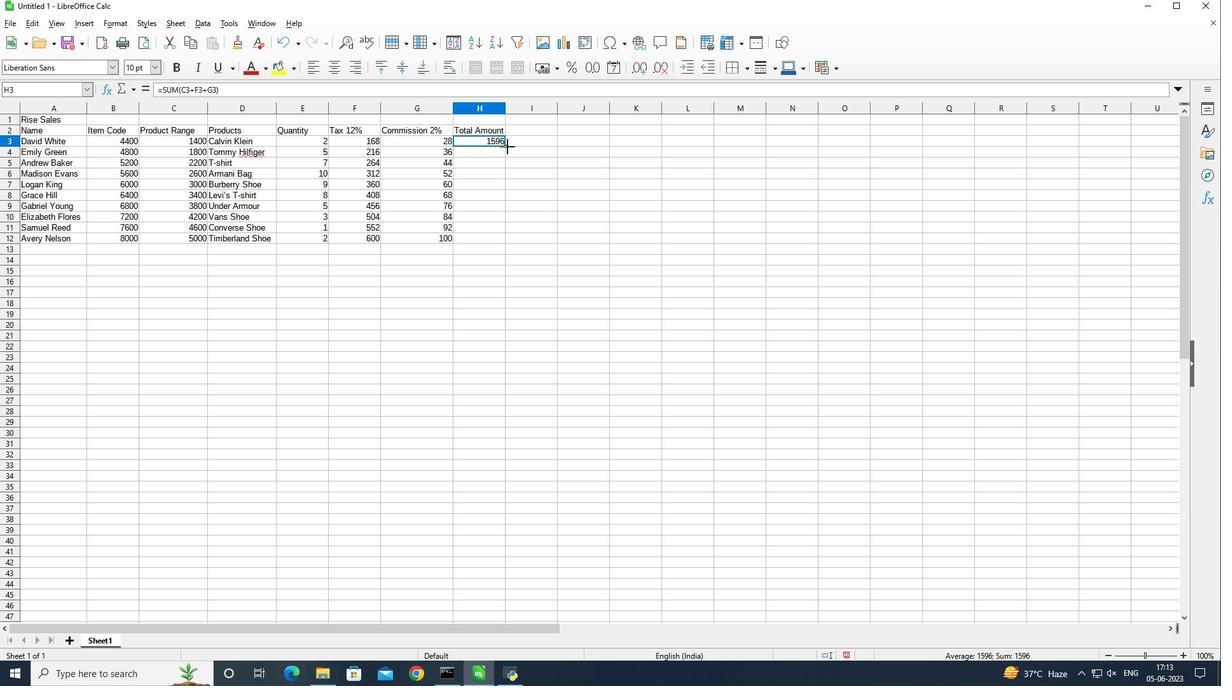 
Action: Mouse pressed left at (504, 146)
Screenshot: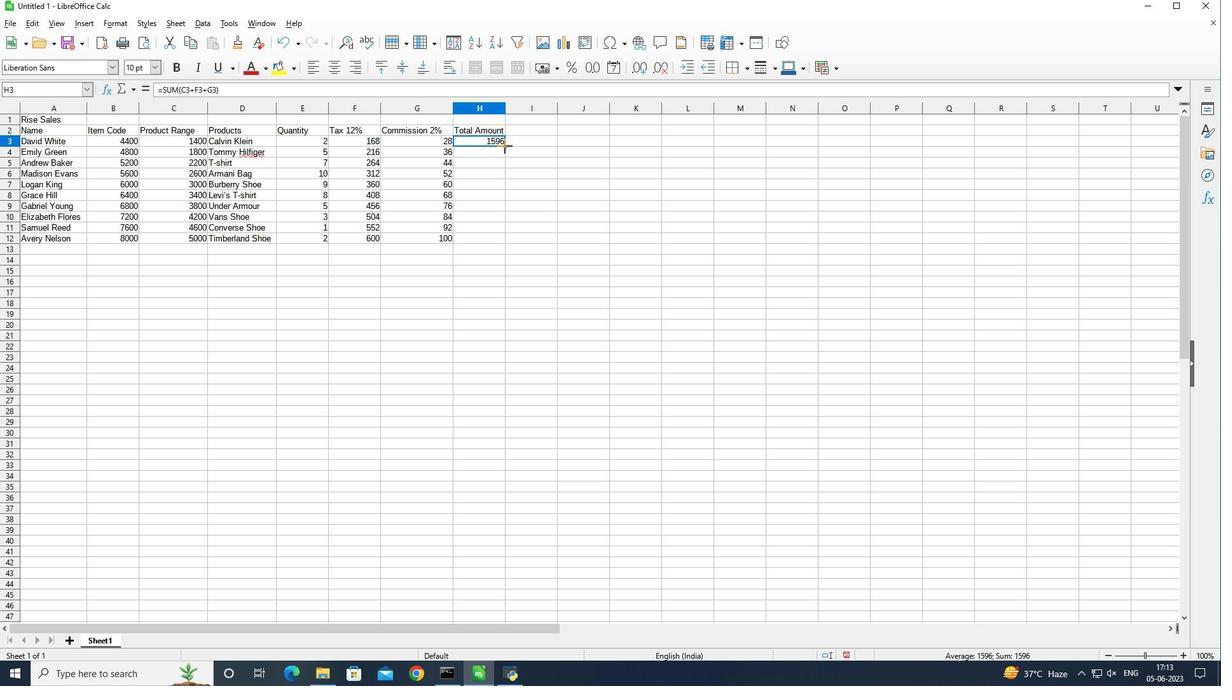 
Action: Mouse moved to (499, 235)
Screenshot: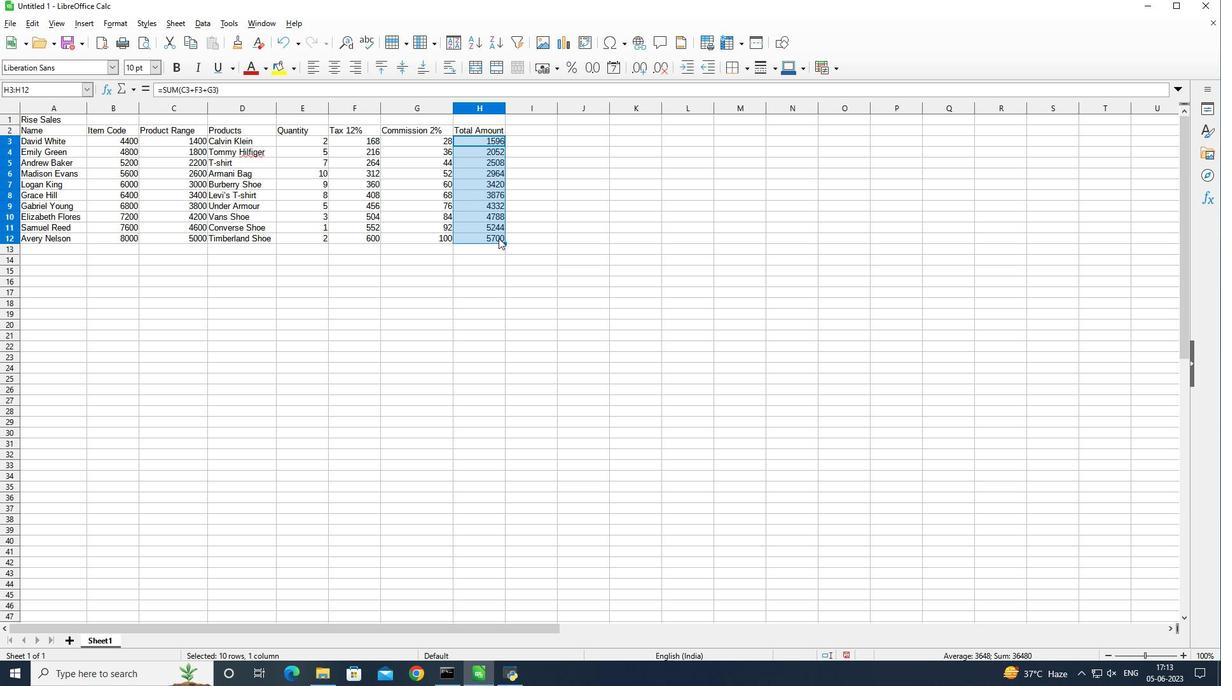 
Action: Mouse pressed left at (499, 235)
Screenshot: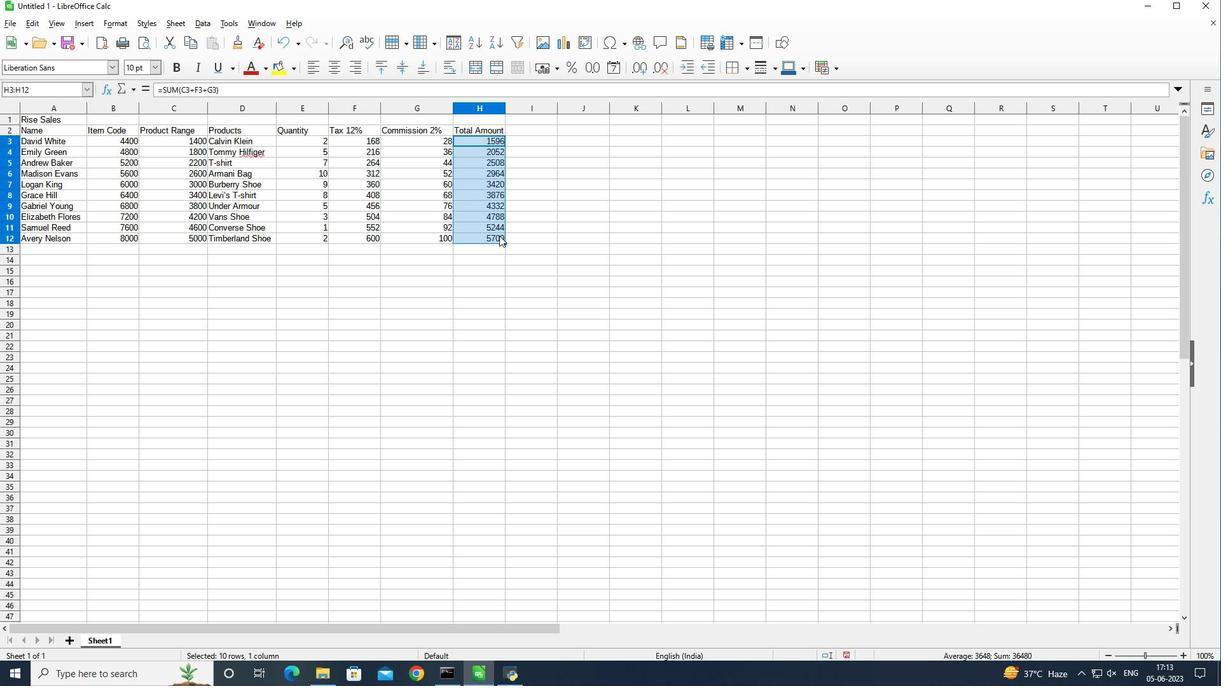 
Action: Mouse moved to (13, 19)
Screenshot: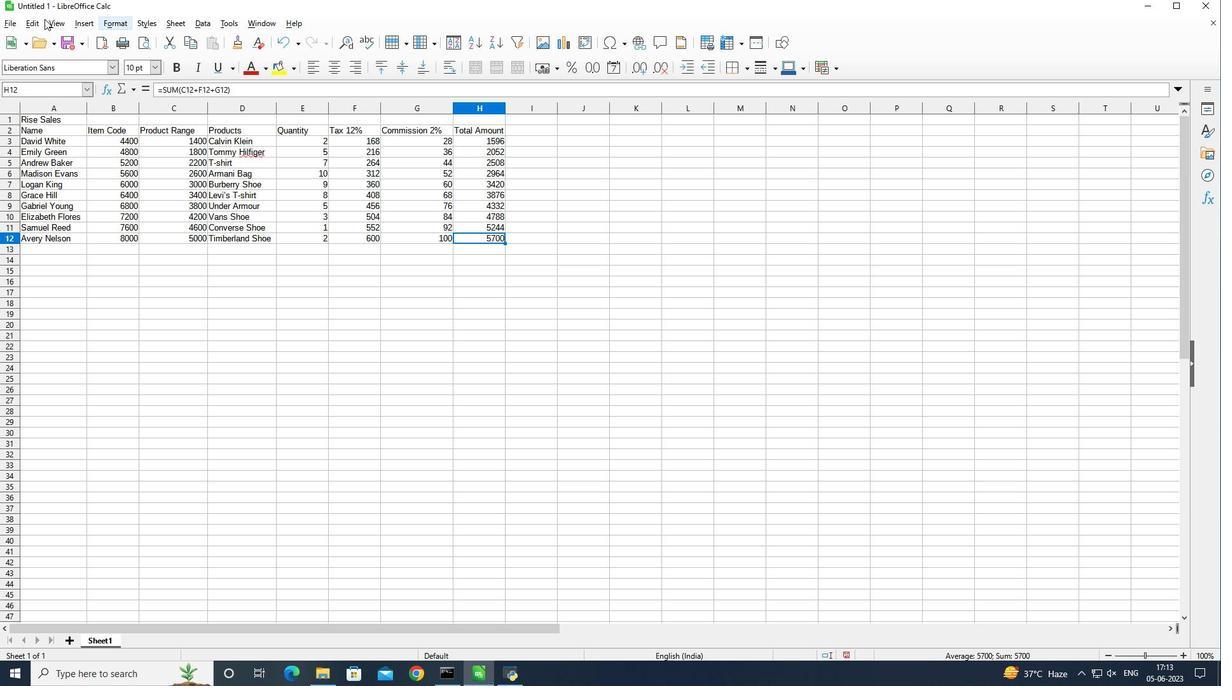 
Action: Mouse pressed left at (13, 19)
Screenshot: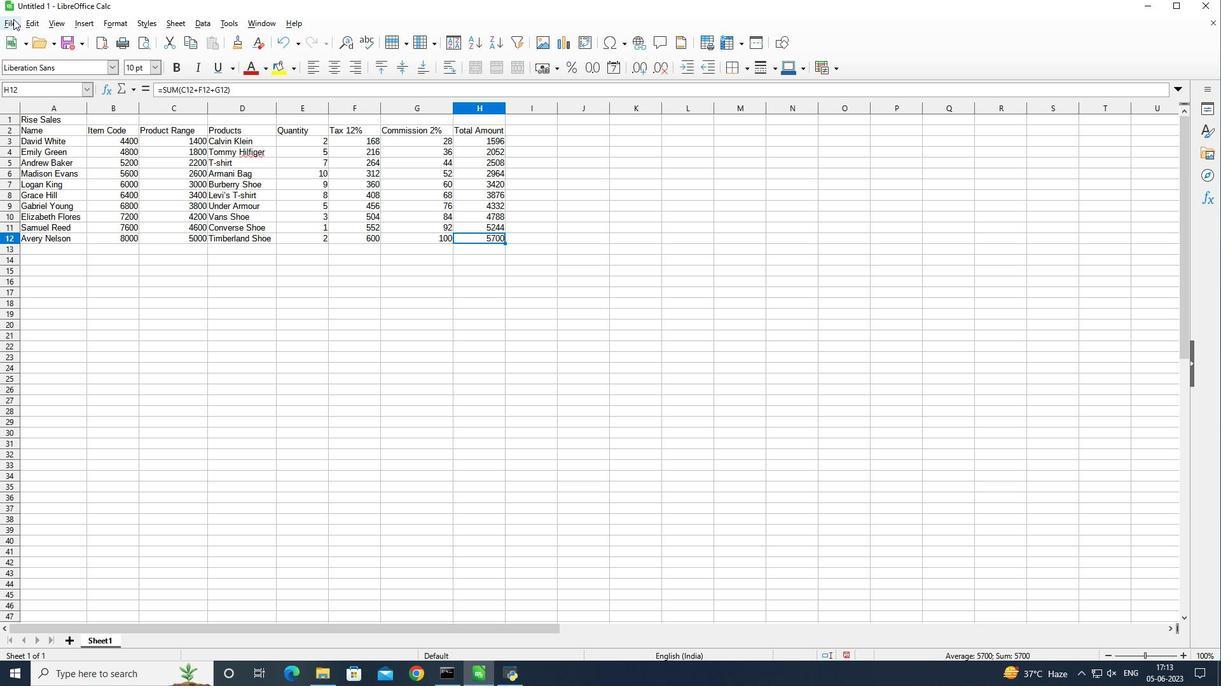 
Action: Mouse moved to (55, 187)
Screenshot: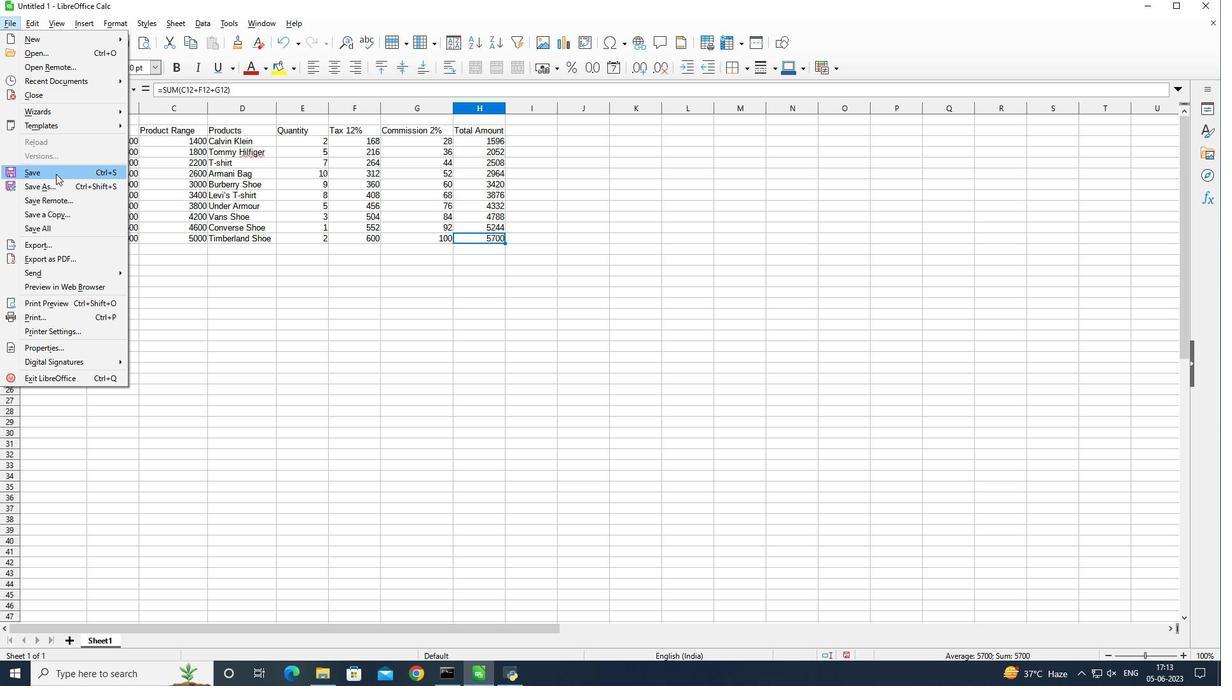 
Action: Mouse pressed left at (55, 187)
Screenshot: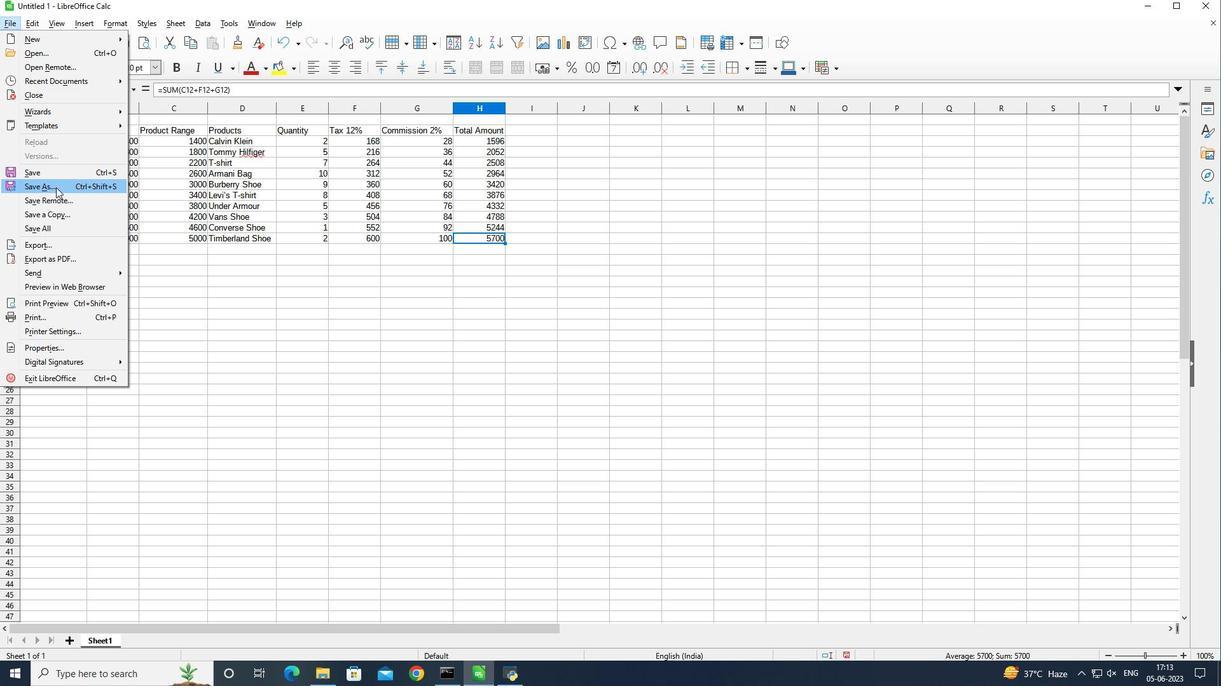 
Action: Mouse moved to (272, 342)
Screenshot: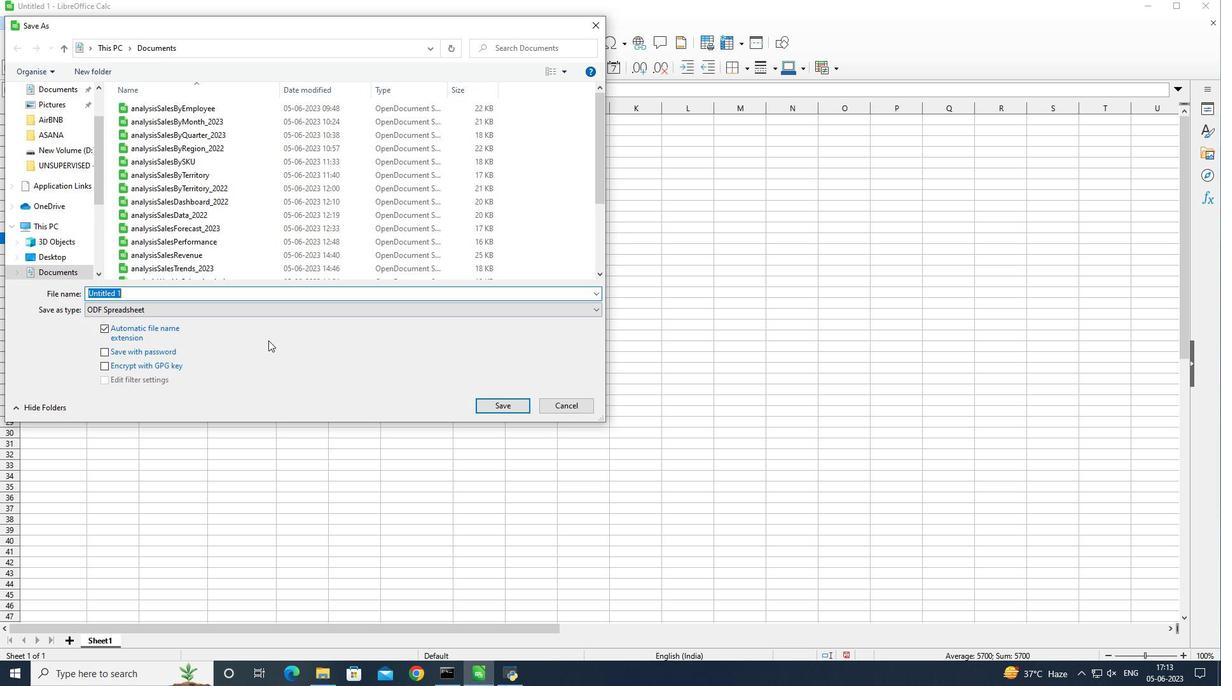 
Action: Key pressed <Key.shift><Key.shift><Key.shift>Attendance<Key.space><Key.shift>Sheet<Key.space>for<Key.space><Key.shift>Weekly<Key.space><Key.shift>Assessment<Key.shift>Boo<Key.backspace><Key.backspace><Key.backspace>book<Key.enter>
Screenshot: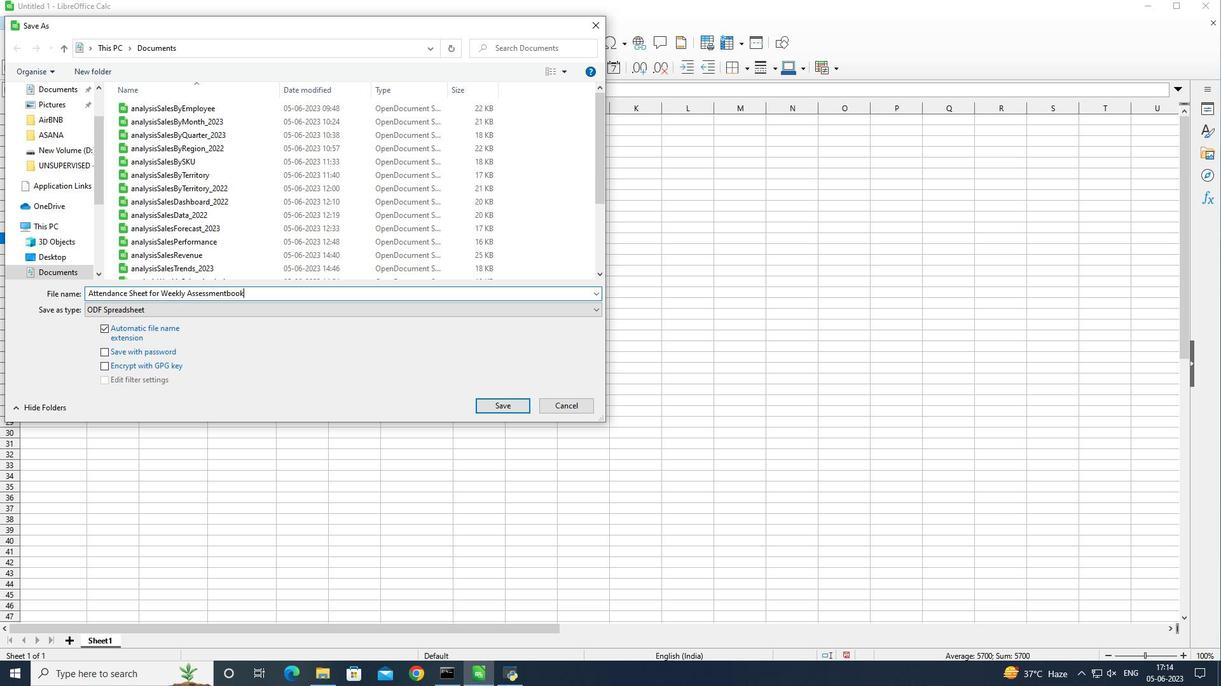 
Action: Mouse moved to (474, 239)
Screenshot: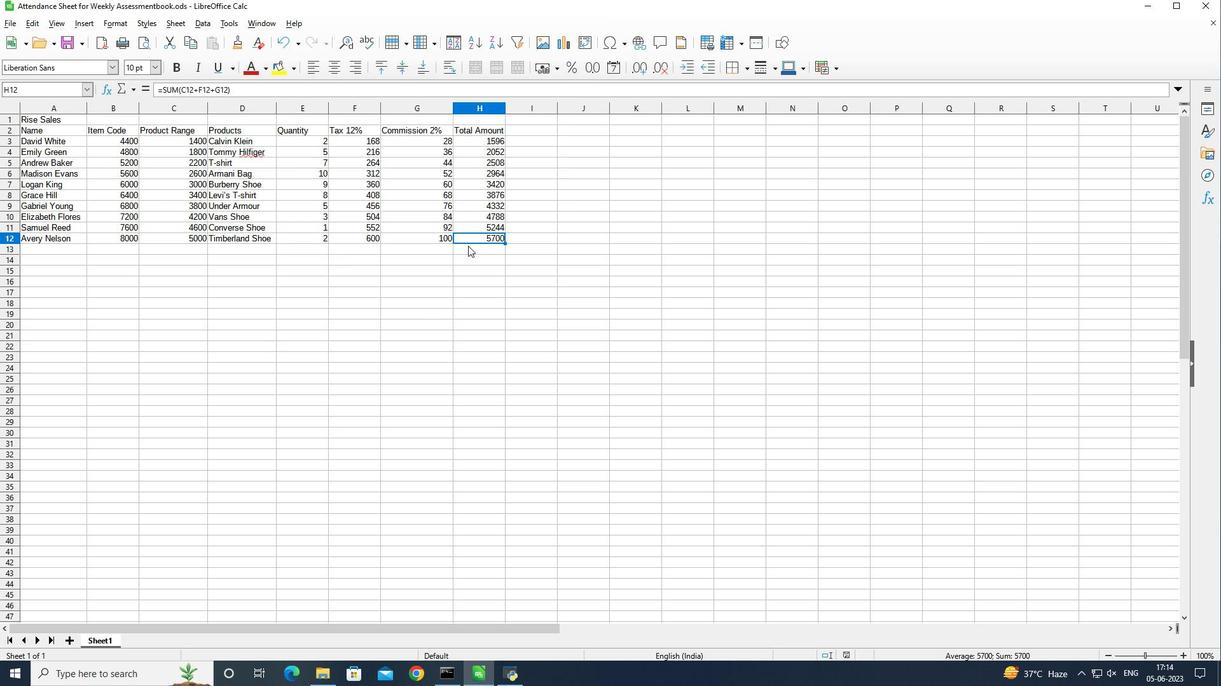 
